 Task: Get directions from Grand Staircase-Escalante National Monument, Utah, United States to Sequoia National Park, California, United States and explore the nearby things to do with rating 4 and above and open 24 hours
Action: Mouse moved to (282, 70)
Screenshot: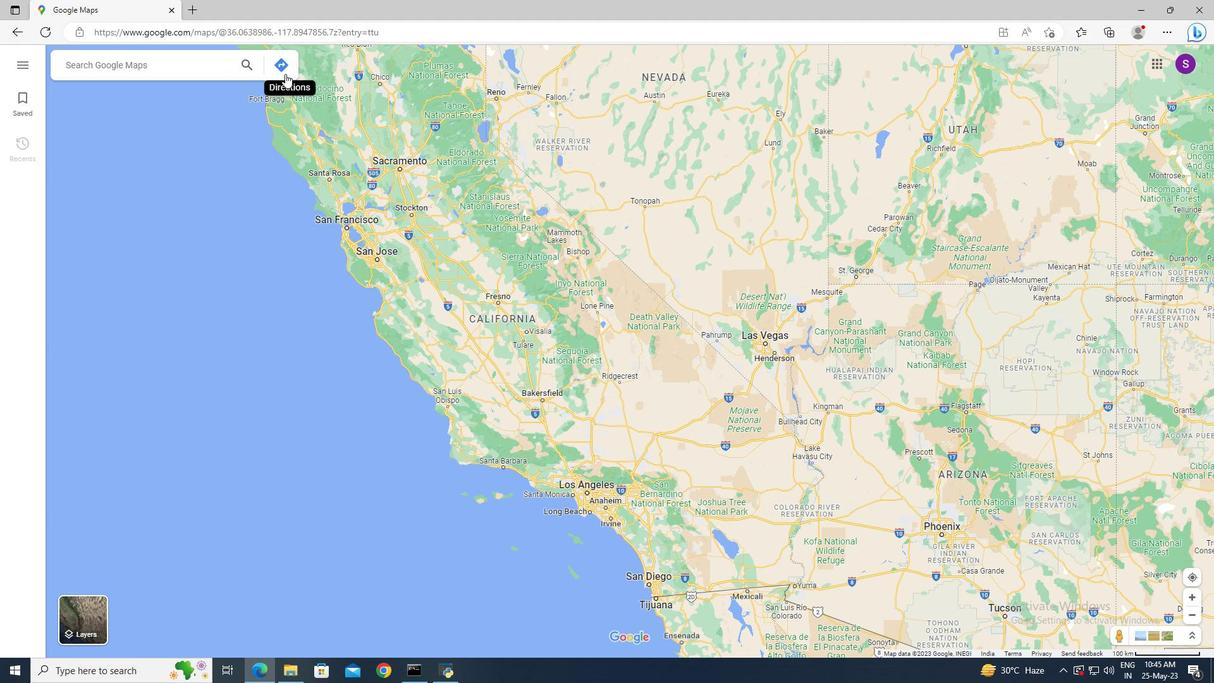 
Action: Mouse pressed left at (282, 70)
Screenshot: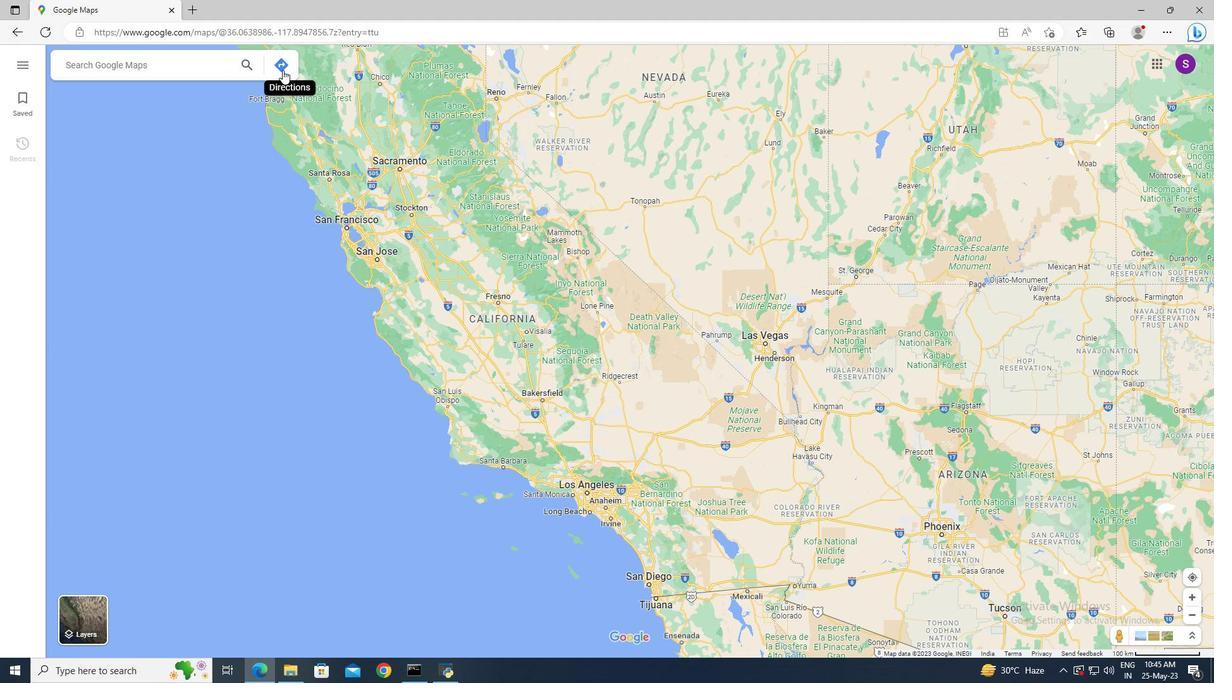 
Action: Mouse moved to (195, 105)
Screenshot: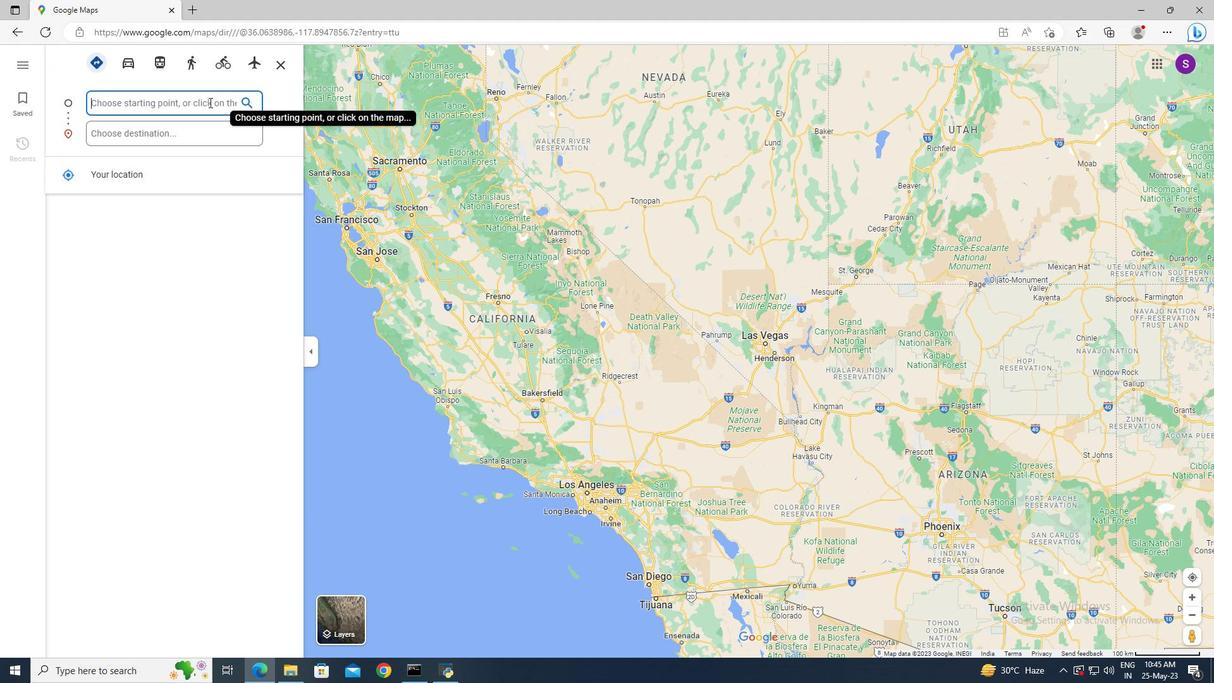 
Action: Mouse pressed left at (195, 105)
Screenshot: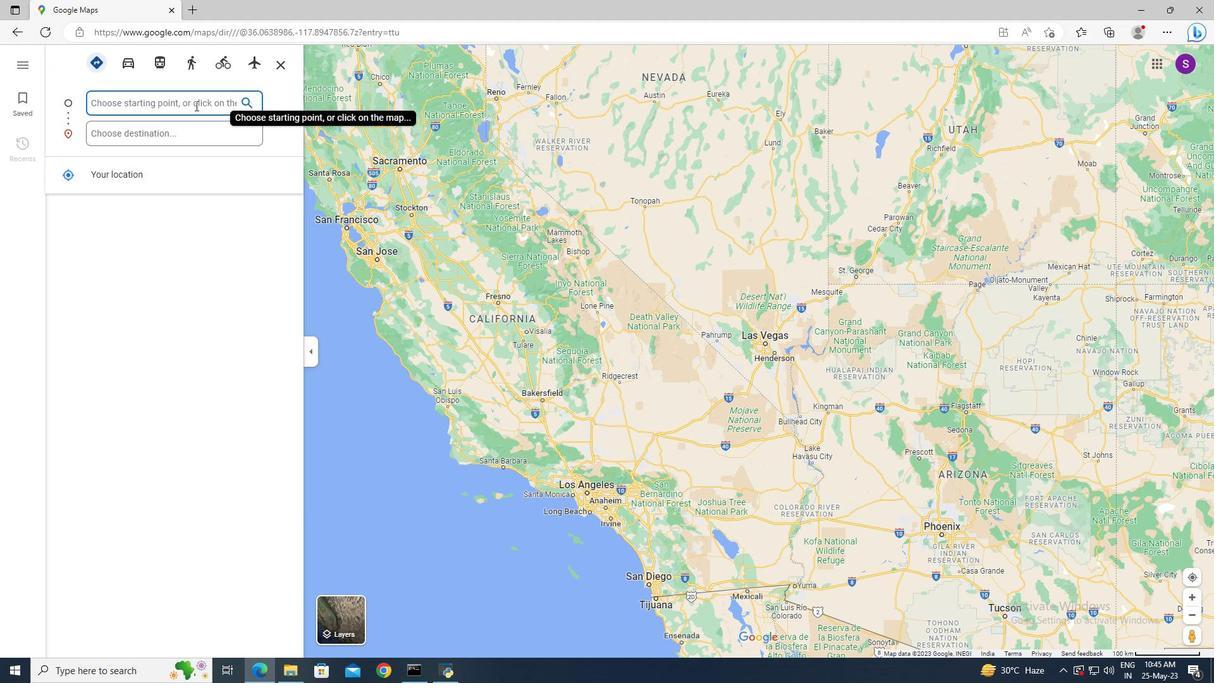 
Action: Key pressed <Key.shift>Grand<Key.space><Key.shift_r>Staircase-<Key.shift>Escalante<Key.space>
Screenshot: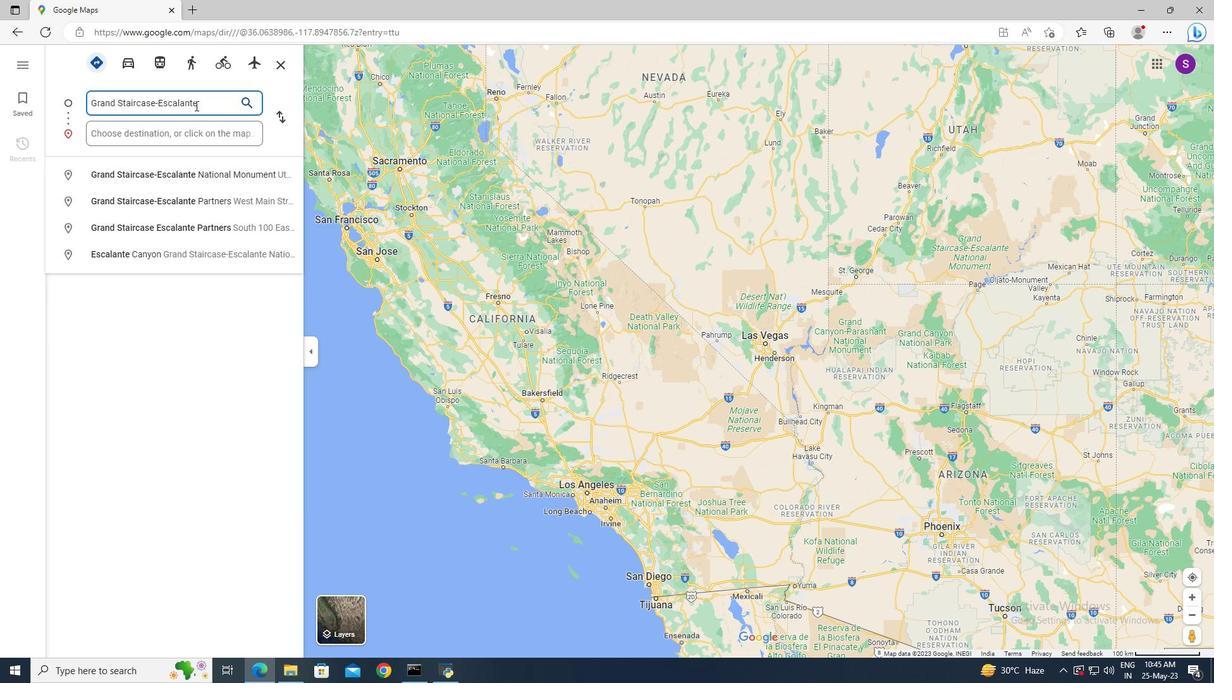 
Action: Mouse moved to (197, 175)
Screenshot: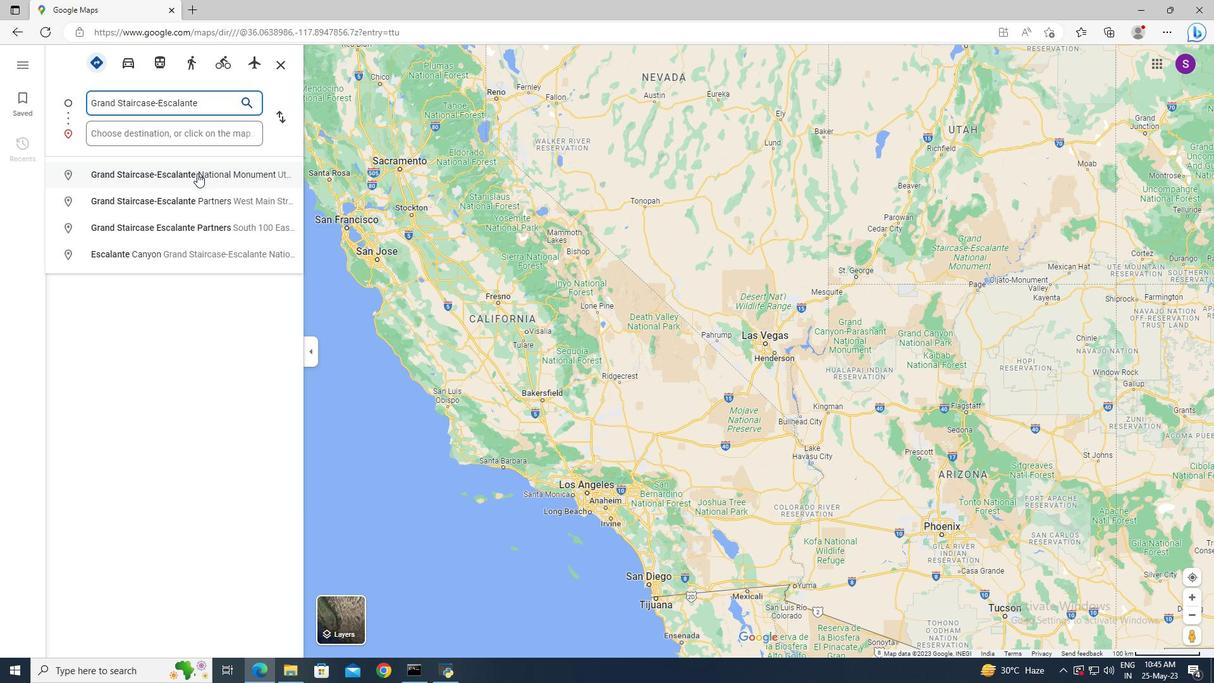 
Action: Mouse pressed left at (197, 175)
Screenshot: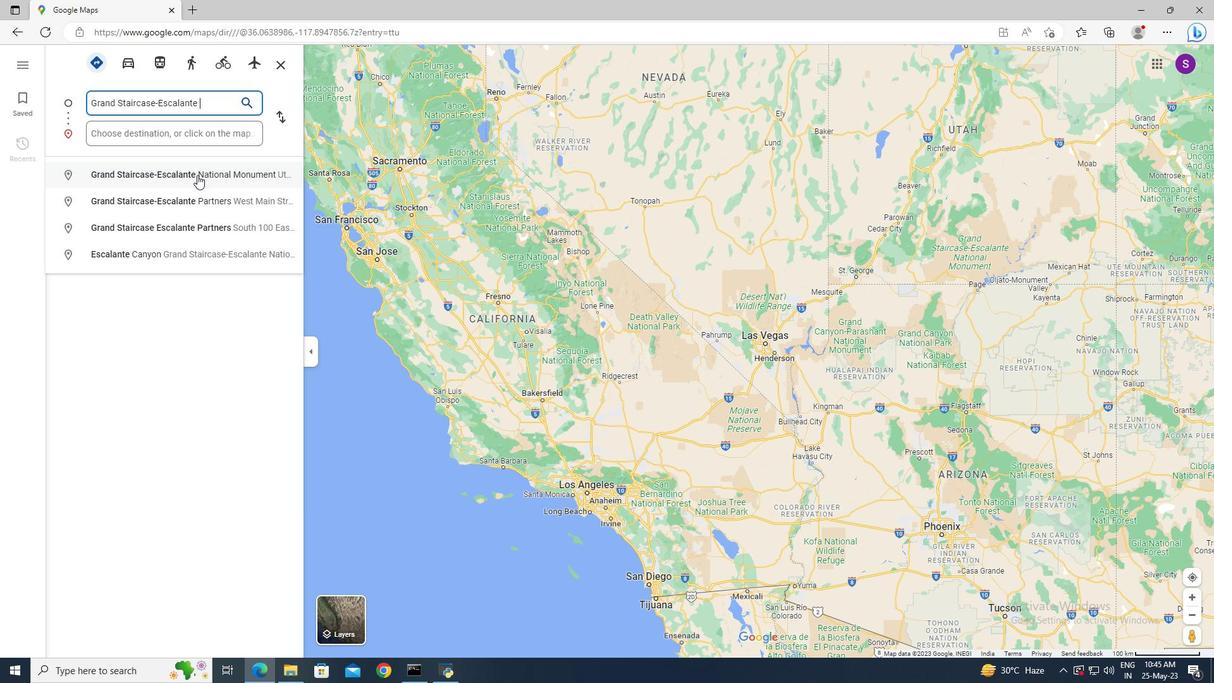 
Action: Mouse moved to (139, 136)
Screenshot: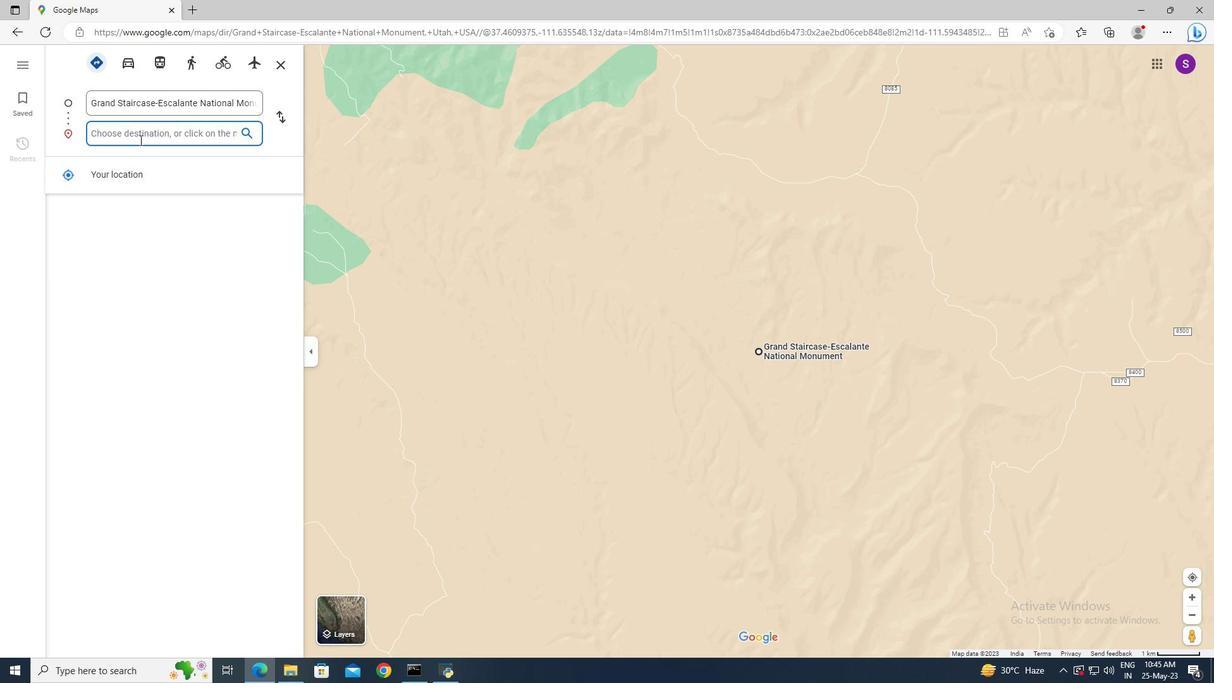 
Action: Mouse pressed left at (139, 136)
Screenshot: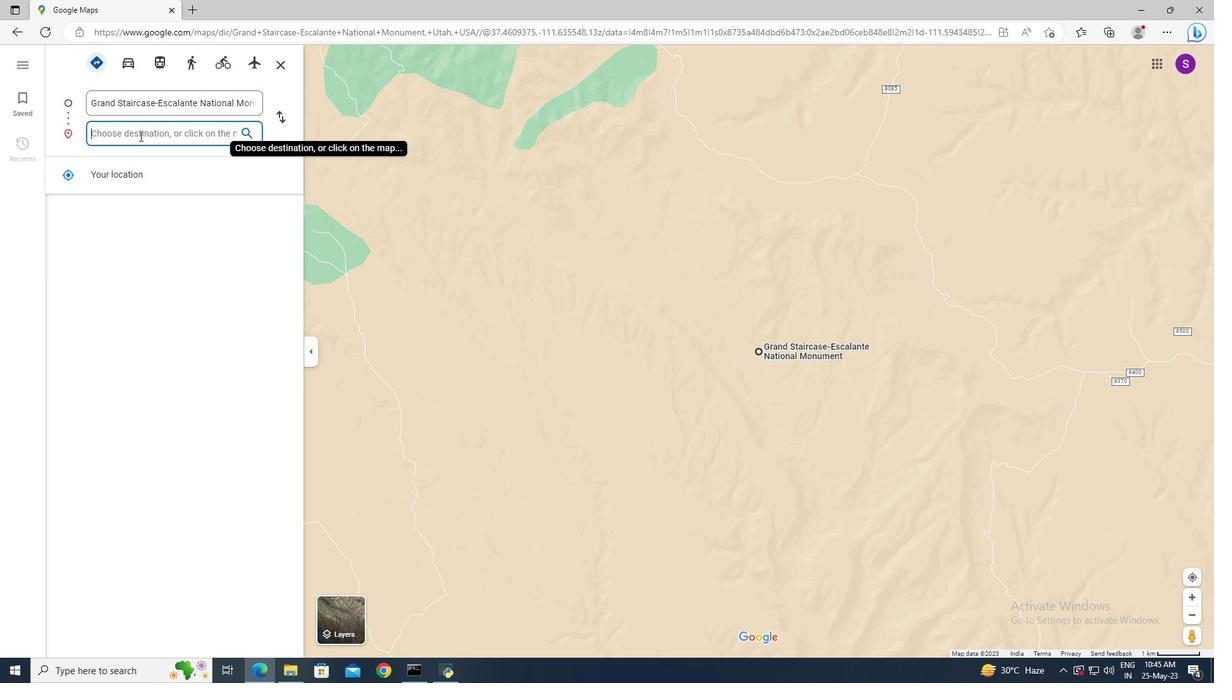 
Action: Key pressed <Key.shift>Sequoia<Key.space><Key.shift>National<Key.space><Key.shift>Park
Screenshot: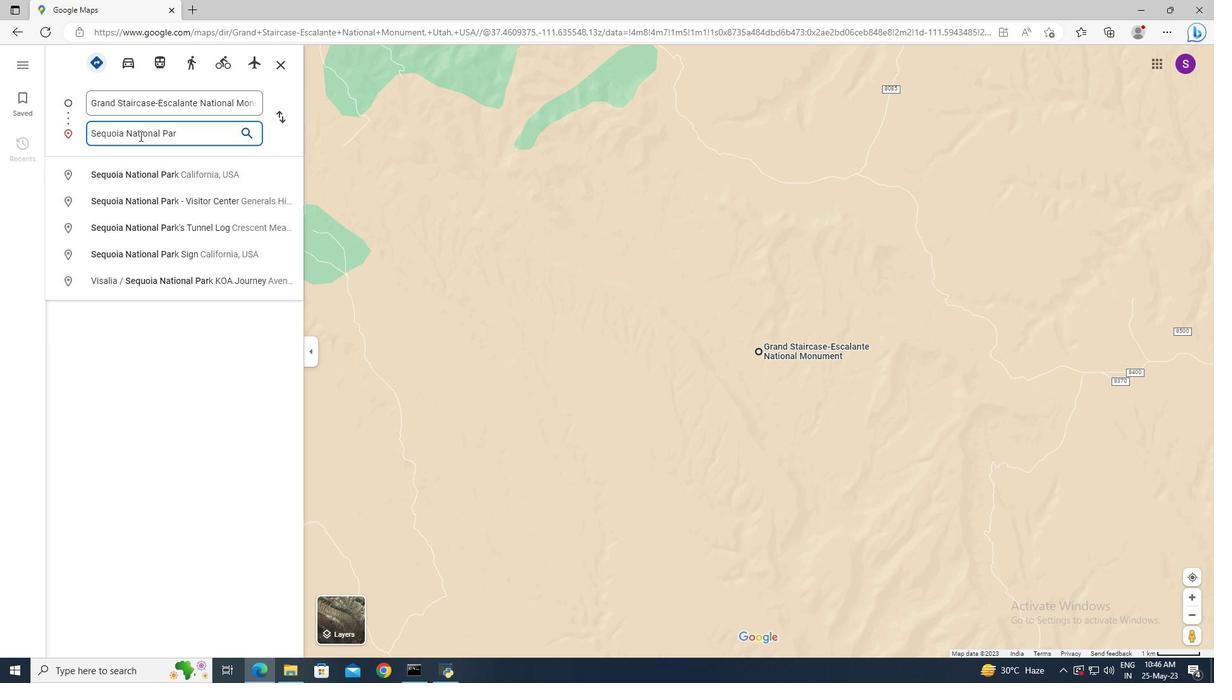 
Action: Mouse moved to (143, 170)
Screenshot: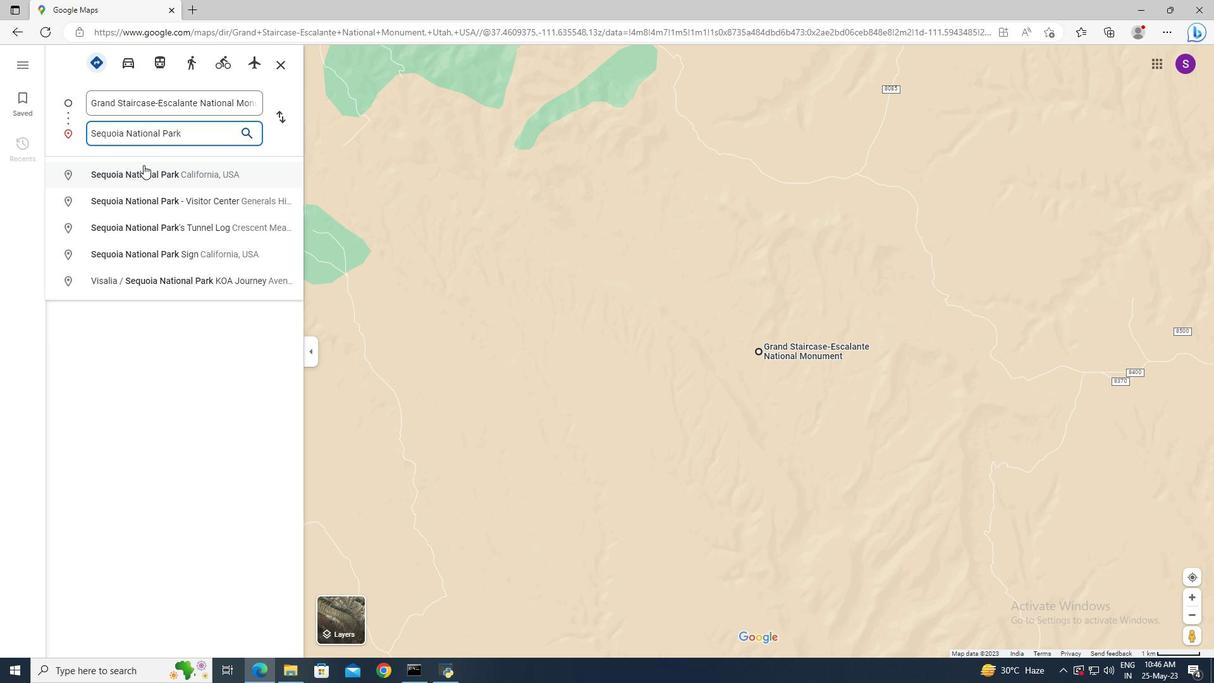 
Action: Mouse pressed left at (143, 170)
Screenshot: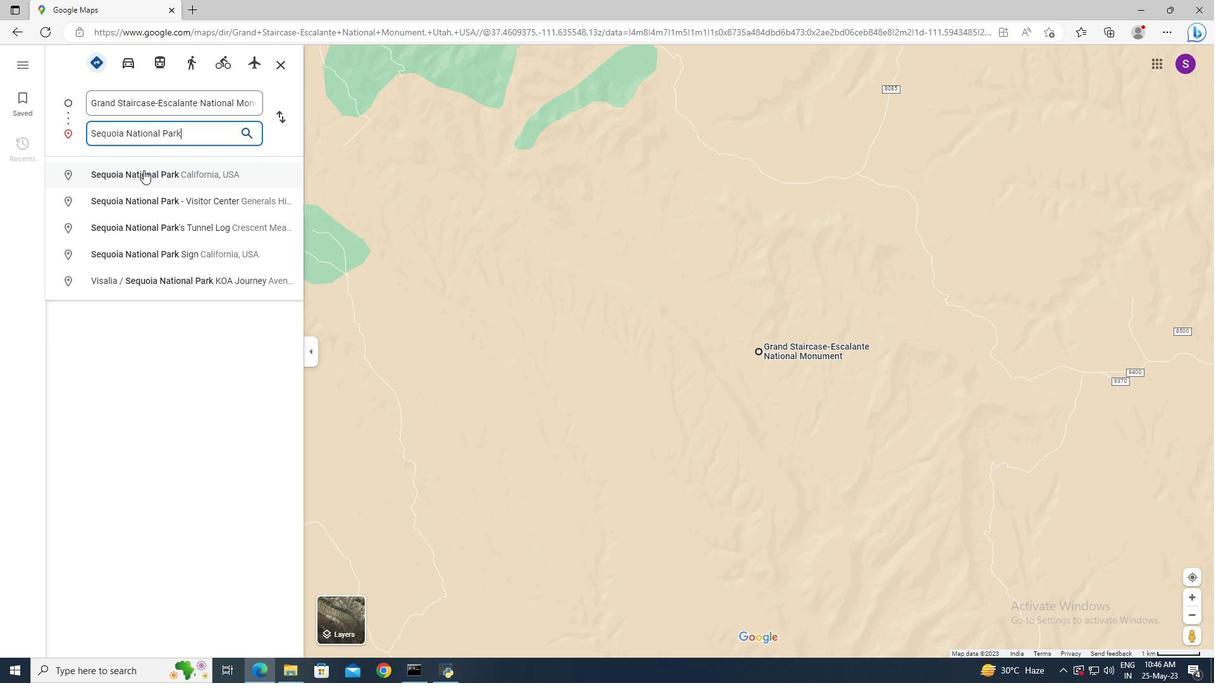 
Action: Mouse moved to (252, 188)
Screenshot: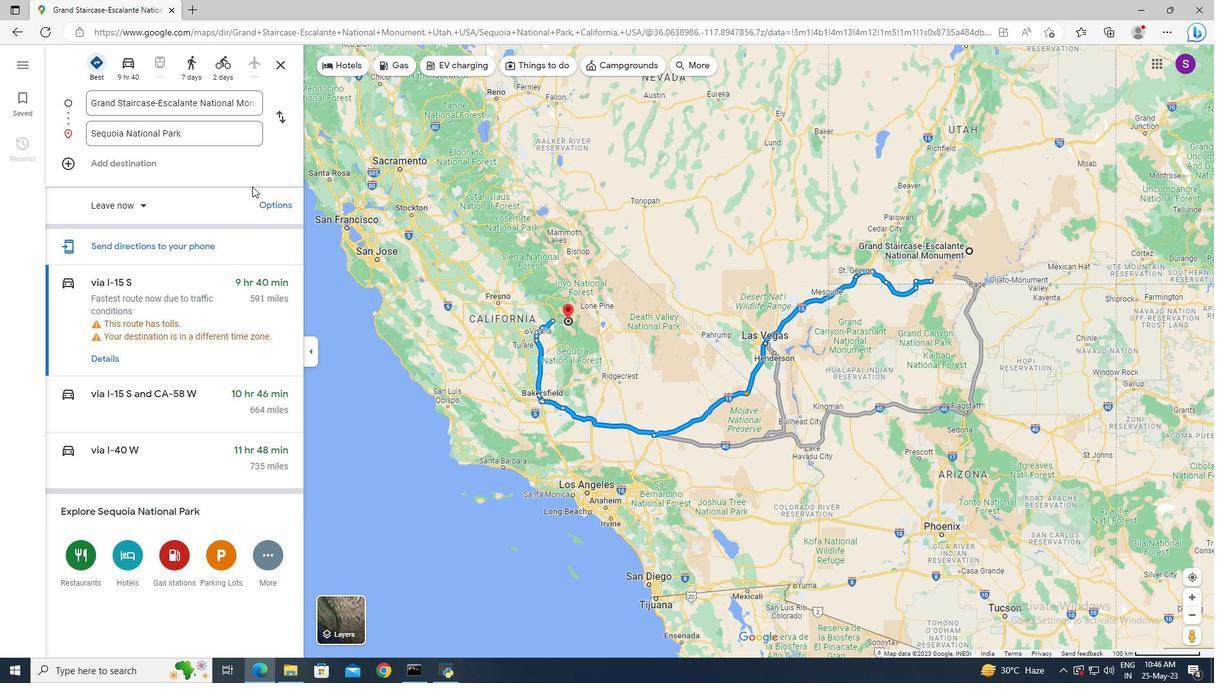 
Action: Mouse scrolled (252, 187) with delta (0, 0)
Screenshot: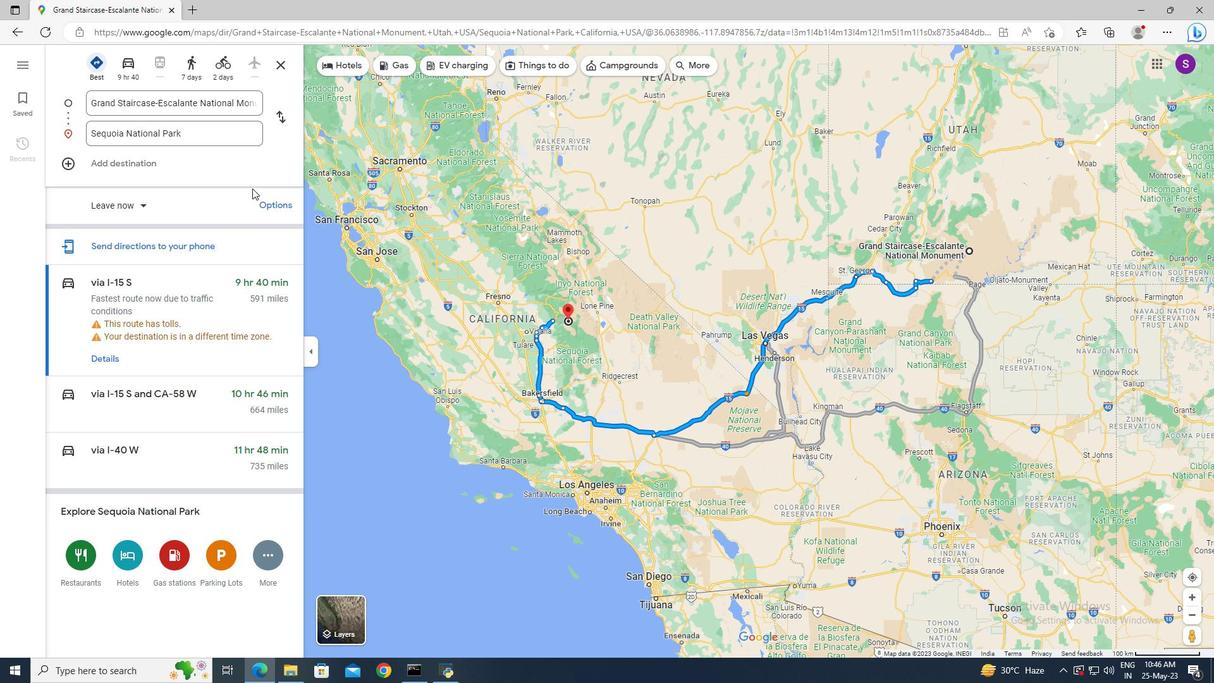 
Action: Mouse moved to (281, 550)
Screenshot: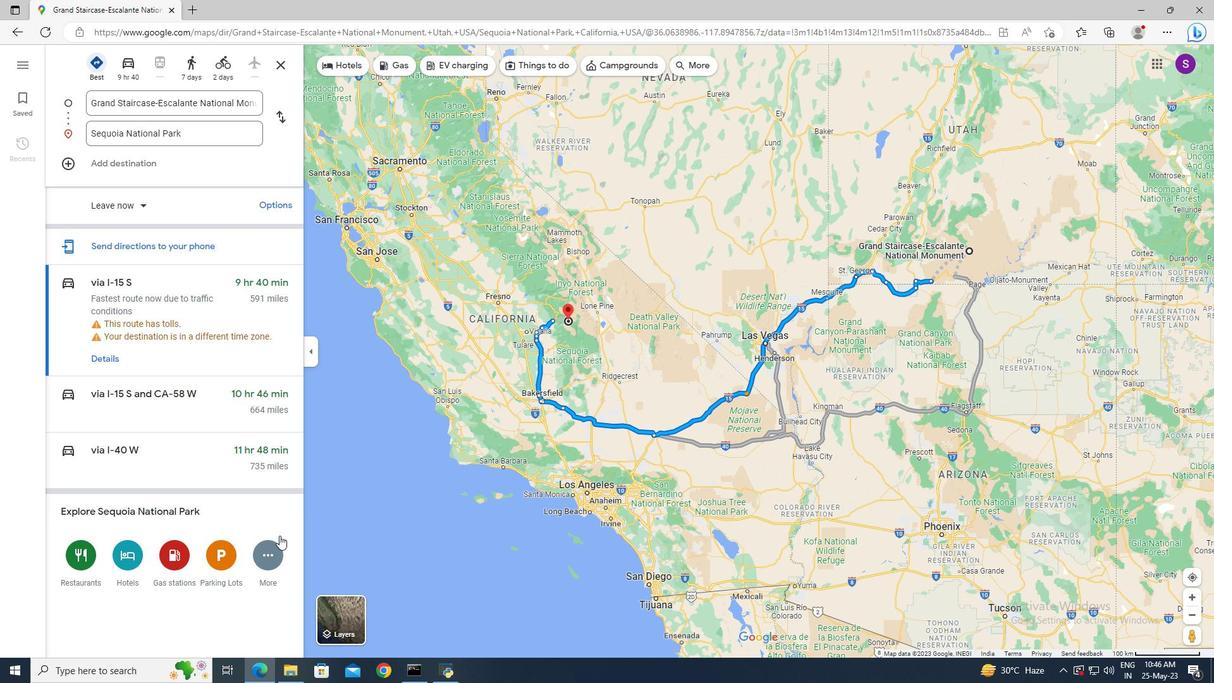 
Action: Mouse pressed left at (281, 550)
Screenshot: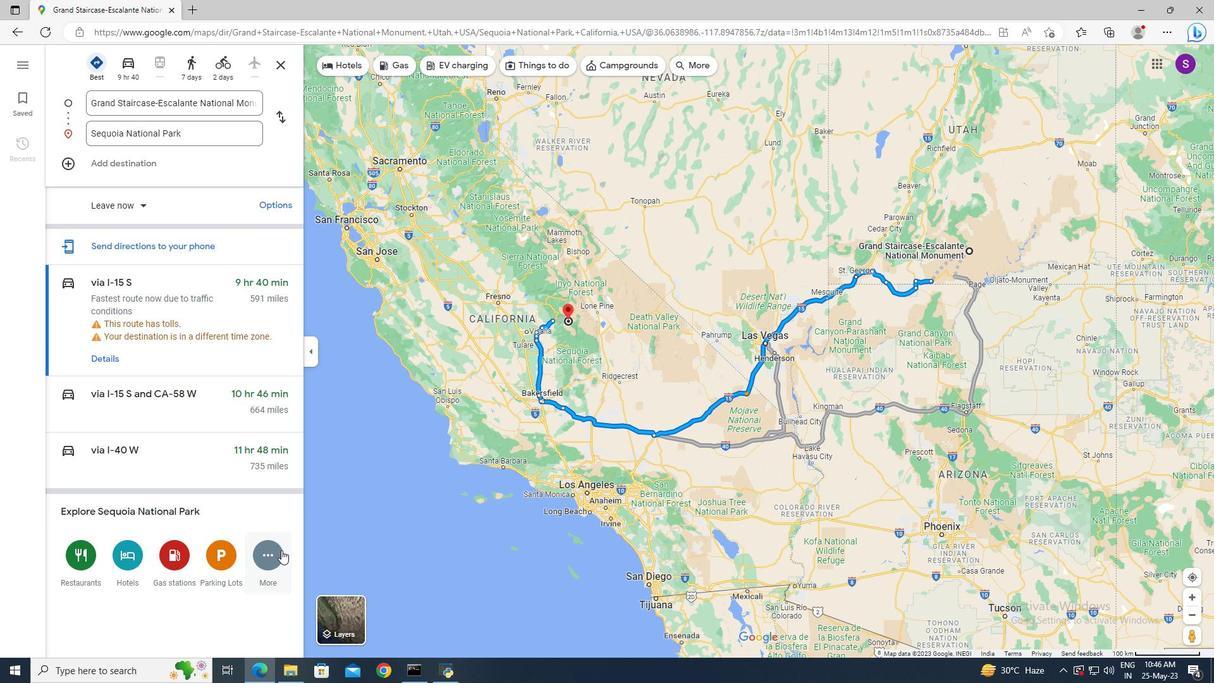 
Action: Mouse moved to (227, 333)
Screenshot: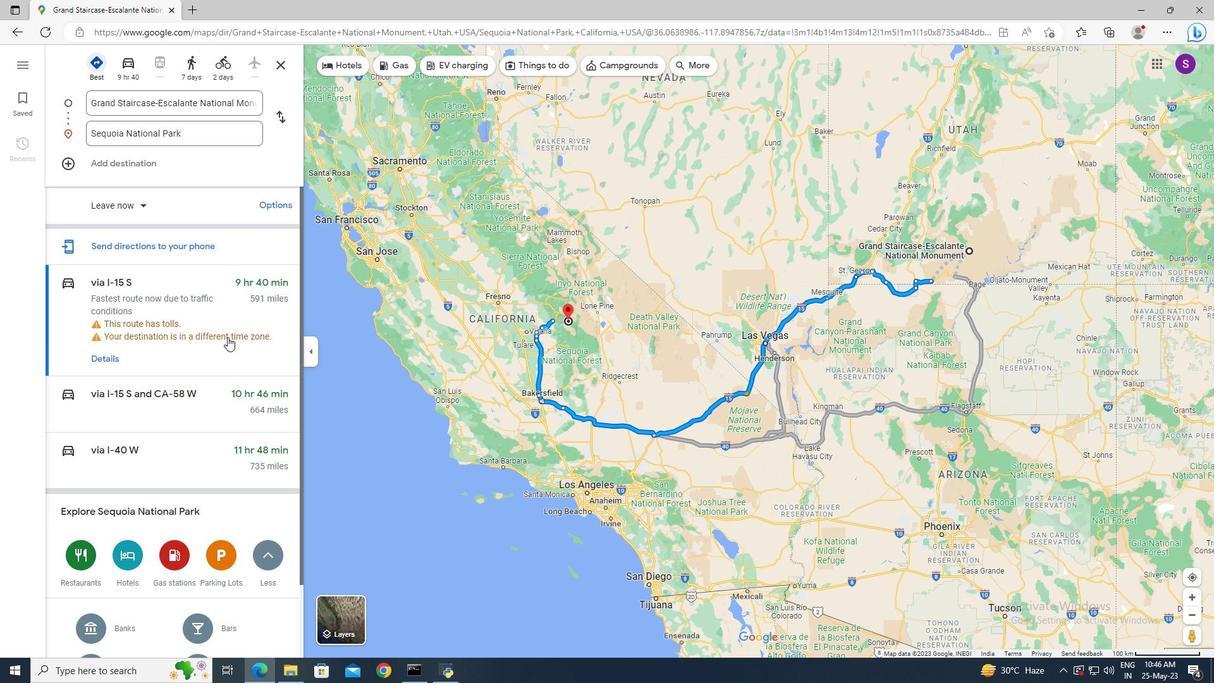 
Action: Mouse scrolled (227, 332) with delta (0, 0)
Screenshot: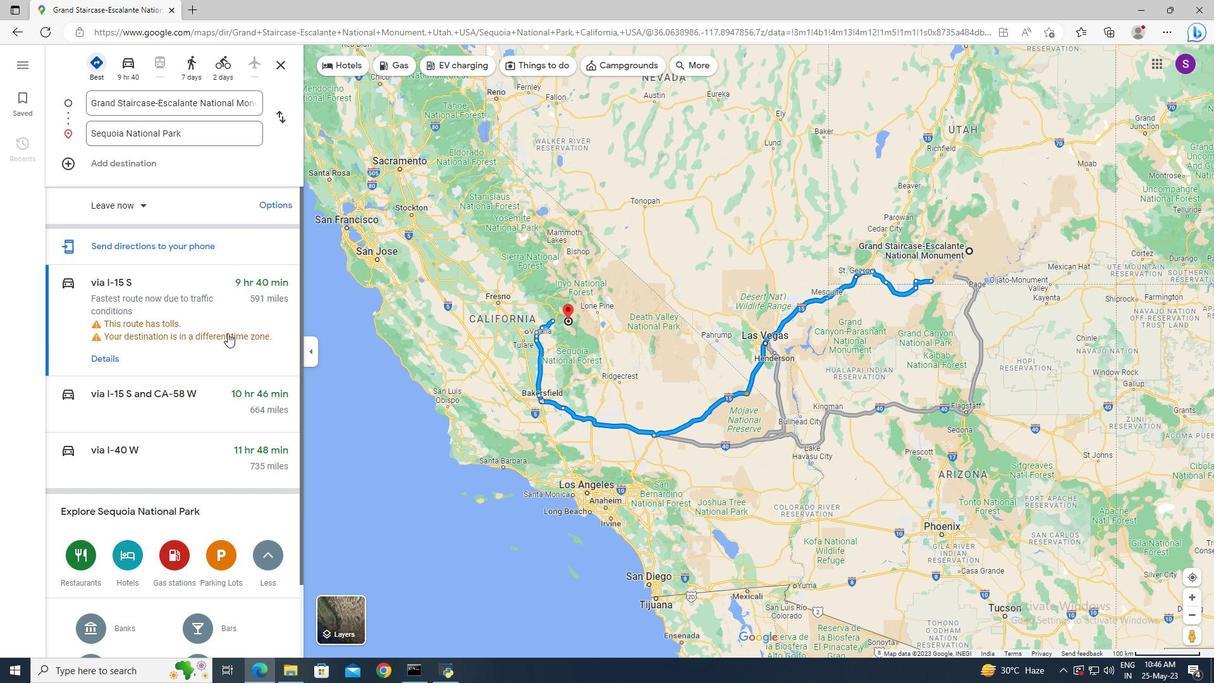 
Action: Mouse moved to (87, 469)
Screenshot: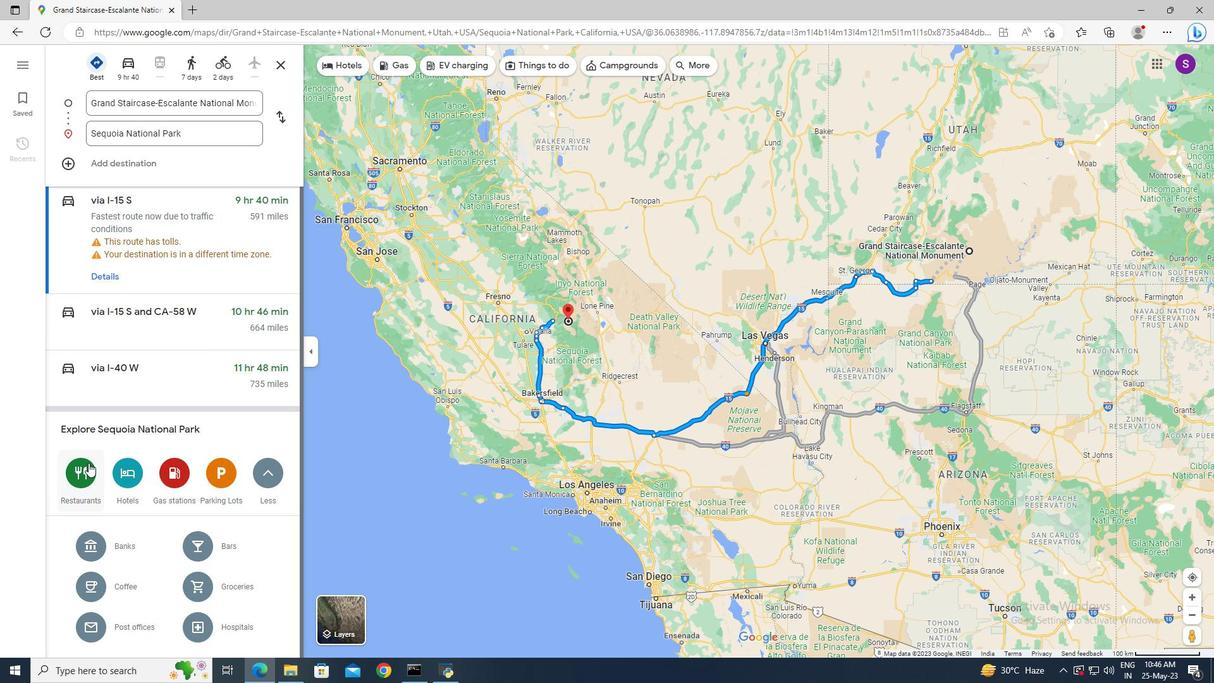
Action: Mouse pressed left at (87, 469)
Screenshot: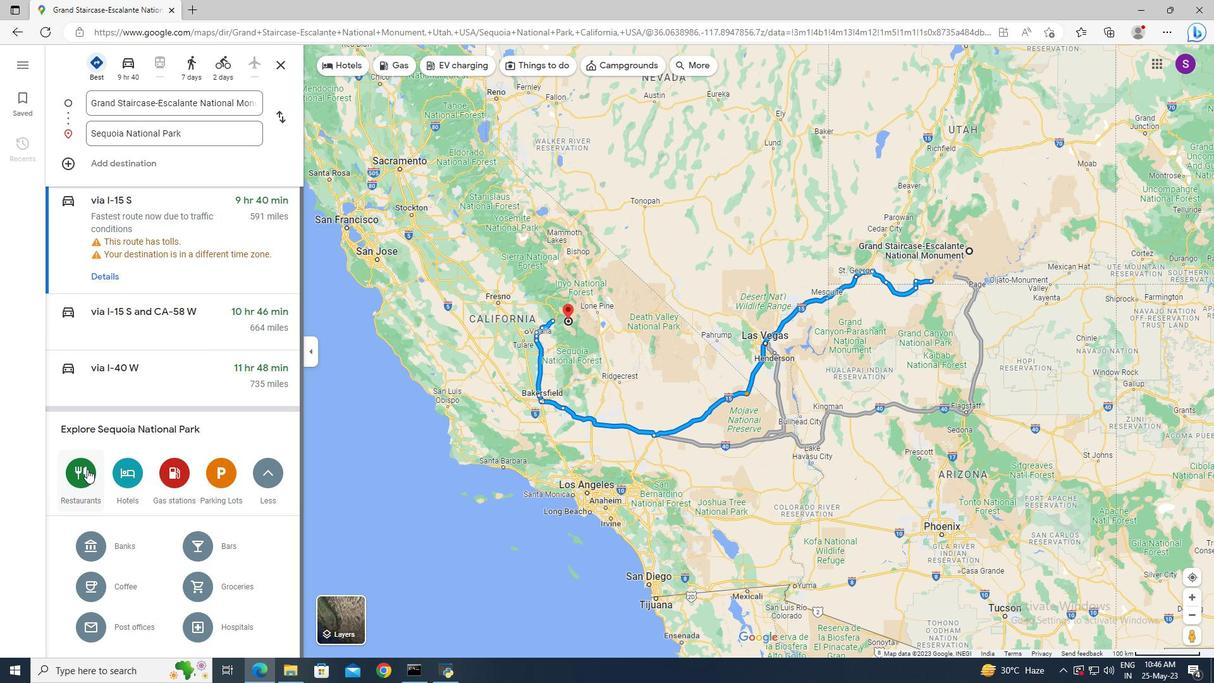 
Action: Mouse moved to (529, 67)
Screenshot: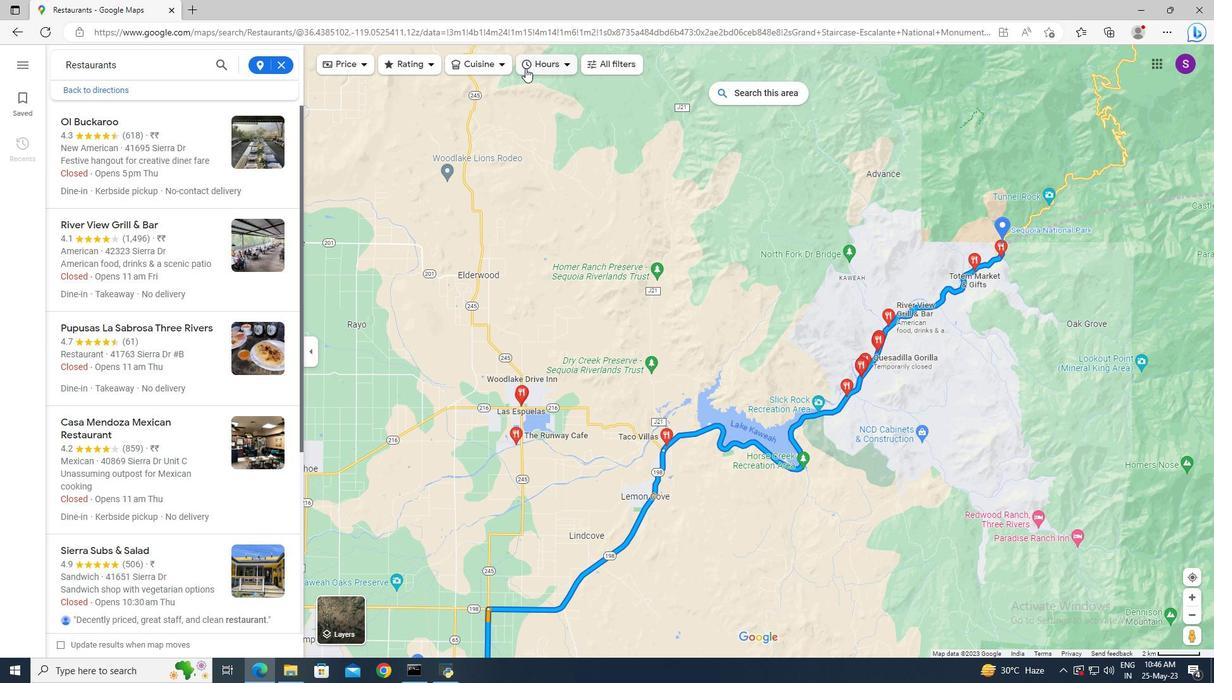 
Action: Mouse pressed left at (529, 67)
Screenshot: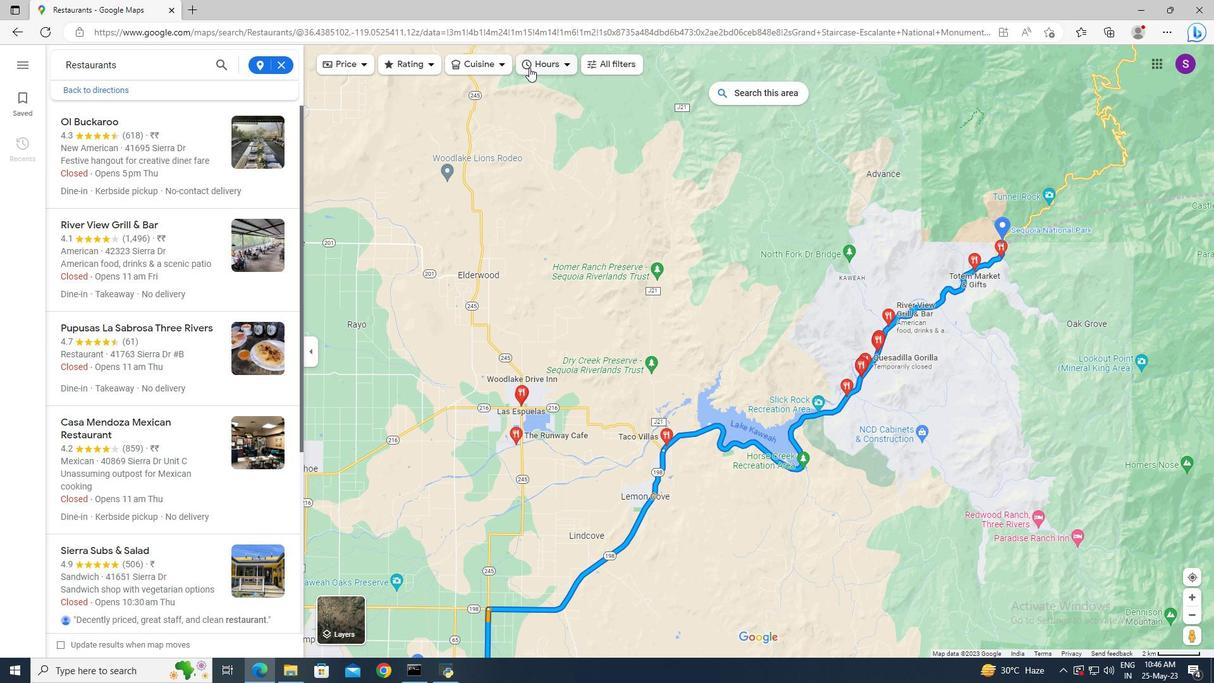 
Action: Mouse moved to (532, 135)
Screenshot: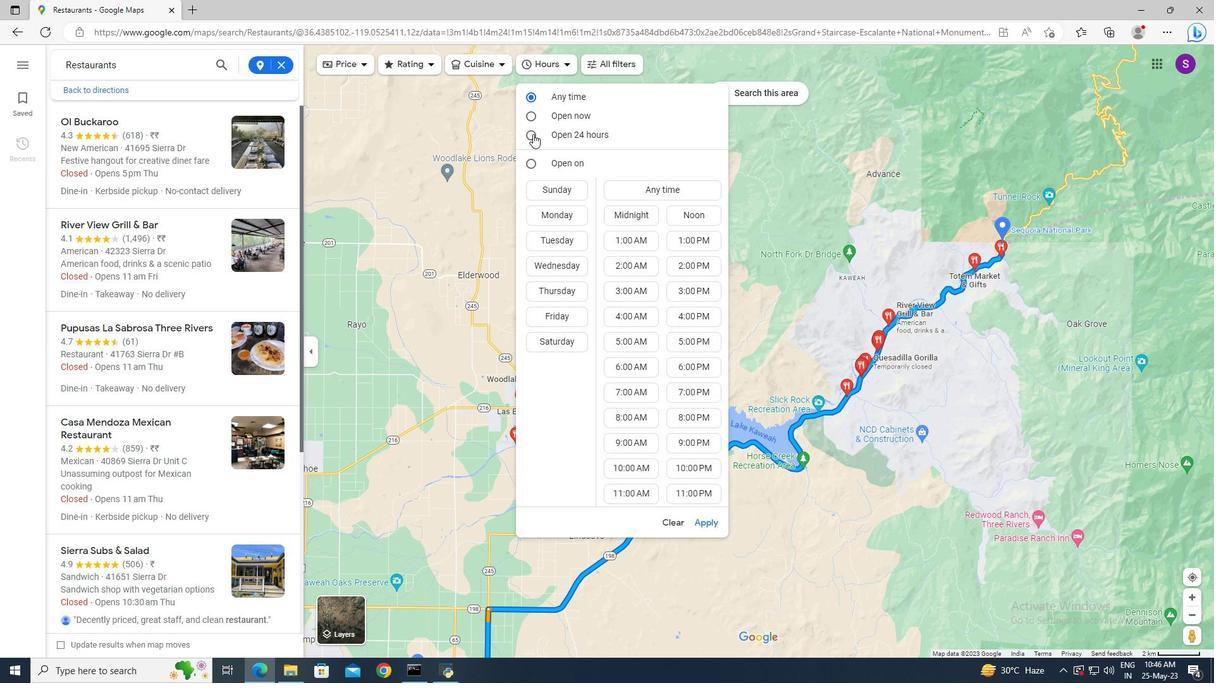 
Action: Mouse pressed left at (532, 135)
Screenshot: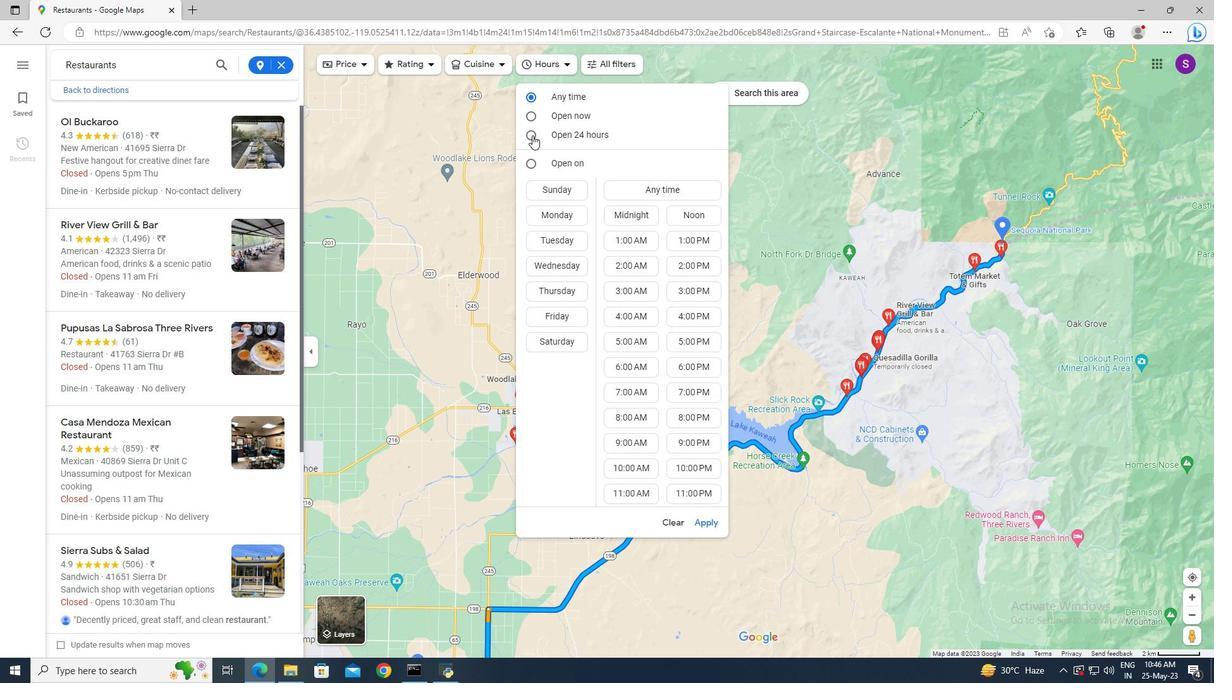
Action: Mouse moved to (718, 520)
Screenshot: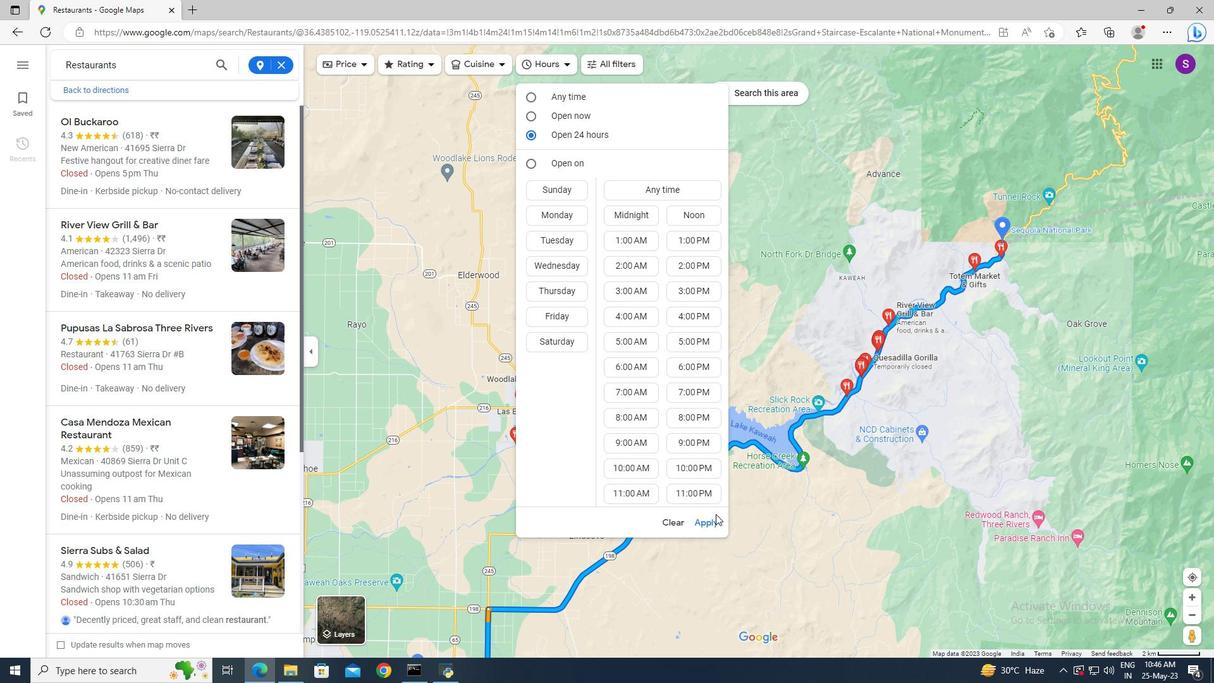 
Action: Mouse pressed left at (718, 520)
Screenshot: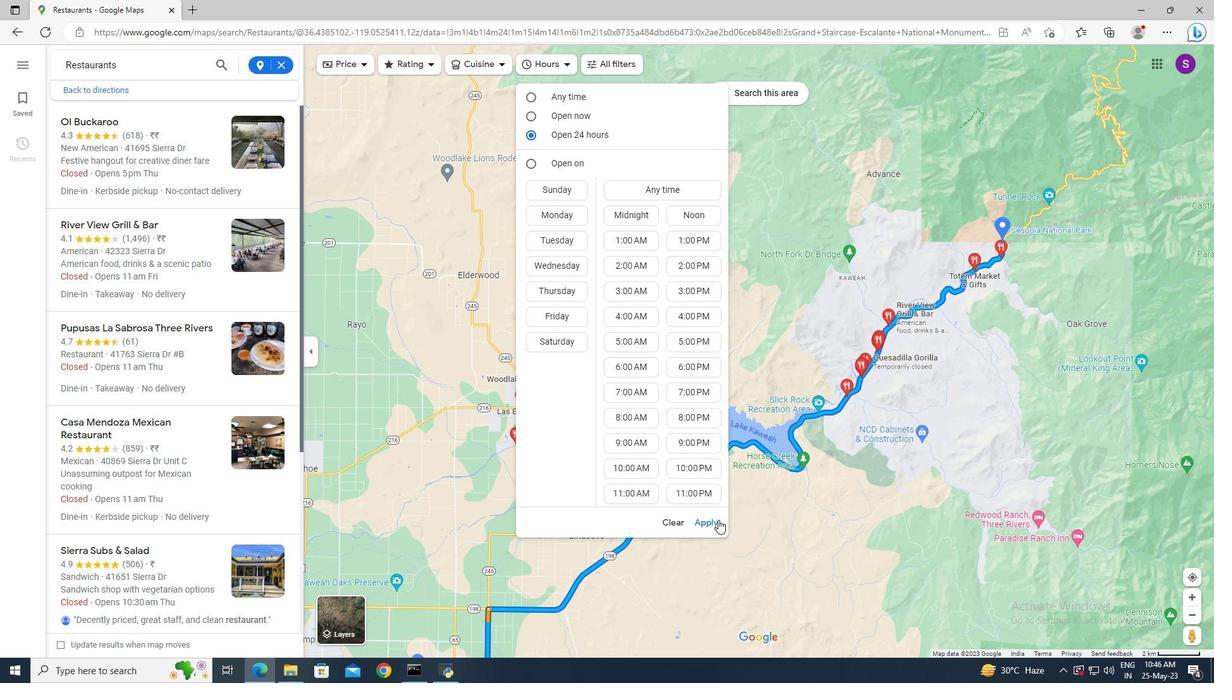
Action: Mouse moved to (113, 118)
Screenshot: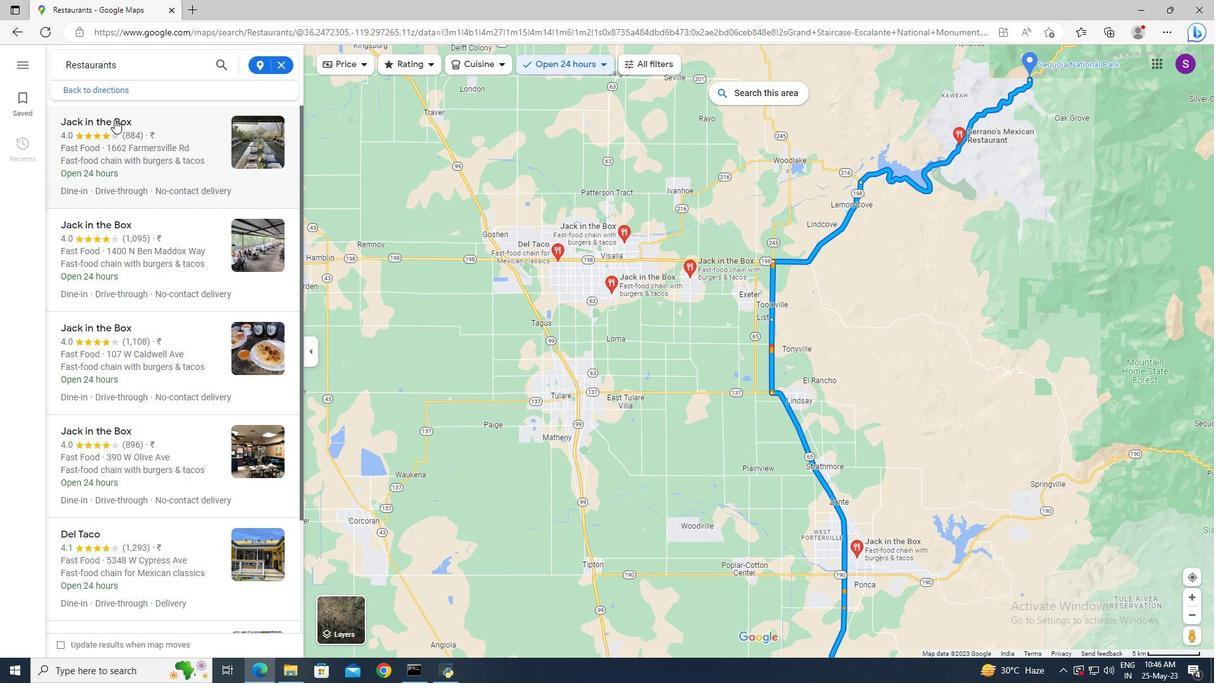 
Action: Mouse pressed left at (113, 118)
Screenshot: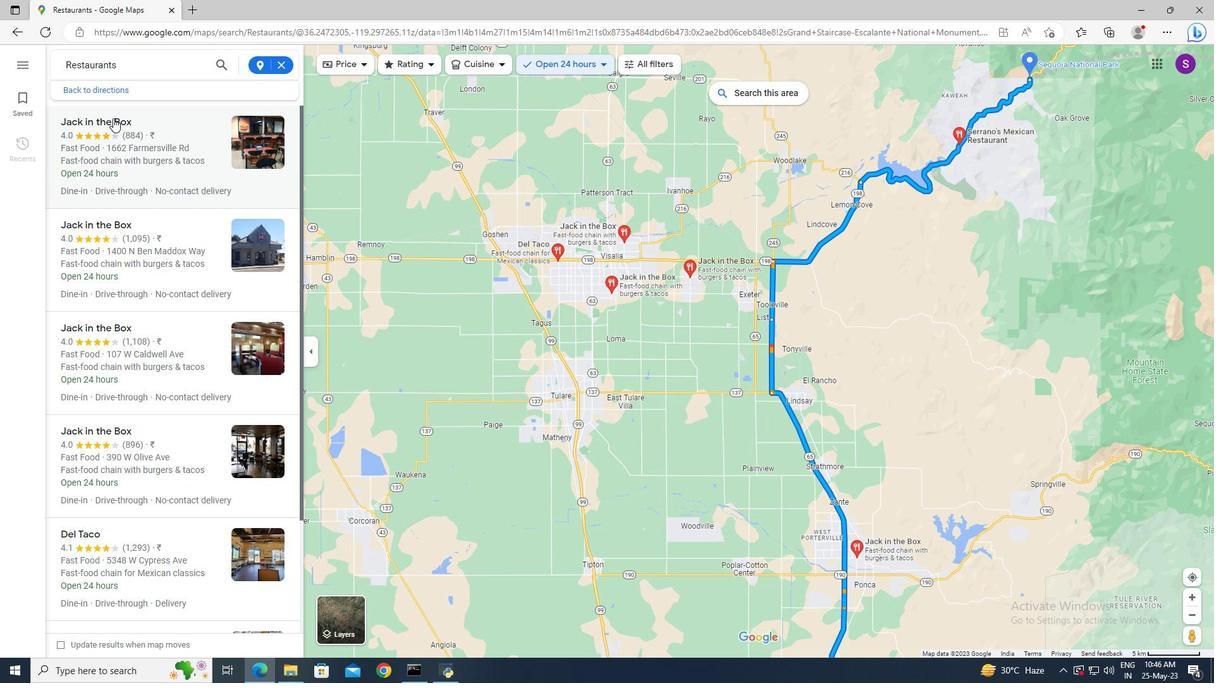 
Action: Mouse moved to (466, 329)
Screenshot: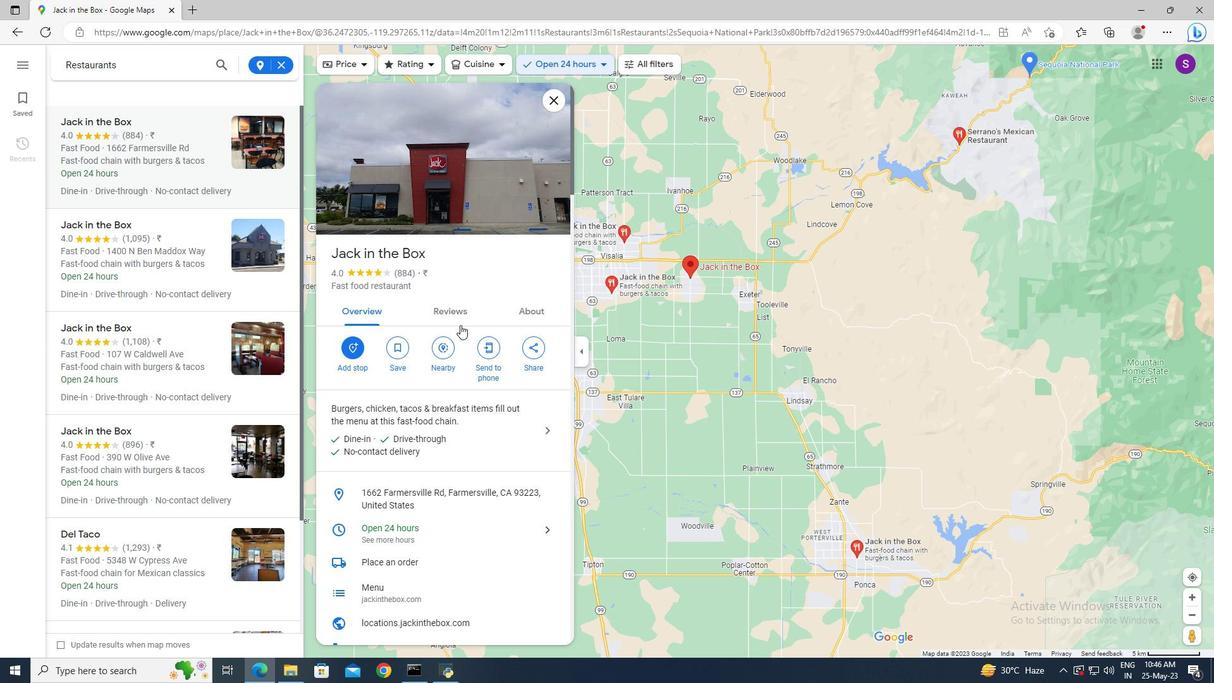 
Action: Mouse scrolled (466, 328) with delta (0, 0)
Screenshot: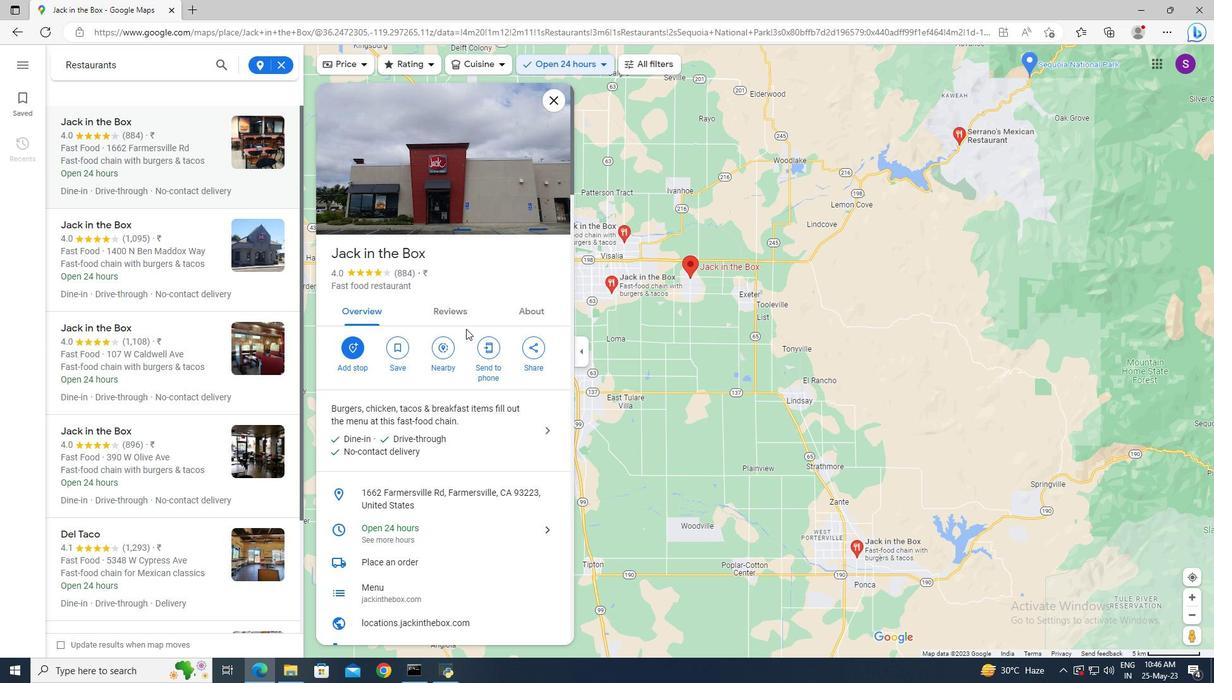 
Action: Mouse scrolled (466, 328) with delta (0, 0)
Screenshot: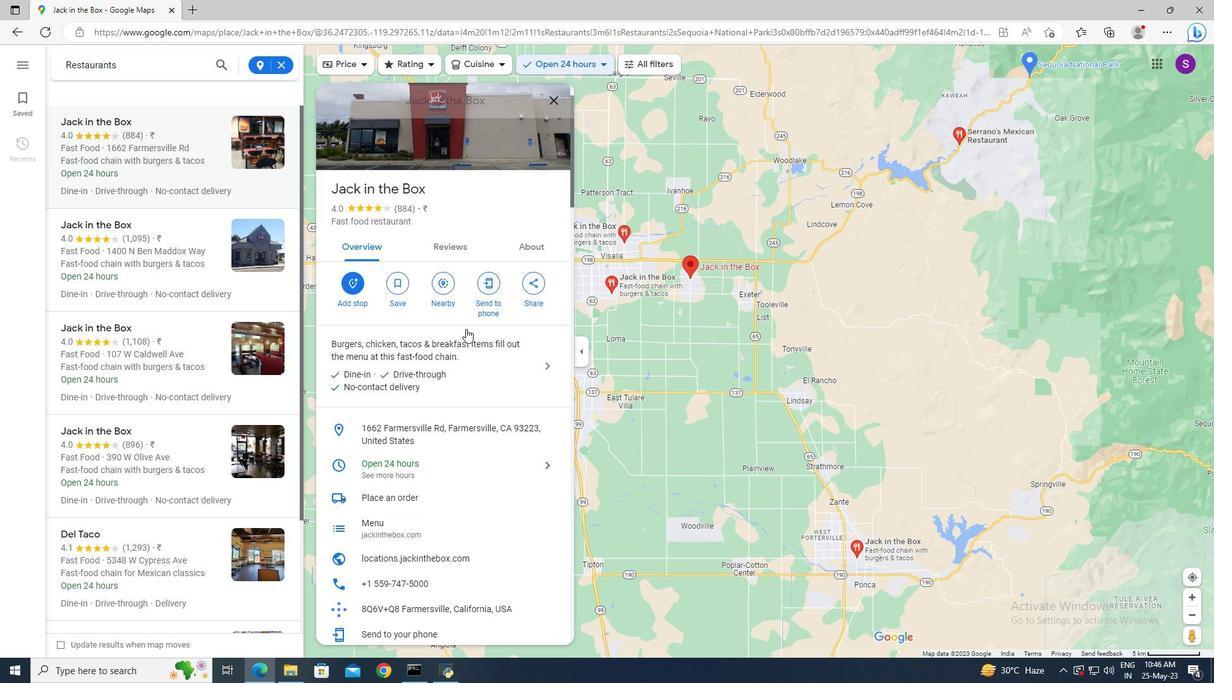 
Action: Mouse scrolled (466, 328) with delta (0, 0)
Screenshot: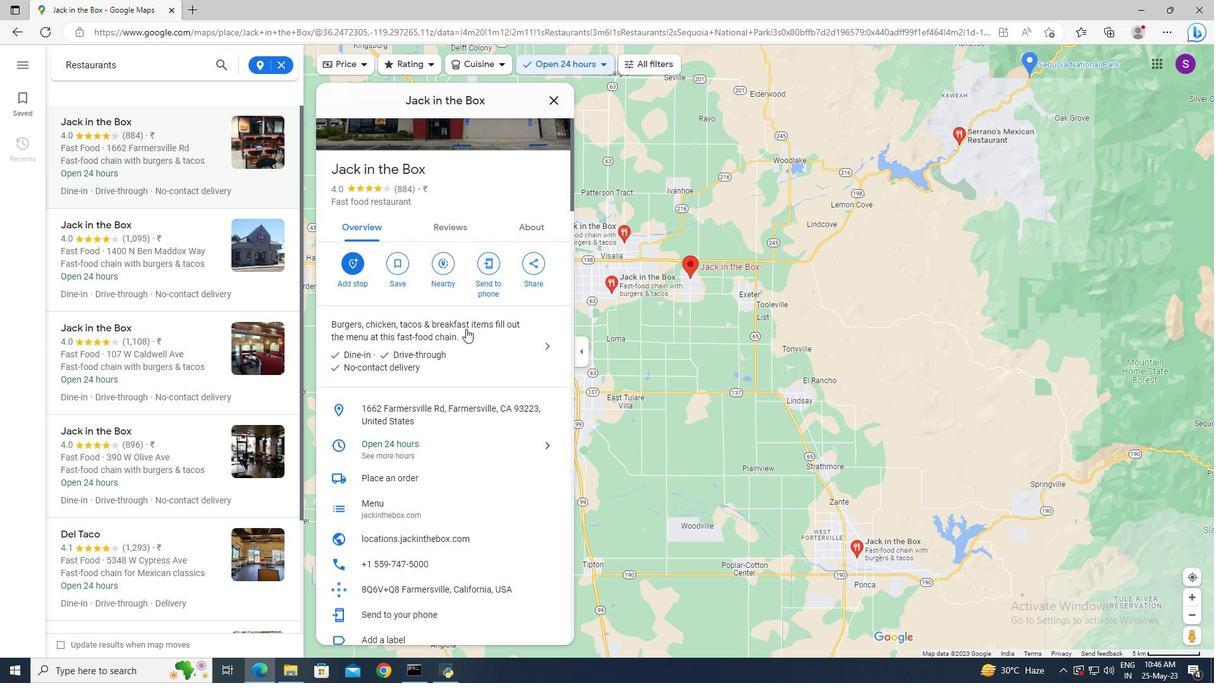 
Action: Mouse scrolled (466, 328) with delta (0, 0)
Screenshot: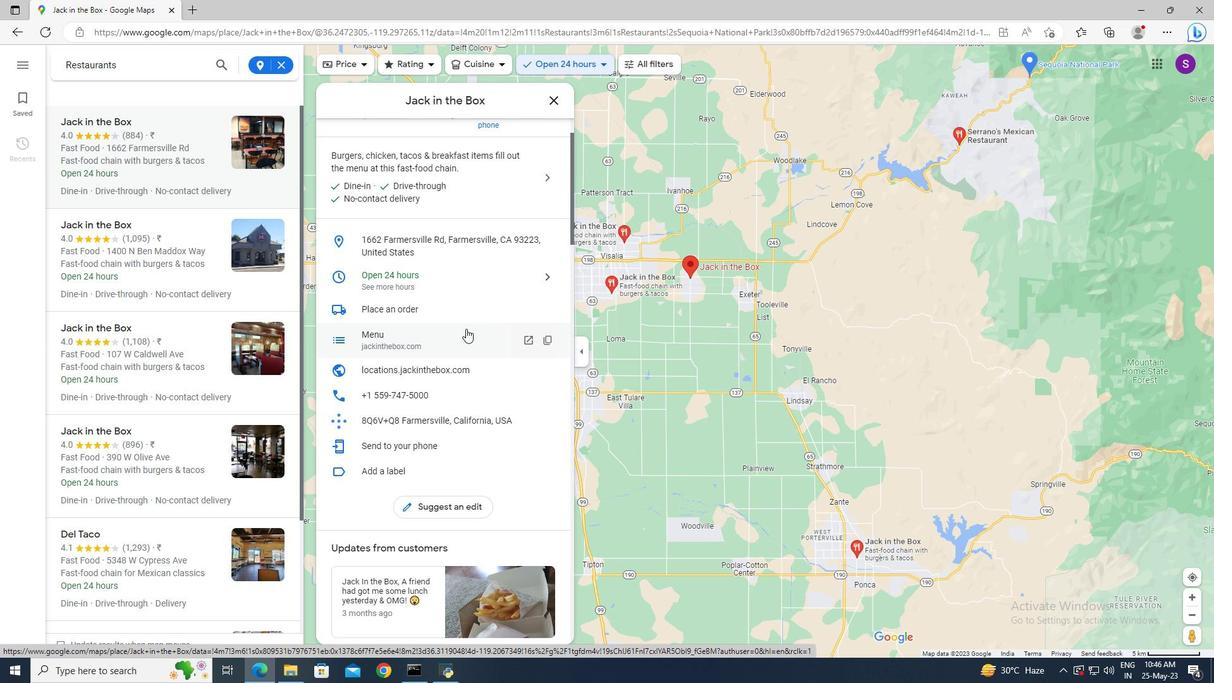 
Action: Mouse scrolled (466, 328) with delta (0, 0)
Screenshot: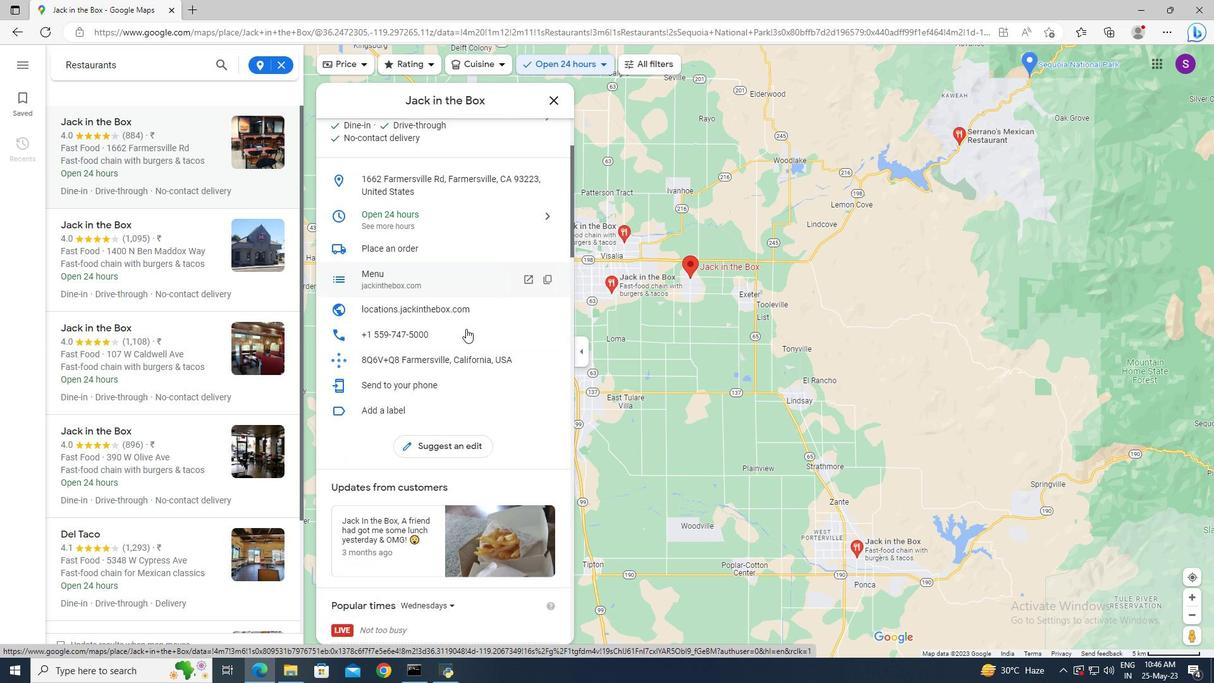 
Action: Mouse scrolled (466, 328) with delta (0, 0)
Screenshot: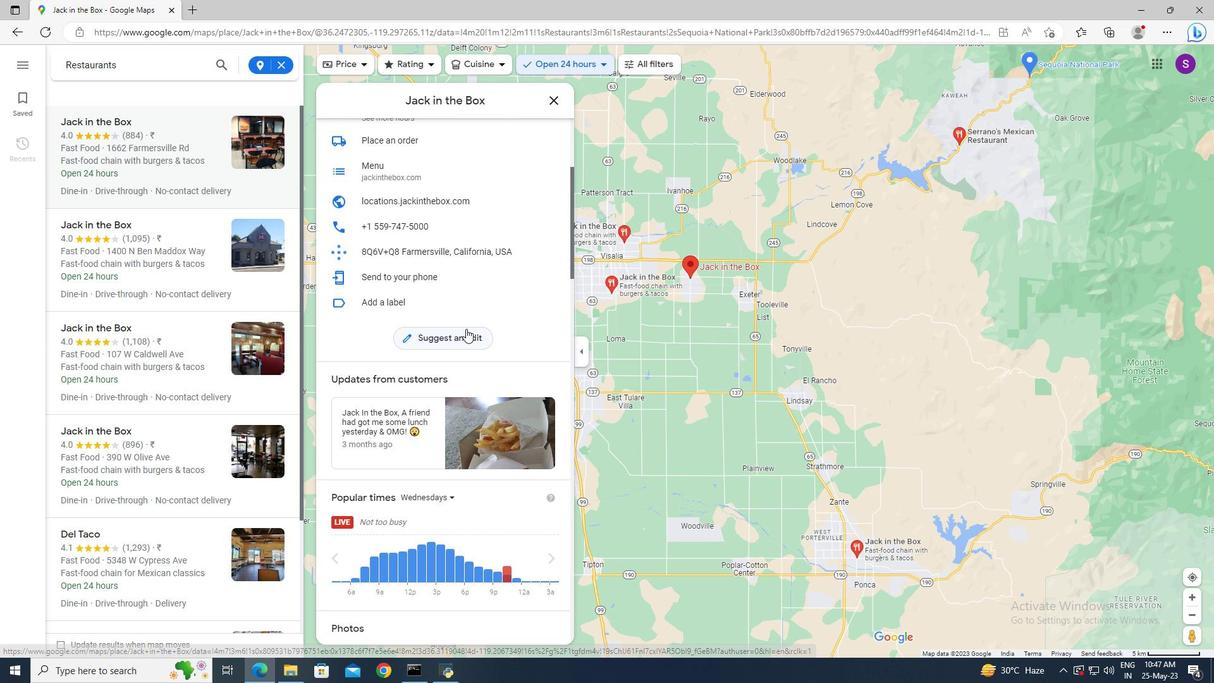 
Action: Mouse scrolled (466, 328) with delta (0, 0)
Screenshot: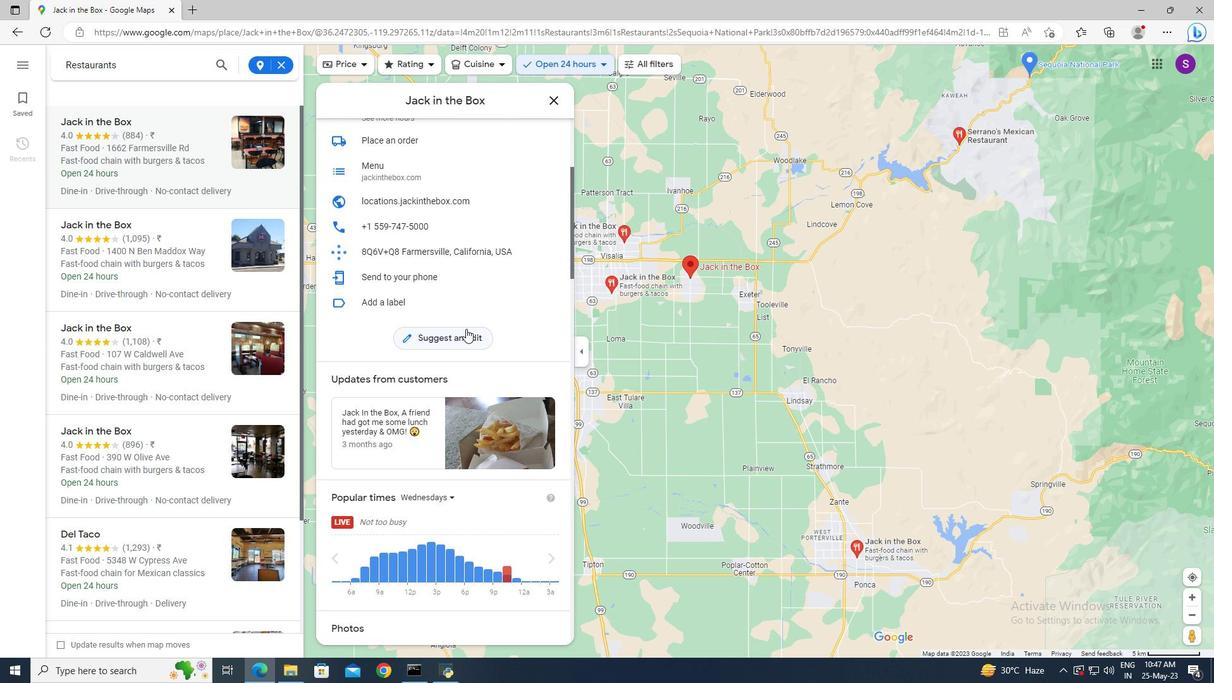 
Action: Mouse scrolled (466, 328) with delta (0, 0)
Screenshot: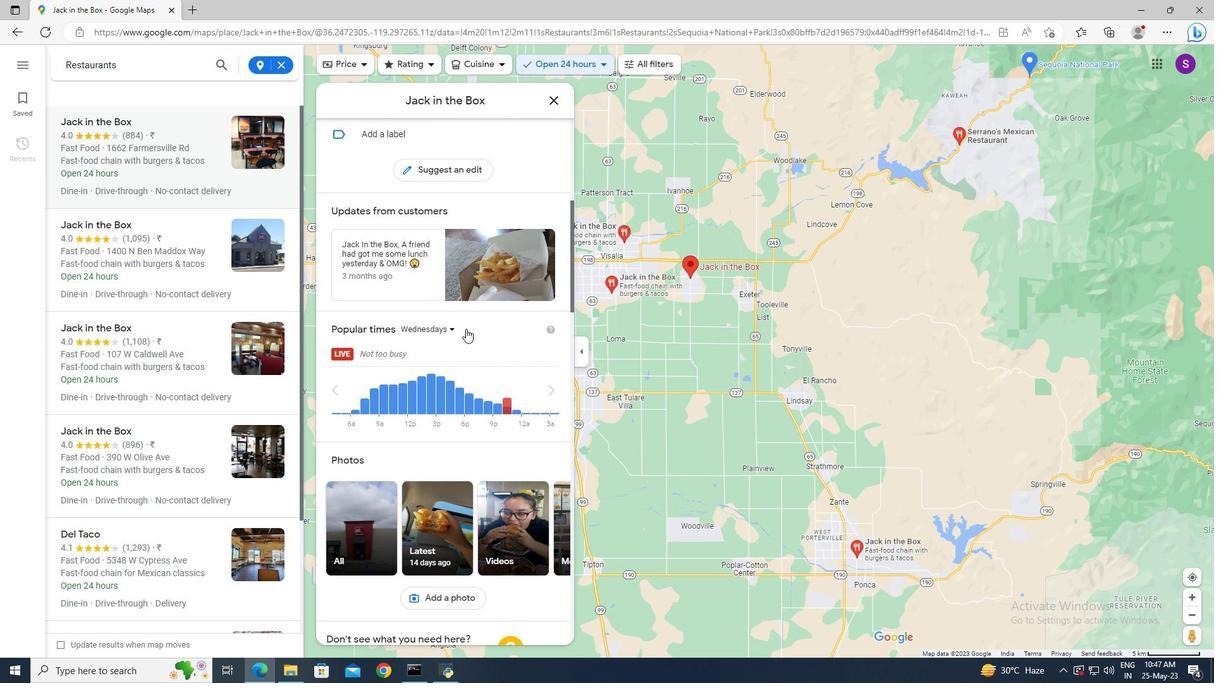 
Action: Mouse scrolled (466, 328) with delta (0, 0)
Screenshot: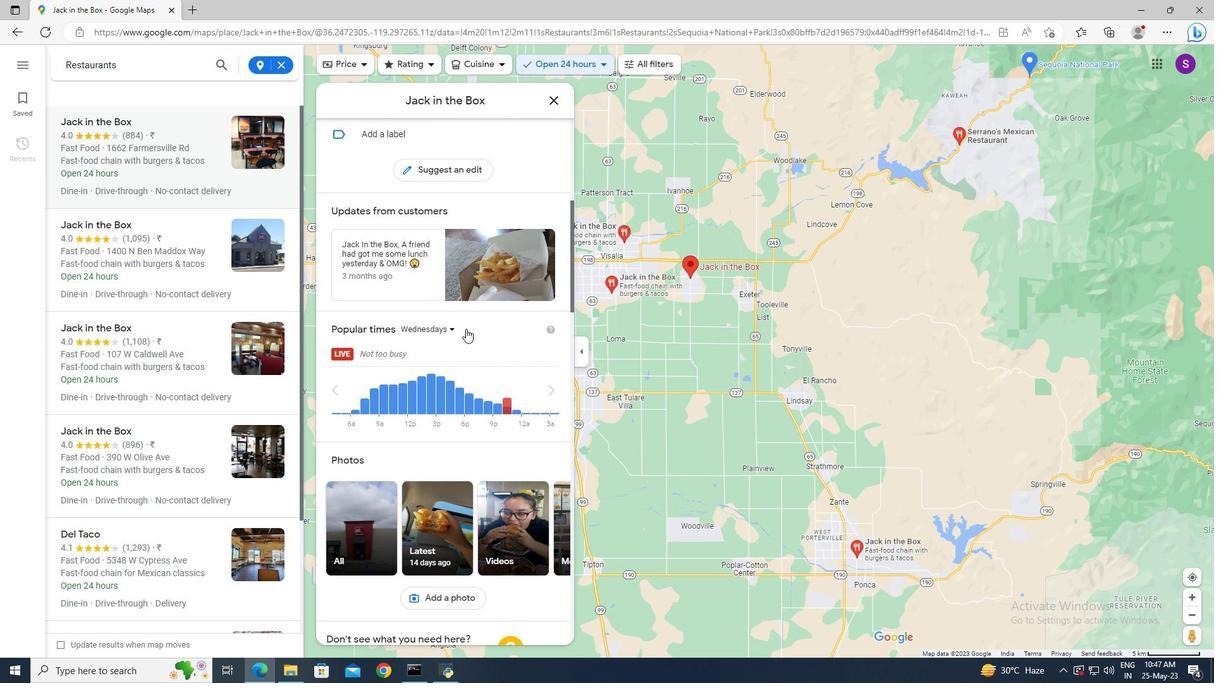 
Action: Mouse scrolled (466, 328) with delta (0, 0)
Screenshot: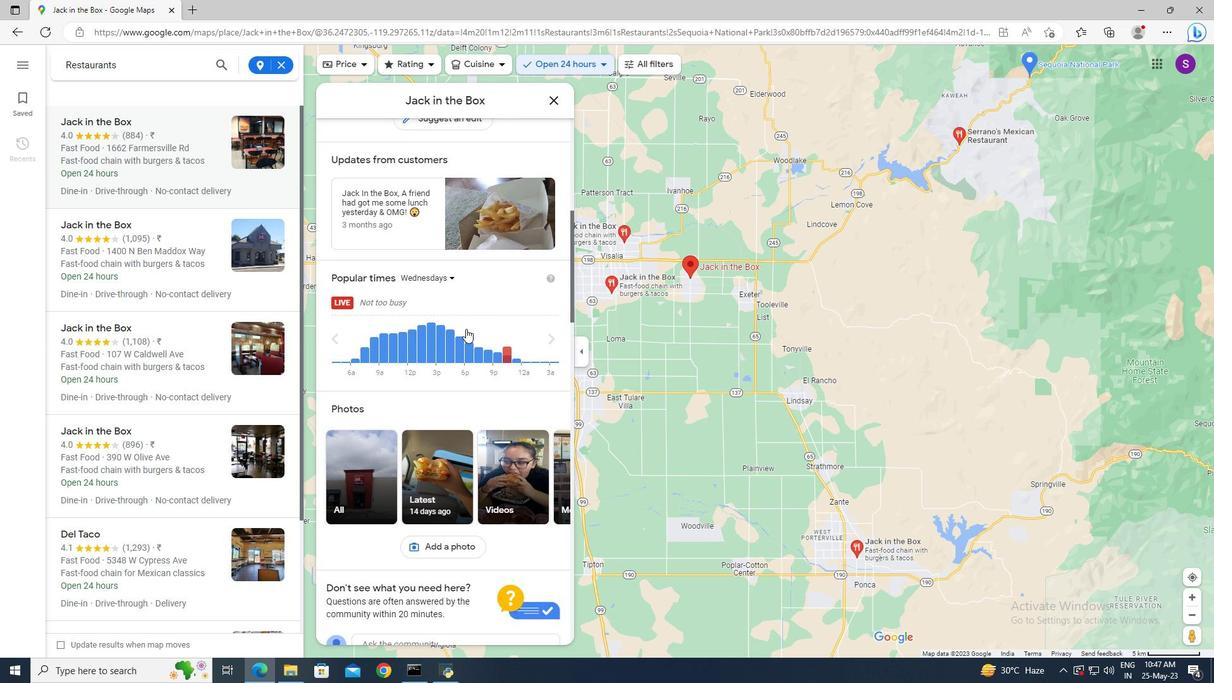 
Action: Mouse scrolled (466, 328) with delta (0, 0)
Screenshot: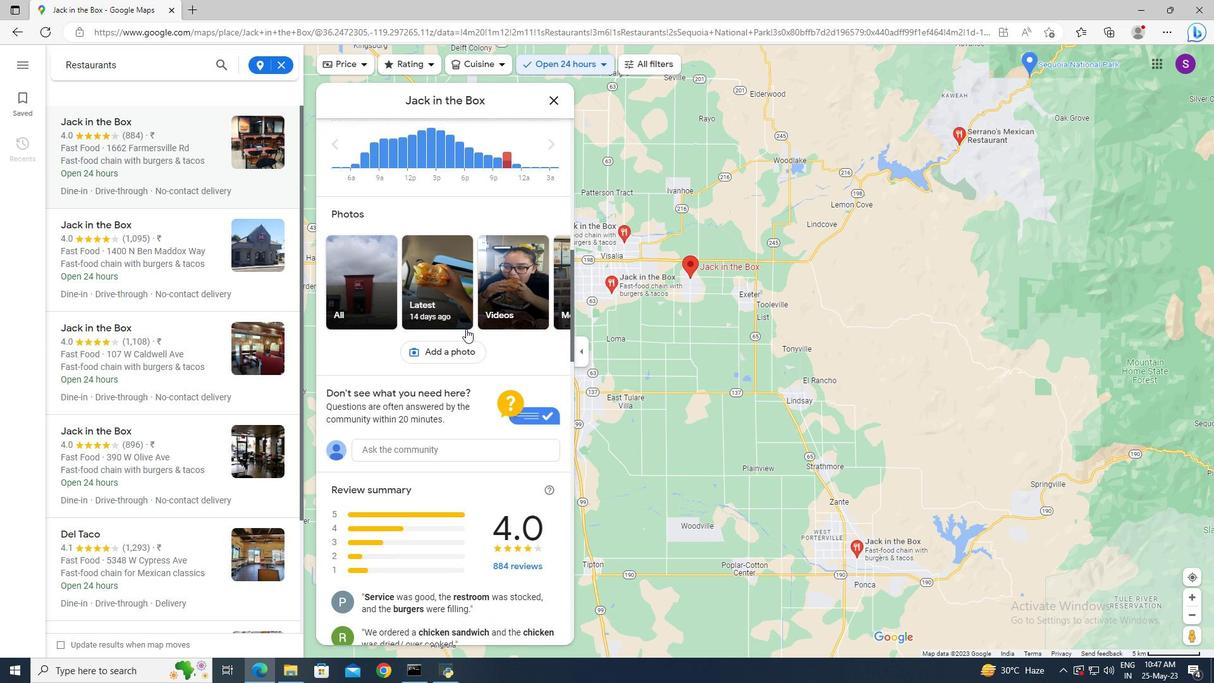 
Action: Mouse scrolled (466, 328) with delta (0, 0)
Screenshot: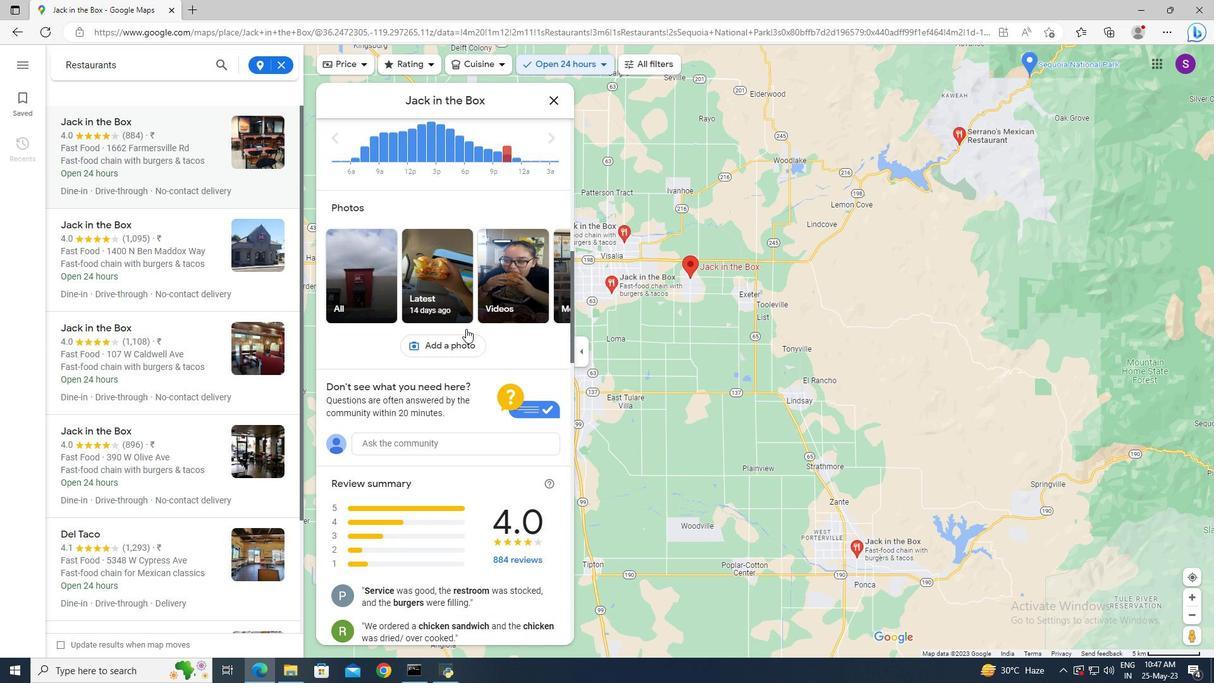 
Action: Mouse scrolled (466, 328) with delta (0, 0)
Screenshot: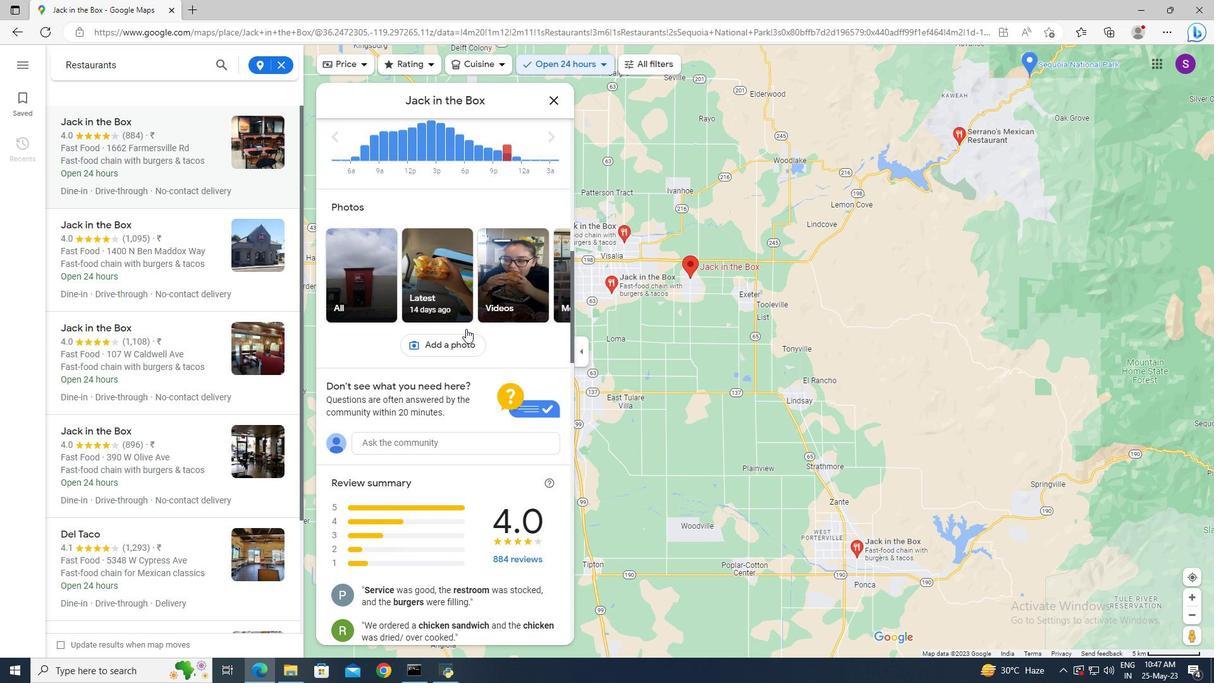 
Action: Mouse scrolled (466, 329) with delta (0, 0)
Screenshot: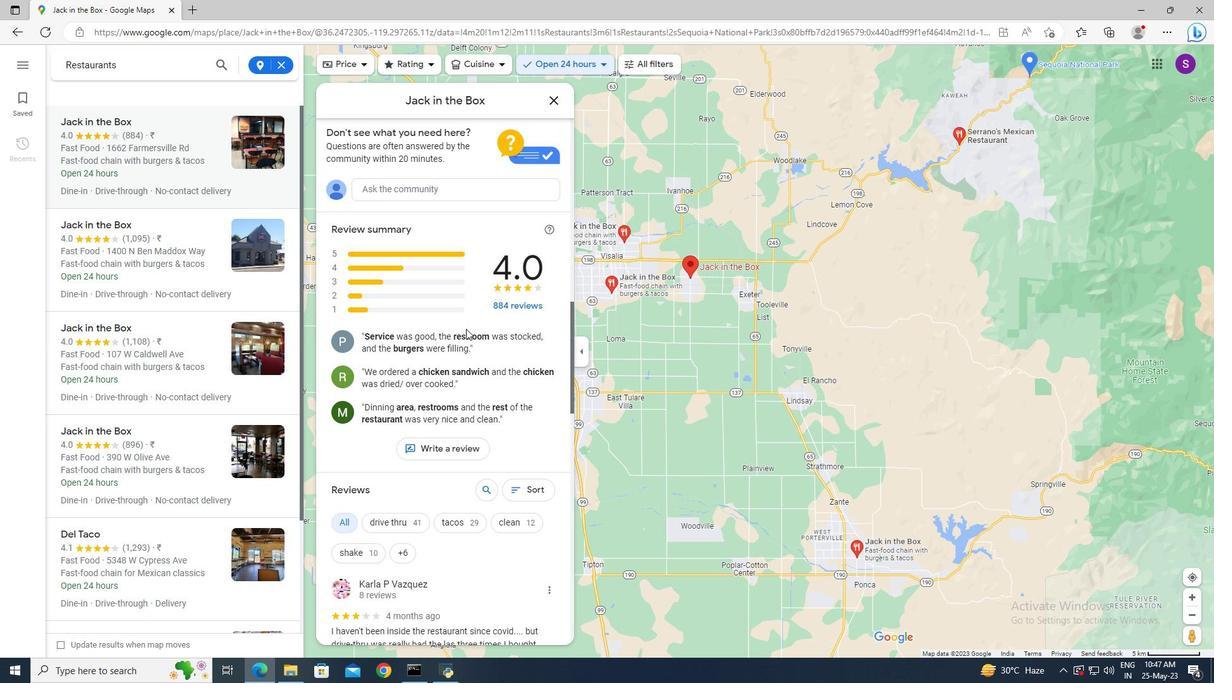 
Action: Mouse scrolled (466, 329) with delta (0, 0)
Screenshot: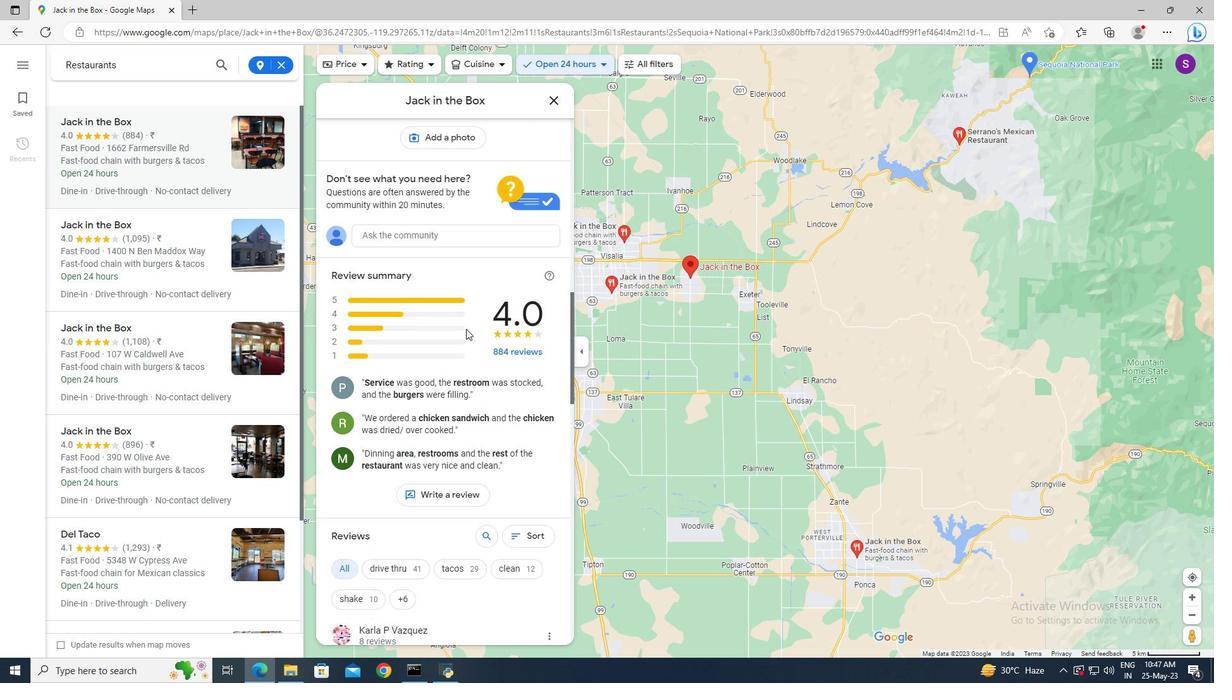 
Action: Mouse scrolled (466, 329) with delta (0, 0)
Screenshot: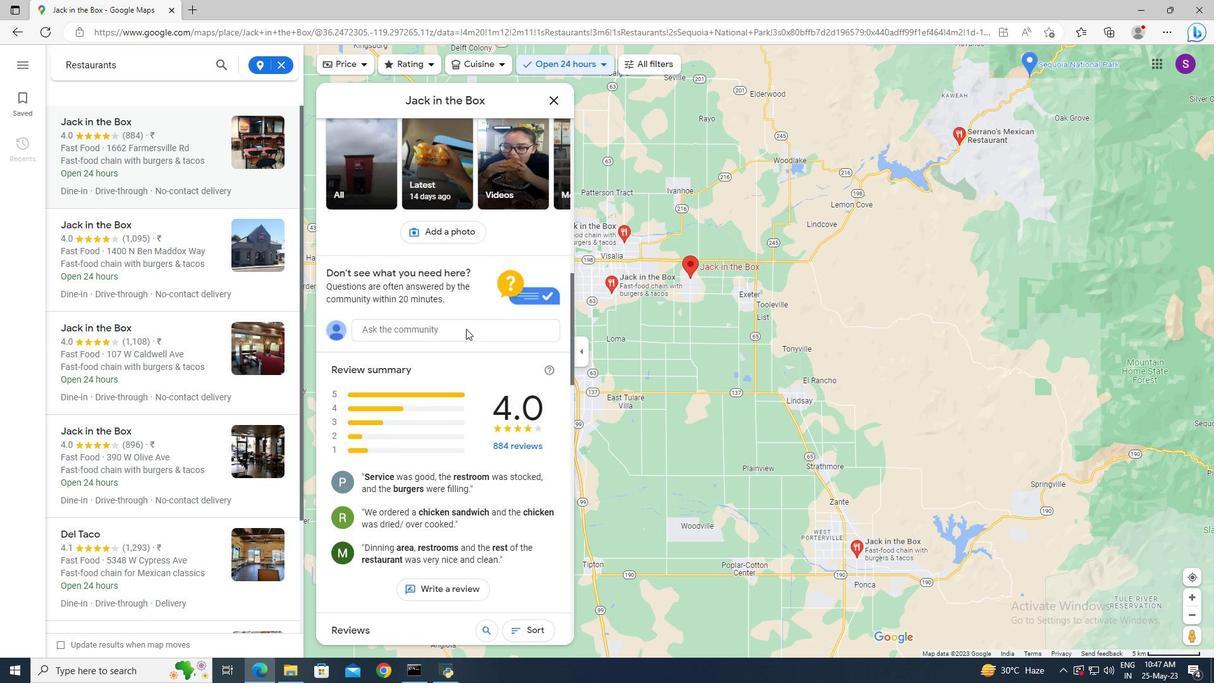 
Action: Mouse scrolled (466, 329) with delta (0, 0)
Screenshot: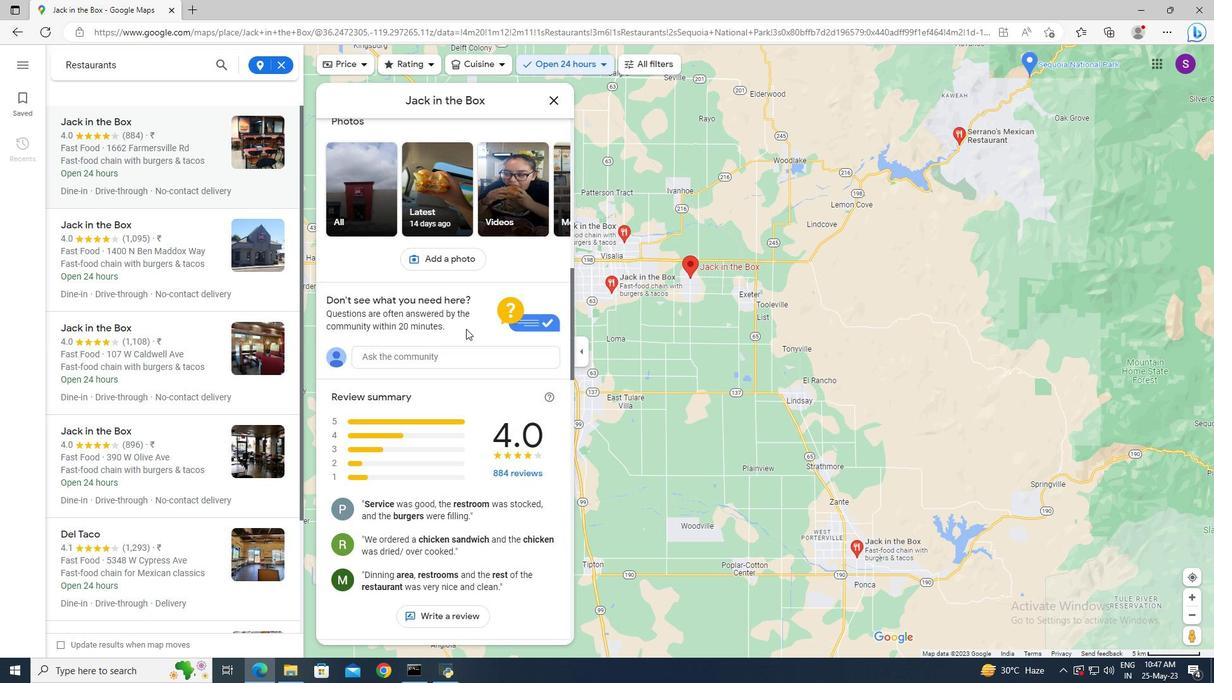 
Action: Mouse scrolled (466, 329) with delta (0, 0)
Screenshot: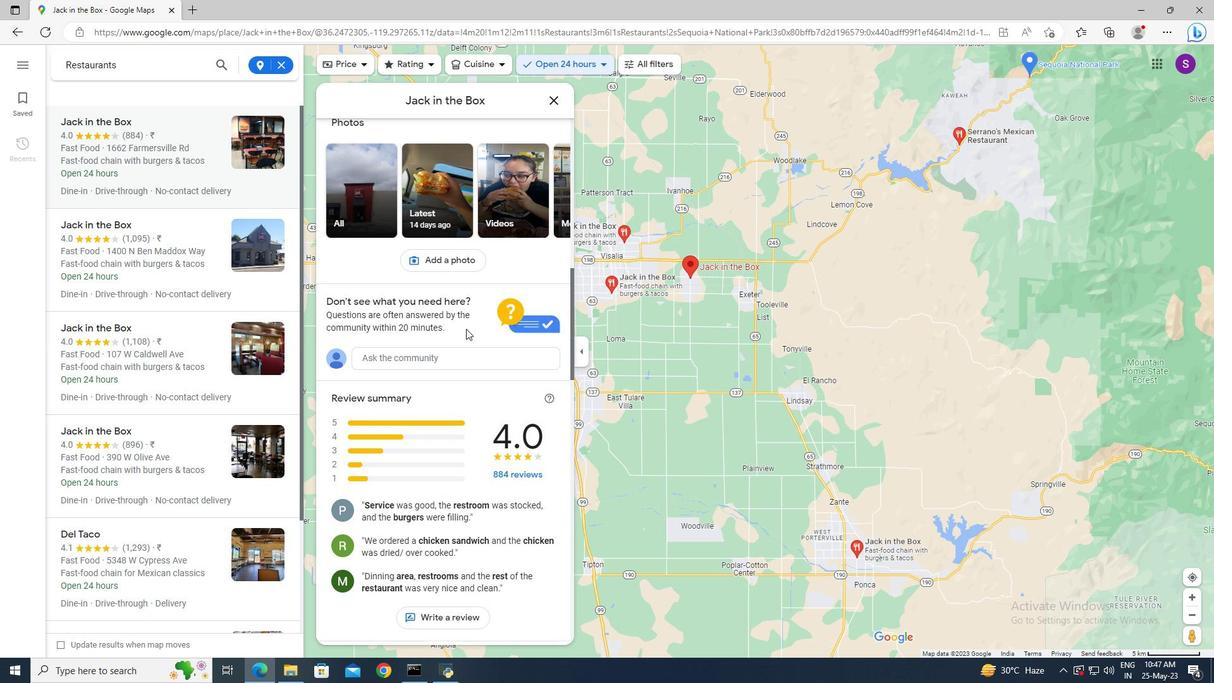 
Action: Mouse scrolled (466, 329) with delta (0, 0)
Screenshot: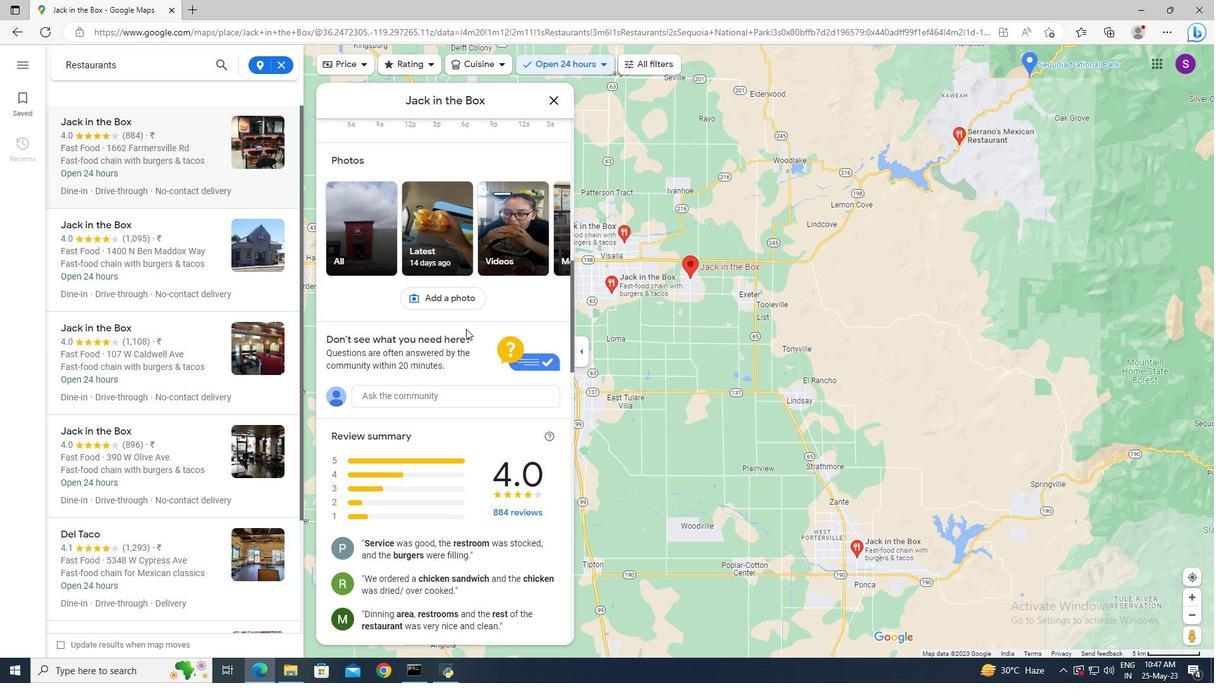 
Action: Mouse scrolled (466, 329) with delta (0, 0)
Screenshot: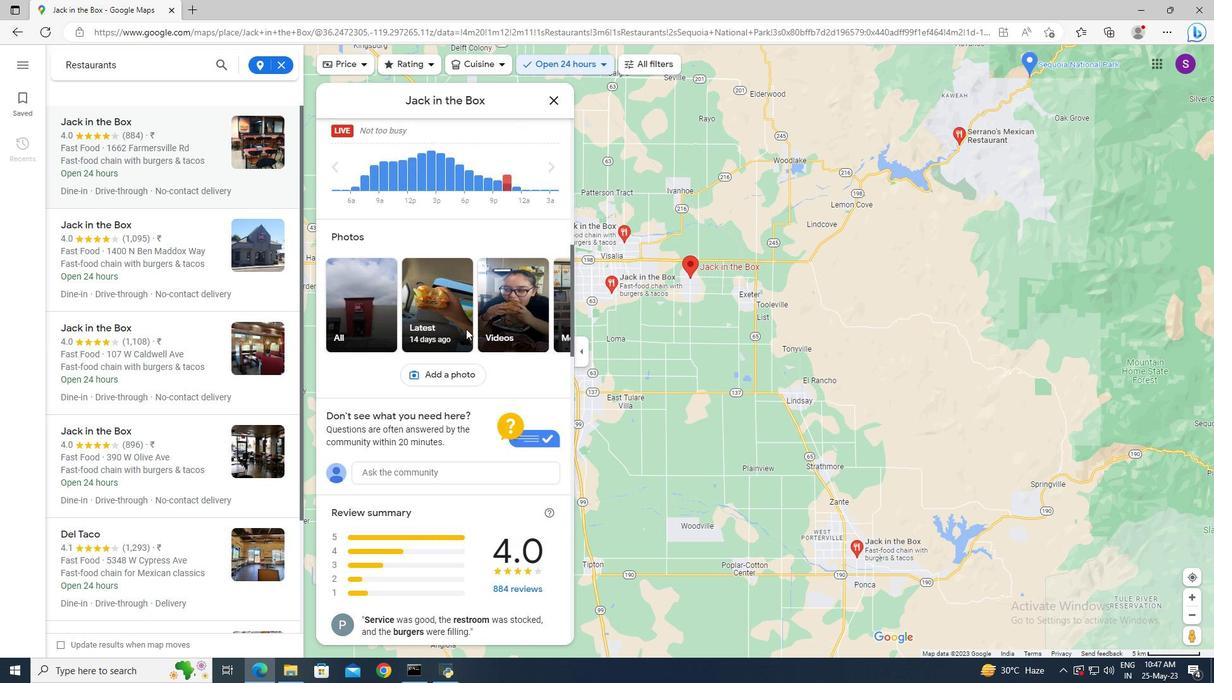
Action: Mouse scrolled (466, 329) with delta (0, 0)
Screenshot: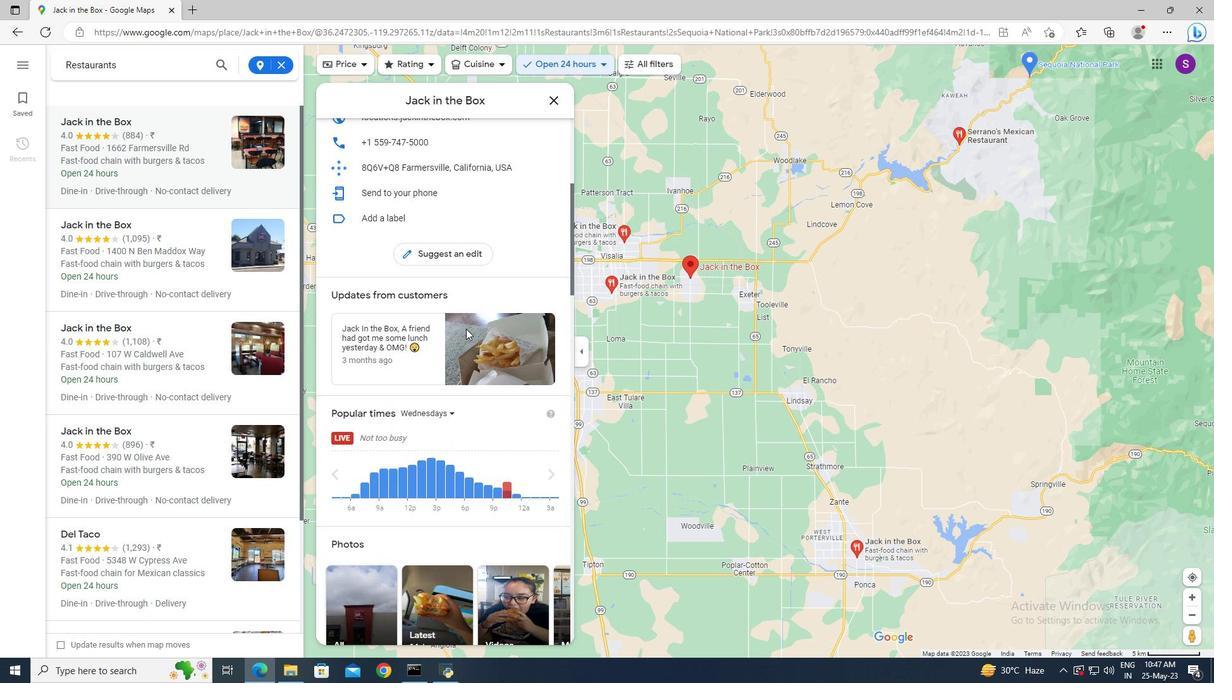 
Action: Mouse scrolled (466, 329) with delta (0, 0)
Screenshot: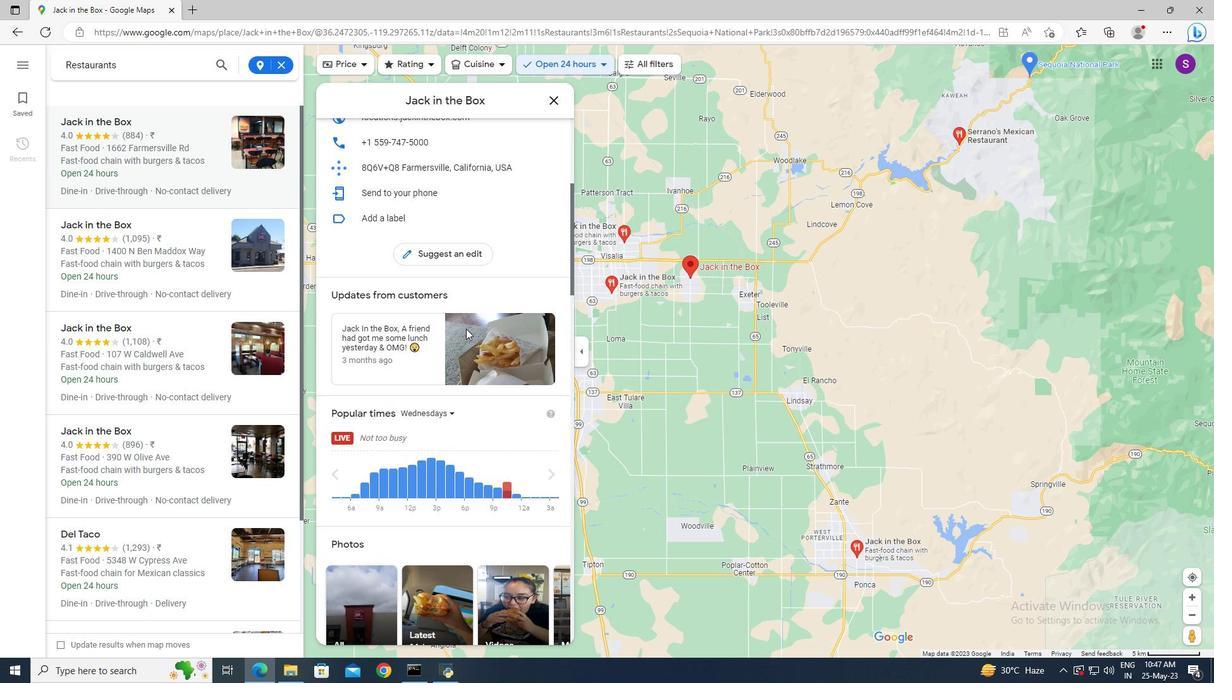 
Action: Mouse scrolled (466, 329) with delta (0, 0)
Screenshot: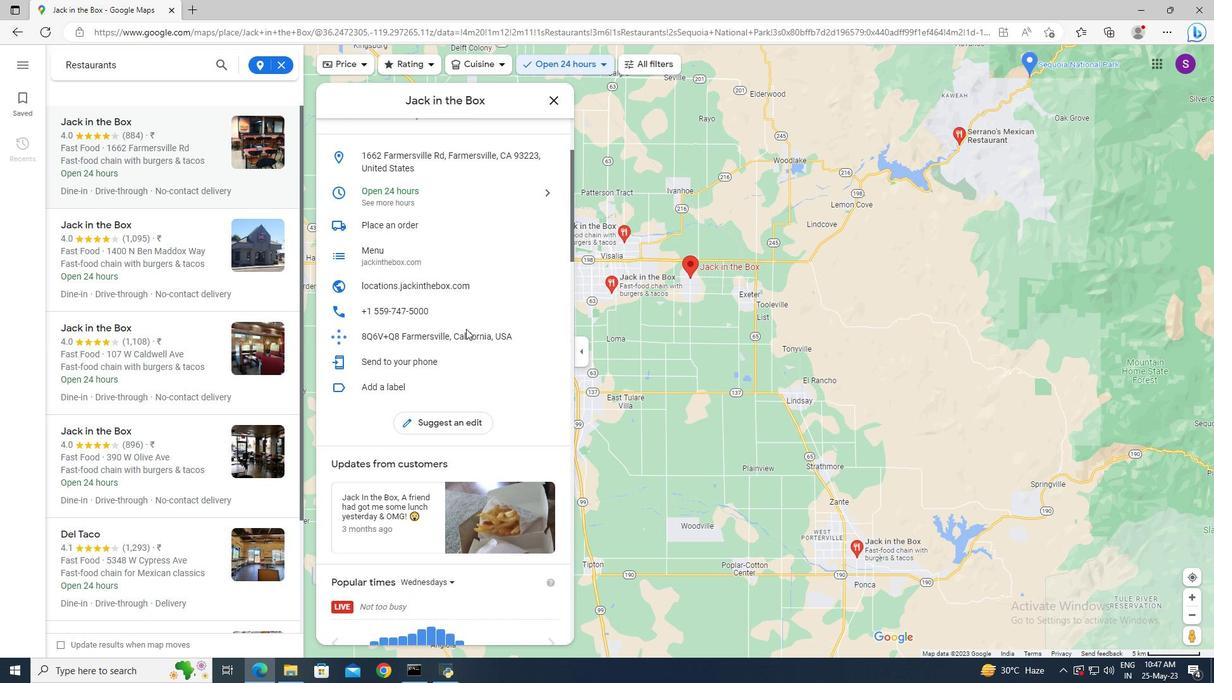 
Action: Mouse scrolled (466, 329) with delta (0, 0)
Screenshot: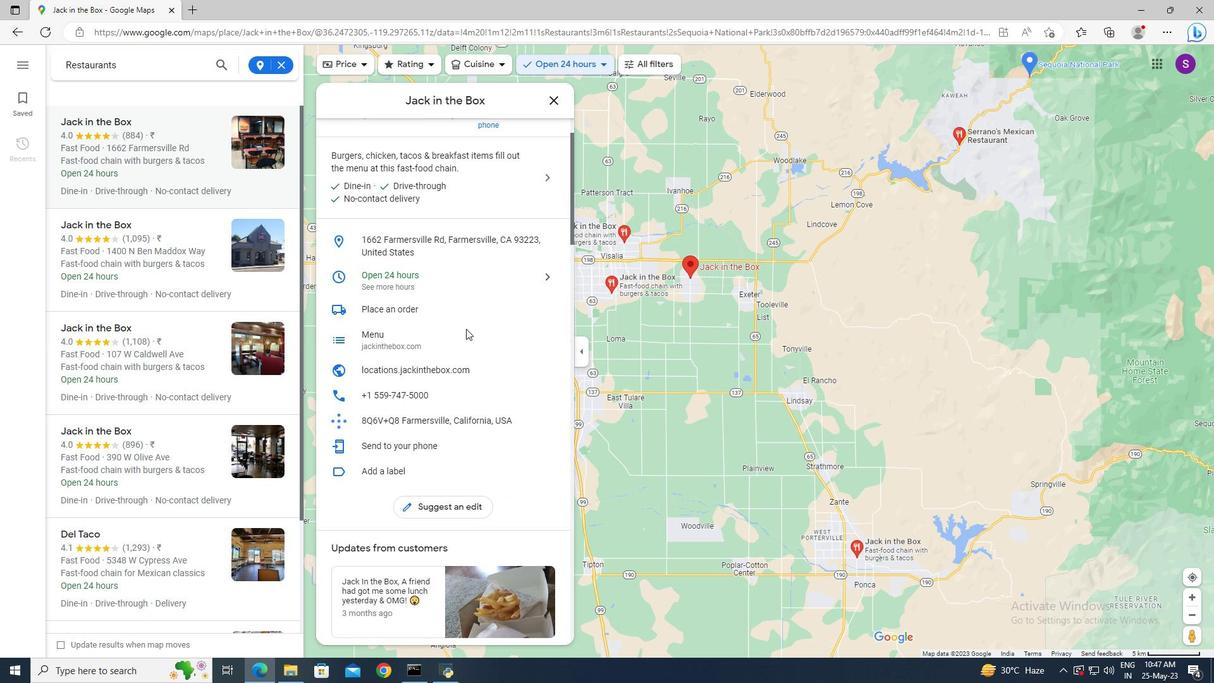 
Action: Mouse scrolled (466, 329) with delta (0, 0)
Screenshot: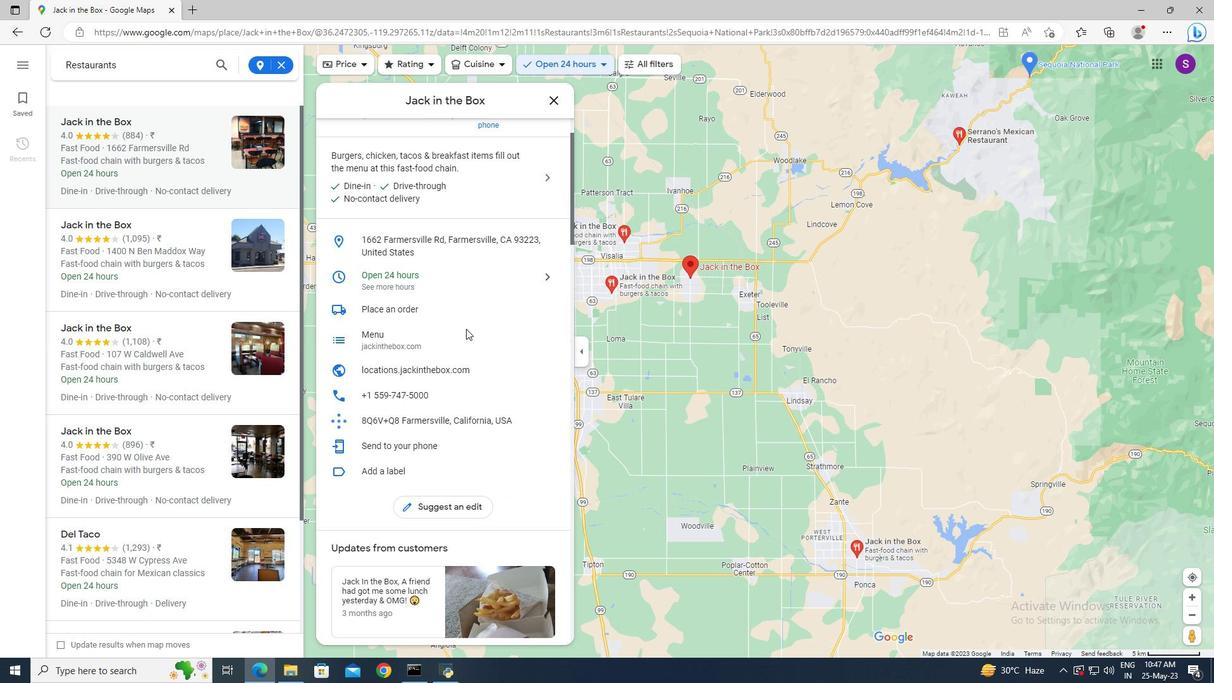 
Action: Mouse scrolled (466, 329) with delta (0, 0)
Screenshot: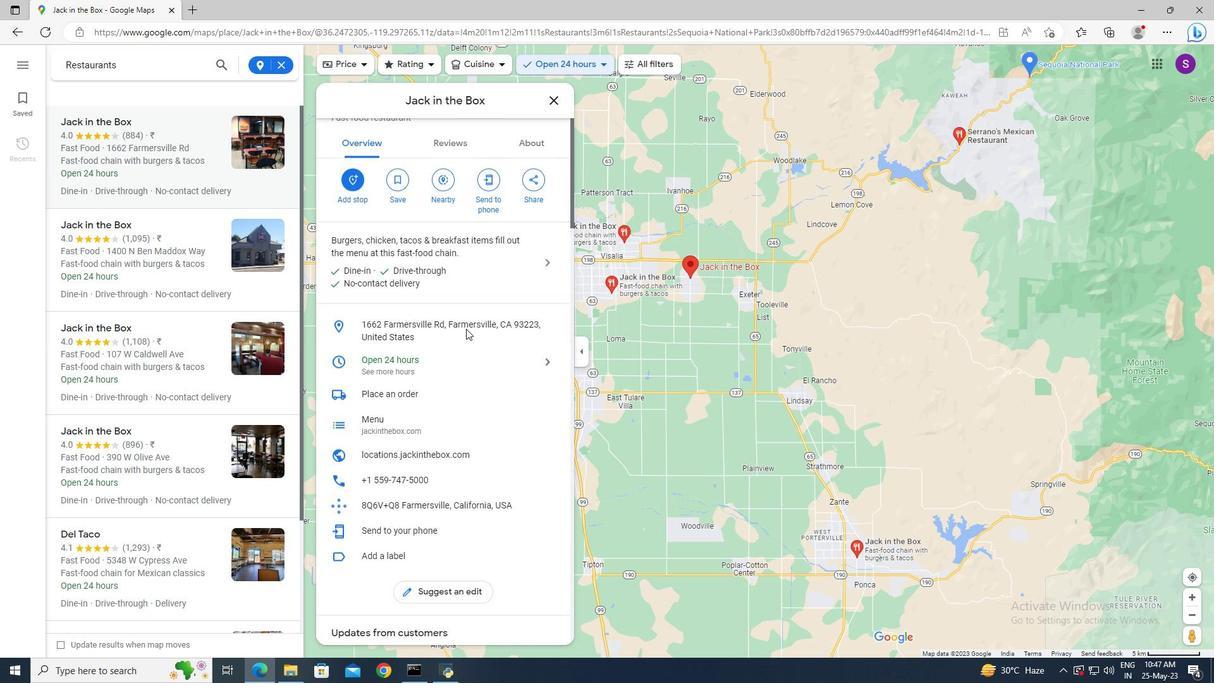 
Action: Mouse scrolled (466, 329) with delta (0, 0)
Screenshot: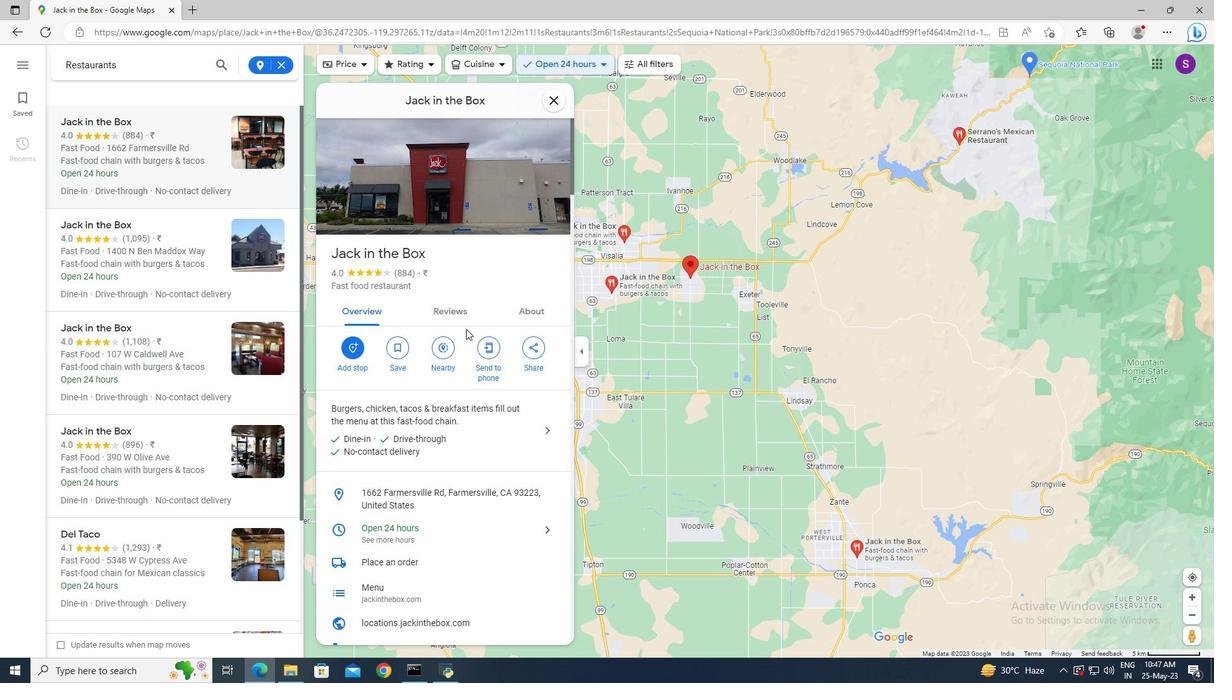 
Action: Mouse moved to (448, 304)
Screenshot: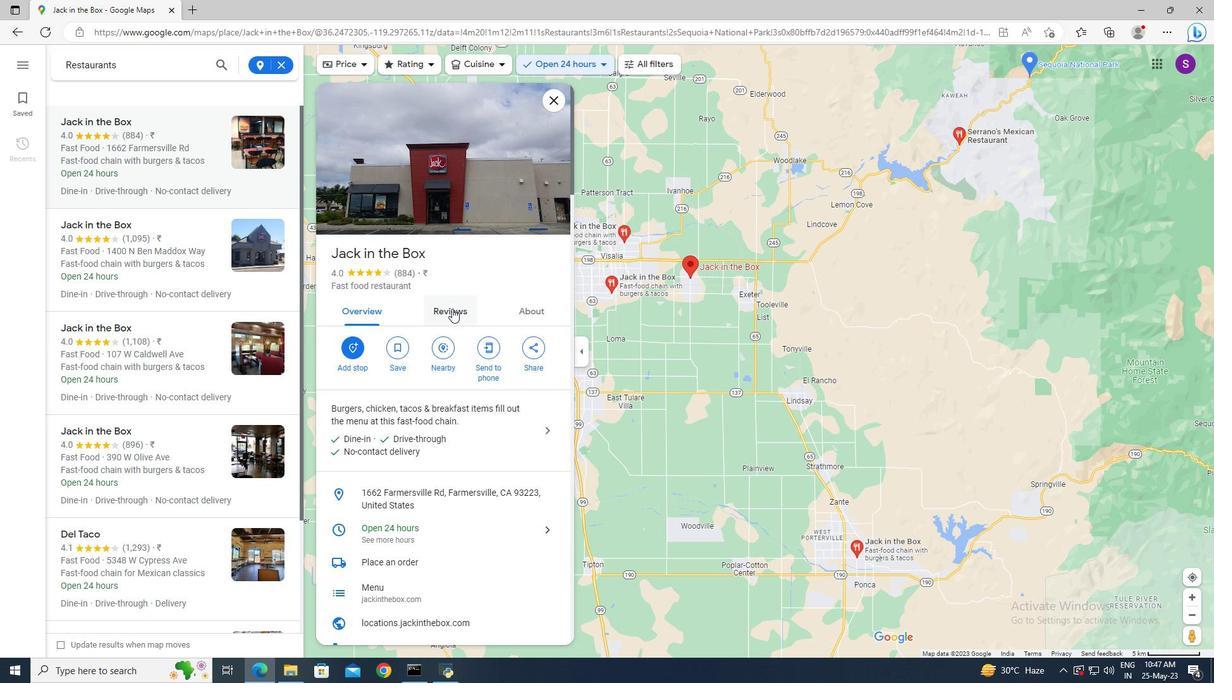 
Action: Mouse pressed left at (448, 304)
Screenshot: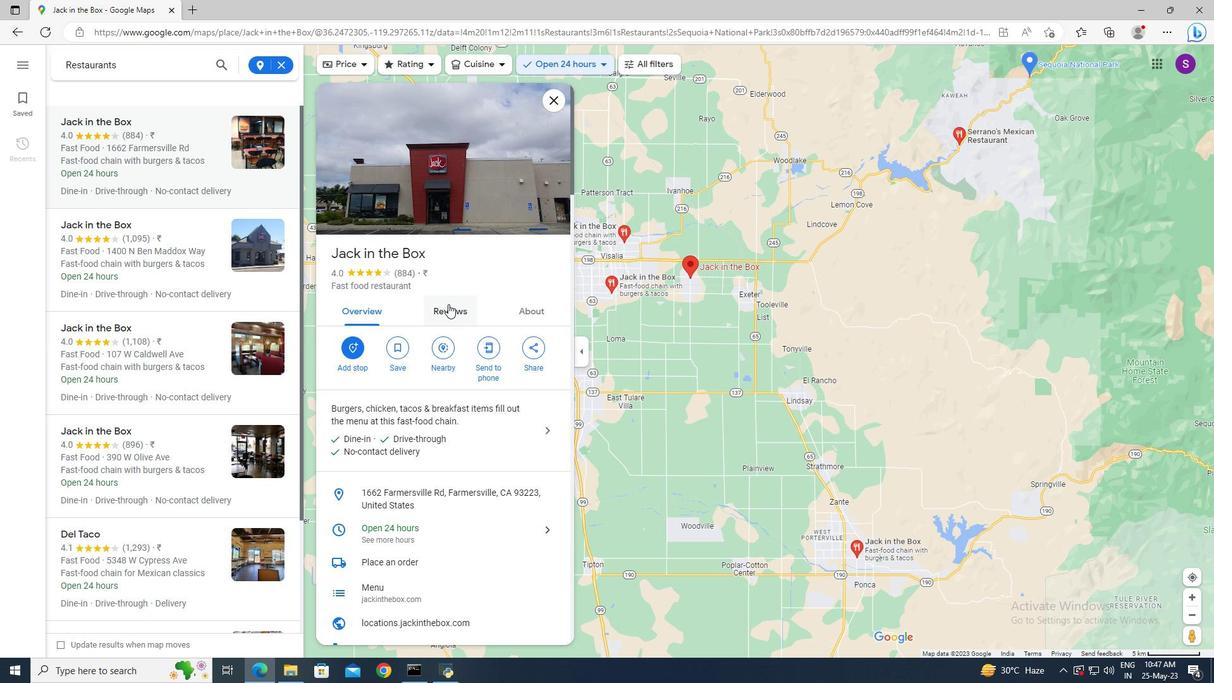 
Action: Mouse scrolled (448, 303) with delta (0, 0)
Screenshot: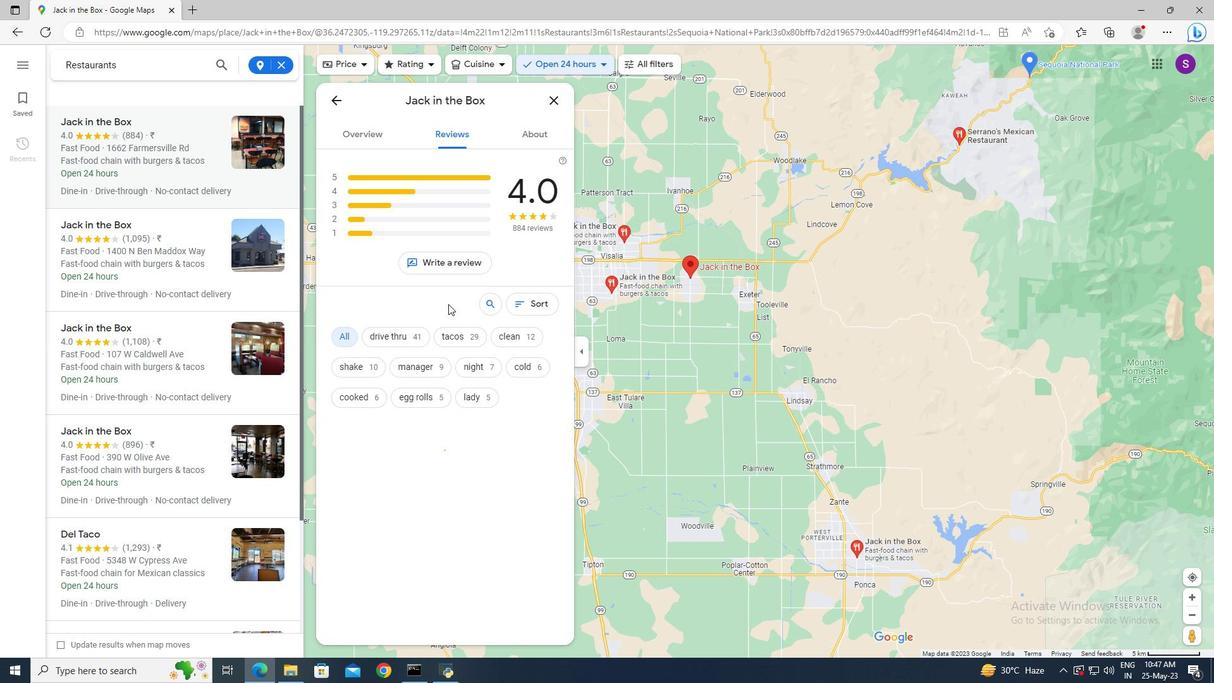 
Action: Mouse scrolled (448, 303) with delta (0, 0)
Screenshot: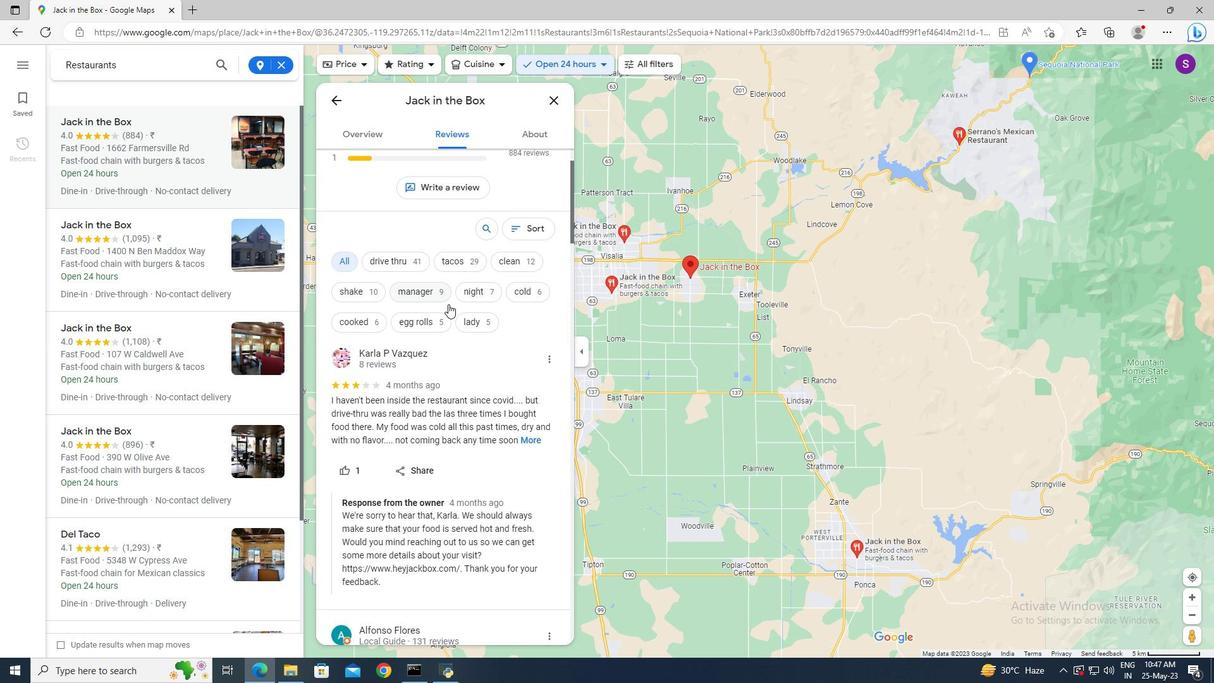 
Action: Mouse scrolled (448, 303) with delta (0, 0)
Screenshot: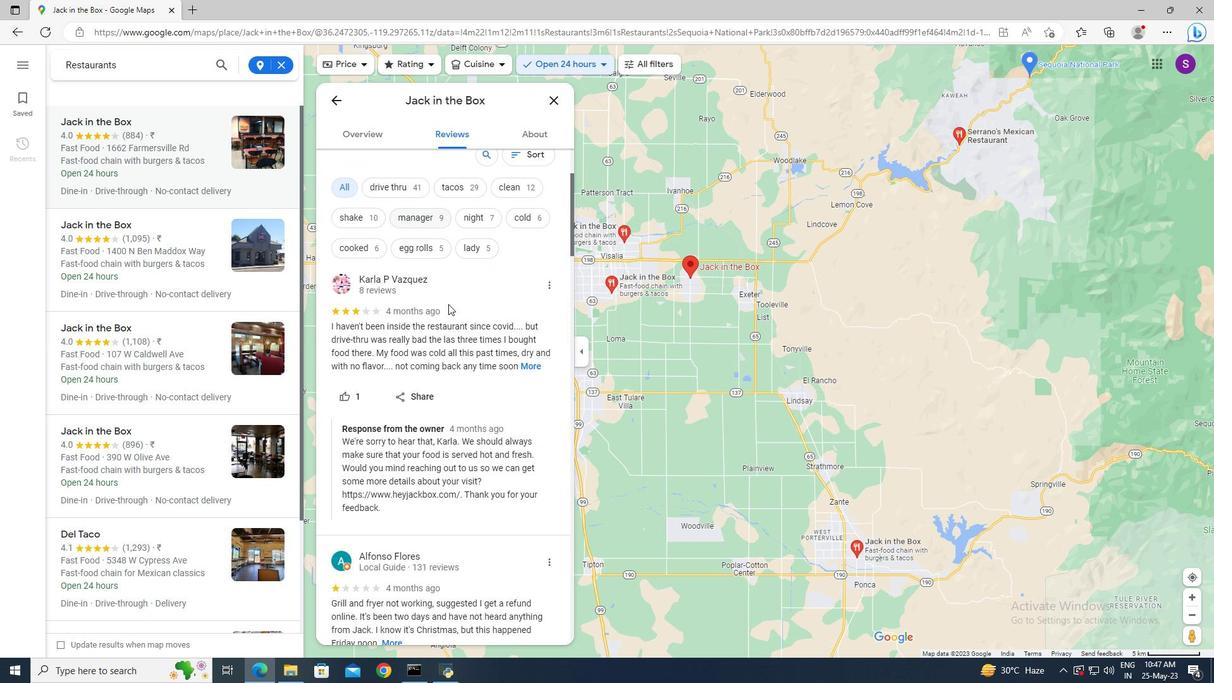 
Action: Mouse scrolled (448, 303) with delta (0, 0)
Screenshot: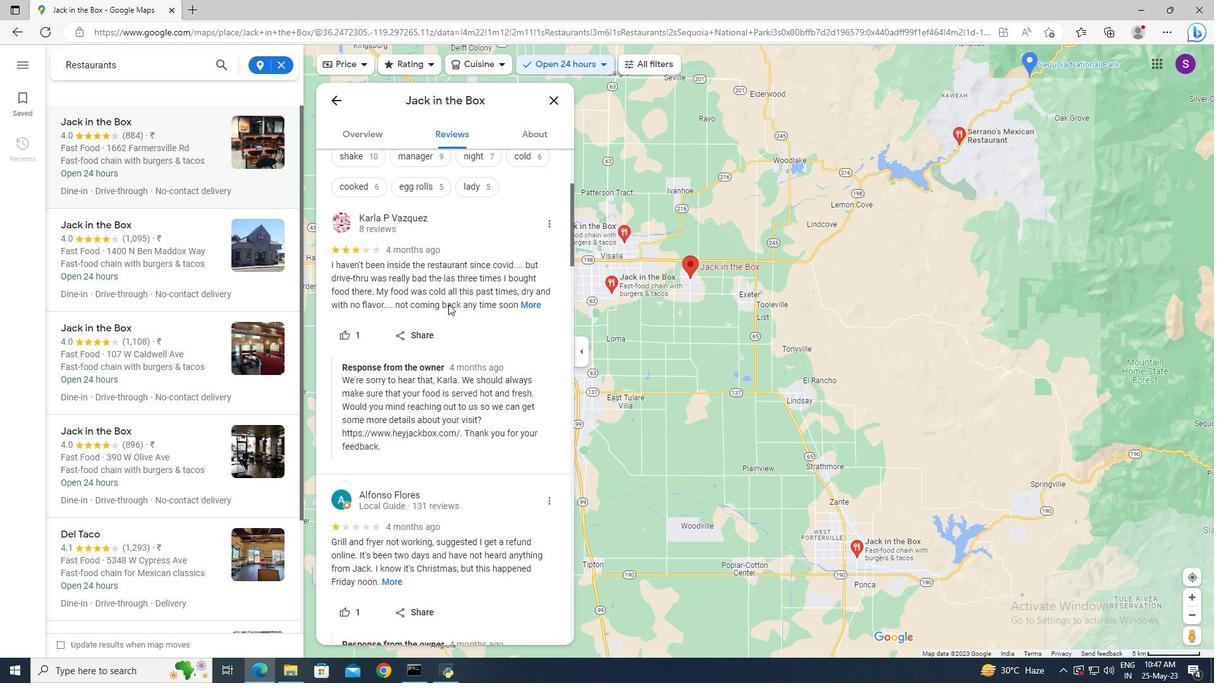 
Action: Mouse scrolled (448, 303) with delta (0, 0)
Screenshot: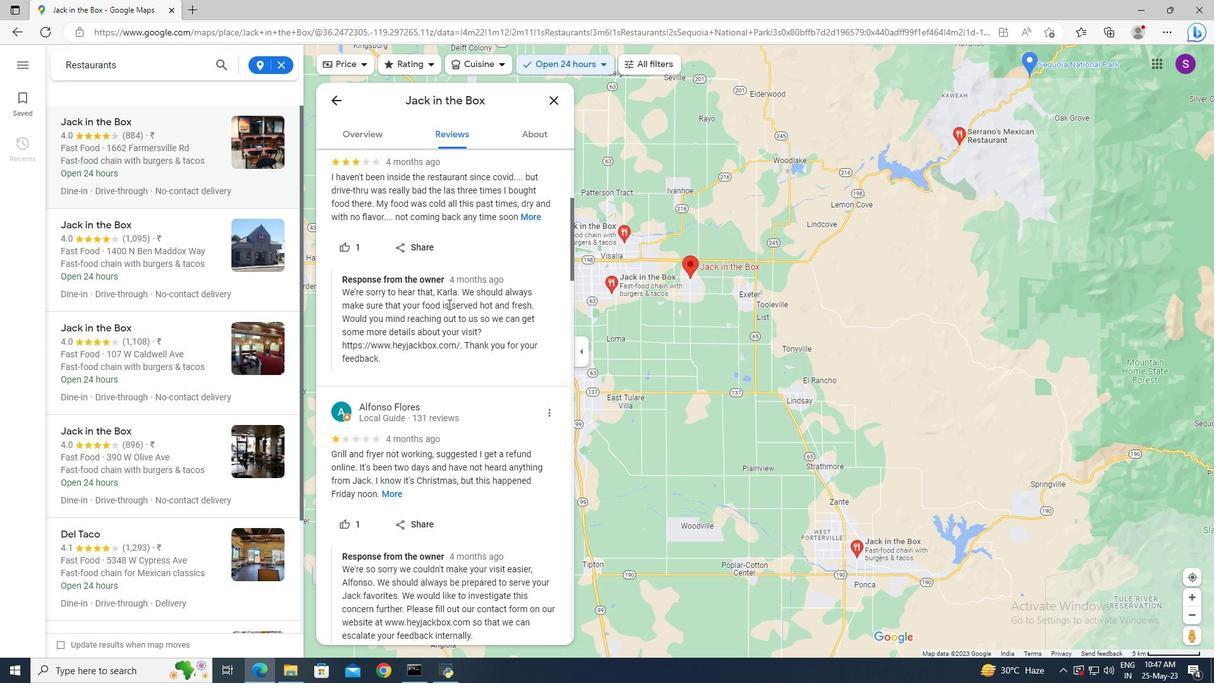 
Action: Mouse scrolled (448, 303) with delta (0, 0)
Screenshot: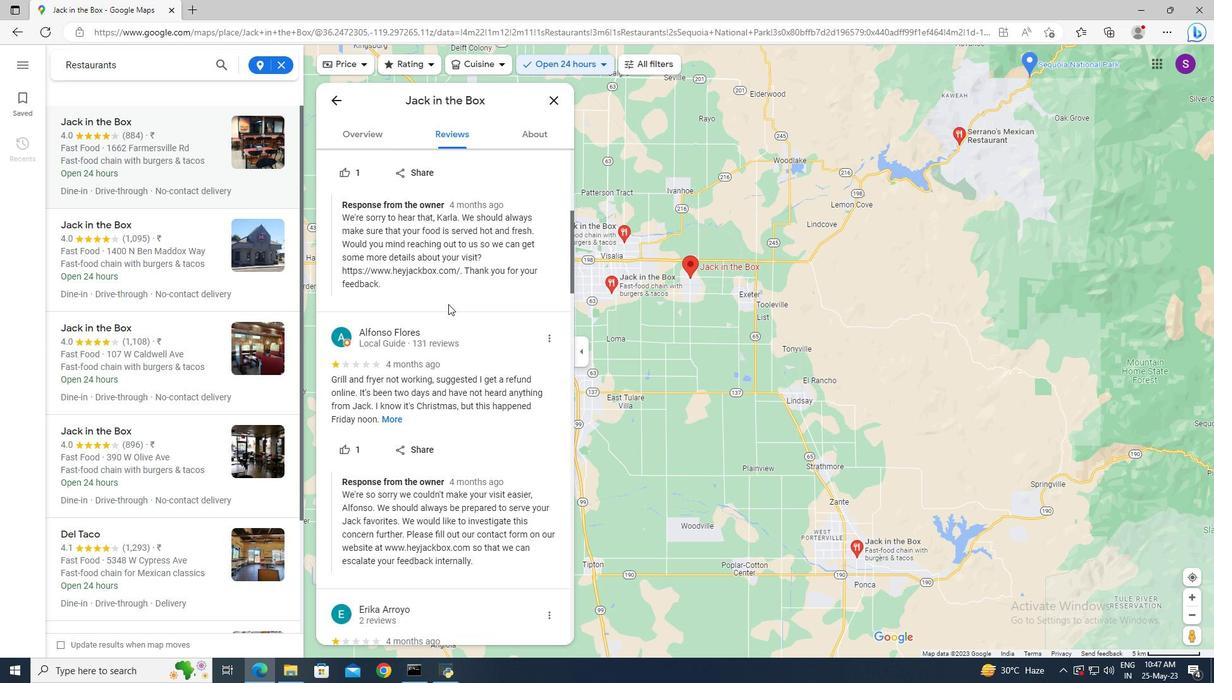 
Action: Mouse scrolled (448, 303) with delta (0, 0)
Screenshot: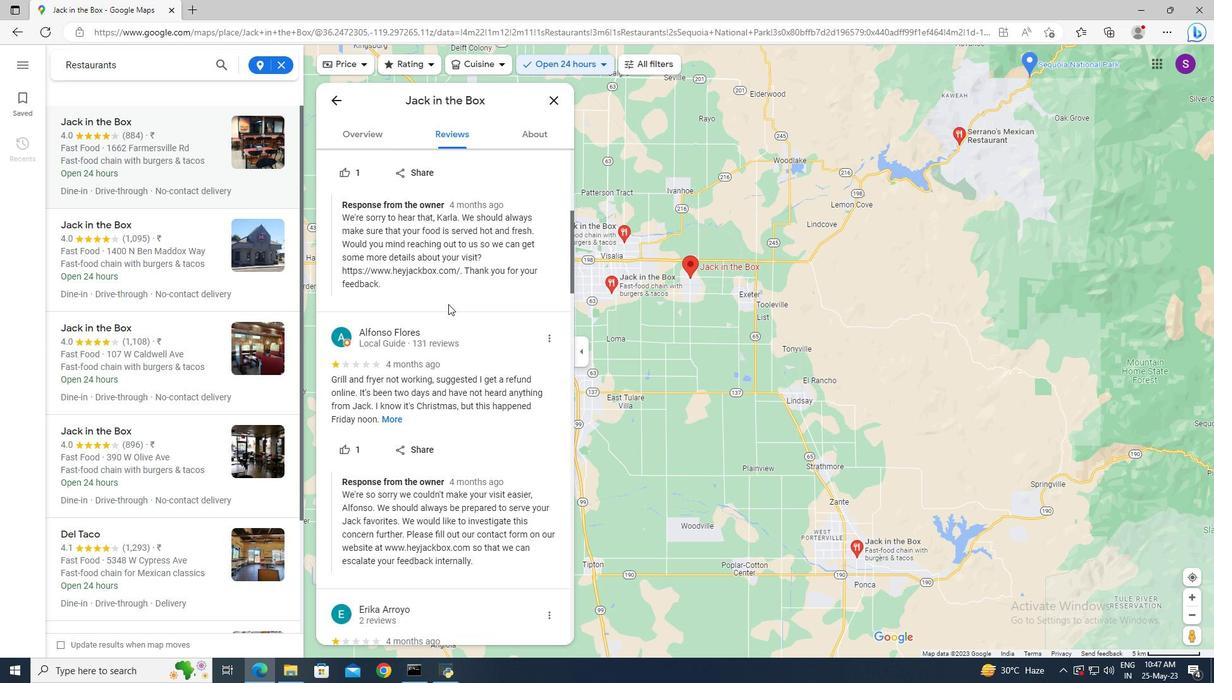 
Action: Mouse scrolled (448, 303) with delta (0, 0)
Screenshot: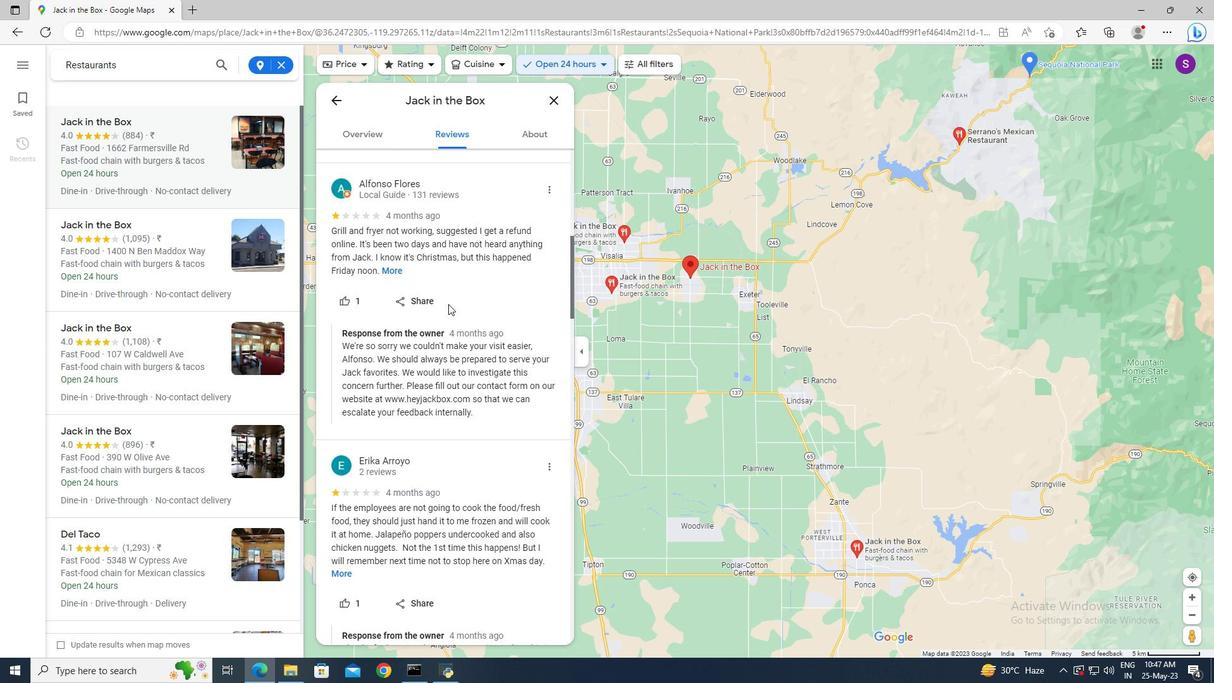 
Action: Mouse scrolled (448, 303) with delta (0, 0)
Screenshot: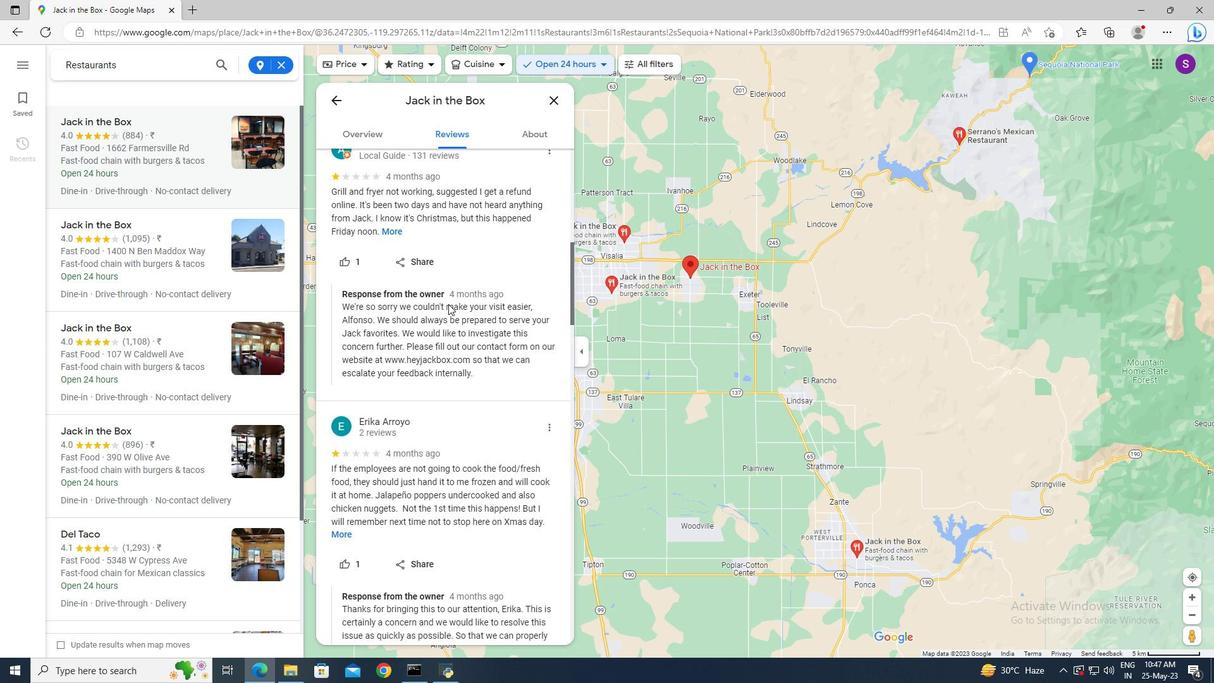 
Action: Mouse scrolled (448, 303) with delta (0, 0)
Screenshot: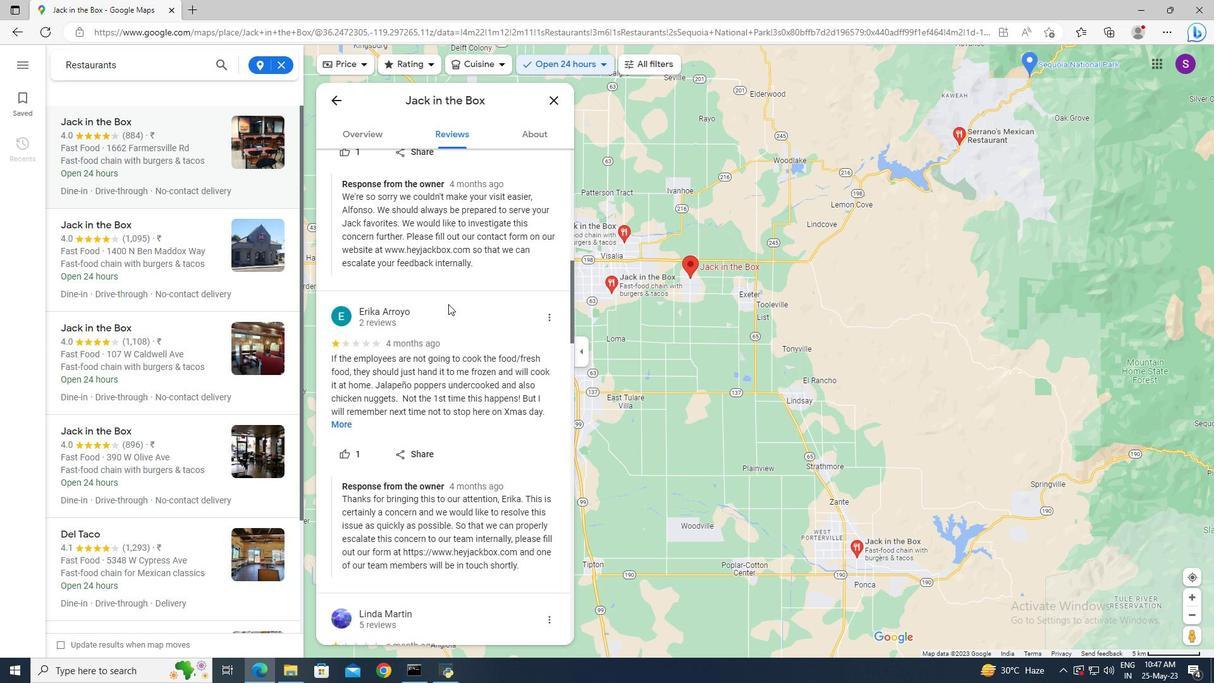 
Action: Mouse scrolled (448, 303) with delta (0, 0)
Screenshot: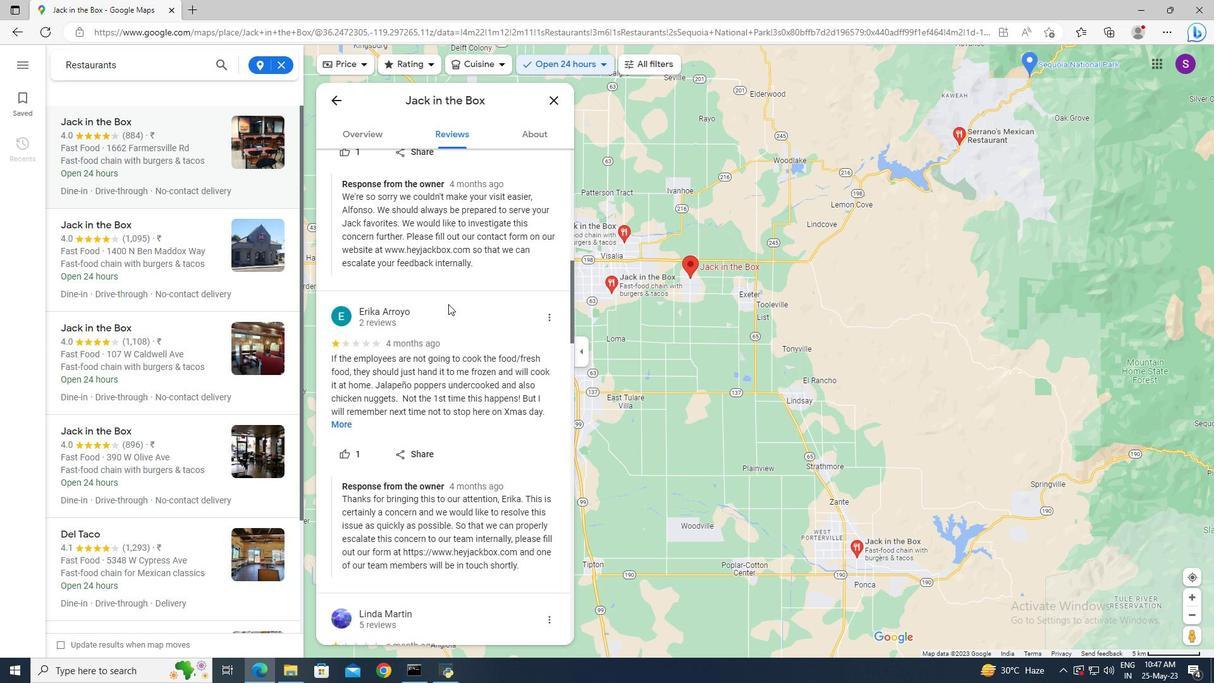 
Action: Mouse scrolled (448, 303) with delta (0, 0)
Screenshot: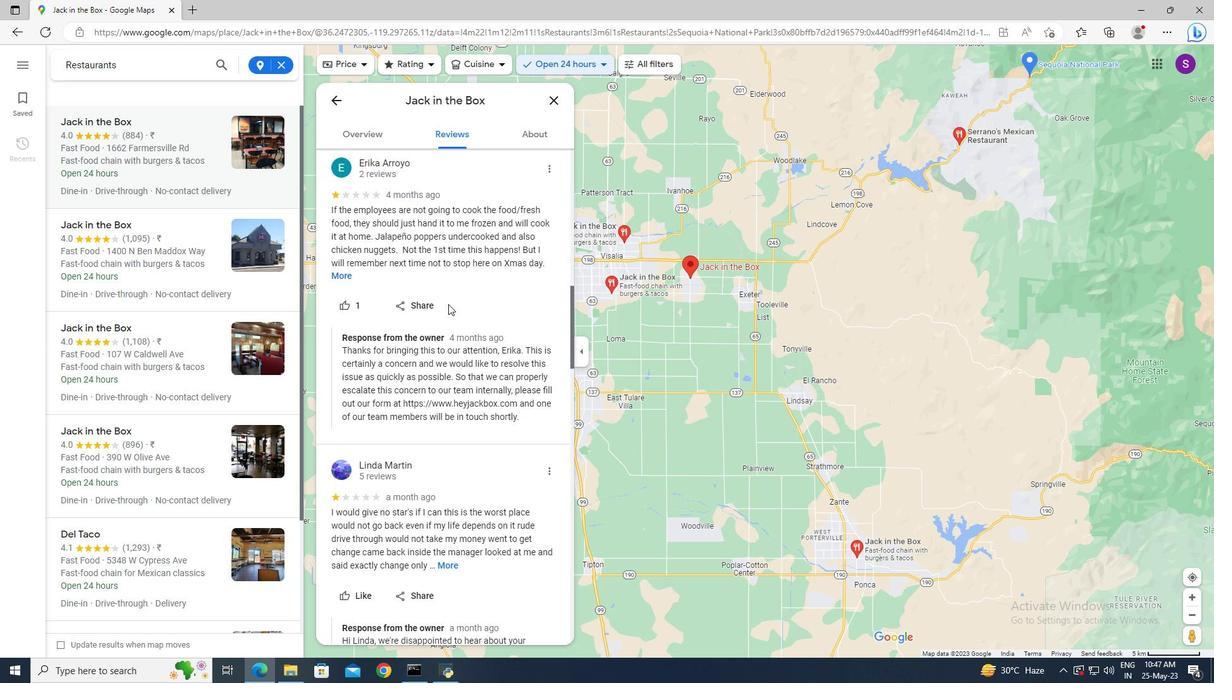 
Action: Mouse scrolled (448, 303) with delta (0, 0)
Screenshot: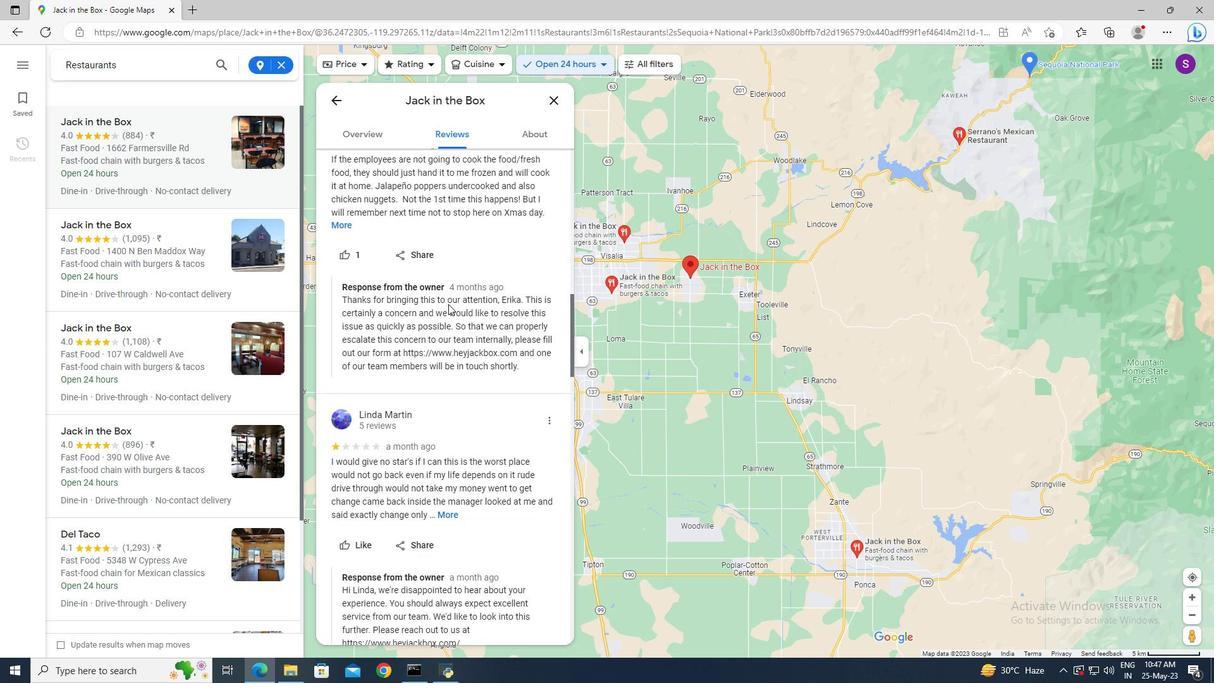 
Action: Mouse scrolled (448, 303) with delta (0, 0)
Screenshot: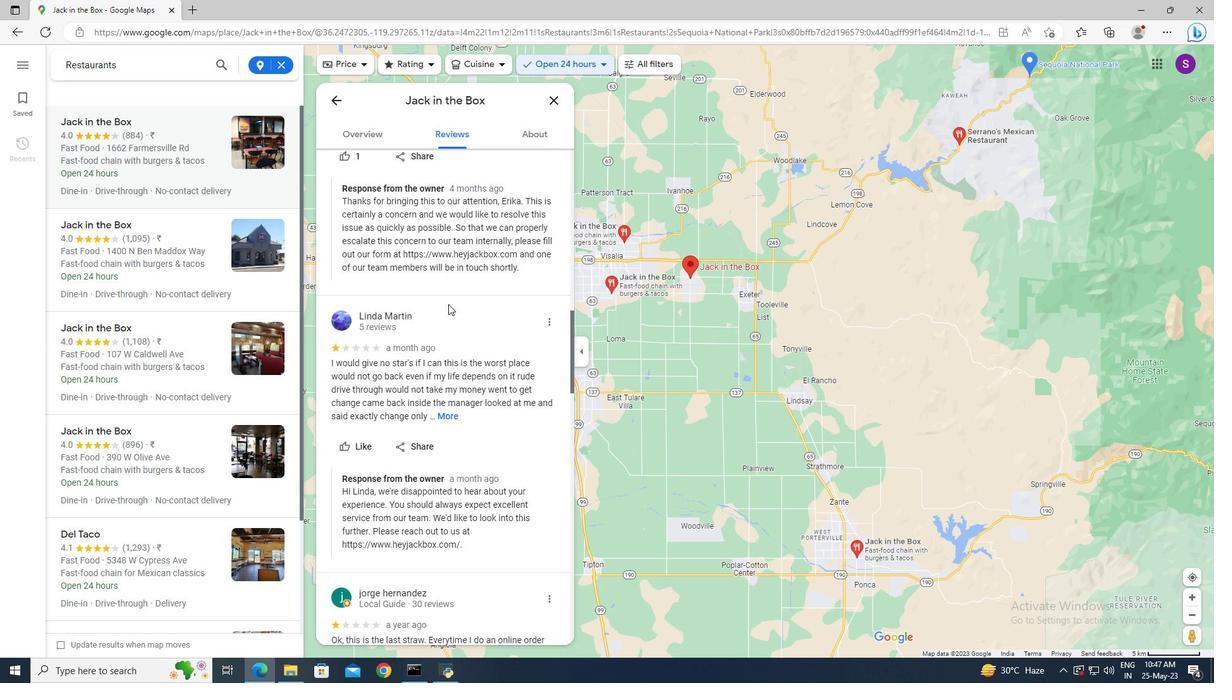 
Action: Mouse scrolled (448, 303) with delta (0, 0)
Screenshot: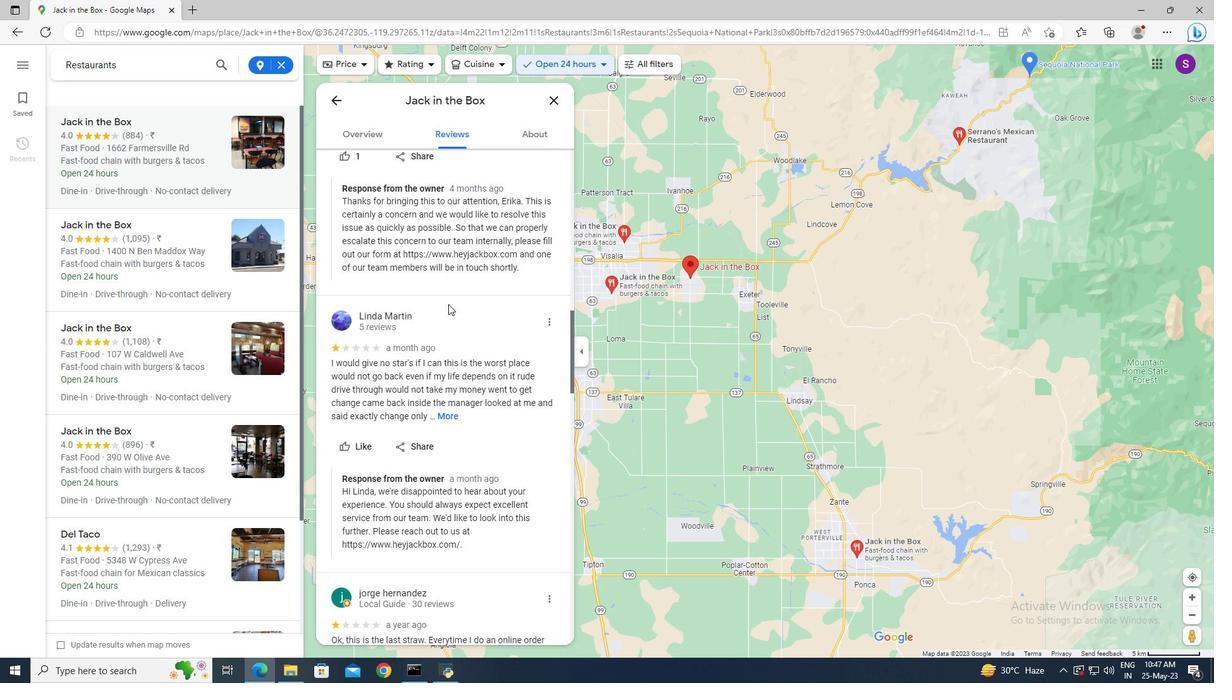 
Action: Mouse scrolled (448, 304) with delta (0, 0)
Screenshot: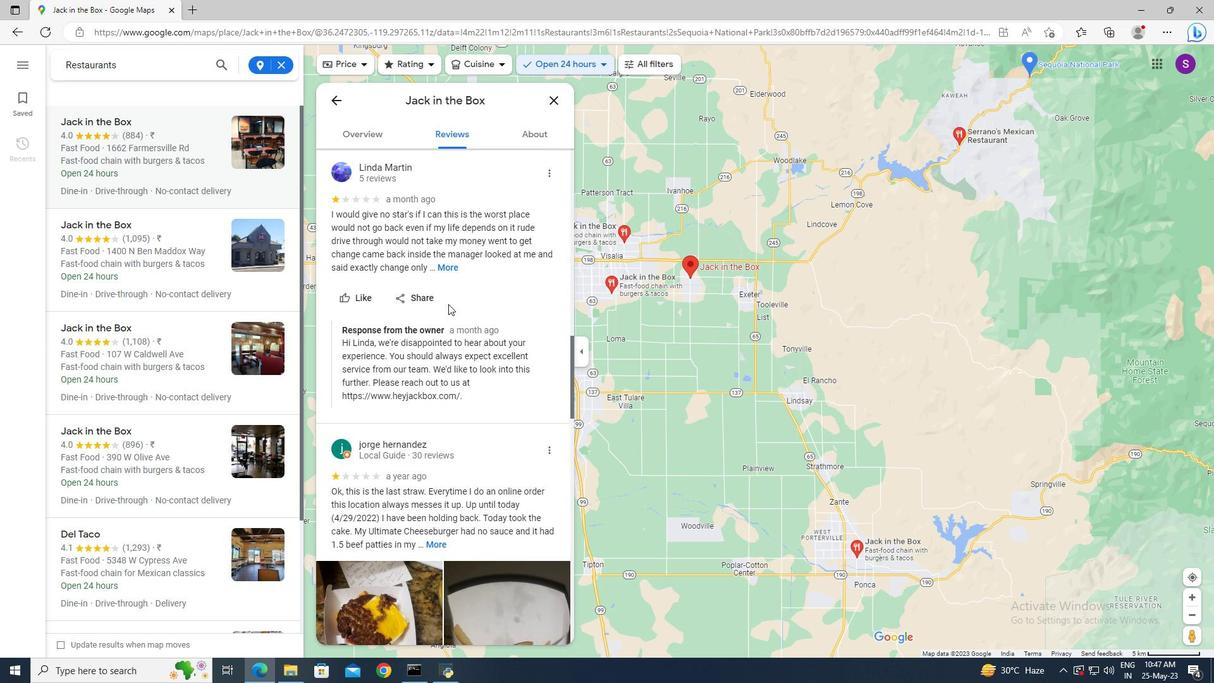 
Action: Mouse scrolled (448, 304) with delta (0, 0)
Screenshot: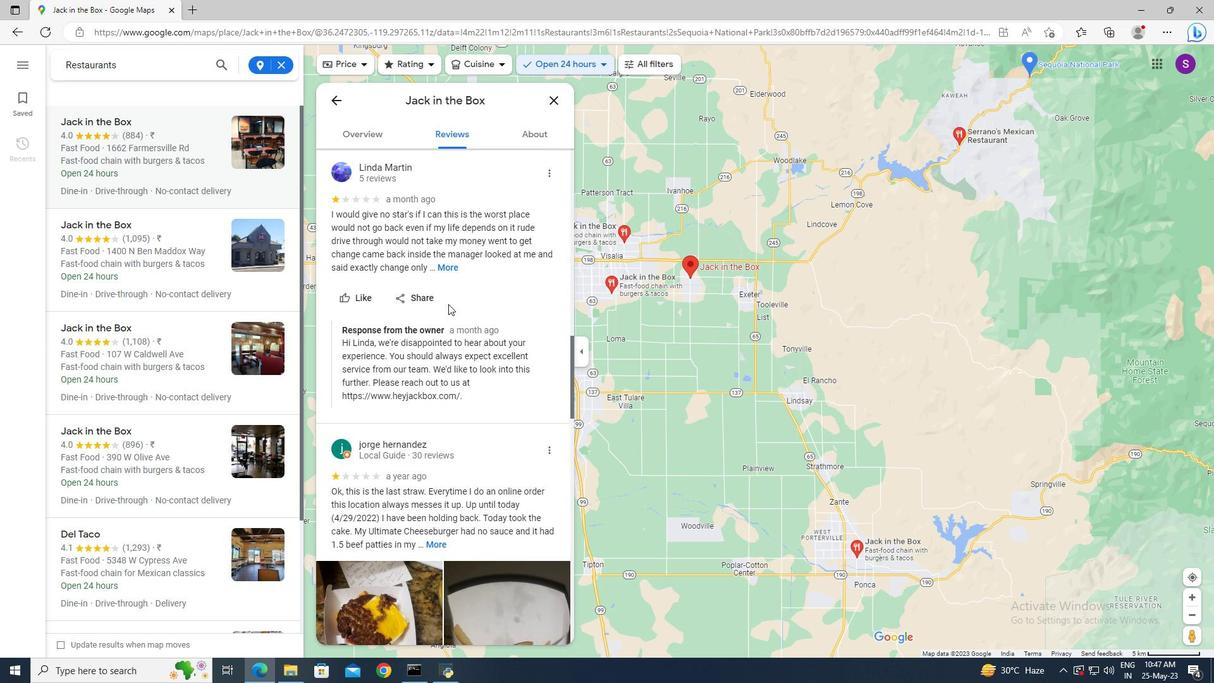 
Action: Mouse scrolled (448, 304) with delta (0, 0)
Screenshot: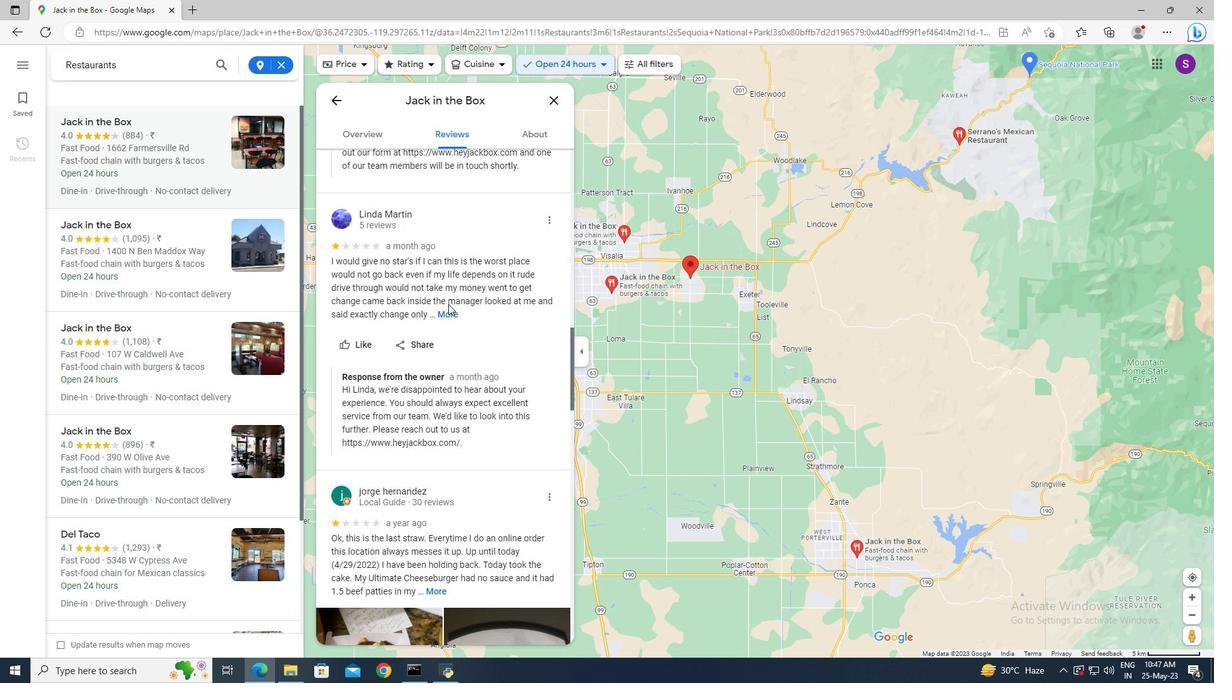 
Action: Mouse scrolled (448, 304) with delta (0, 0)
Screenshot: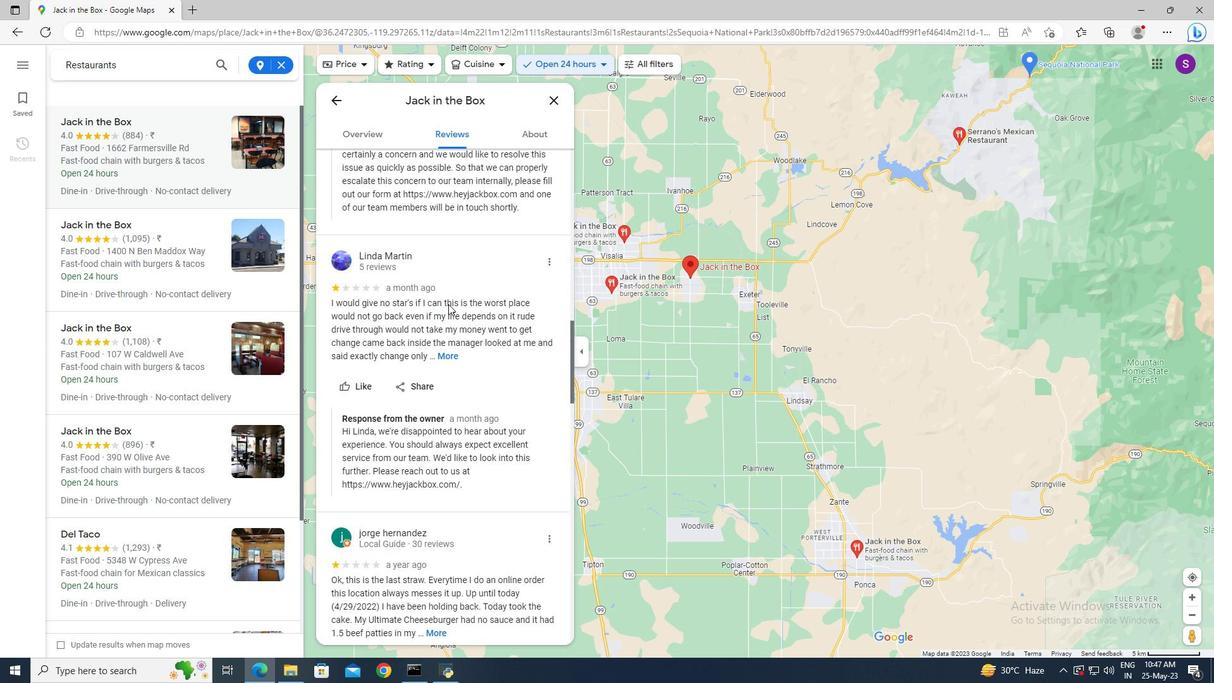 
Action: Mouse scrolled (448, 304) with delta (0, 0)
Screenshot: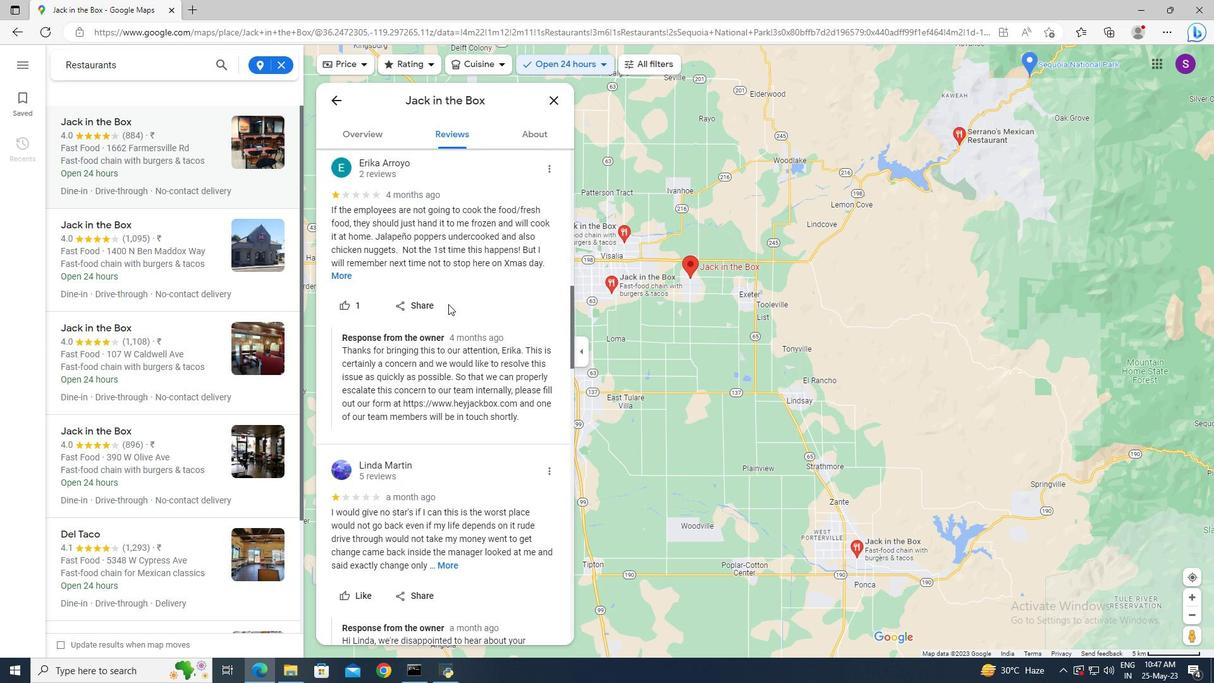 
Action: Mouse moved to (520, 142)
Screenshot: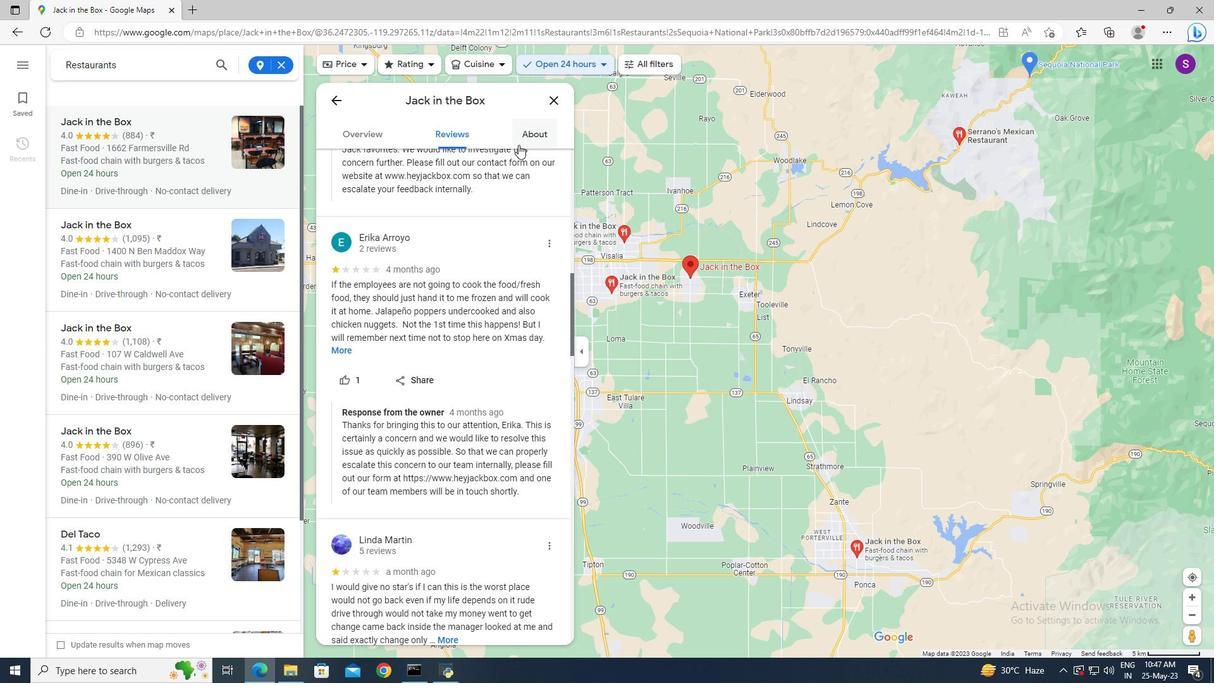 
Action: Mouse pressed left at (520, 142)
Screenshot: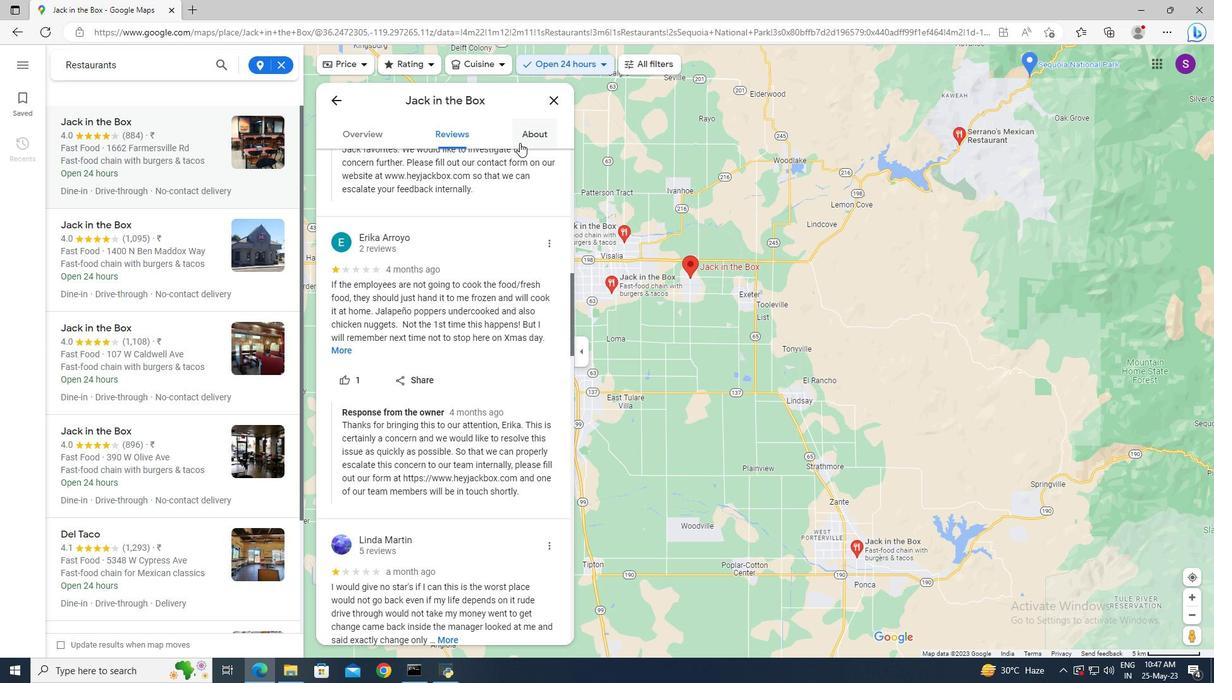 
Action: Mouse moved to (454, 308)
Screenshot: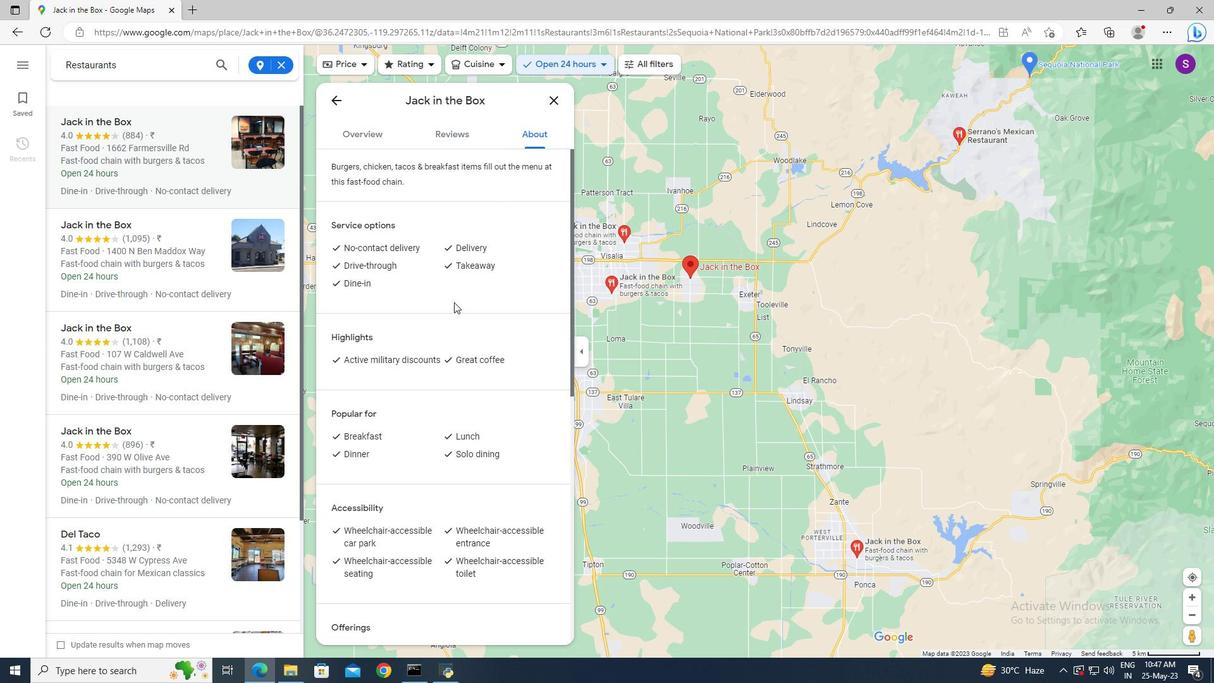 
Action: Mouse scrolled (454, 307) with delta (0, 0)
Screenshot: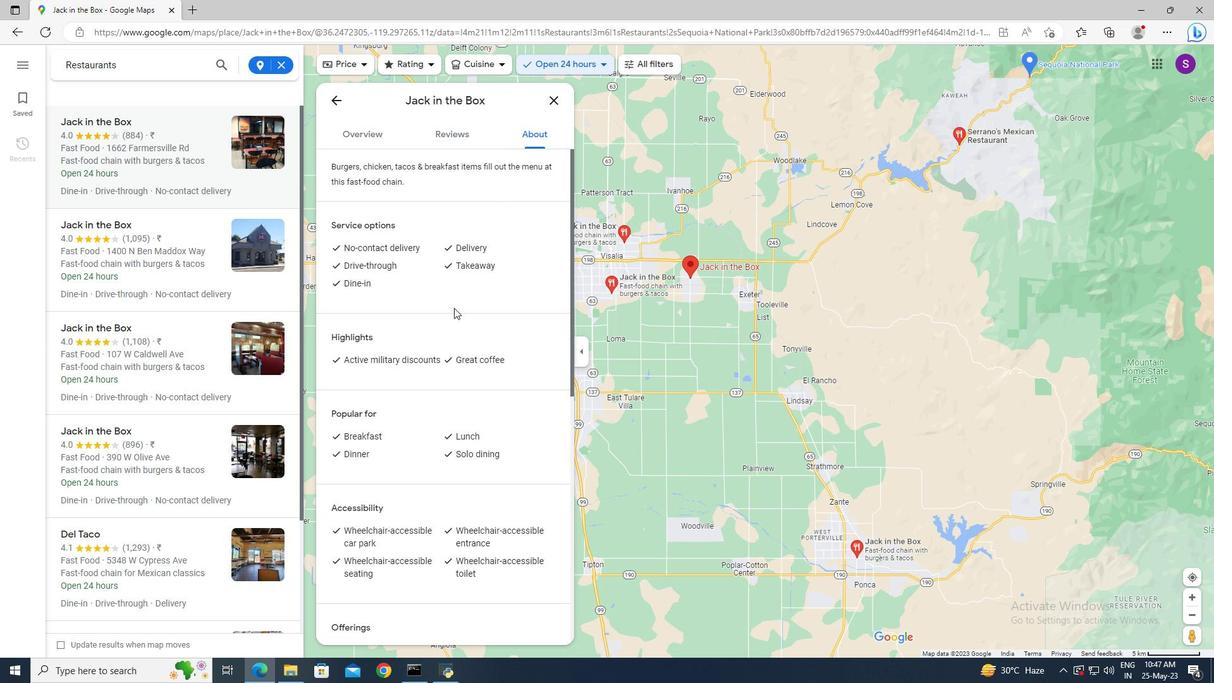 
Action: Mouse scrolled (454, 307) with delta (0, 0)
Screenshot: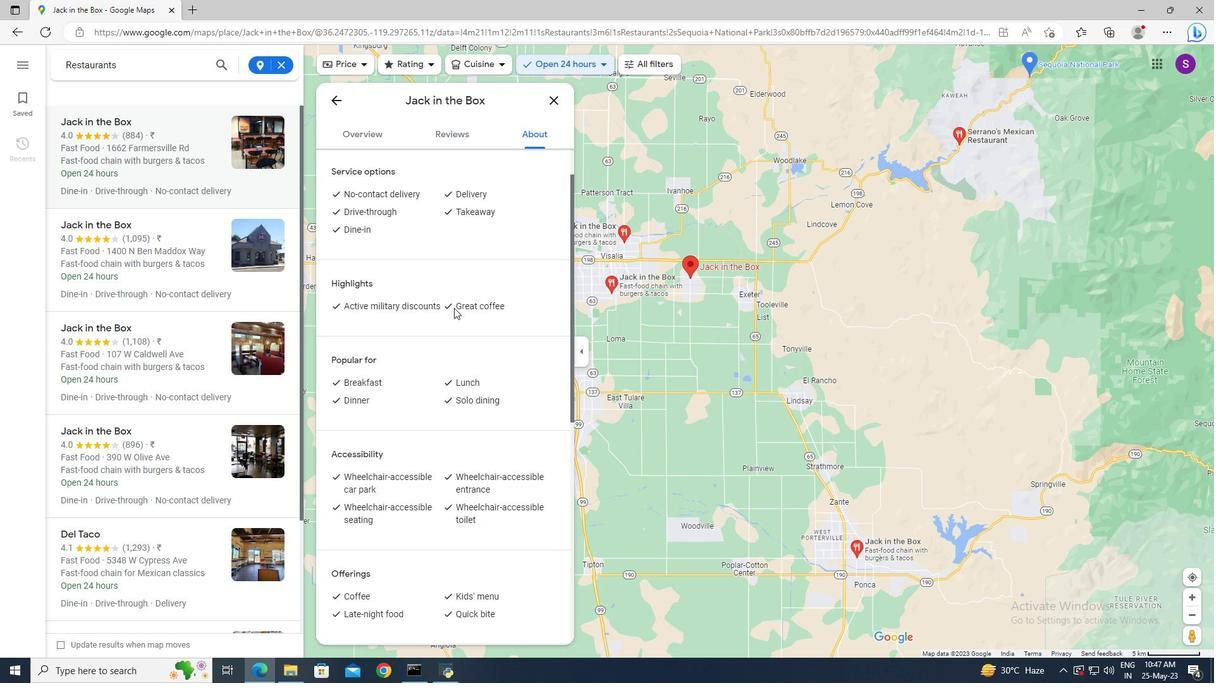 
Action: Mouse scrolled (454, 307) with delta (0, 0)
Screenshot: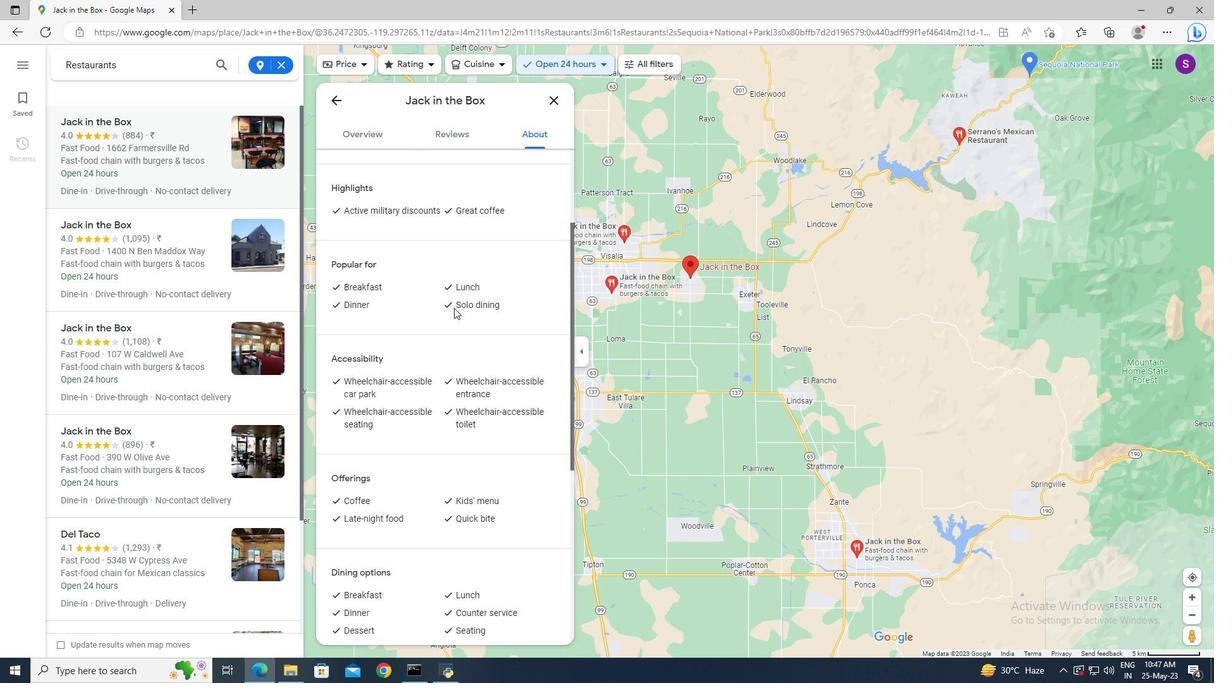 
Action: Mouse scrolled (454, 307) with delta (0, 0)
Screenshot: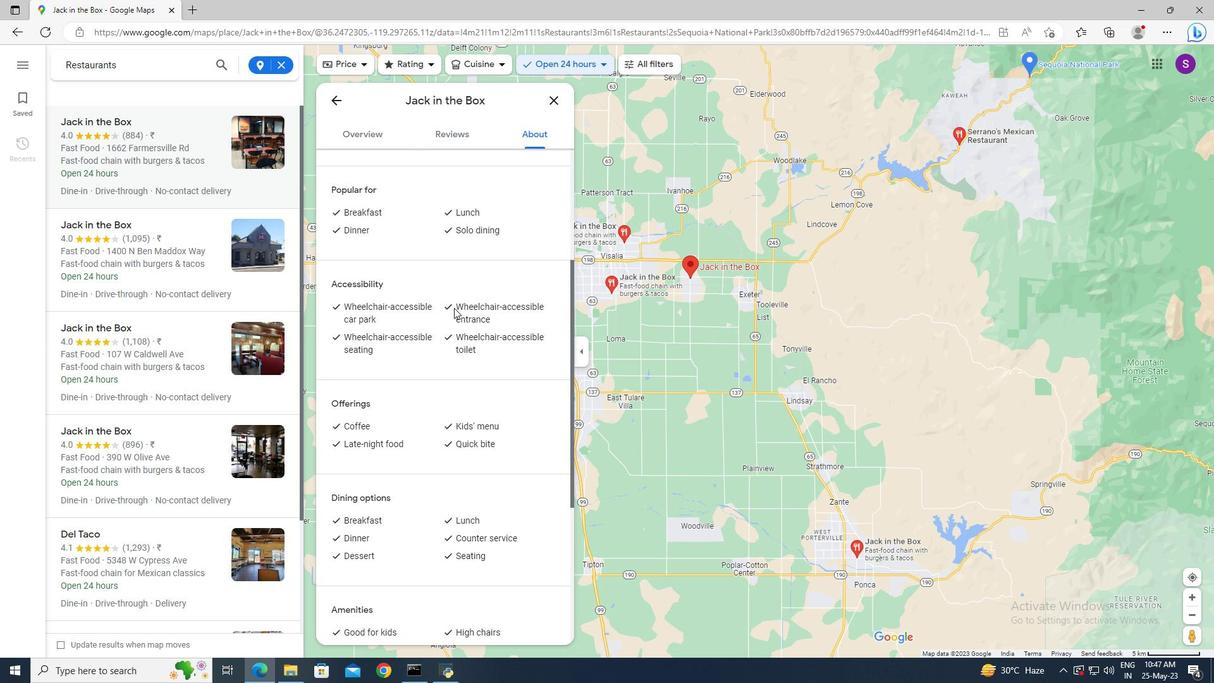 
Action: Mouse scrolled (454, 307) with delta (0, 0)
Screenshot: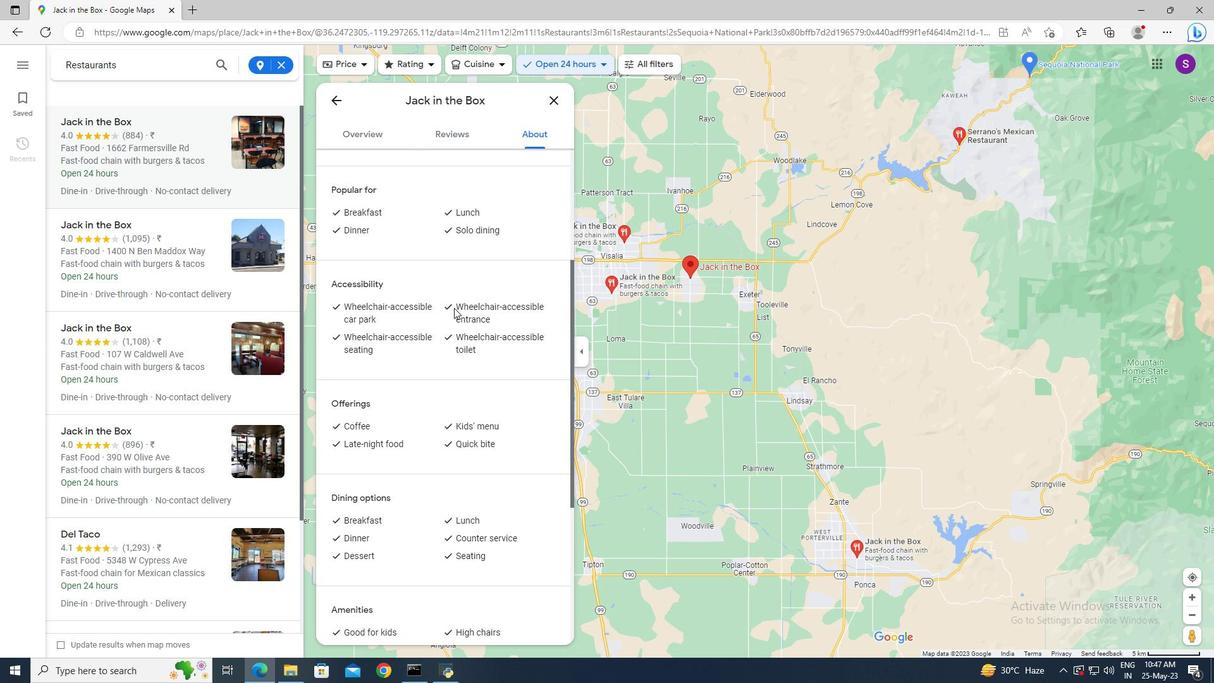 
Action: Mouse scrolled (454, 307) with delta (0, 0)
Screenshot: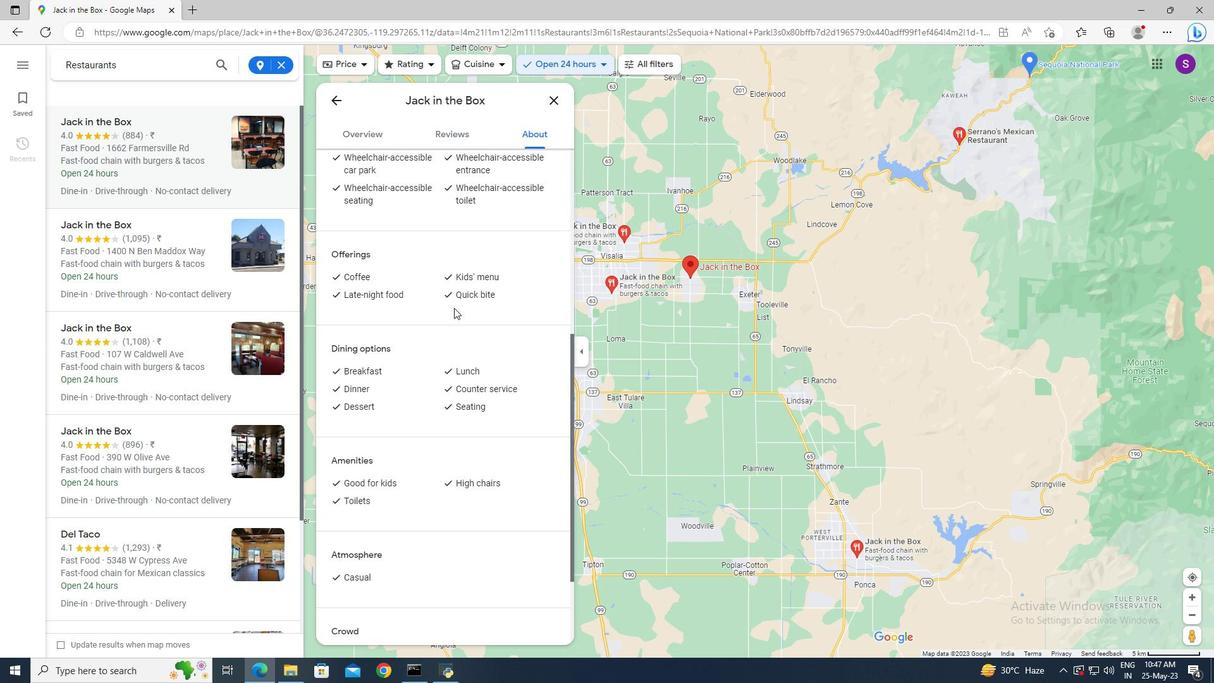 
Action: Mouse scrolled (454, 307) with delta (0, 0)
Screenshot: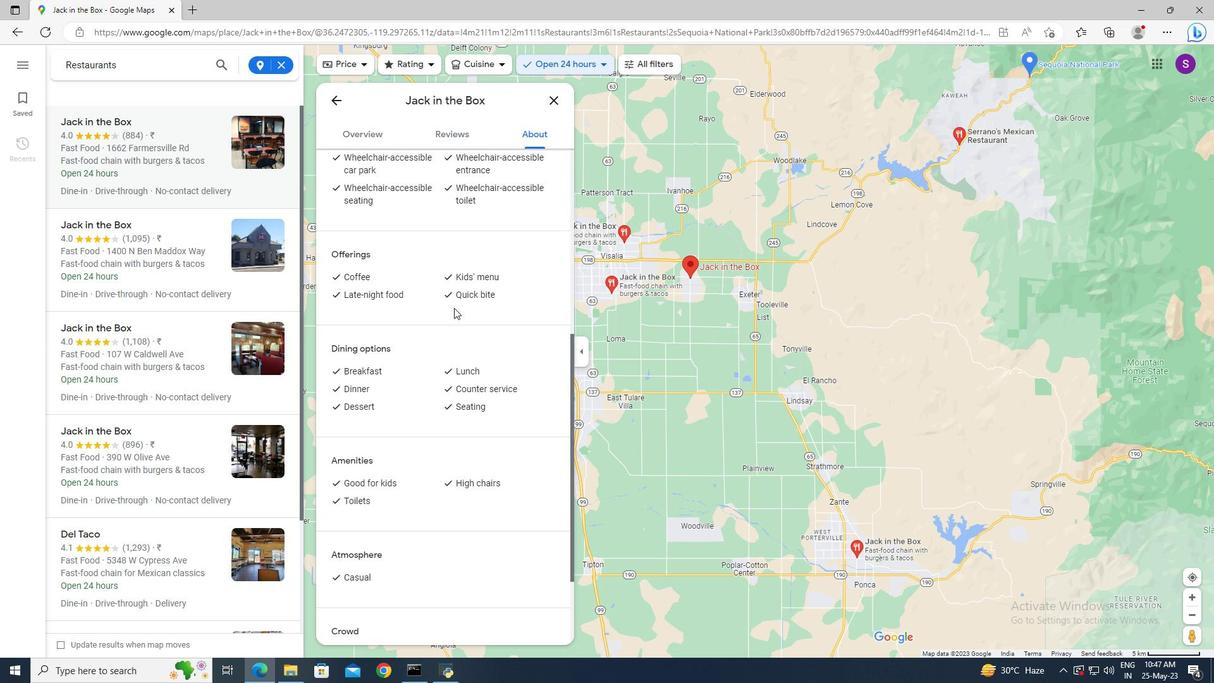 
Action: Mouse scrolled (454, 307) with delta (0, 0)
Screenshot: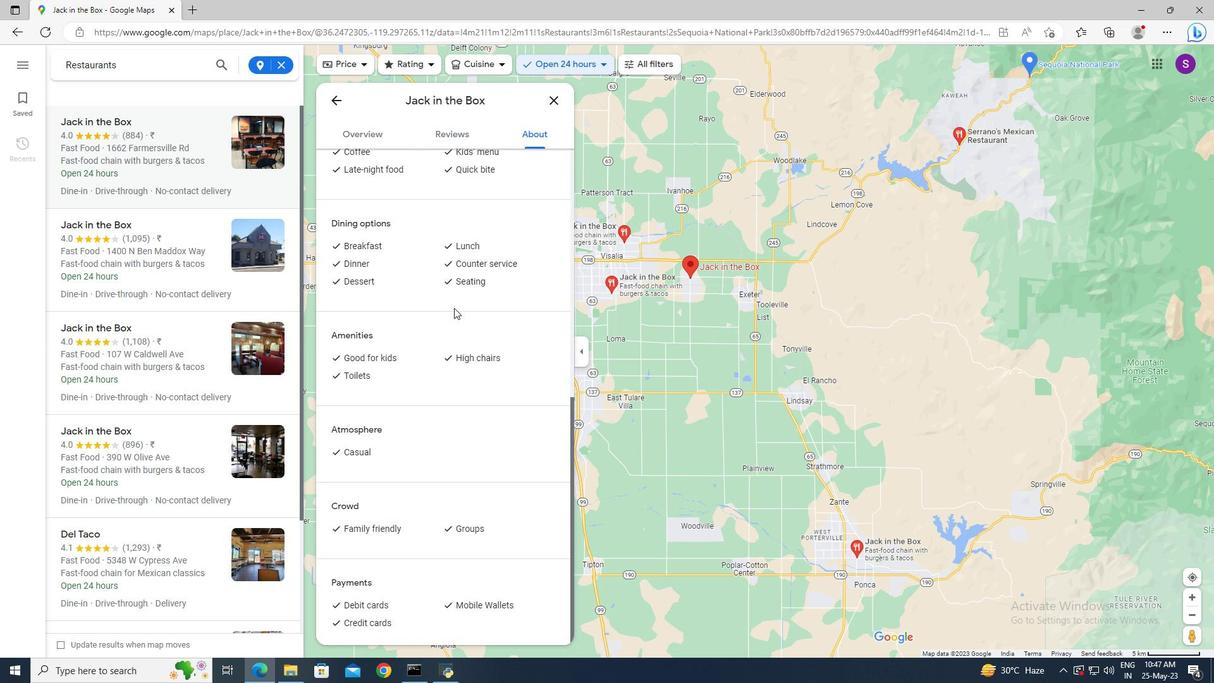 
Action: Mouse scrolled (454, 307) with delta (0, 0)
Screenshot: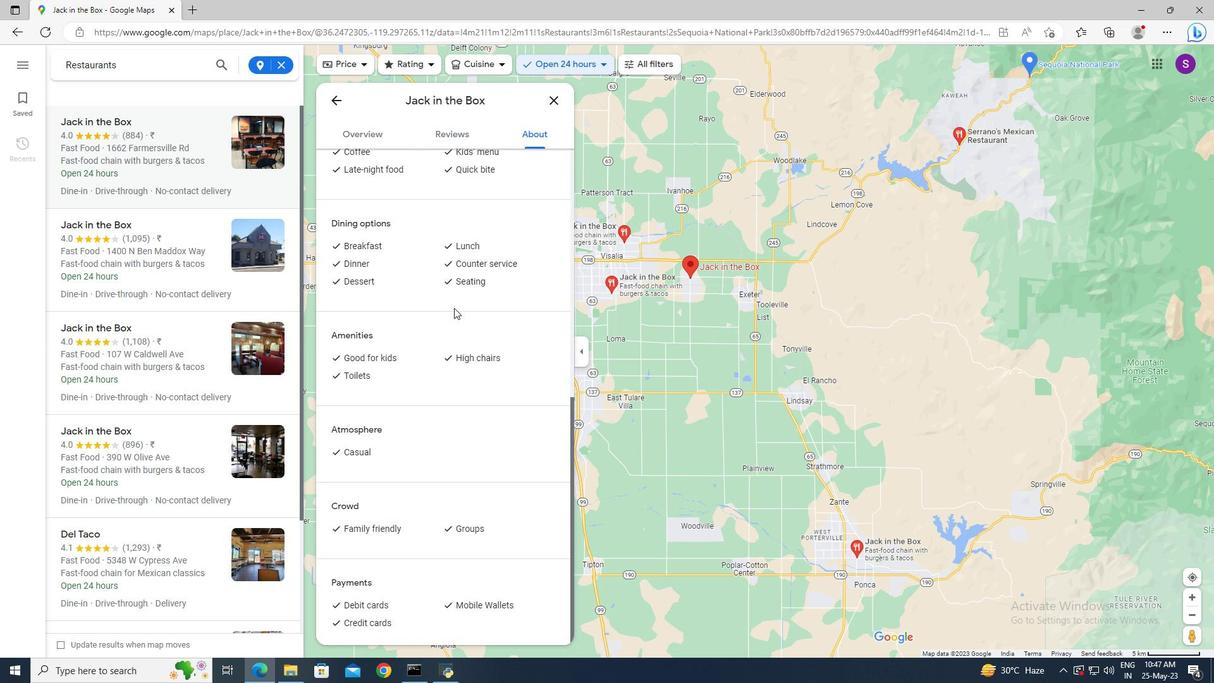 
Action: Mouse scrolled (454, 307) with delta (0, 0)
Screenshot: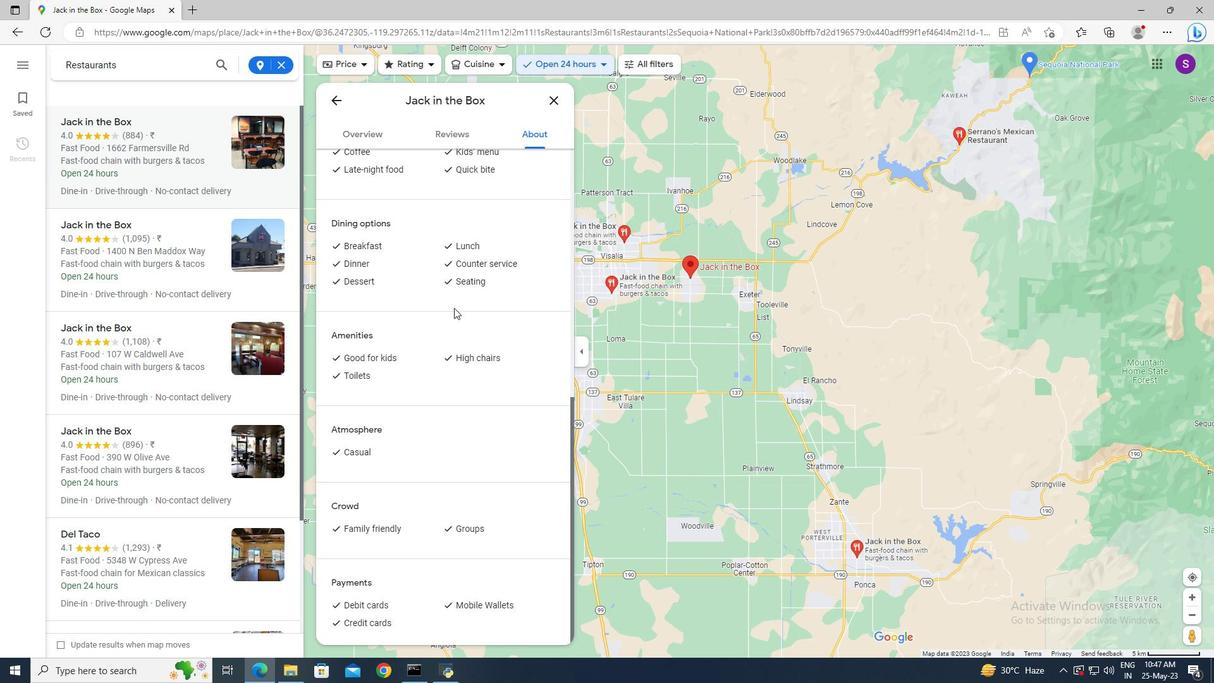 
Action: Mouse scrolled (454, 307) with delta (0, 0)
Screenshot: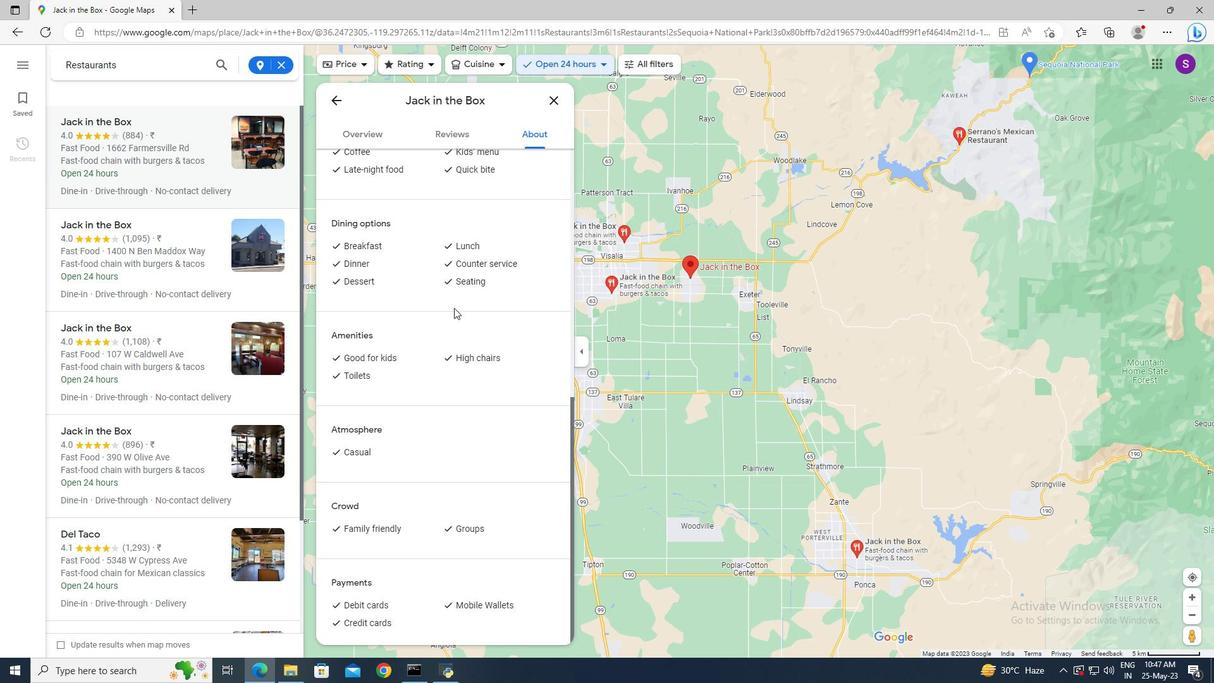 
Action: Mouse scrolled (454, 308) with delta (0, 0)
Screenshot: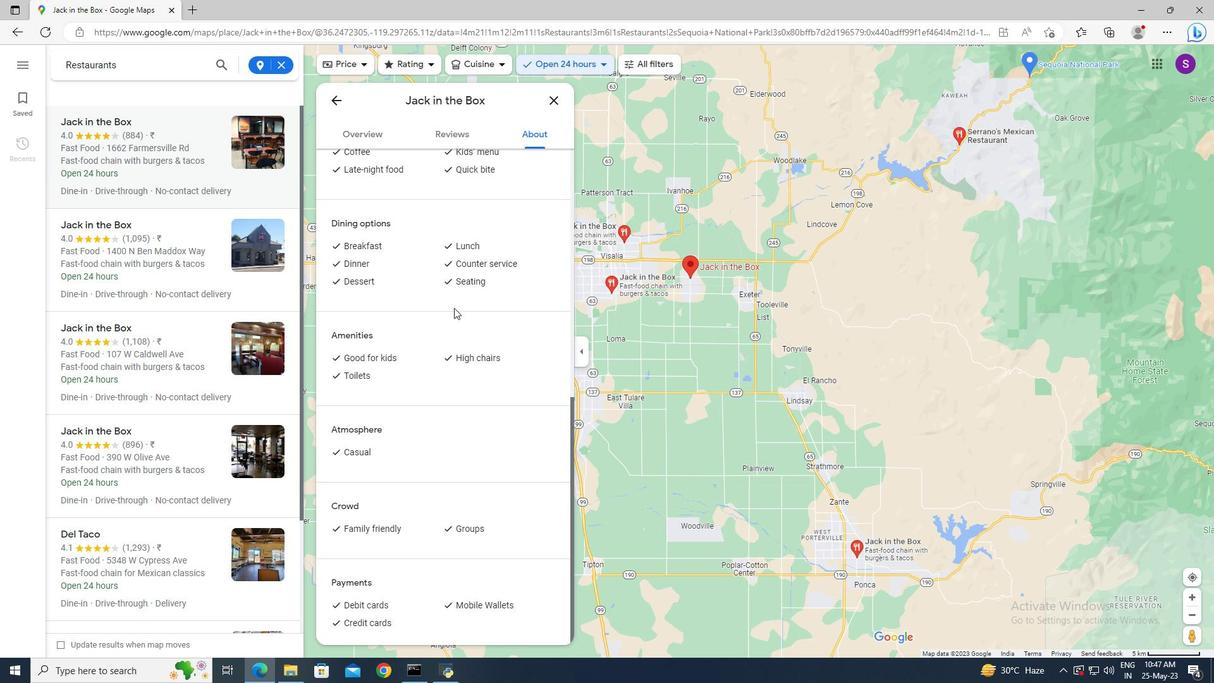 
Action: Mouse scrolled (454, 308) with delta (0, 0)
Screenshot: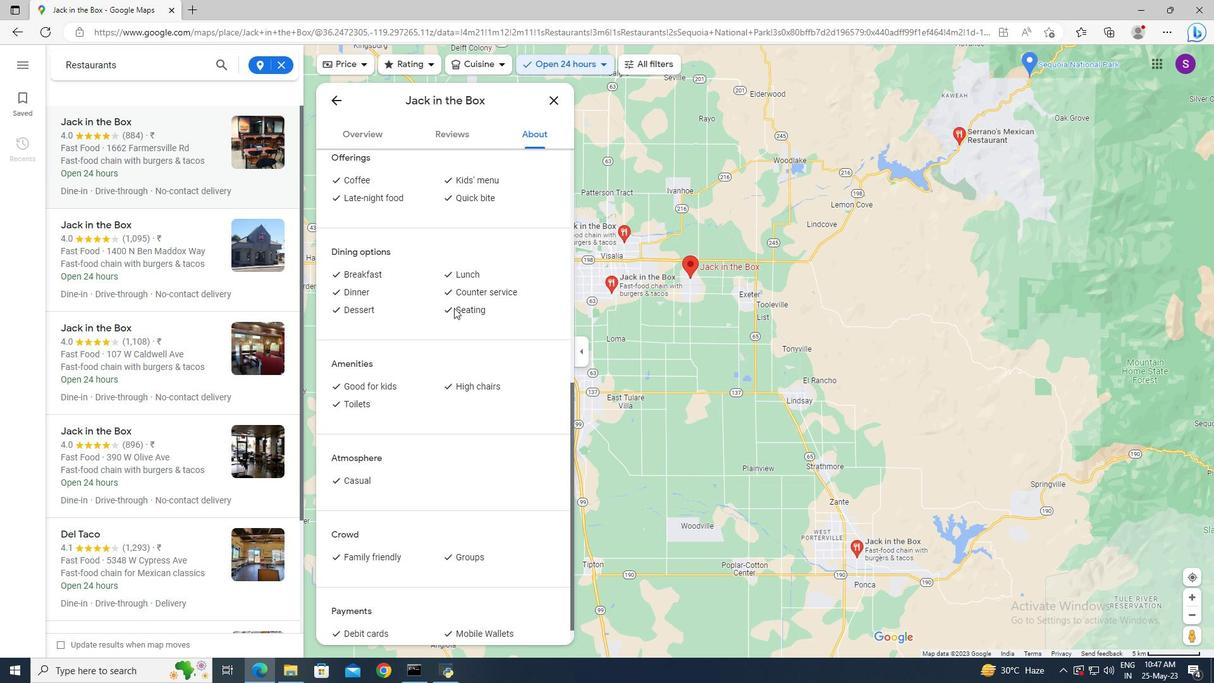 
Action: Mouse scrolled (454, 308) with delta (0, 0)
Screenshot: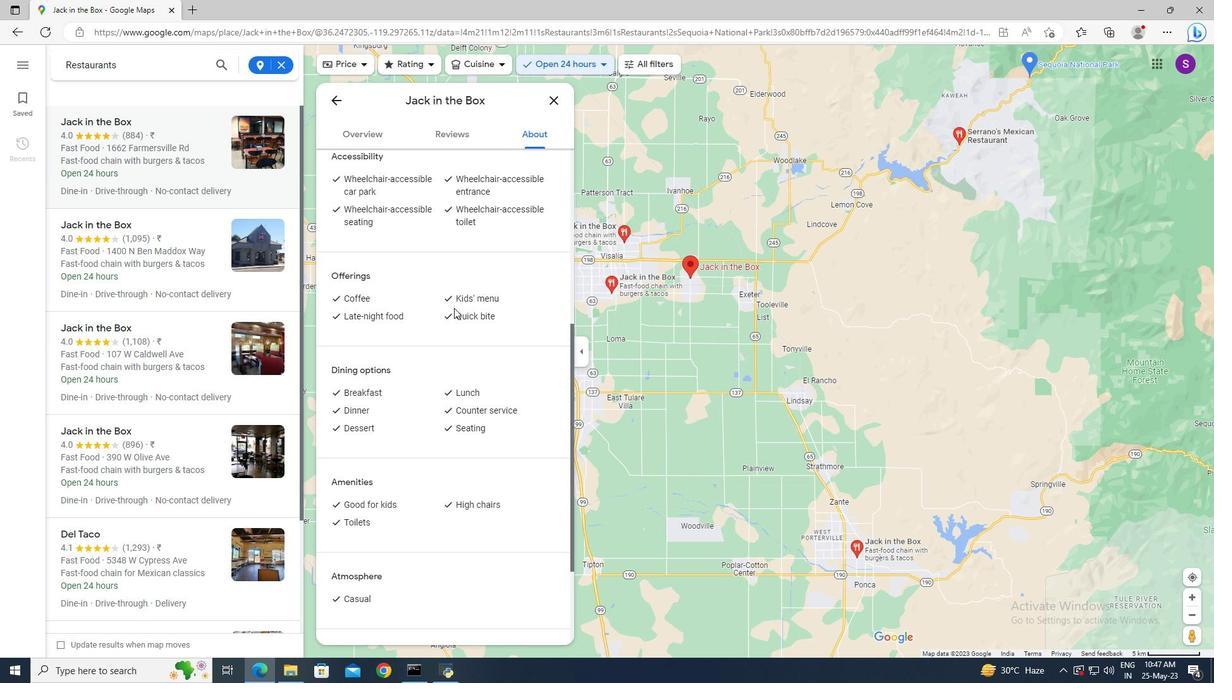 
Action: Mouse scrolled (454, 308) with delta (0, 0)
Screenshot: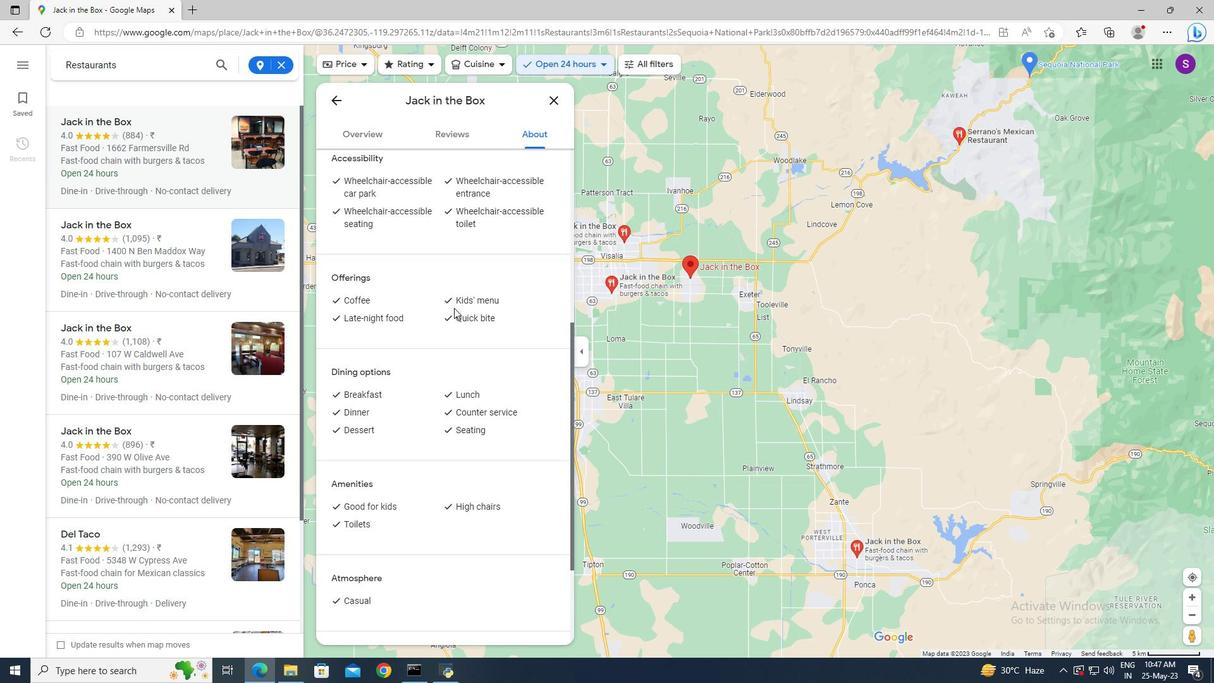 
Action: Mouse scrolled (454, 308) with delta (0, 0)
Screenshot: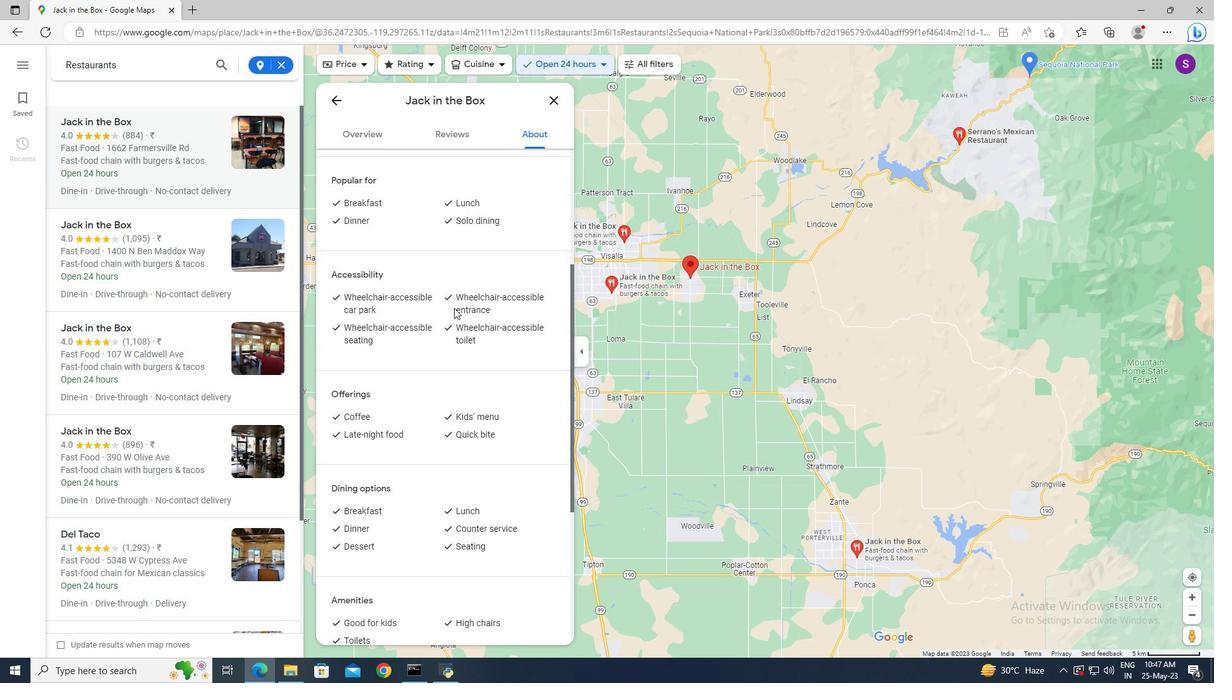 
Action: Mouse scrolled (454, 308) with delta (0, 0)
Screenshot: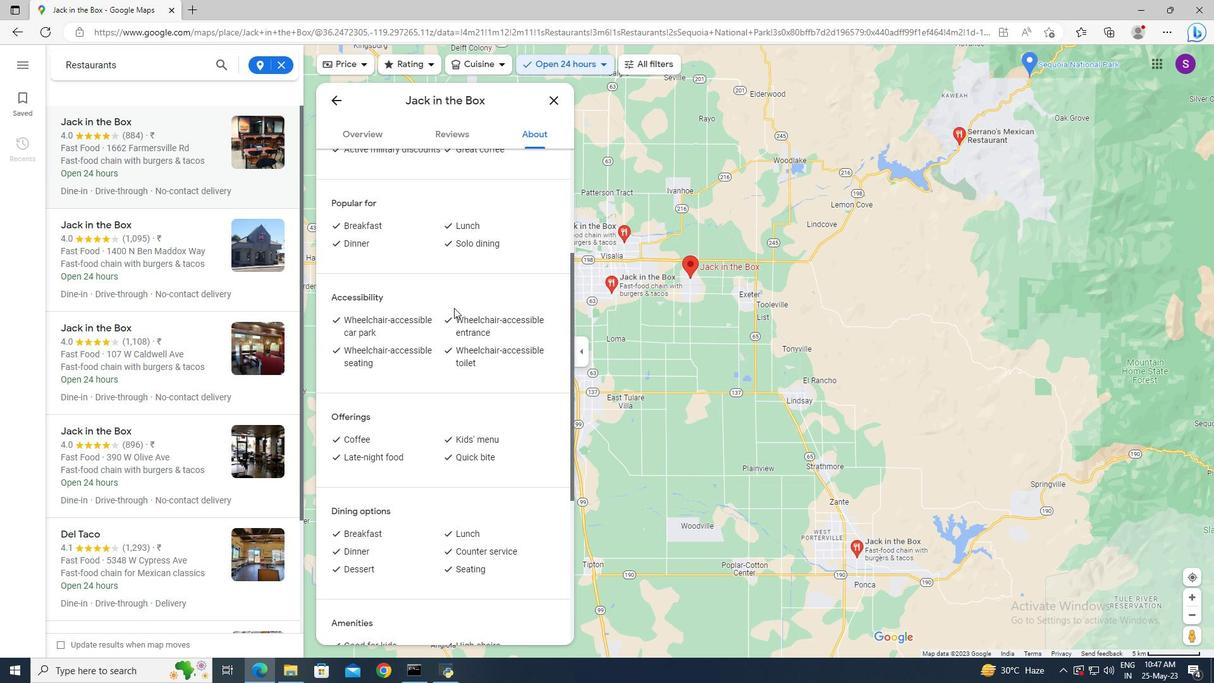 
Action: Mouse scrolled (454, 308) with delta (0, 0)
Screenshot: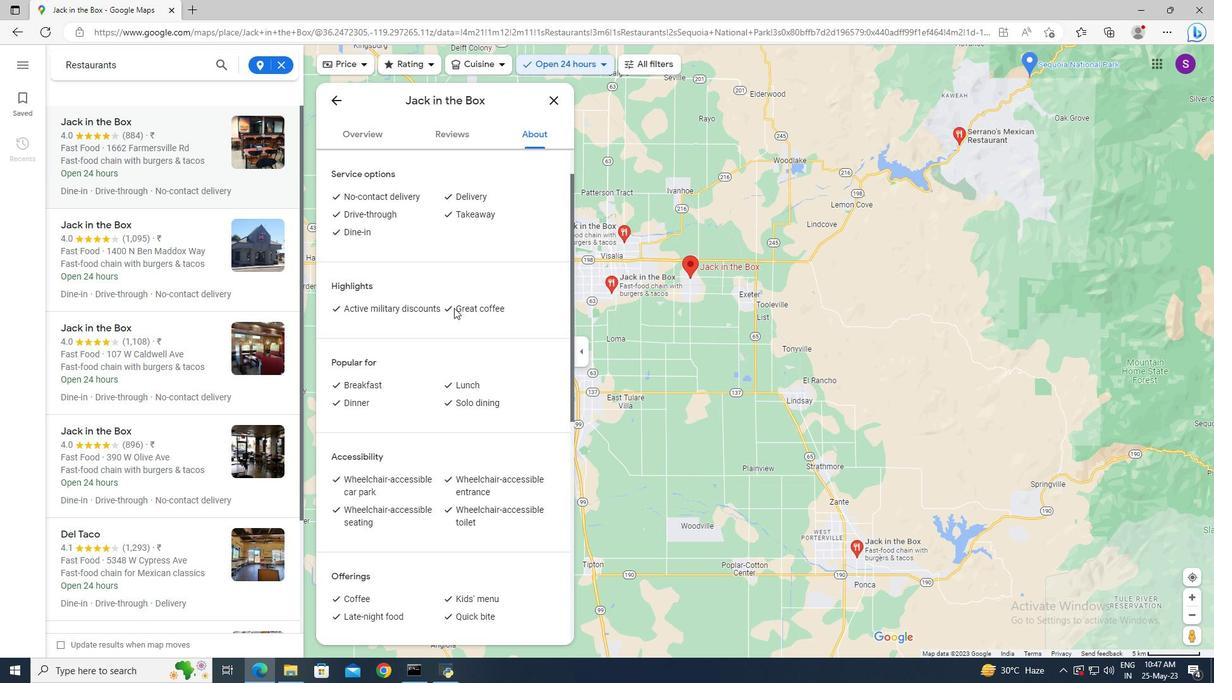 
Action: Mouse scrolled (454, 308) with delta (0, 0)
Screenshot: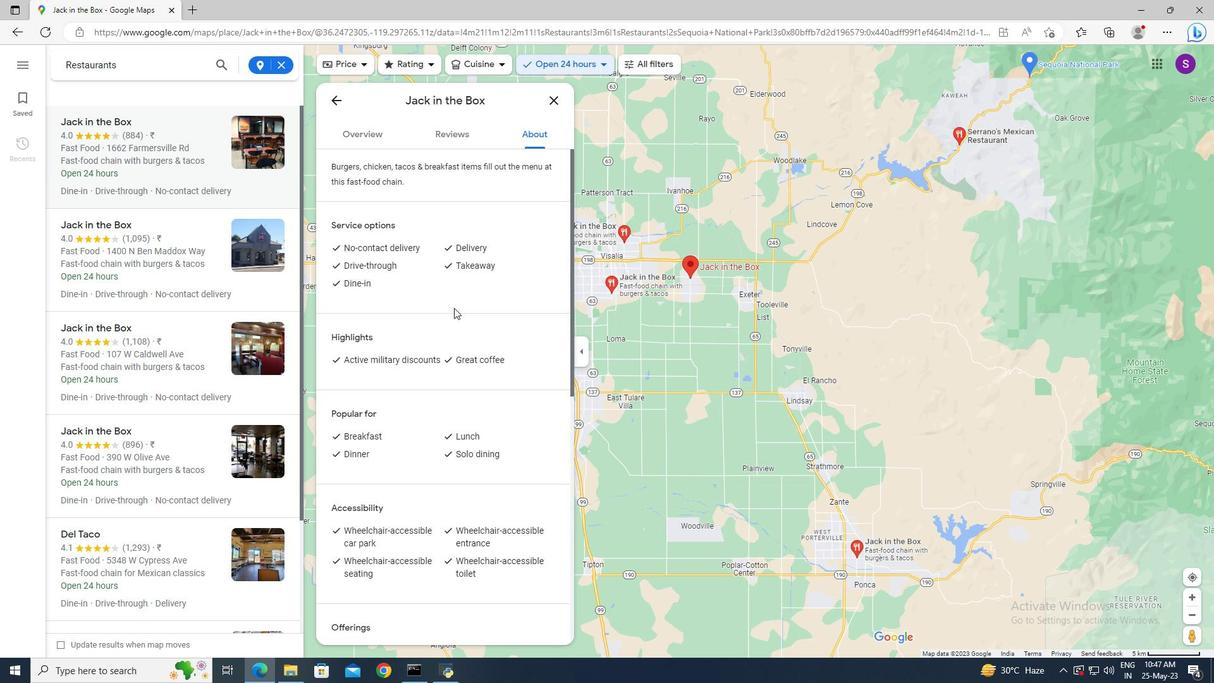 
Action: Mouse scrolled (454, 308) with delta (0, 0)
Screenshot: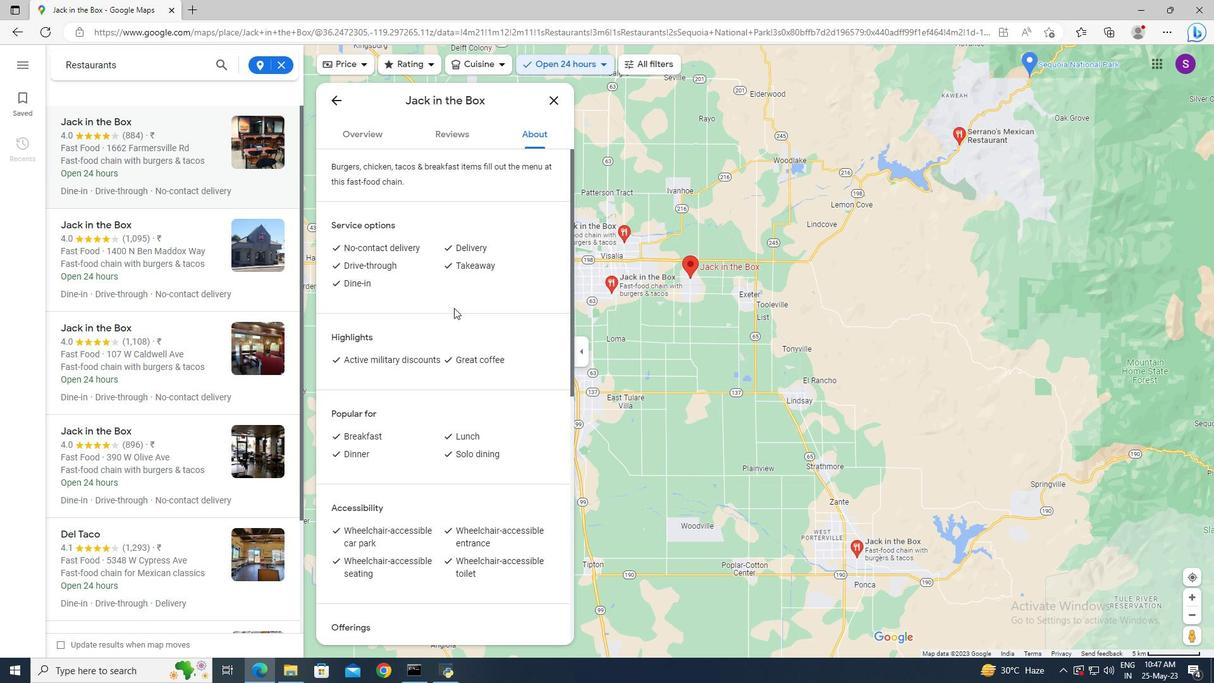 
Action: Mouse scrolled (454, 308) with delta (0, 0)
Screenshot: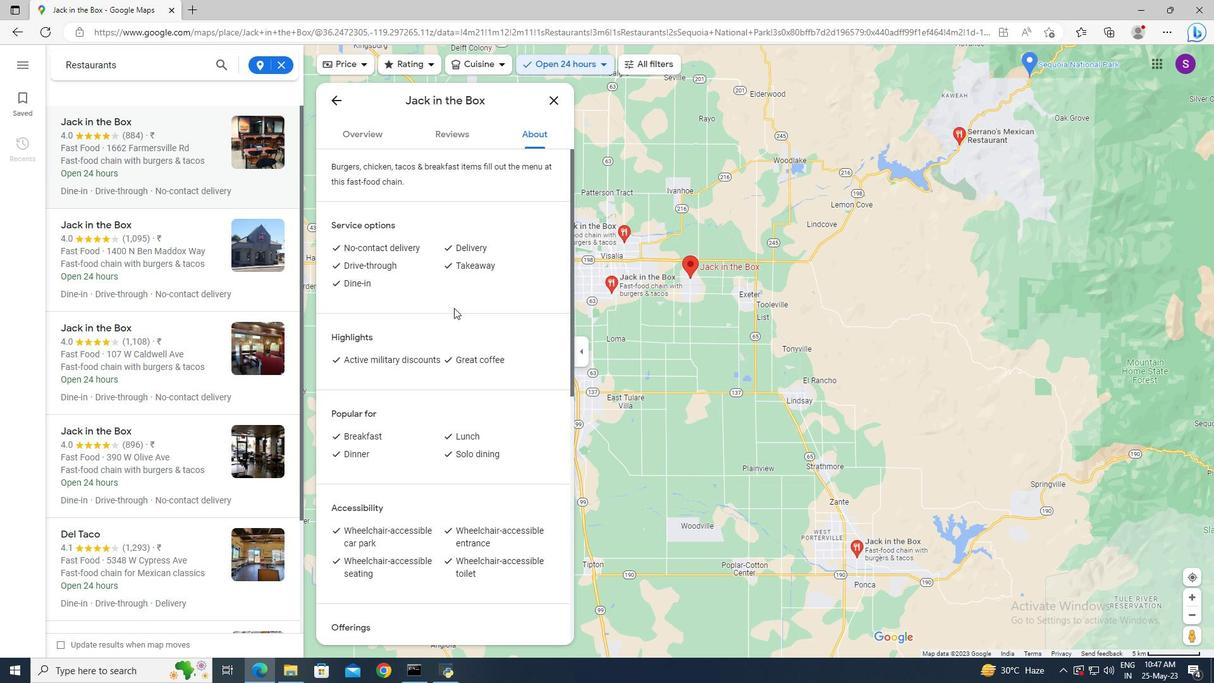 
Action: Mouse moved to (368, 122)
Screenshot: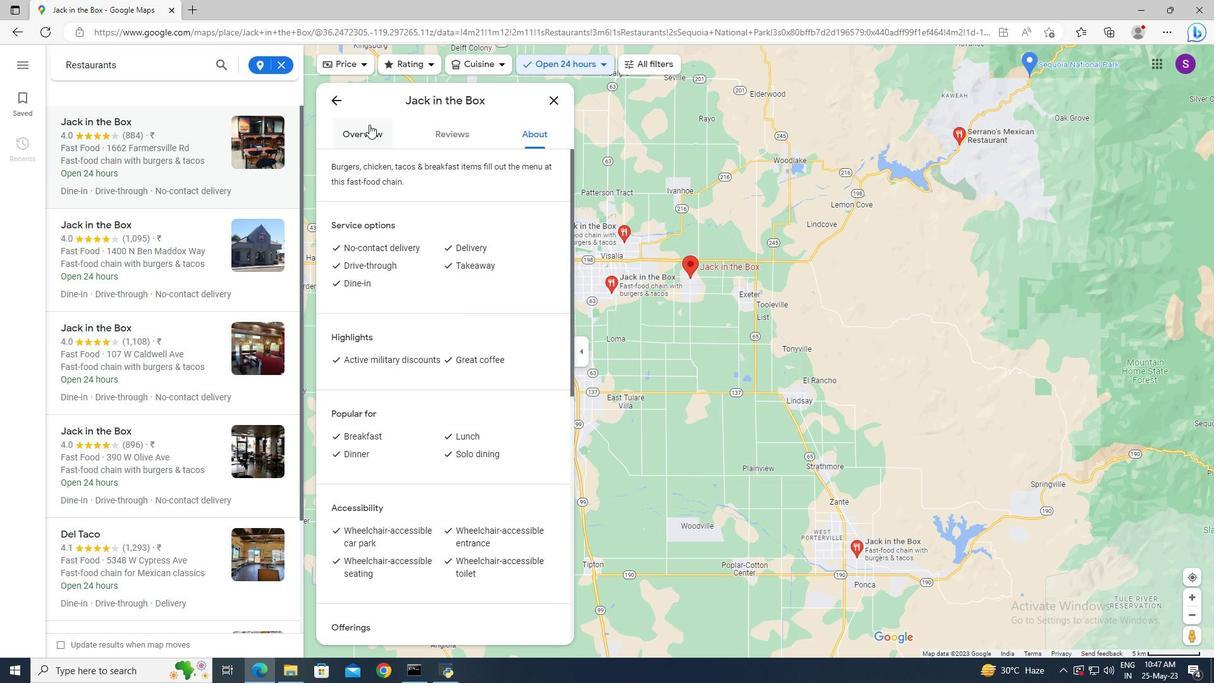 
Action: Mouse pressed left at (368, 122)
Screenshot: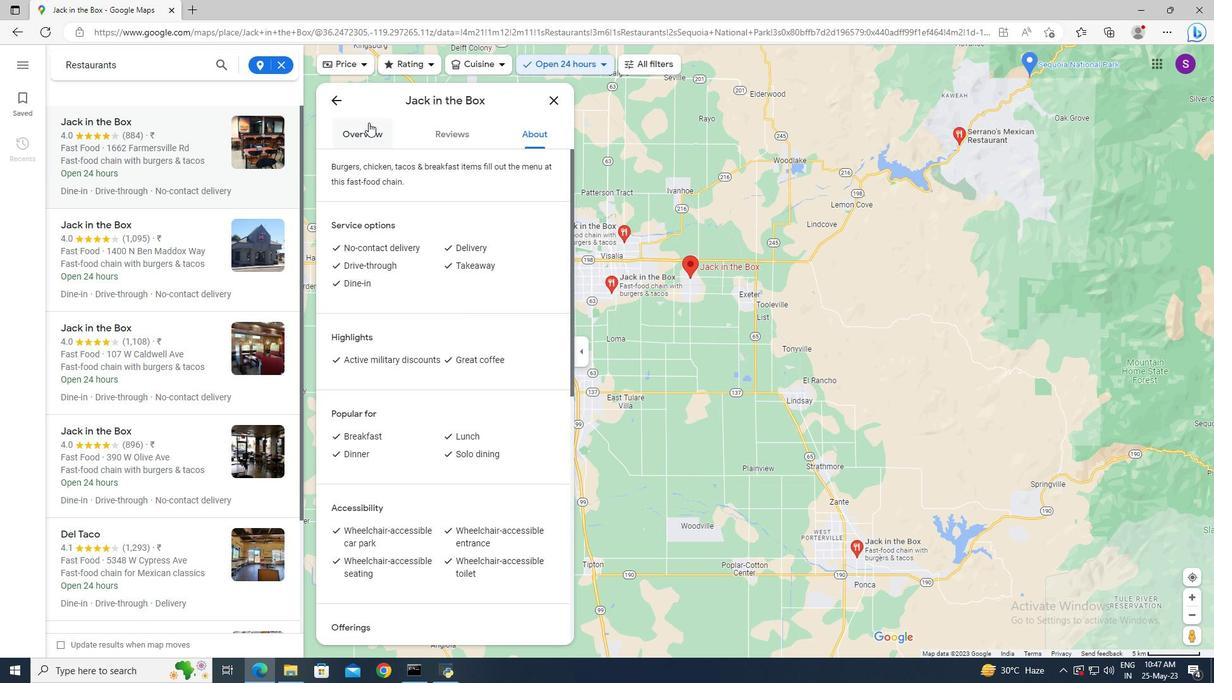 
Action: Mouse moved to (408, 161)
Screenshot: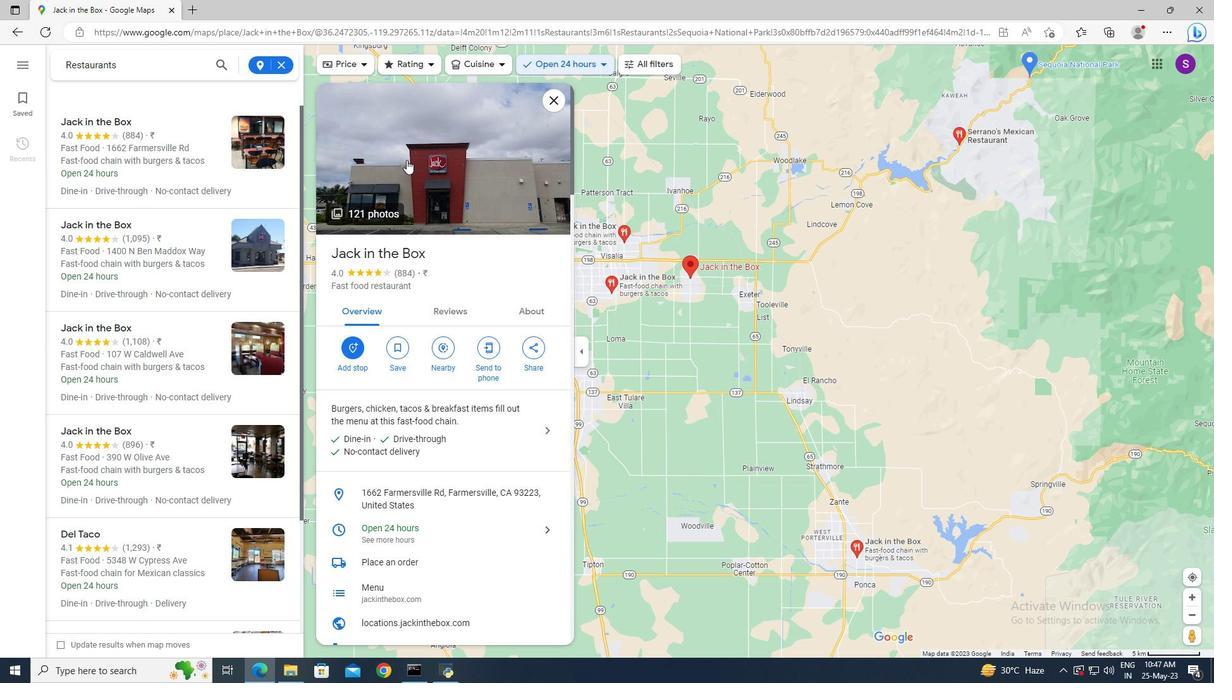 
Action: Mouse pressed left at (408, 161)
Screenshot: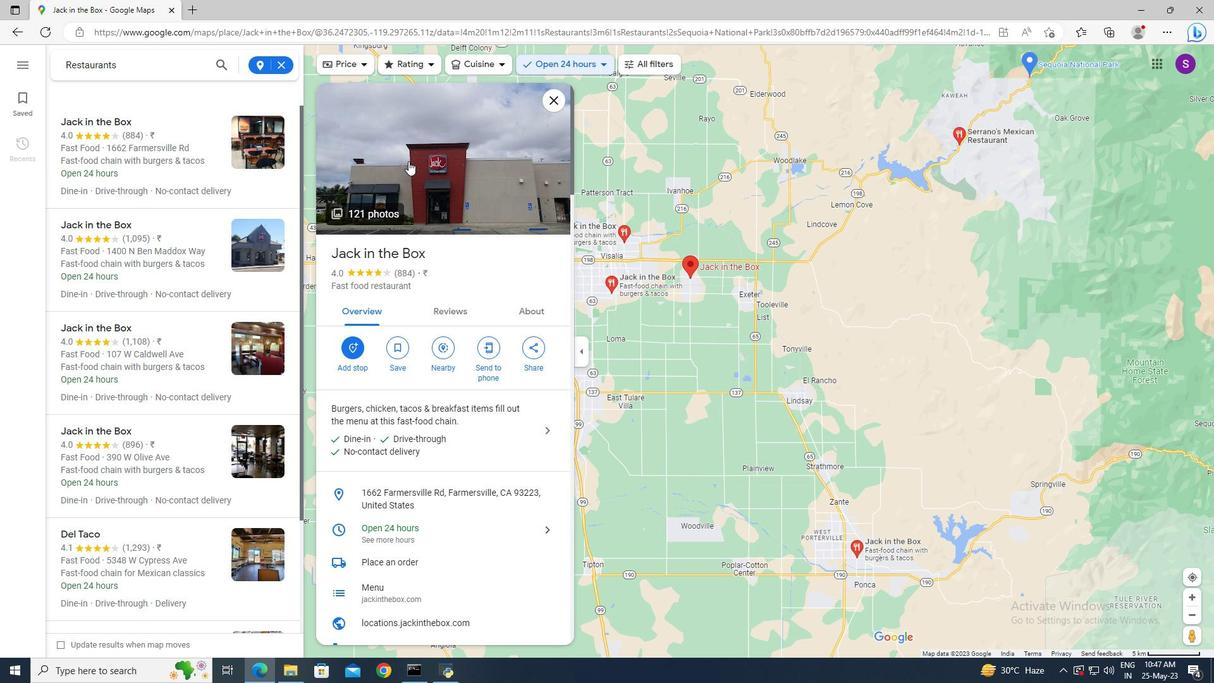 
Action: Mouse moved to (778, 560)
Screenshot: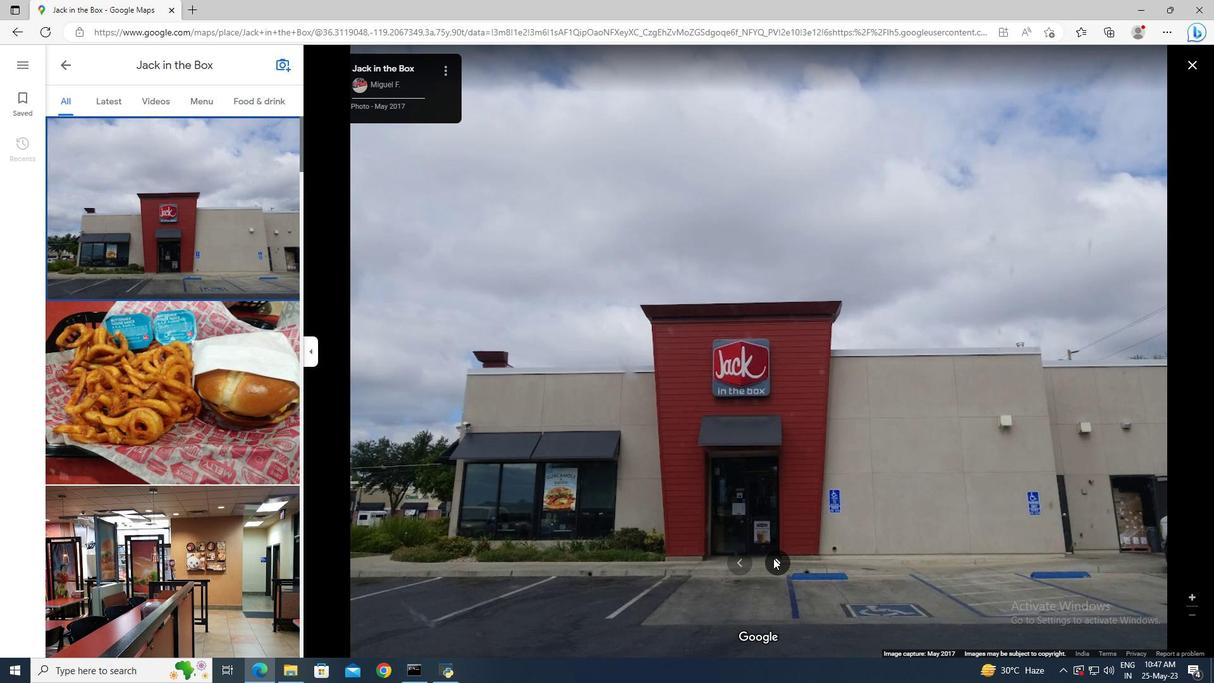 
Action: Mouse pressed left at (778, 560)
Screenshot: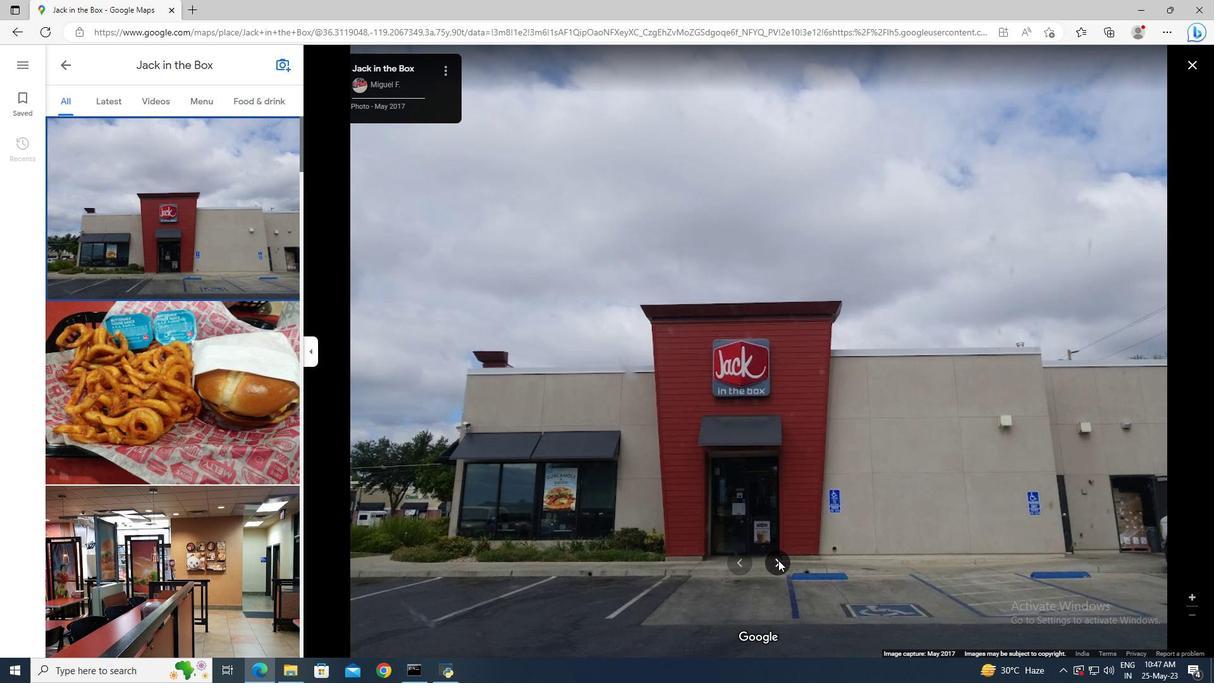 
Action: Mouse moved to (124, 96)
Screenshot: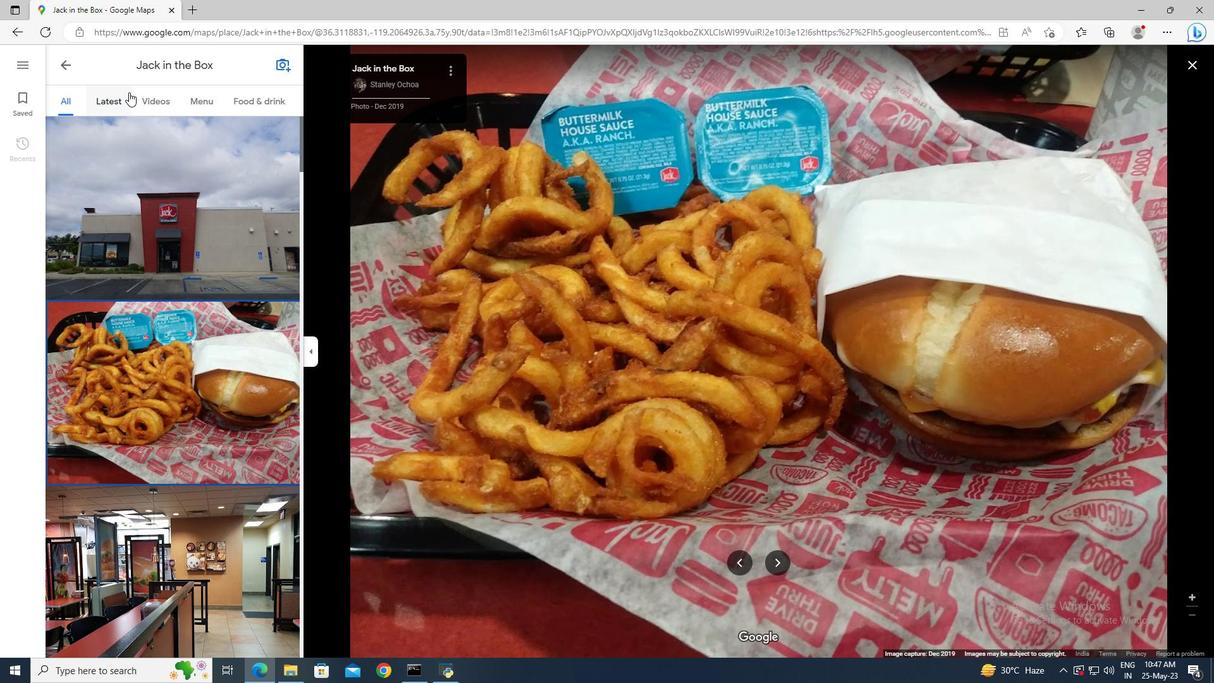 
Action: Mouse pressed left at (124, 96)
Screenshot: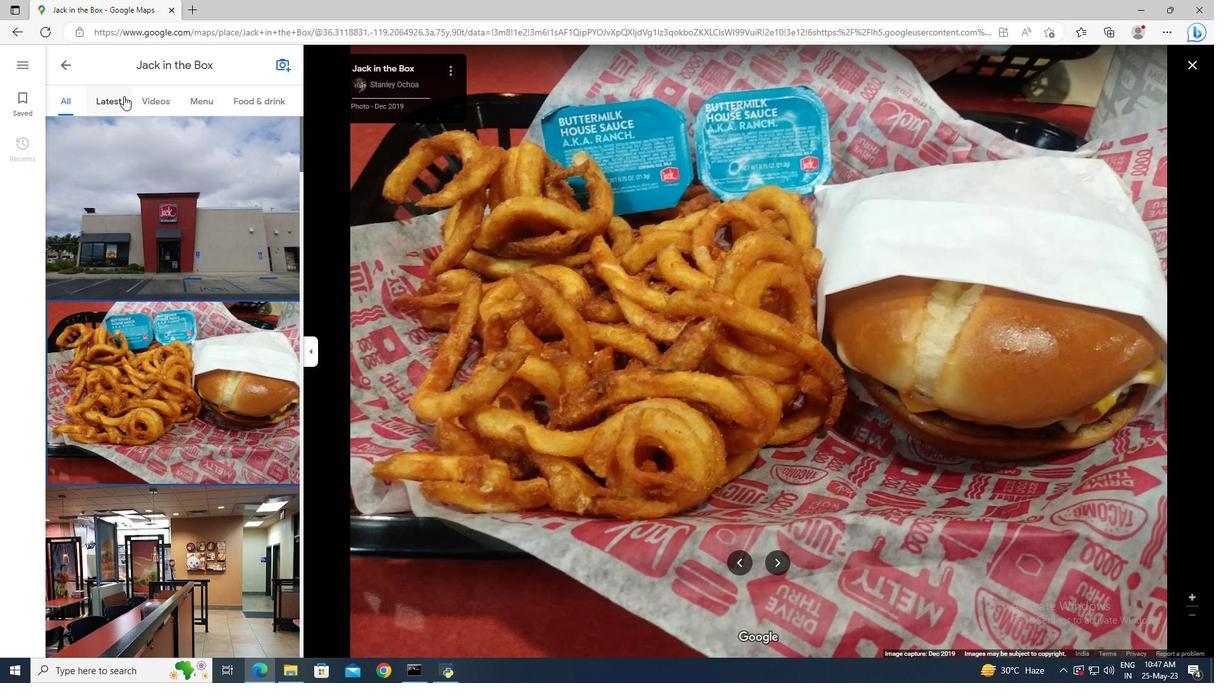 
Action: Mouse moved to (179, 106)
Screenshot: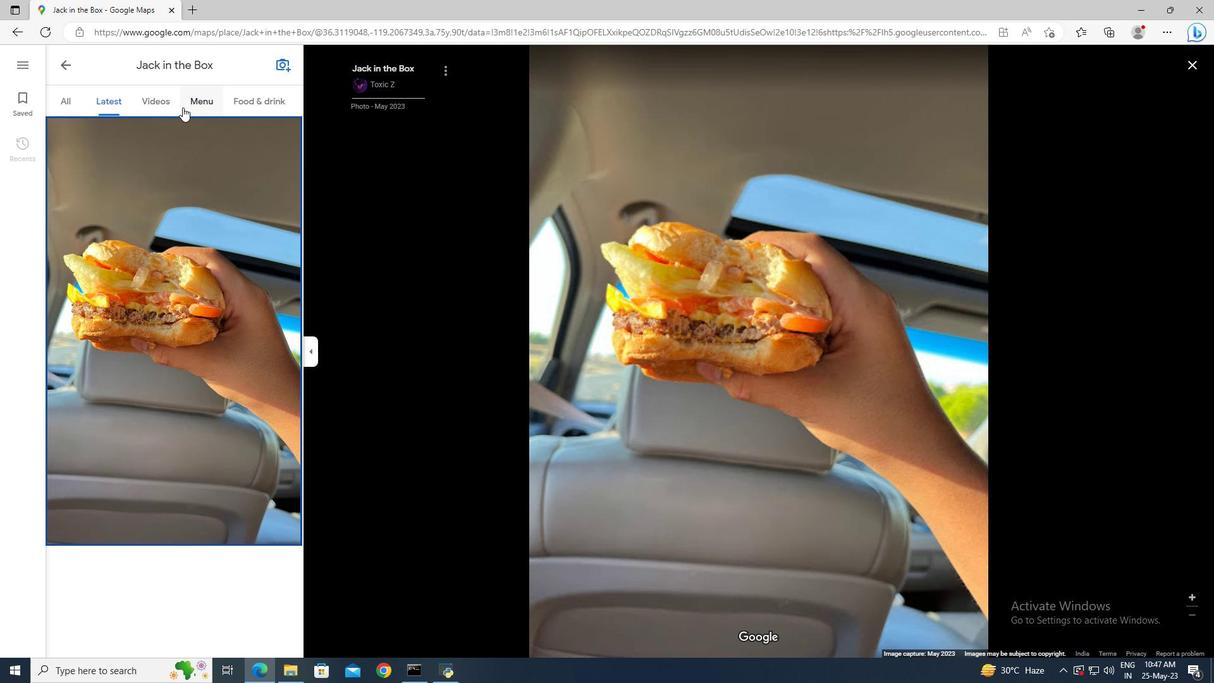 
Action: Mouse pressed left at (179, 106)
Screenshot: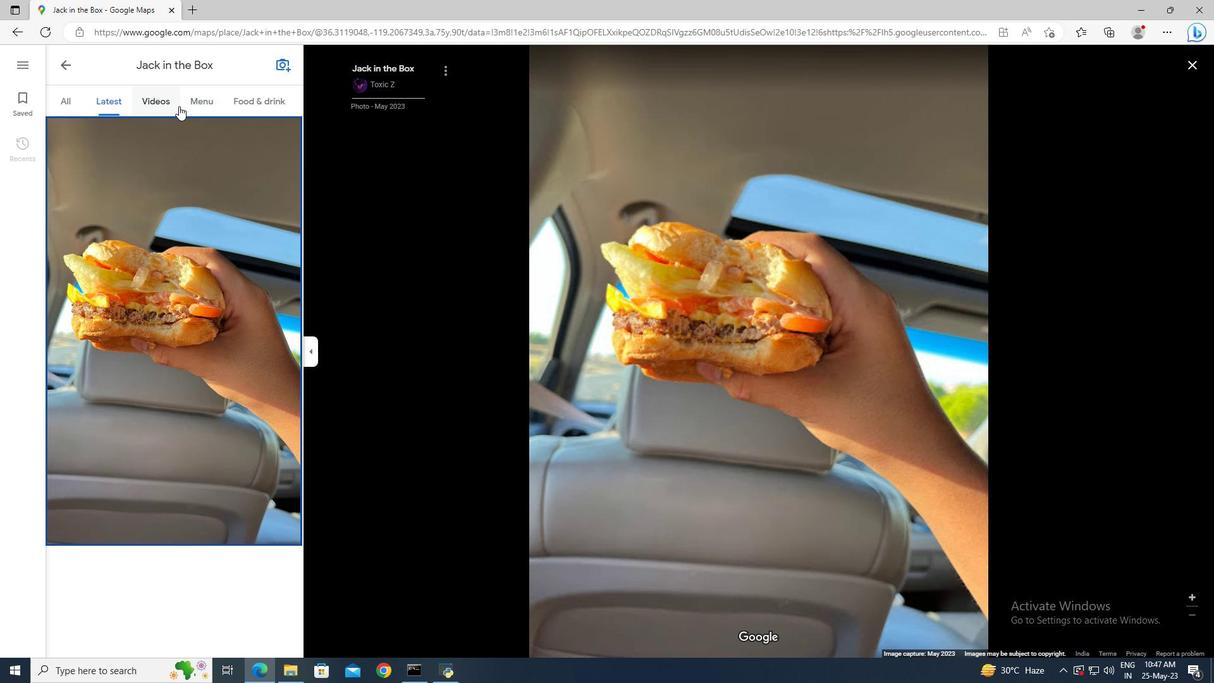 
Action: Mouse moved to (740, 478)
Screenshot: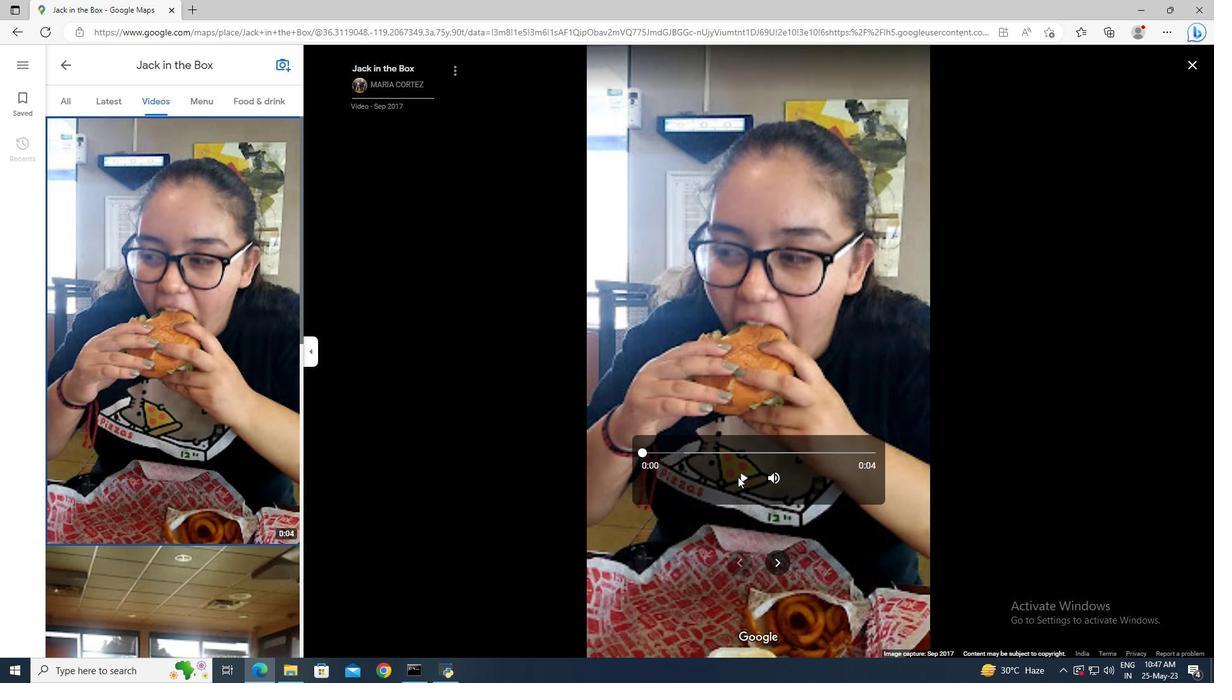 
Action: Mouse pressed left at (740, 478)
Screenshot: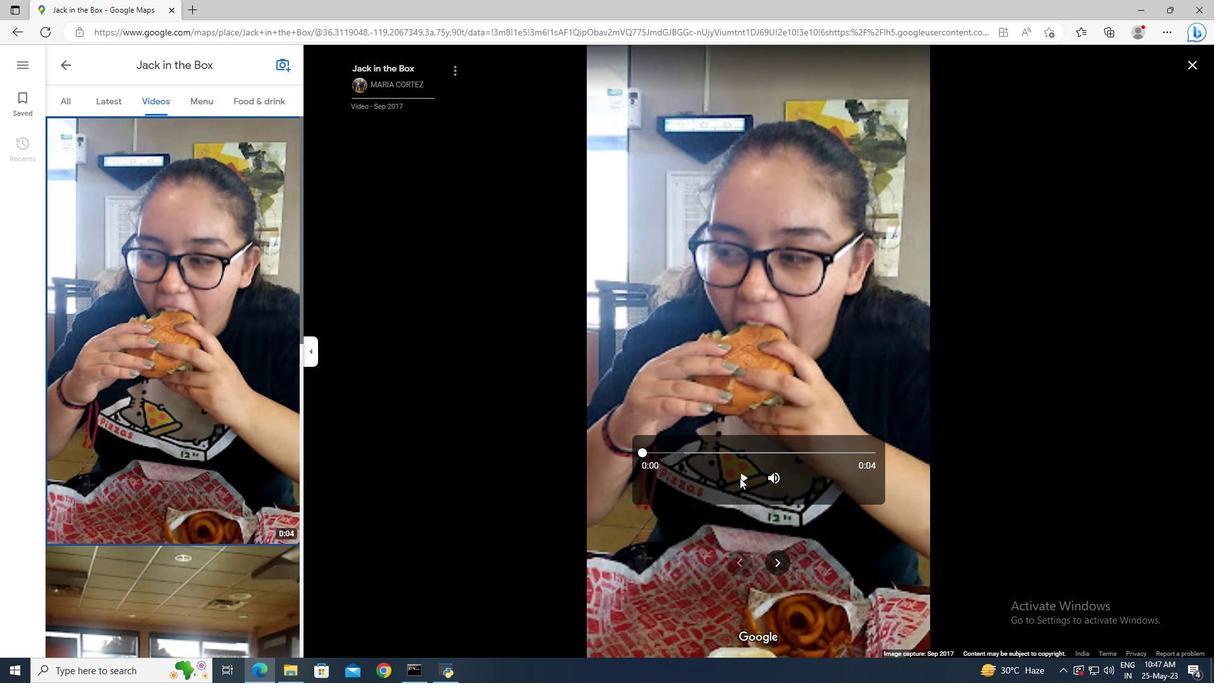 
Action: Mouse moved to (187, 97)
Screenshot: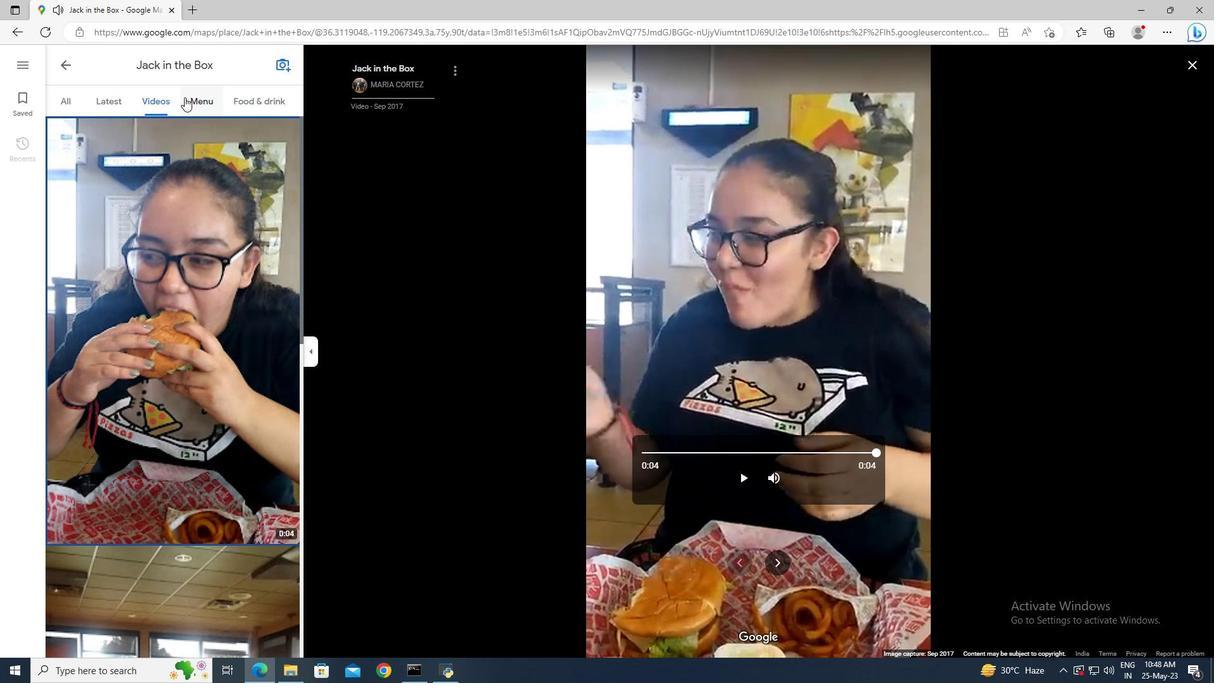 
Action: Mouse pressed left at (187, 97)
Screenshot: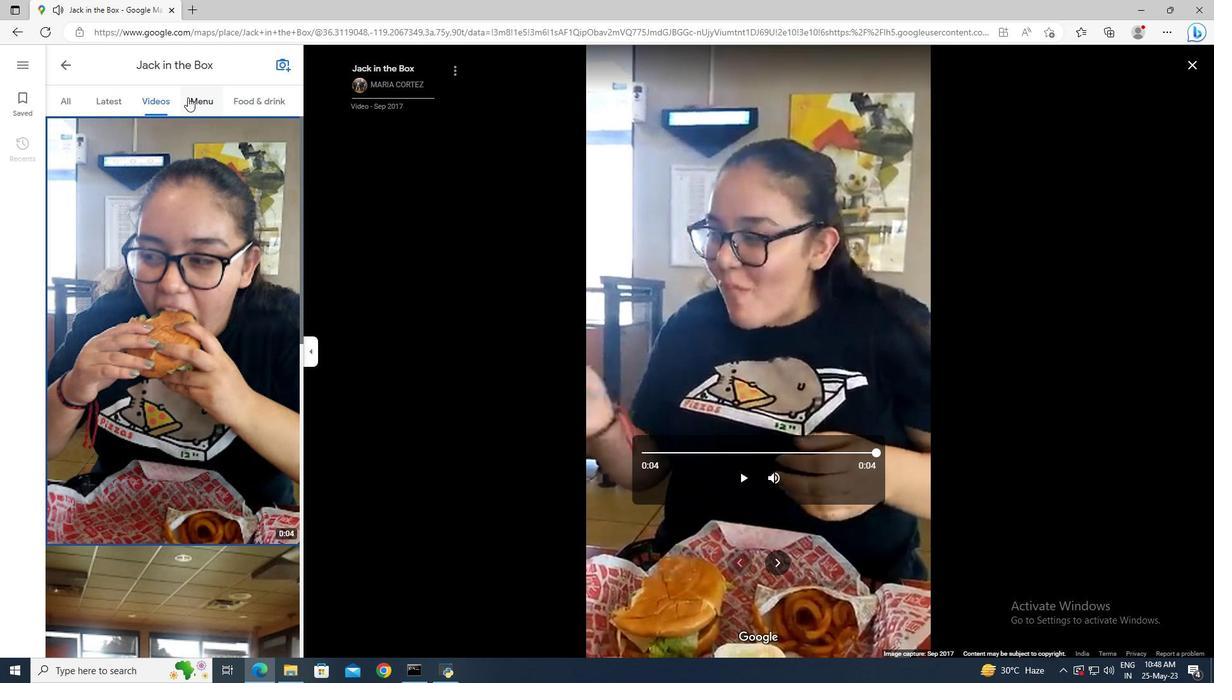 
Action: Mouse moved to (778, 566)
Screenshot: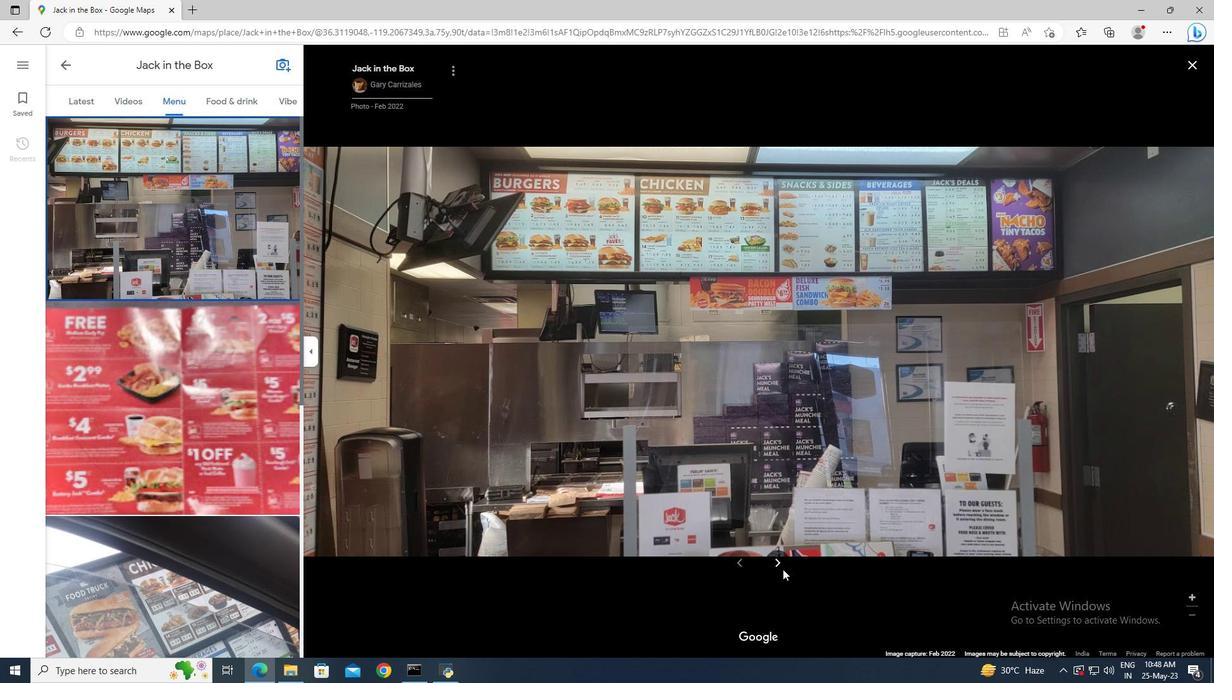 
Action: Mouse pressed left at (778, 566)
Screenshot: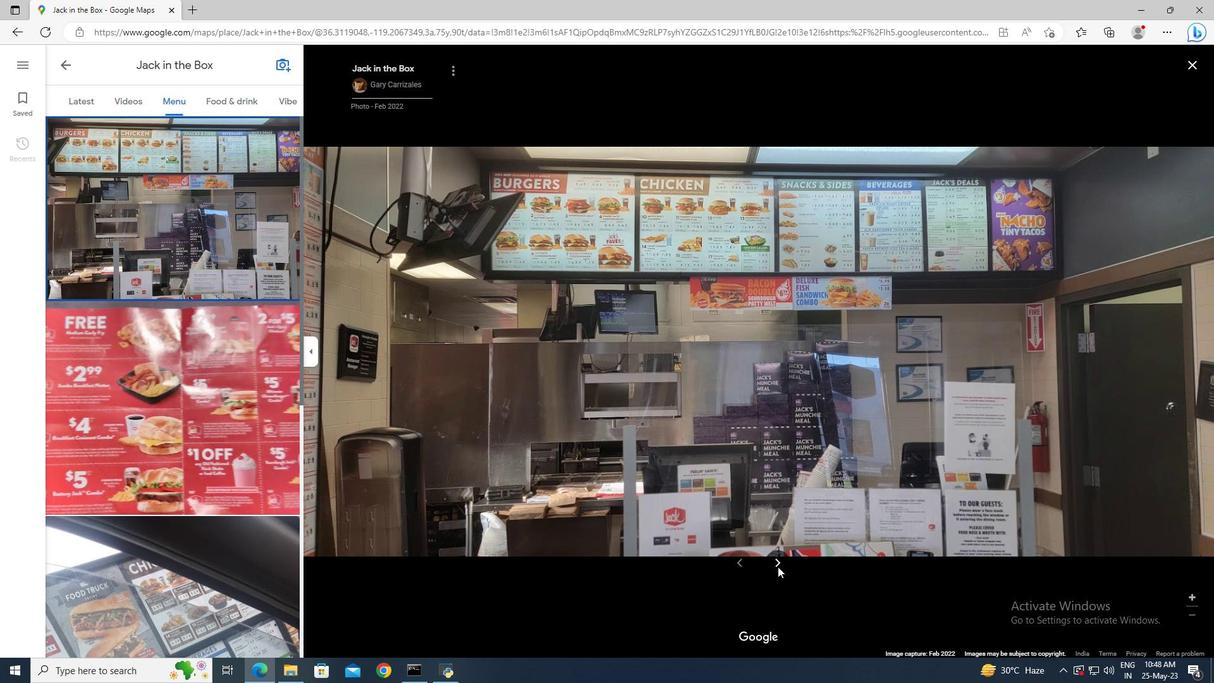 
Action: Mouse pressed left at (778, 566)
Screenshot: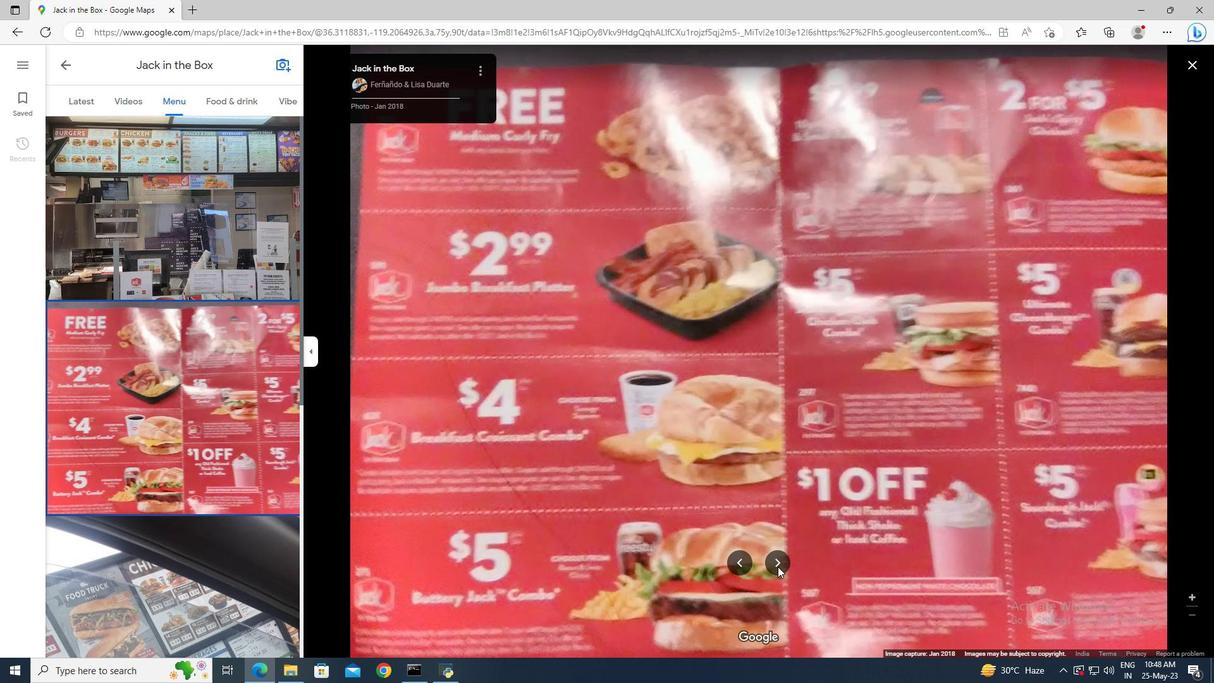 
Action: Mouse pressed left at (778, 566)
Screenshot: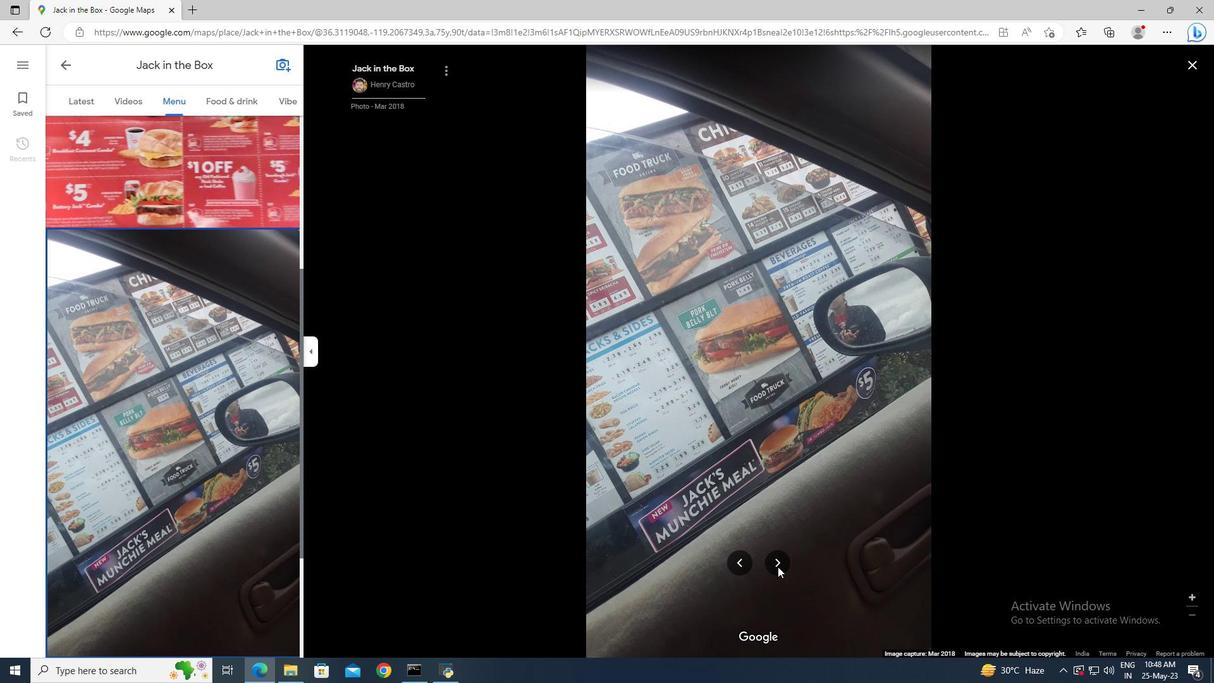 
Action: Mouse moved to (246, 109)
Screenshot: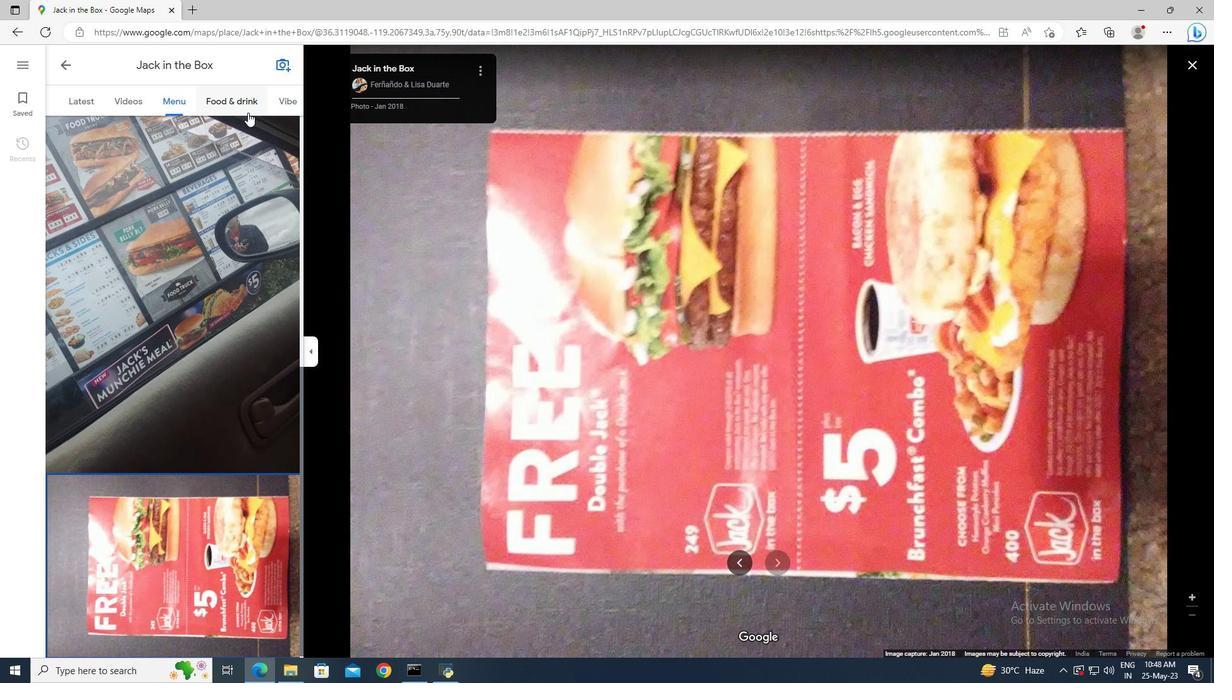 
Action: Mouse pressed left at (246, 109)
Screenshot: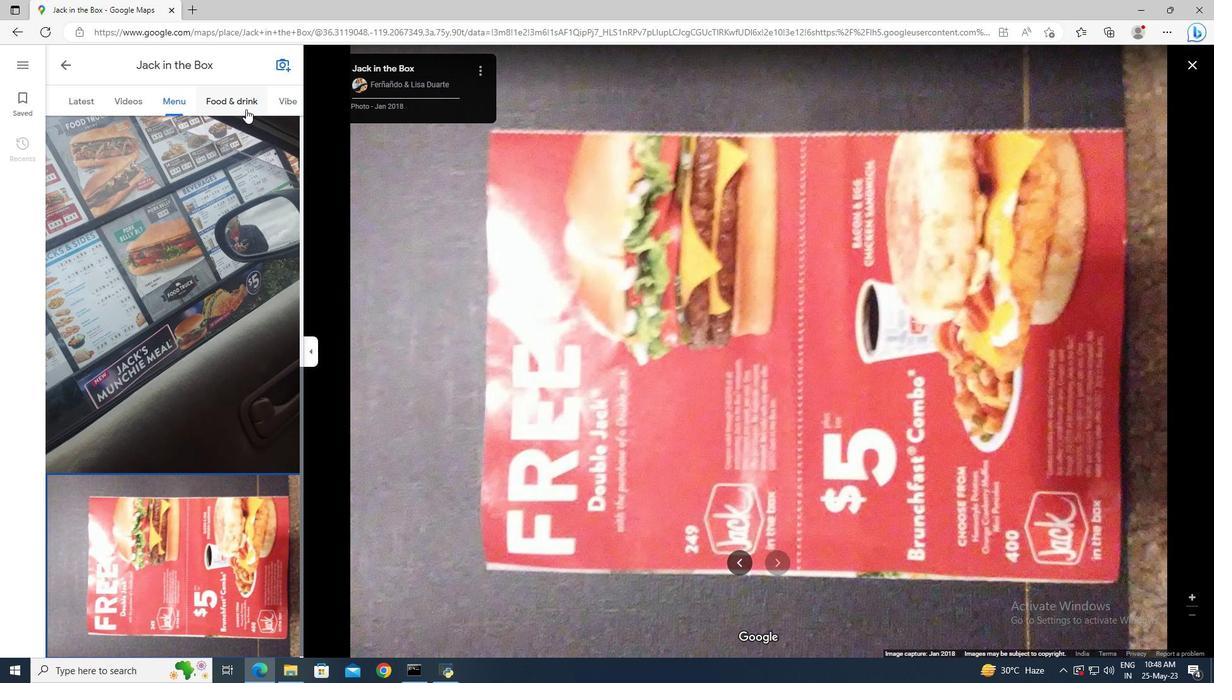 
Action: Mouse moved to (256, 264)
Screenshot: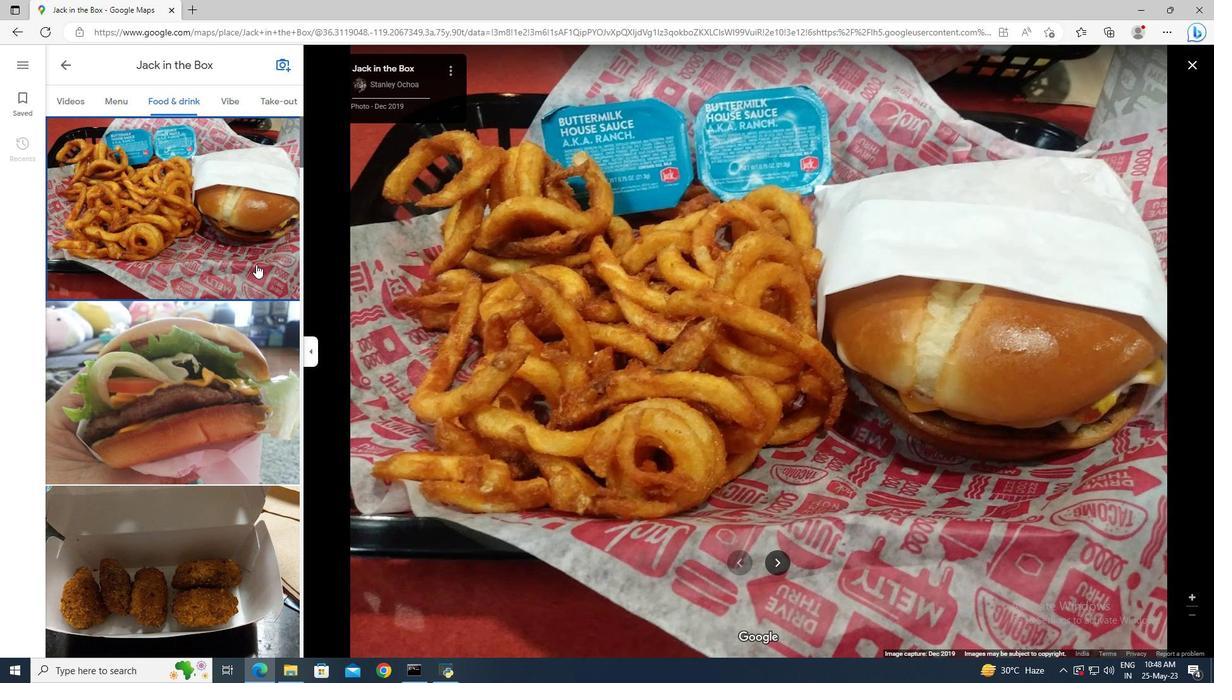 
Action: Mouse scrolled (256, 263) with delta (0, 0)
Screenshot: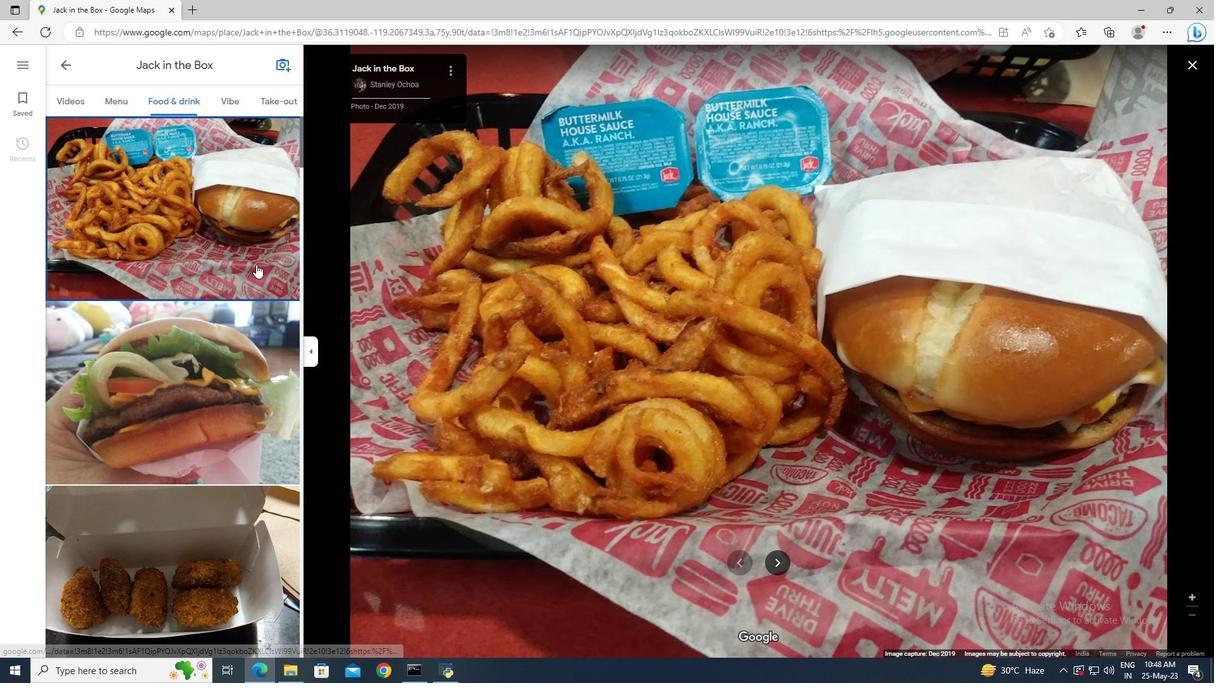 
Action: Mouse scrolled (256, 263) with delta (0, 0)
Screenshot: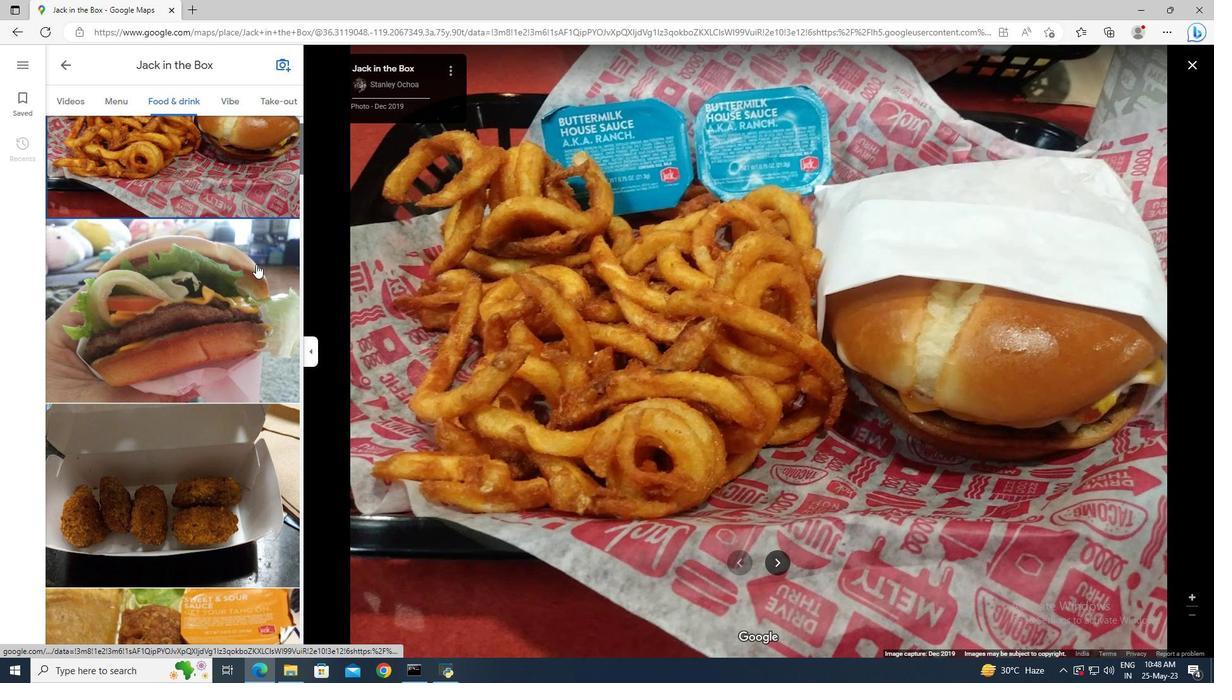 
Action: Mouse scrolled (256, 263) with delta (0, 0)
Screenshot: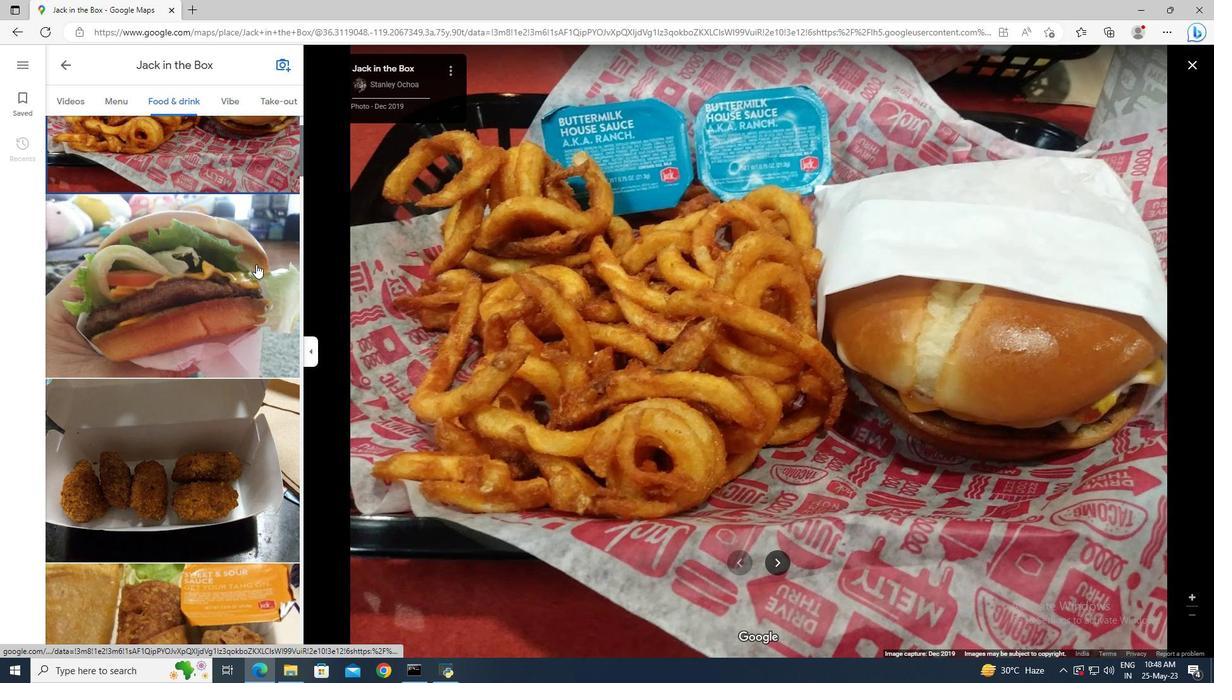 
Action: Mouse scrolled (256, 263) with delta (0, 0)
Screenshot: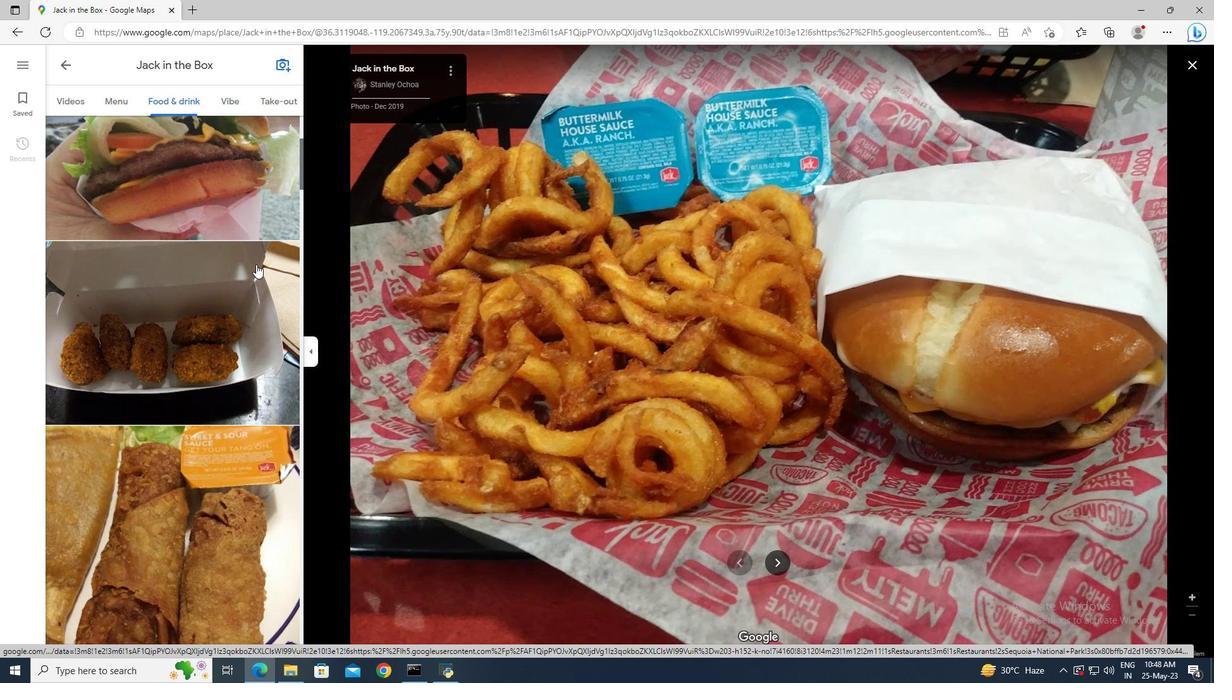 
Action: Mouse scrolled (256, 263) with delta (0, 0)
Screenshot: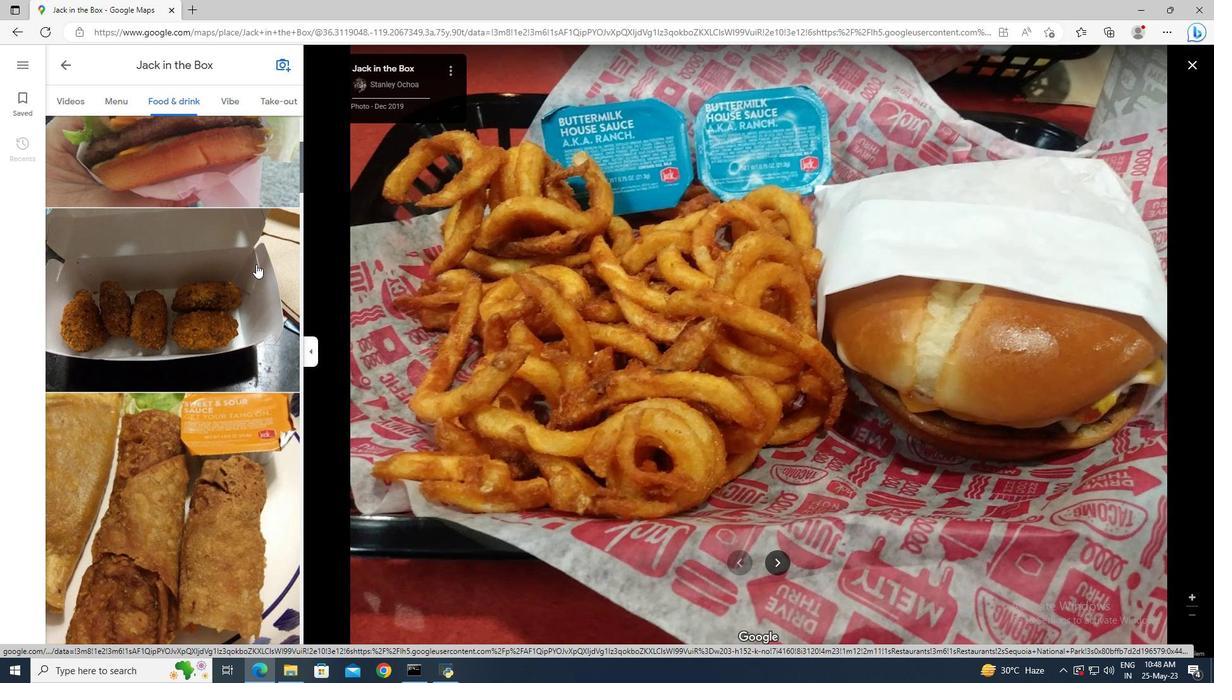 
Action: Mouse scrolled (256, 263) with delta (0, 0)
Screenshot: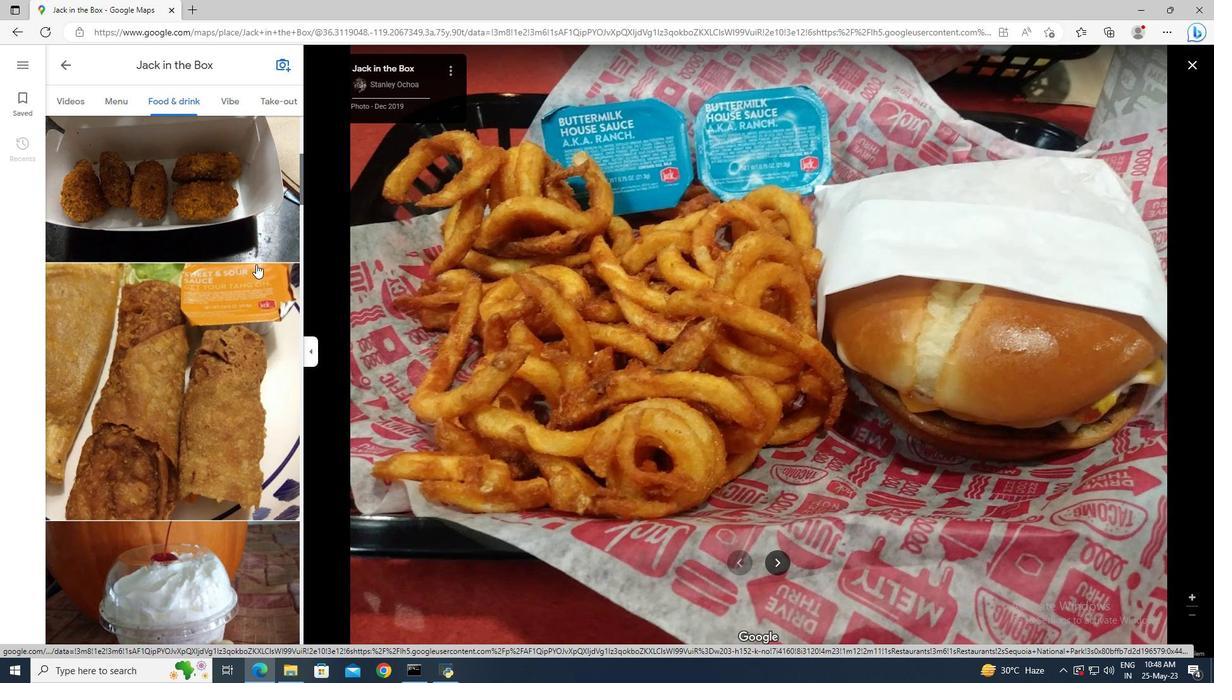 
Action: Mouse scrolled (256, 263) with delta (0, 0)
Screenshot: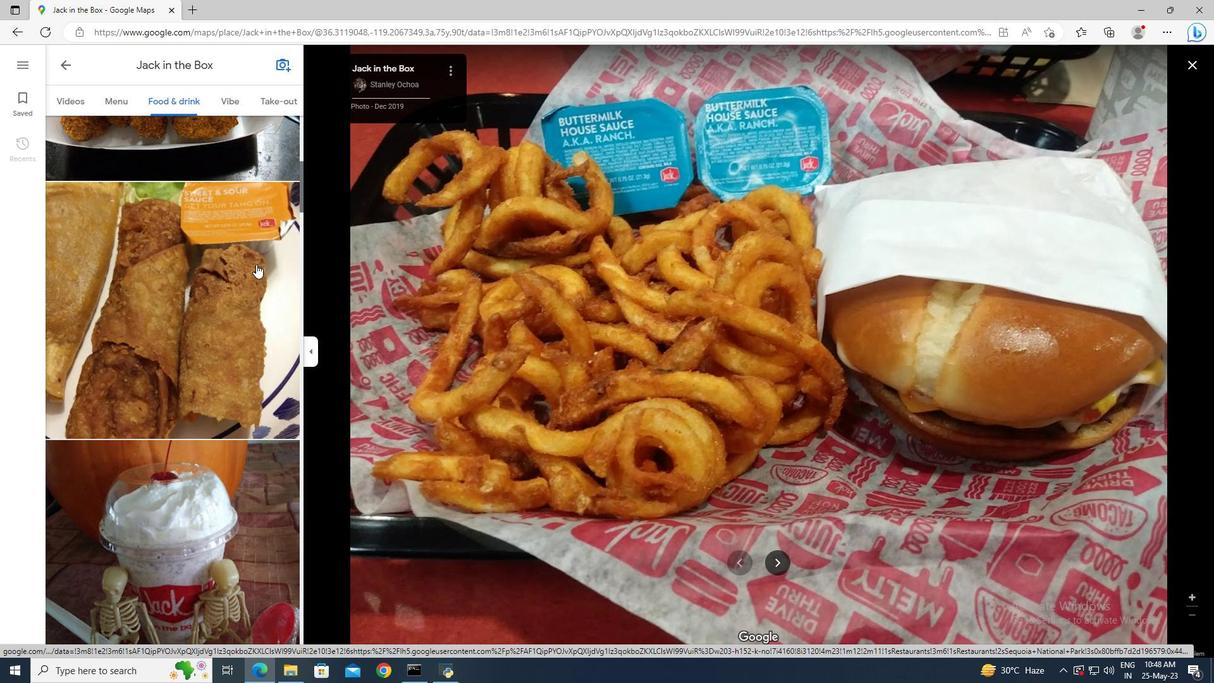 
Action: Mouse scrolled (256, 263) with delta (0, 0)
Screenshot: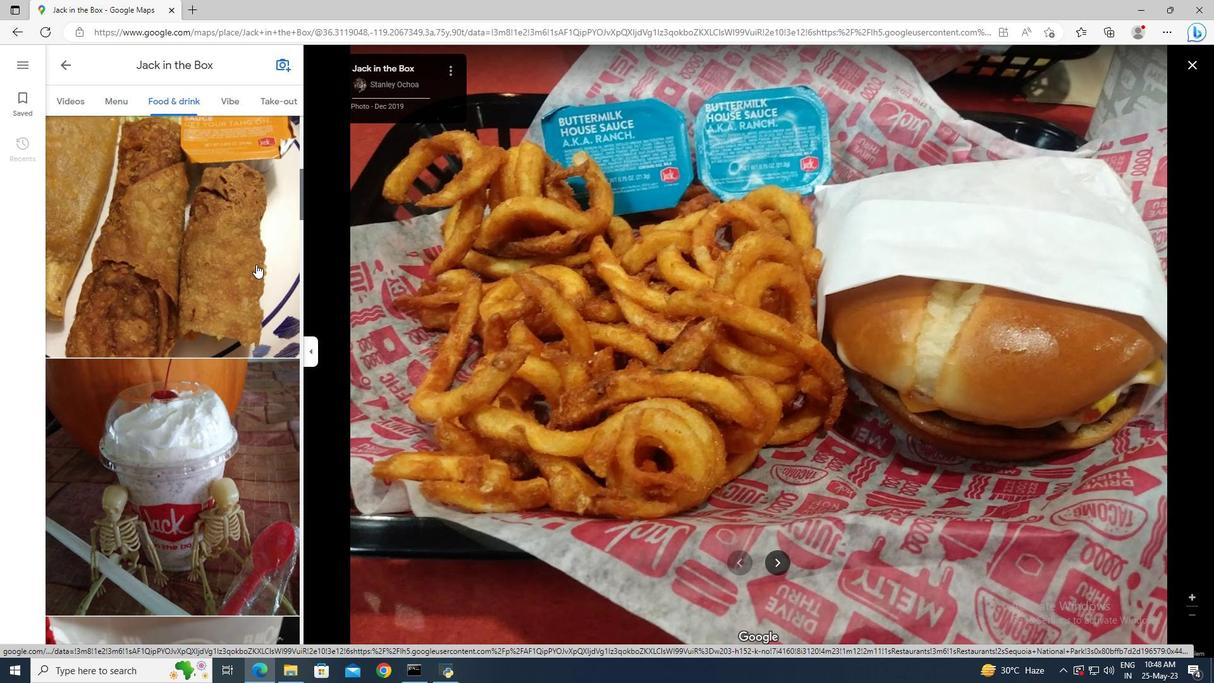 
Action: Mouse scrolled (256, 263) with delta (0, 0)
Screenshot: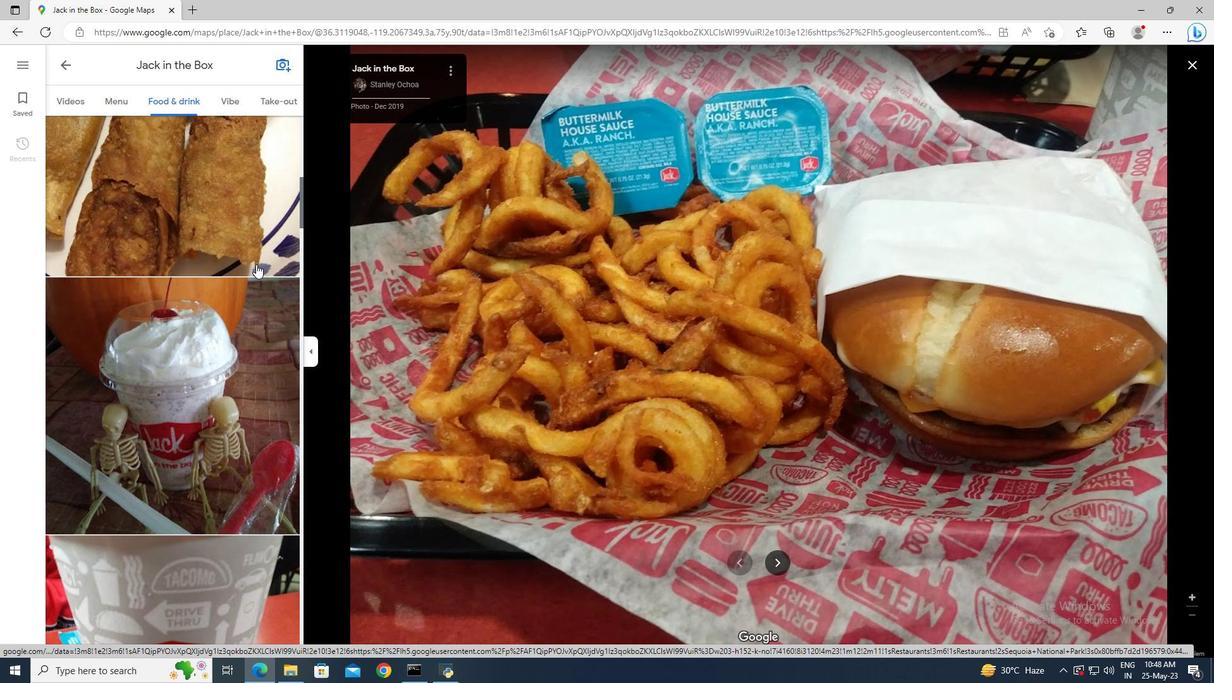 
Action: Mouse scrolled (256, 263) with delta (0, 0)
Screenshot: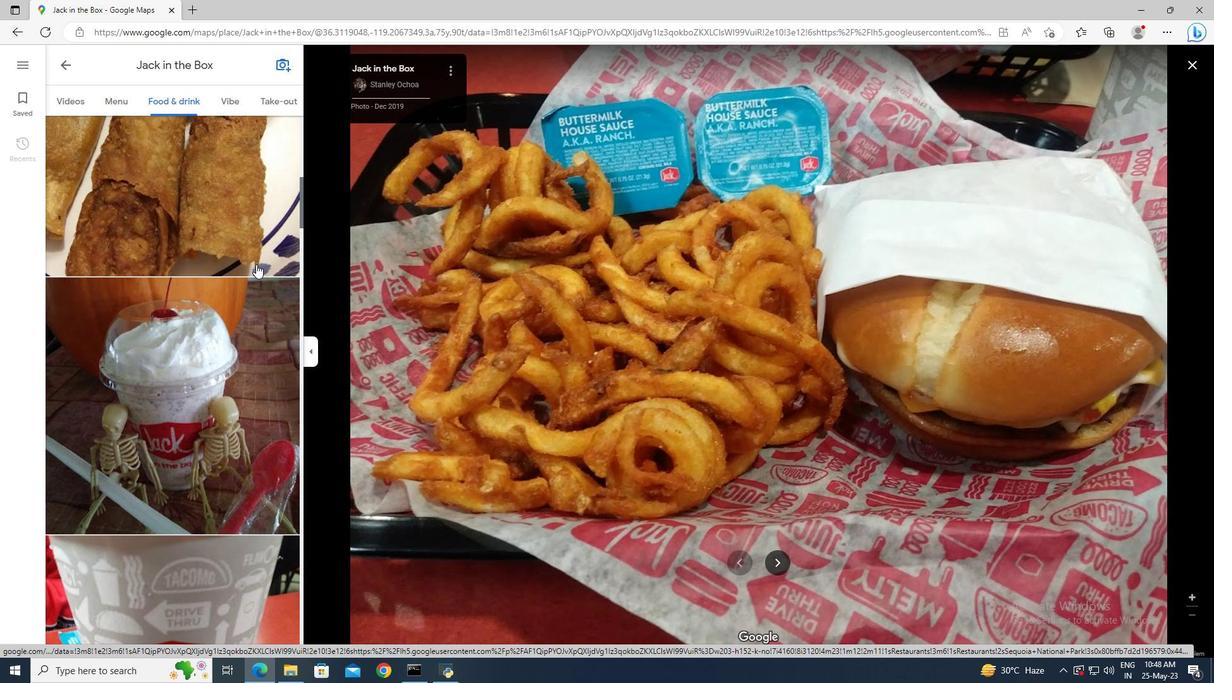 
Action: Mouse moved to (206, 289)
Screenshot: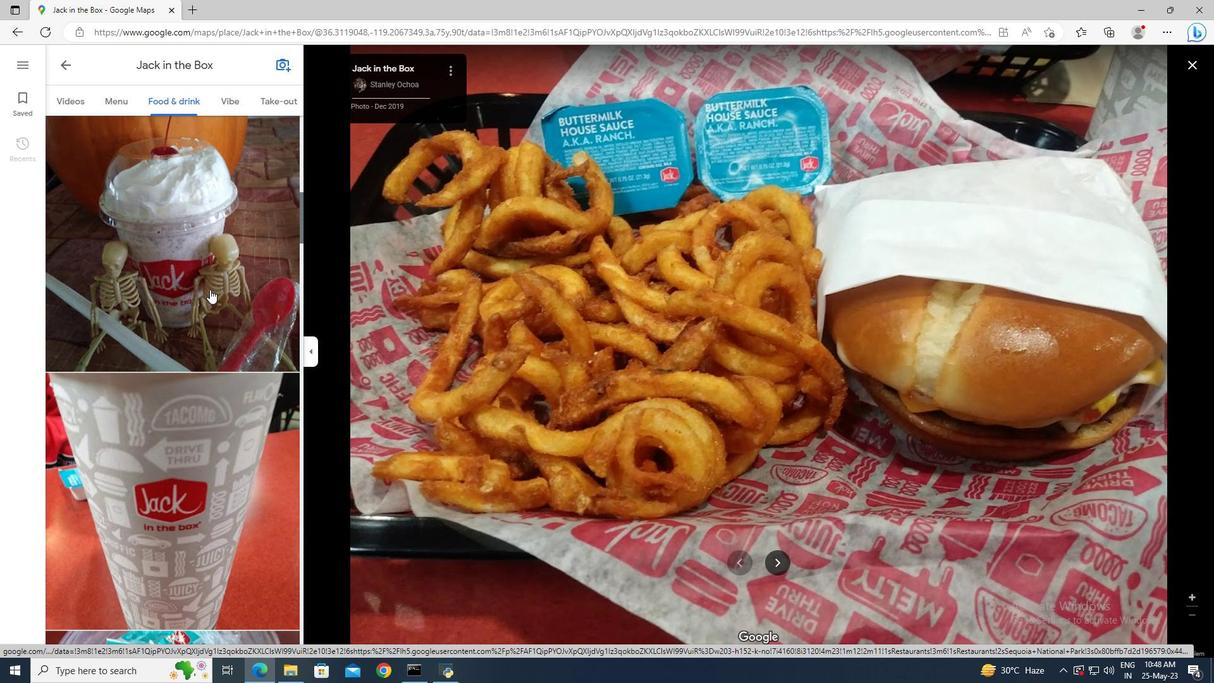 
Action: Mouse pressed left at (206, 289)
Screenshot: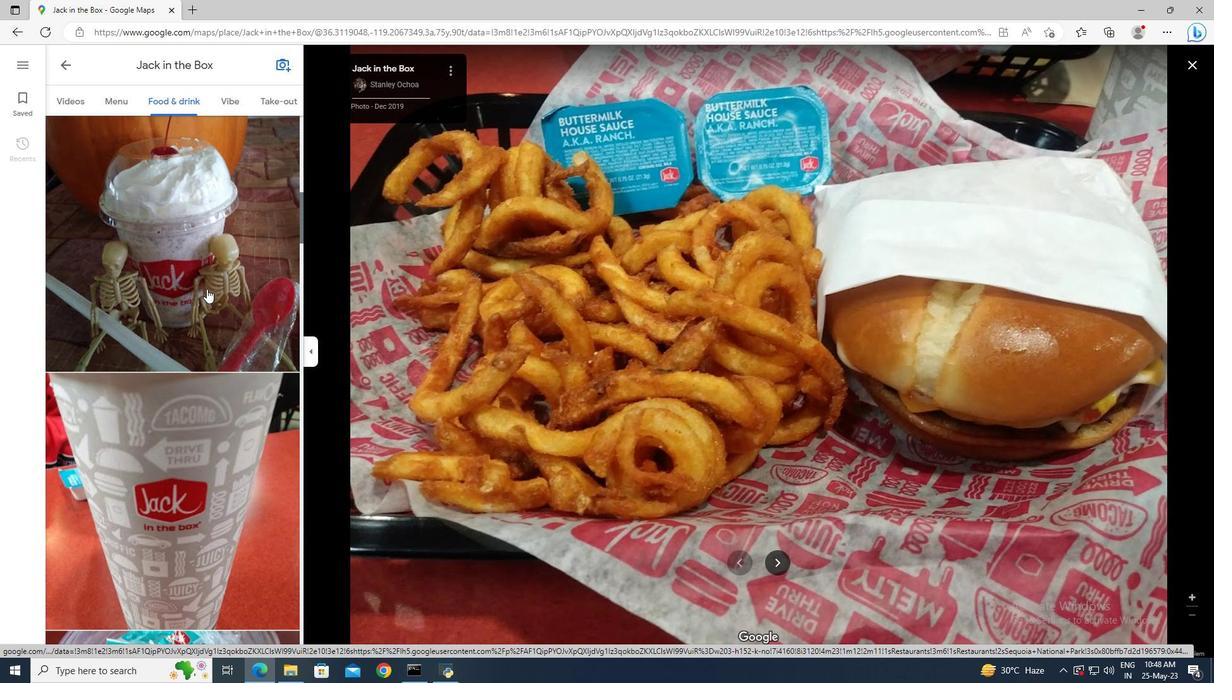 
Action: Mouse moved to (775, 560)
Screenshot: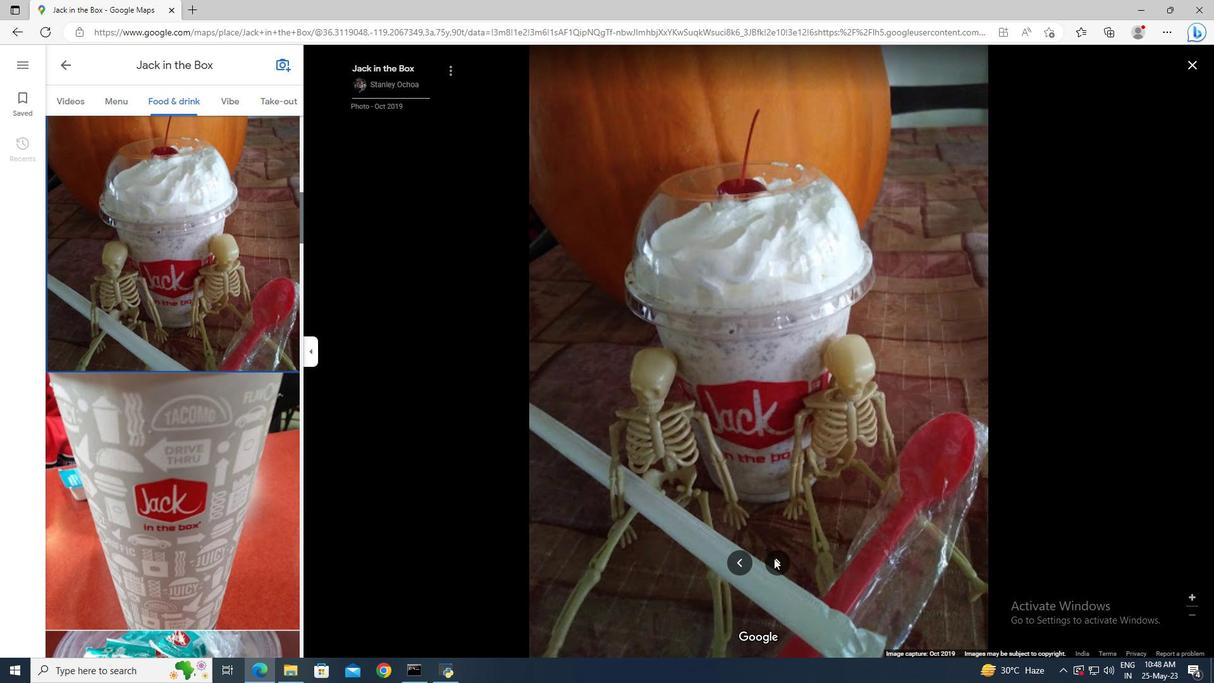 
Action: Mouse pressed left at (775, 560)
Screenshot: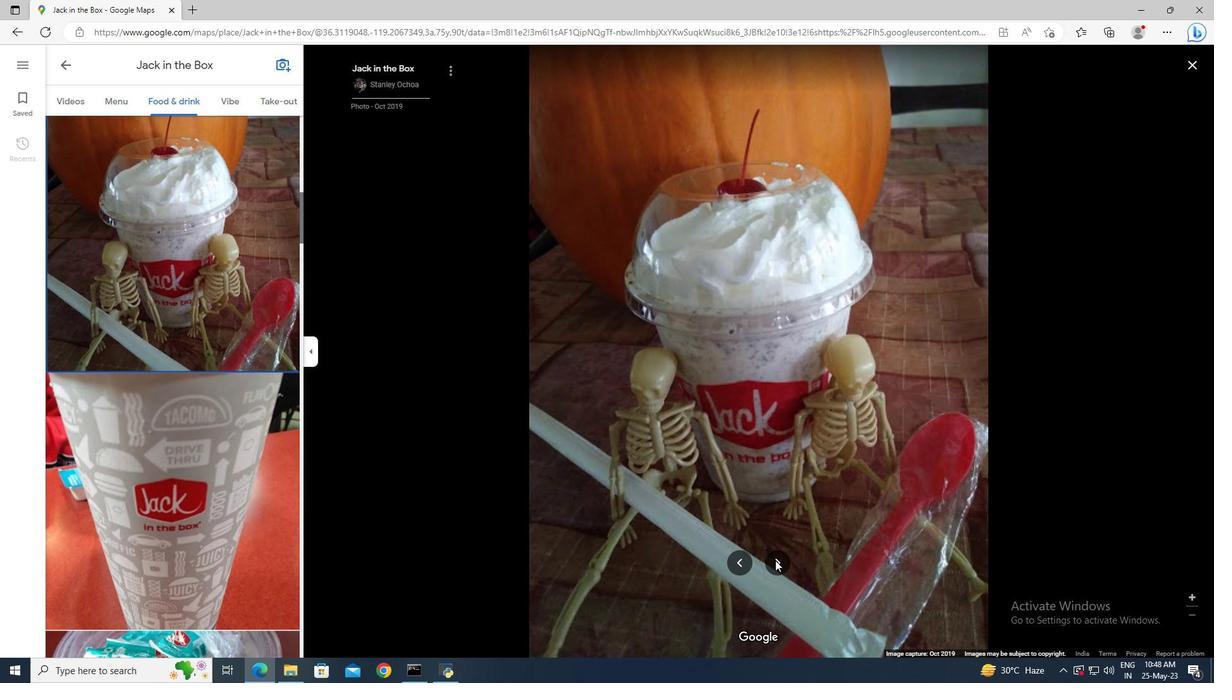 
Action: Mouse pressed left at (775, 560)
Screenshot: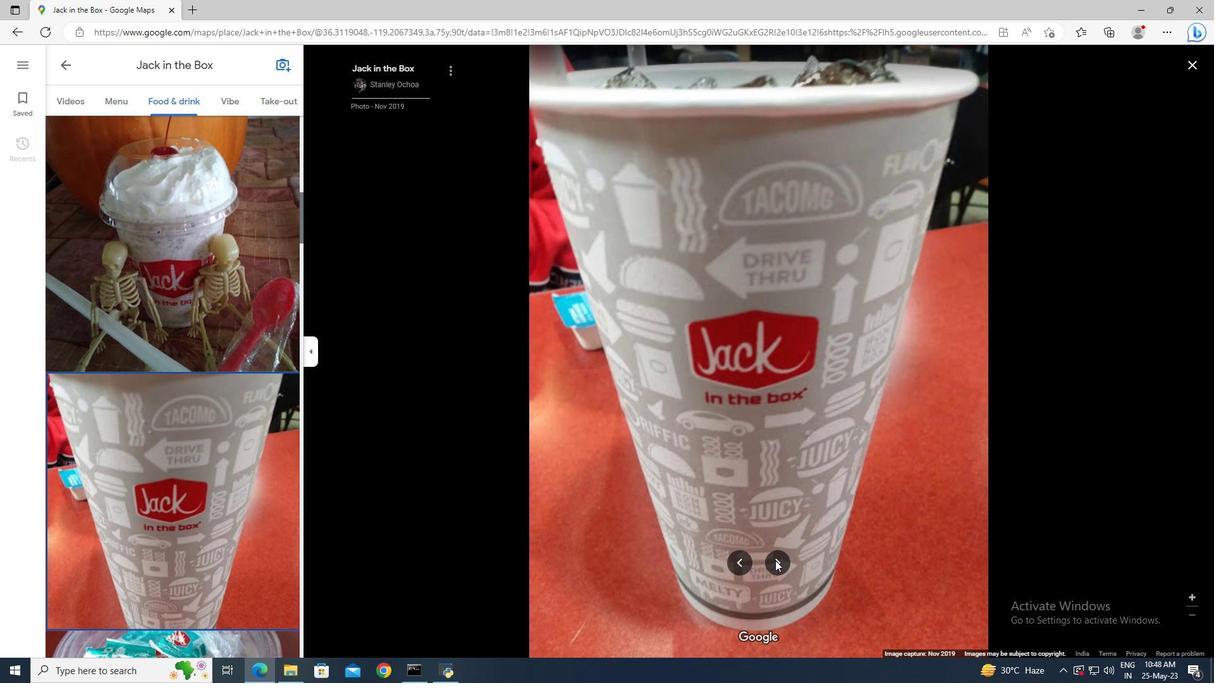 
Action: Mouse moved to (779, 563)
Screenshot: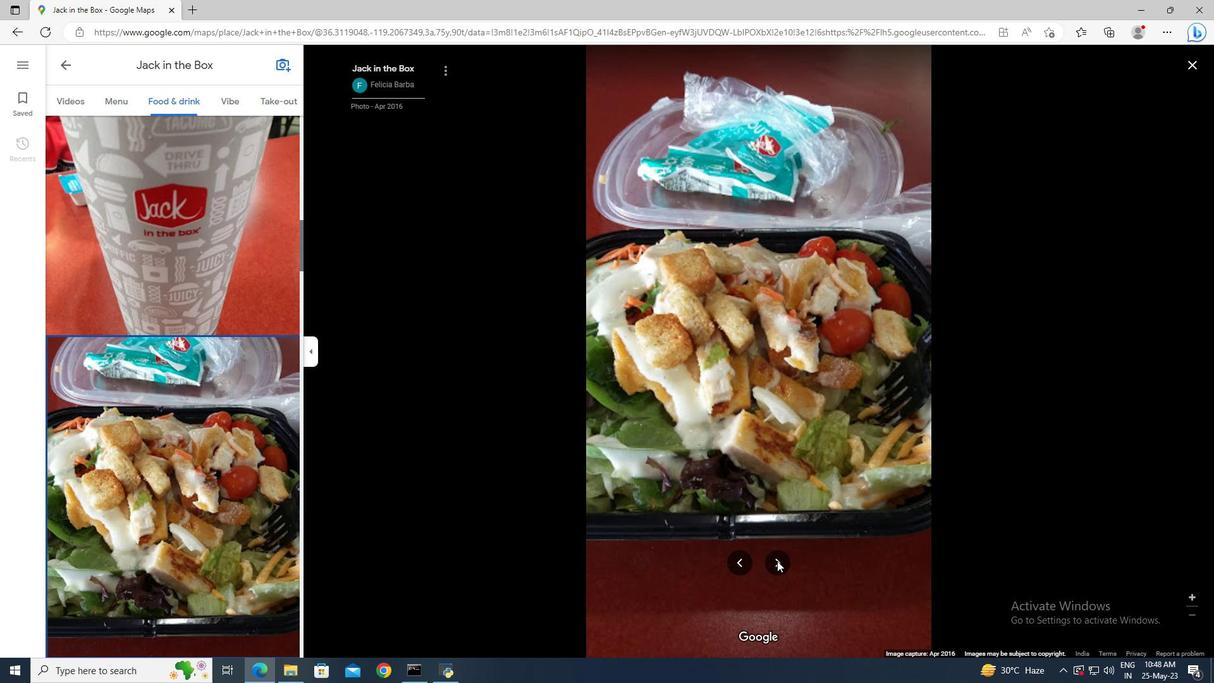 
Action: Mouse pressed left at (779, 563)
Screenshot: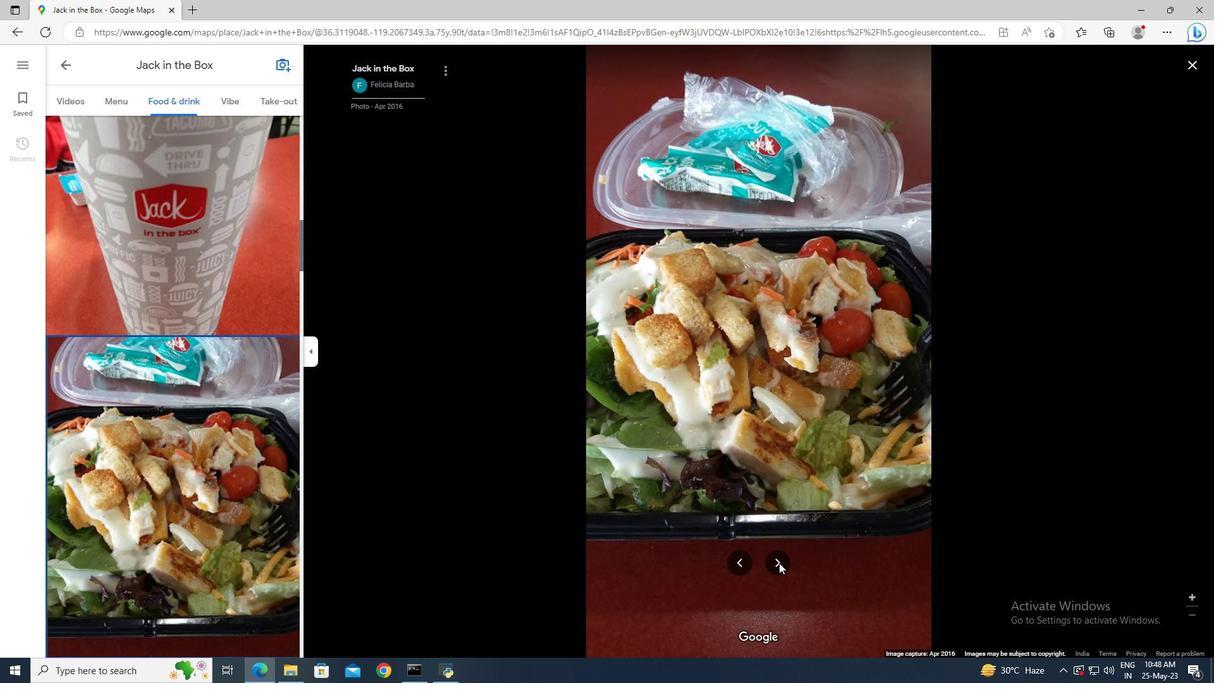 
Action: Mouse pressed left at (779, 563)
Screenshot: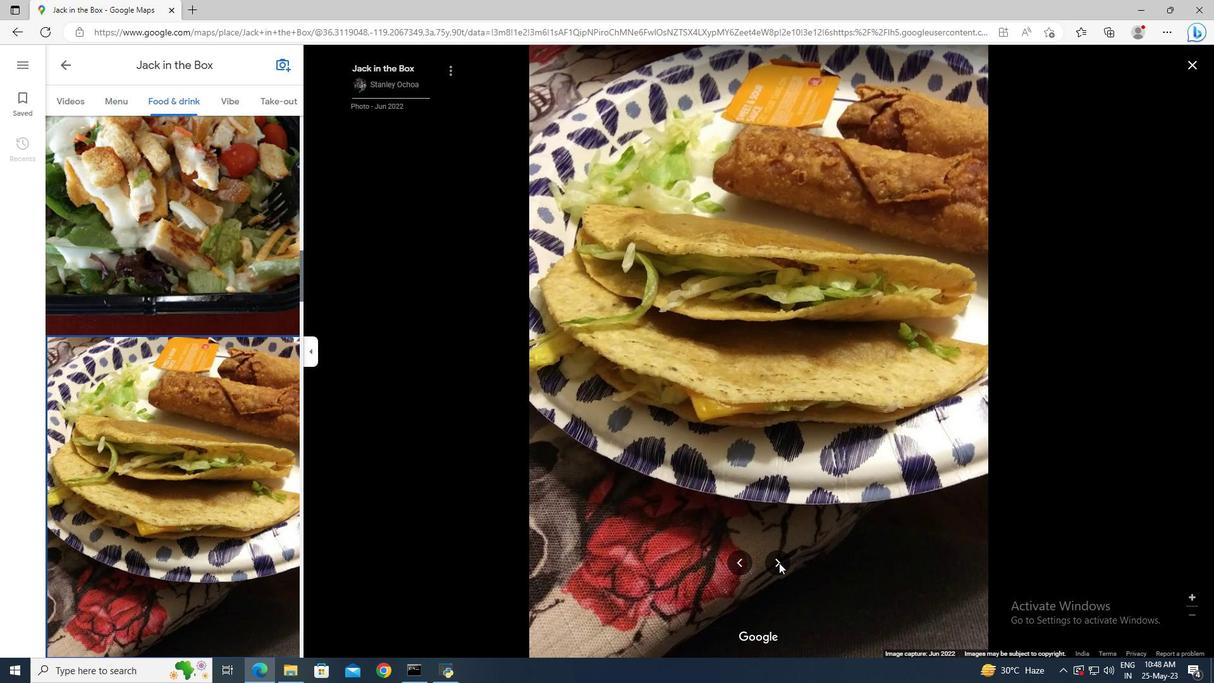 
Action: Mouse moved to (779, 563)
Screenshot: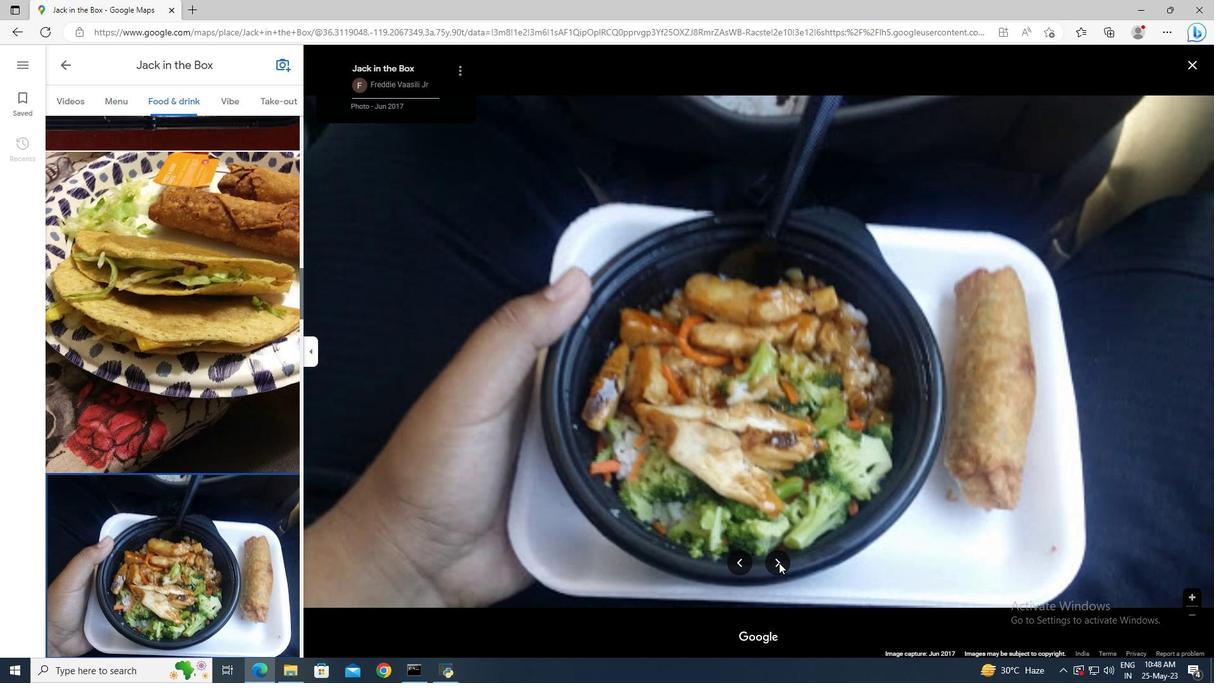 
Action: Mouse pressed left at (779, 563)
Screenshot: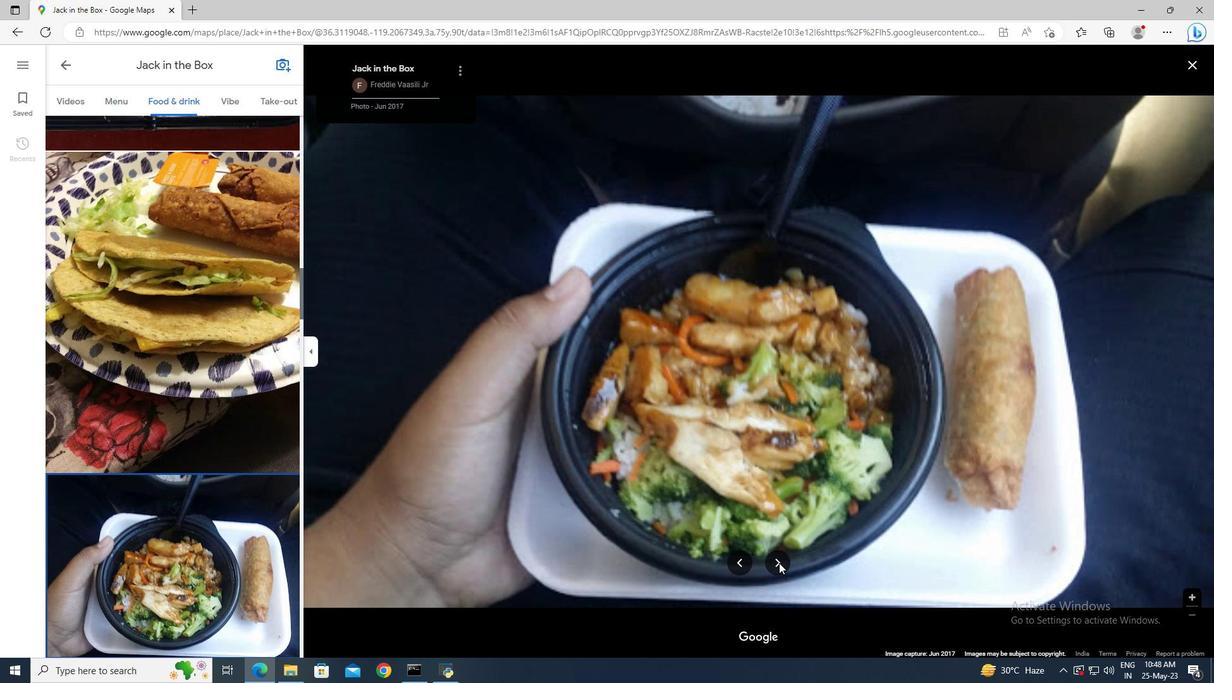 
Action: Mouse moved to (231, 96)
Screenshot: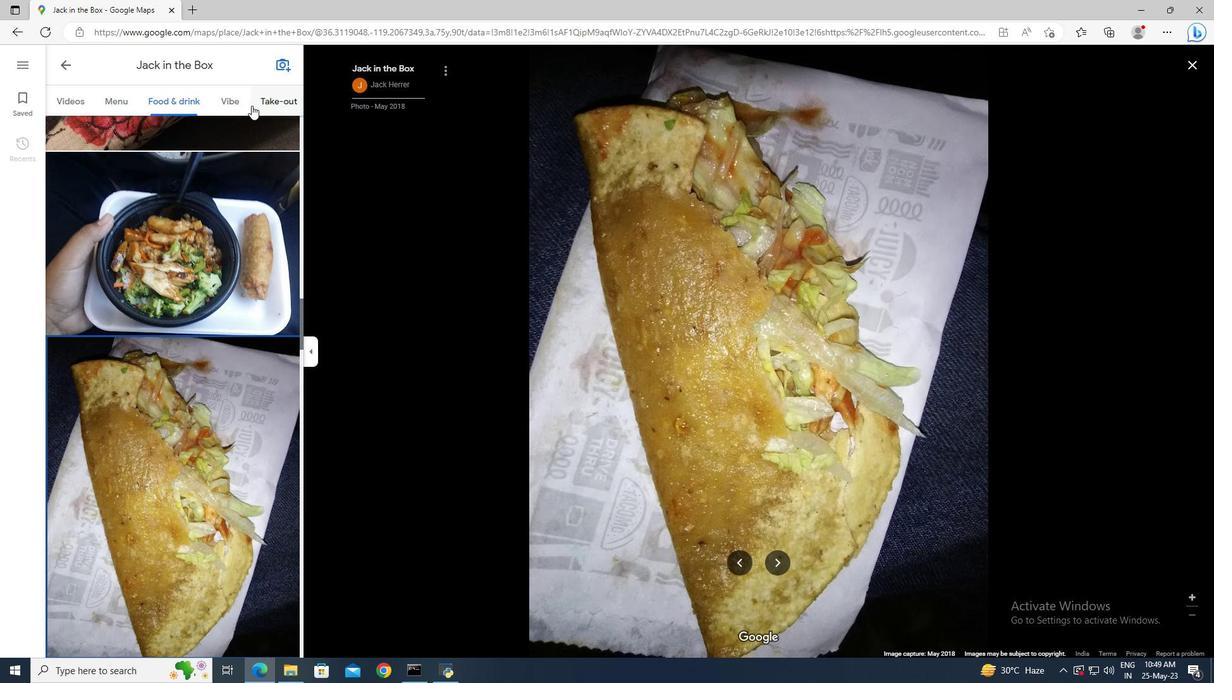 
Action: Mouse pressed left at (231, 96)
Screenshot: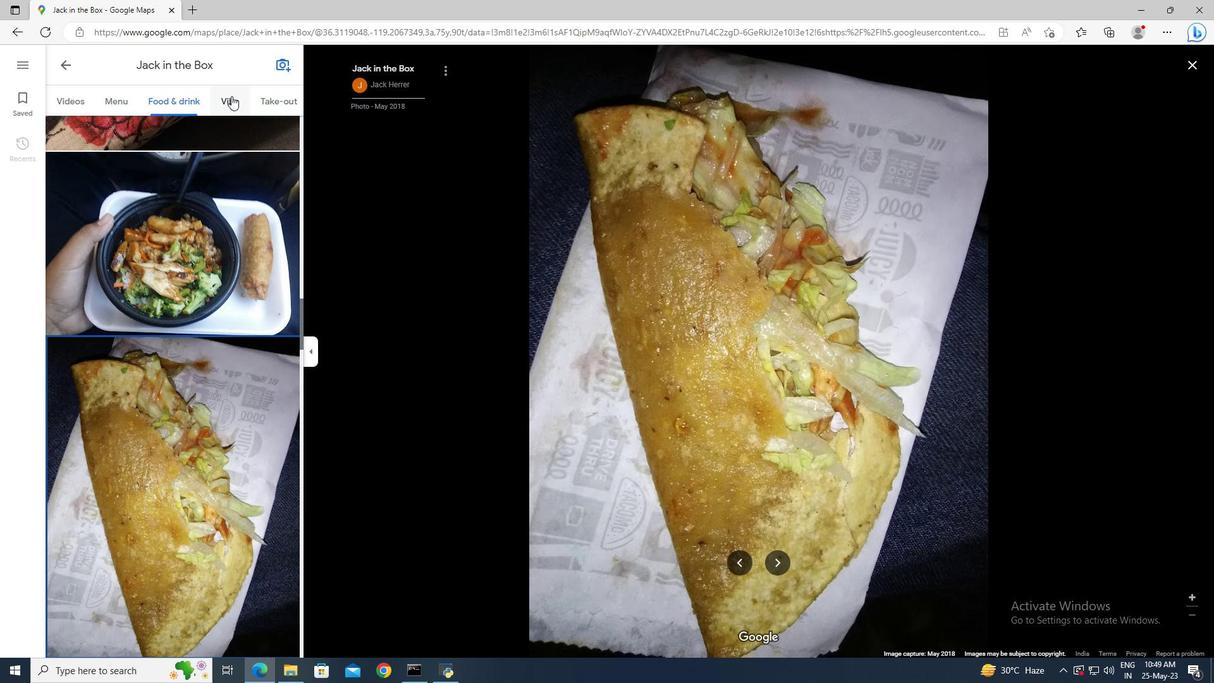 
Action: Mouse moved to (771, 564)
Screenshot: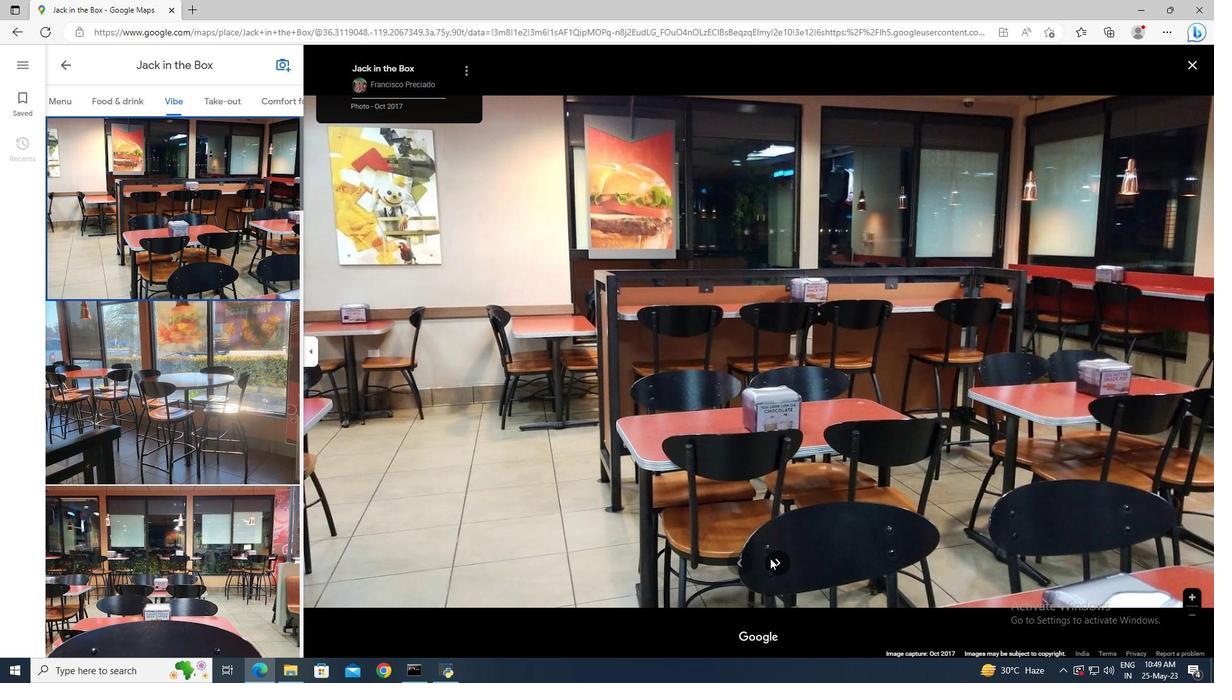 
Action: Mouse pressed left at (771, 564)
Screenshot: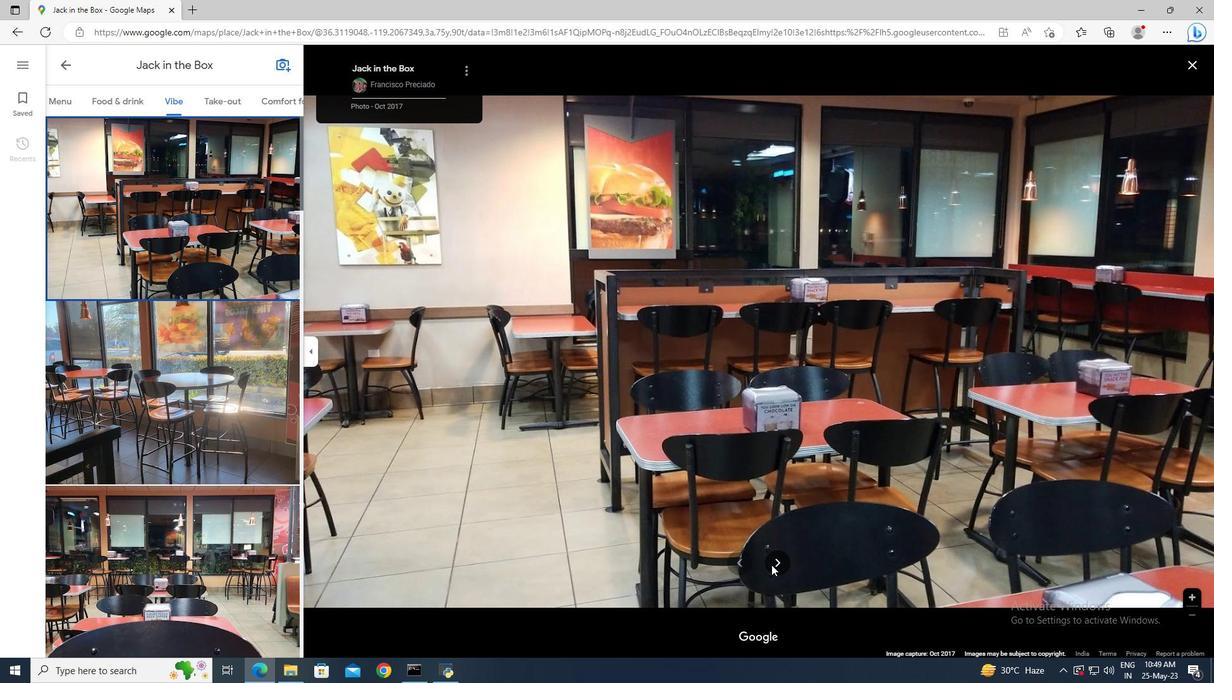 
Action: Mouse pressed left at (771, 564)
Screenshot: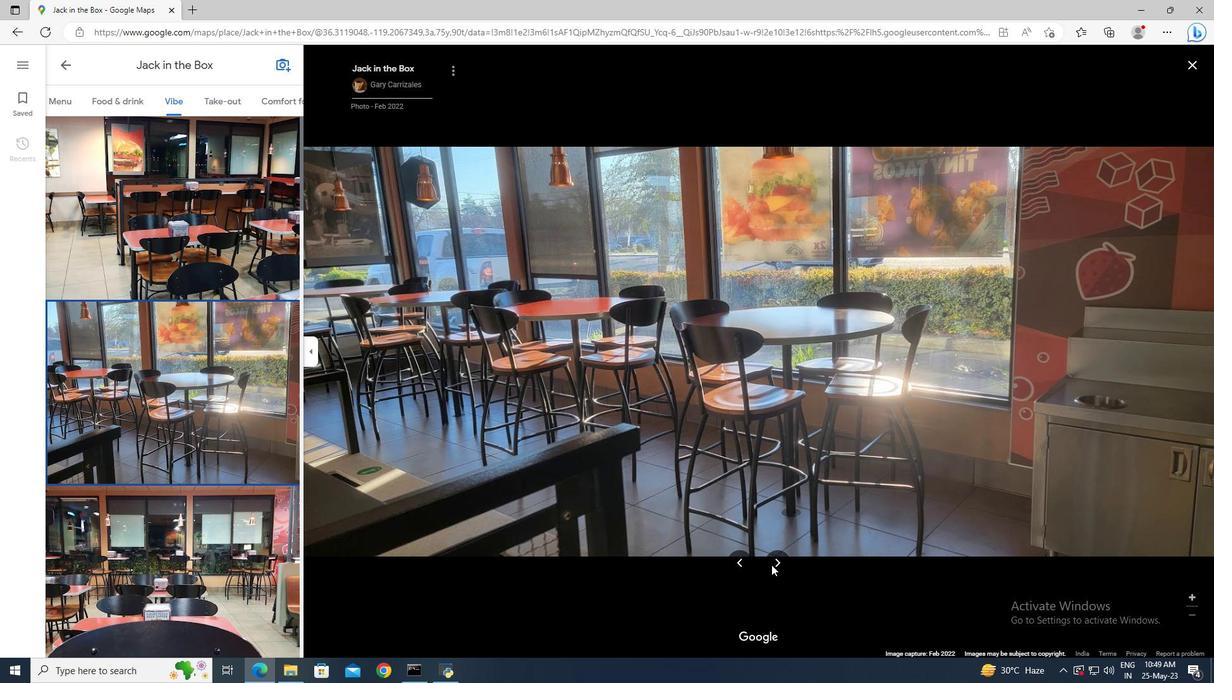
Action: Mouse moved to (775, 568)
Screenshot: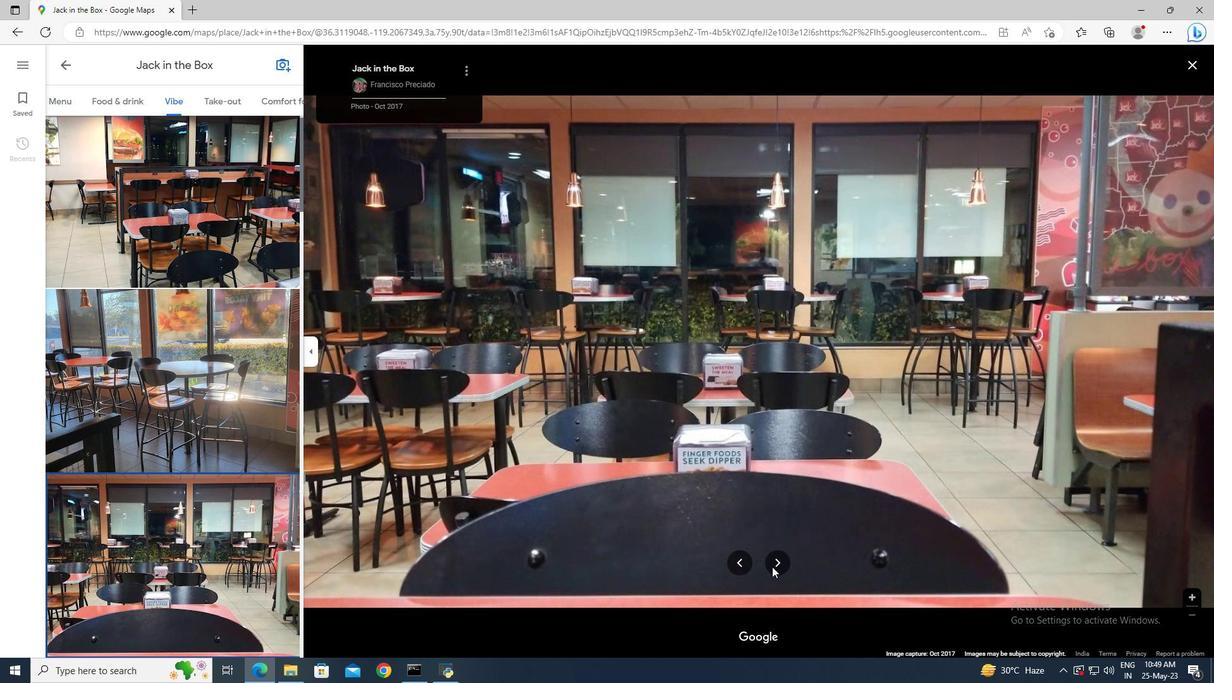 
Action: Mouse pressed left at (775, 568)
Screenshot: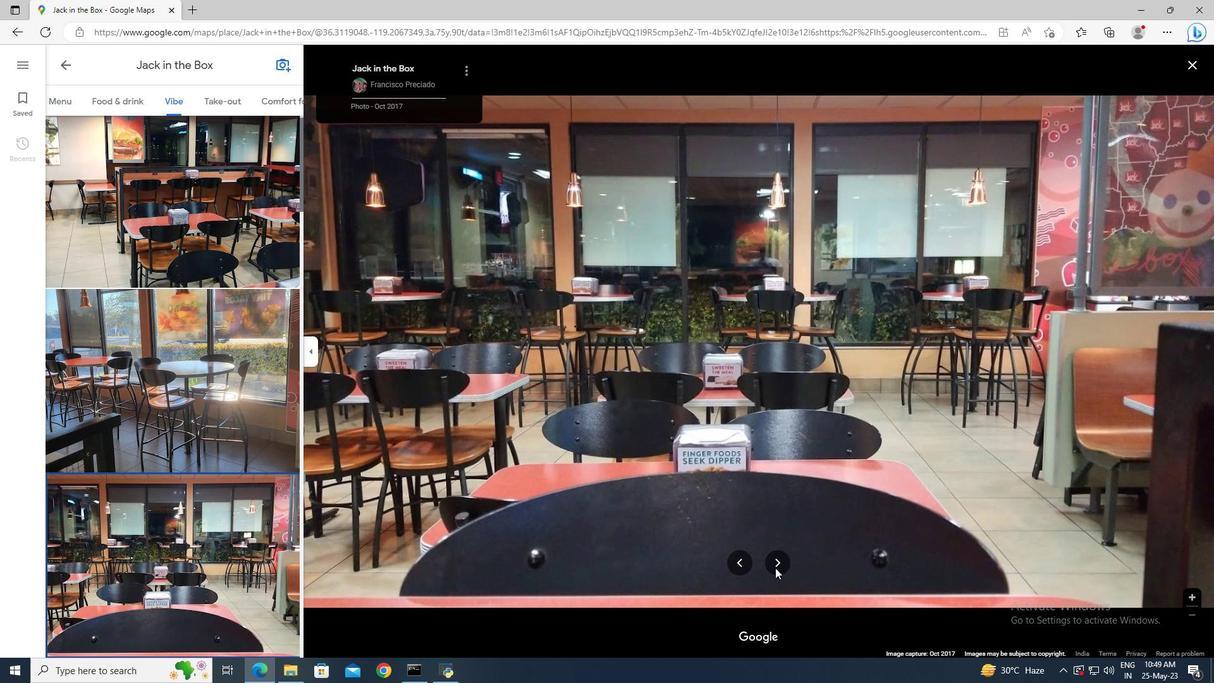 
Action: Mouse moved to (775, 565)
Screenshot: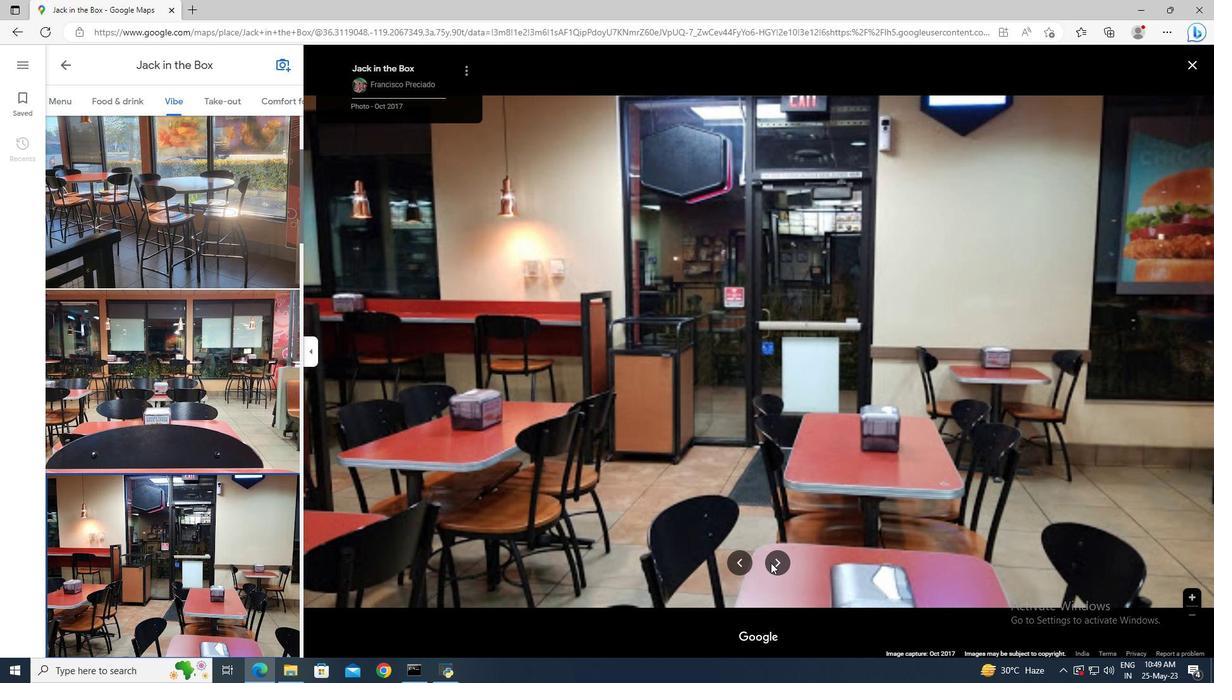 
Action: Mouse pressed left at (775, 565)
Screenshot: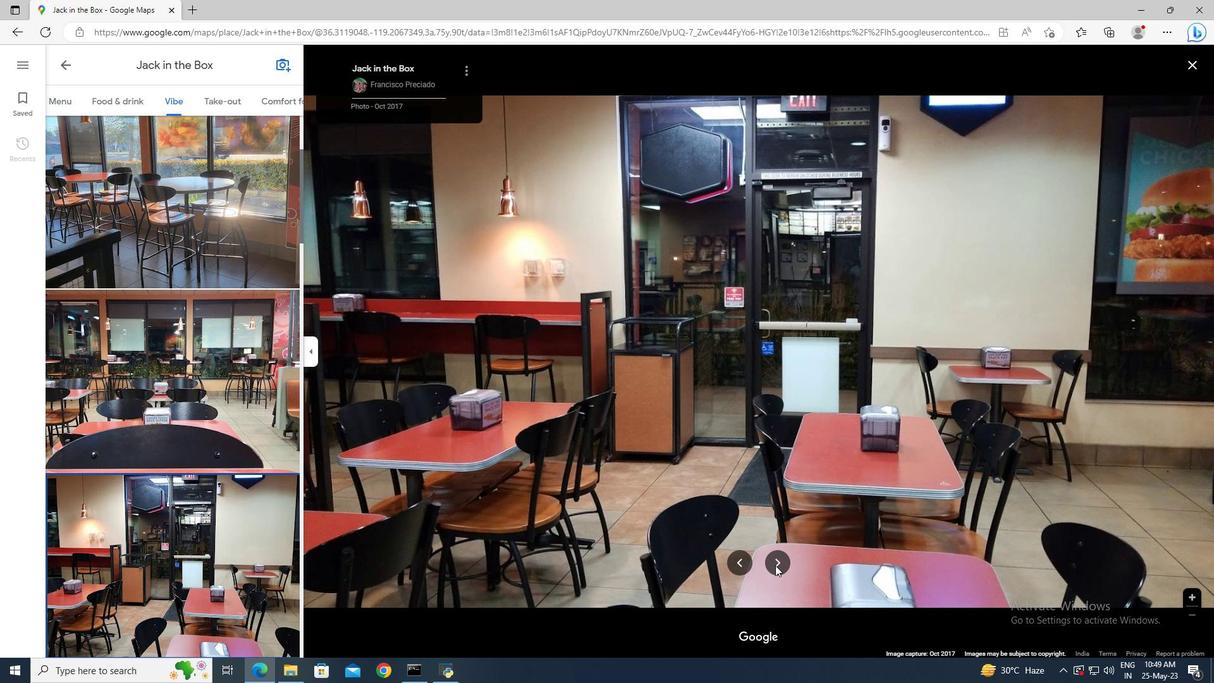 
Action: Mouse moved to (773, 569)
Screenshot: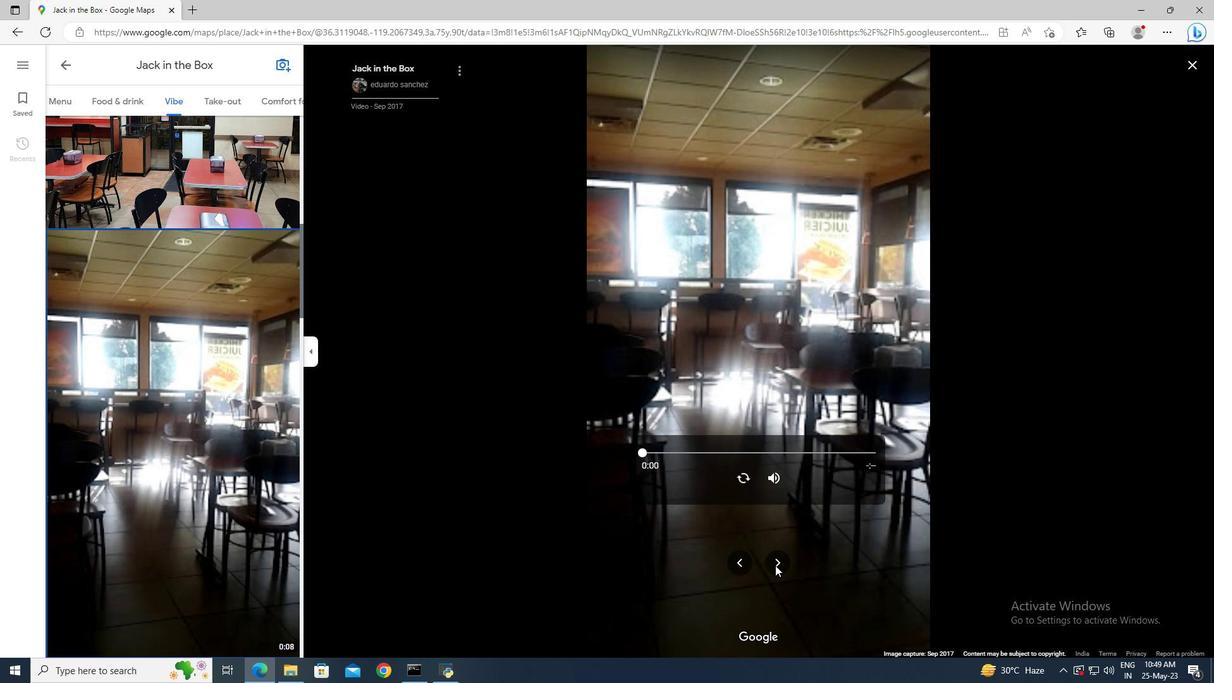 
Action: Mouse pressed left at (773, 569)
Screenshot: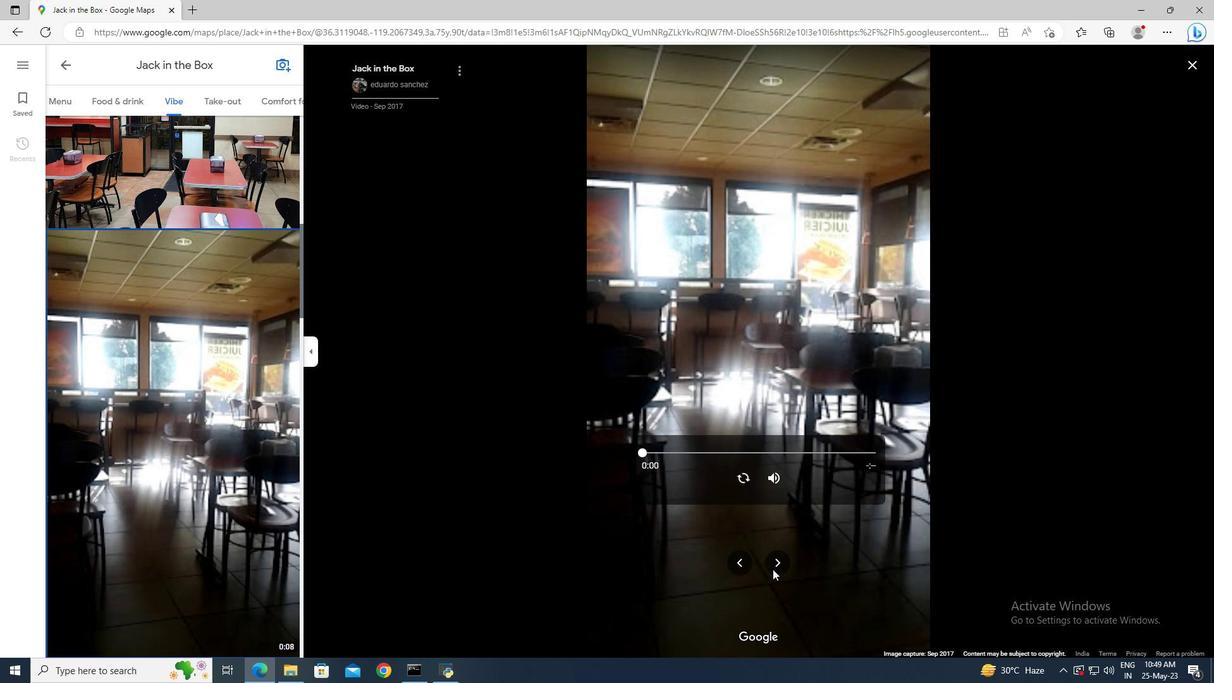 
Action: Mouse moved to (235, 105)
Screenshot: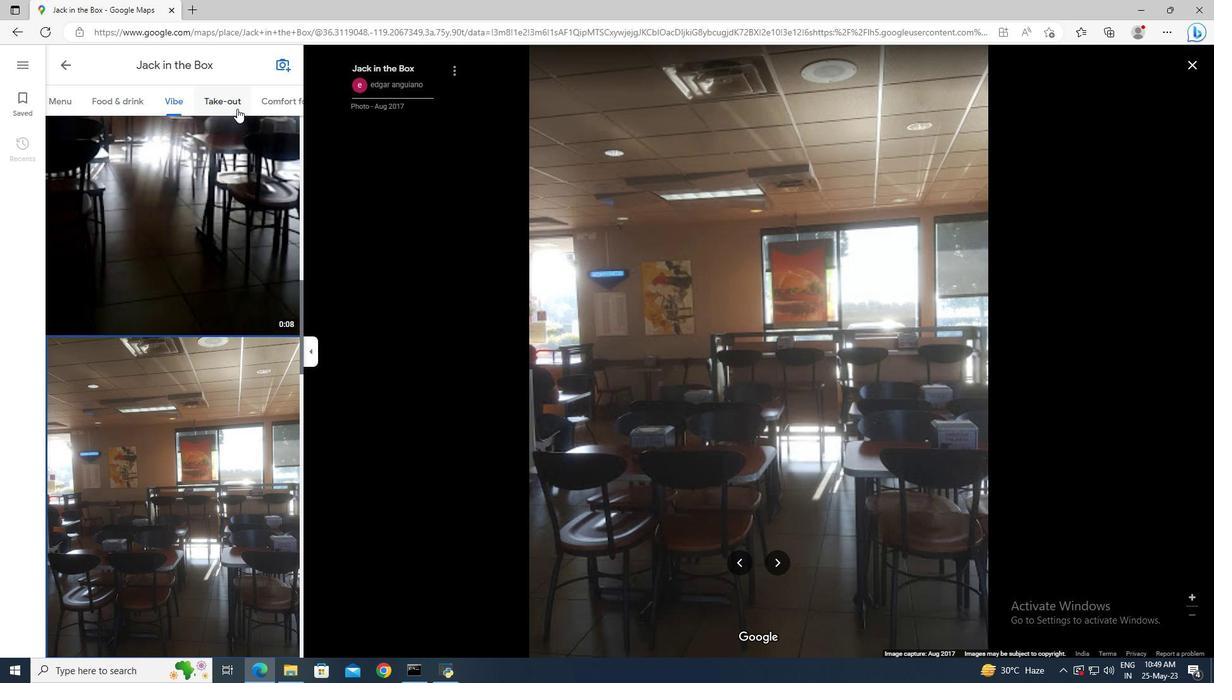 
Action: Mouse pressed left at (235, 105)
Screenshot: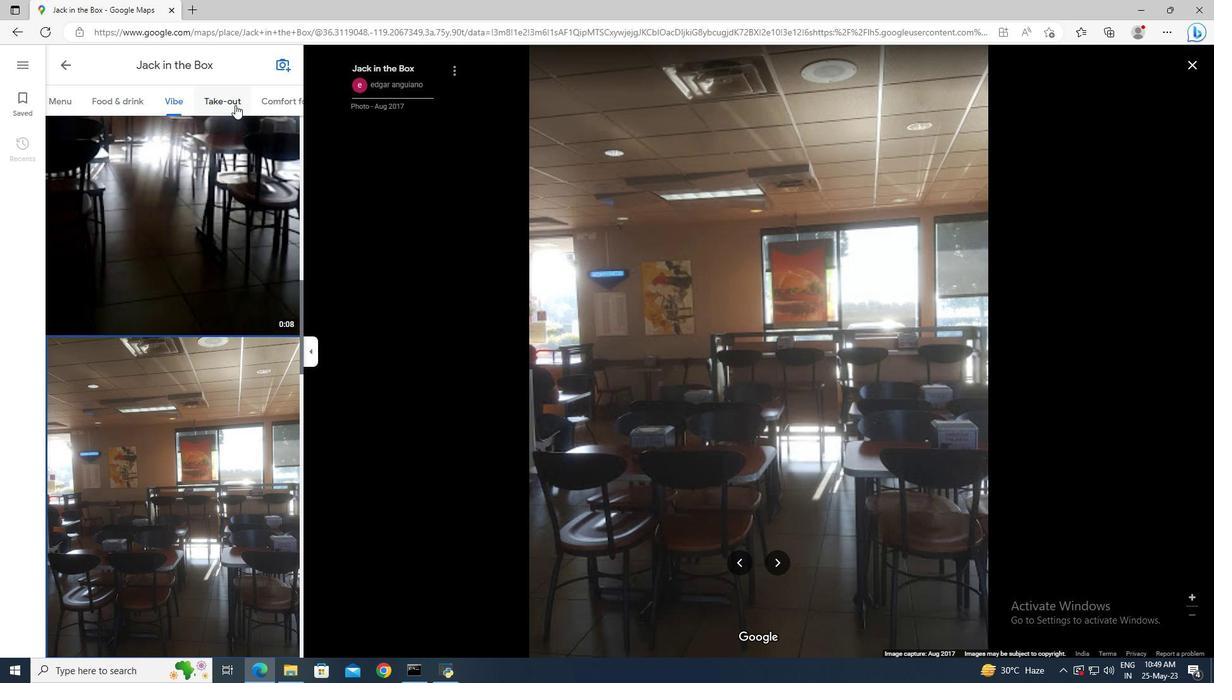 
Action: Mouse pressed left at (235, 105)
Screenshot: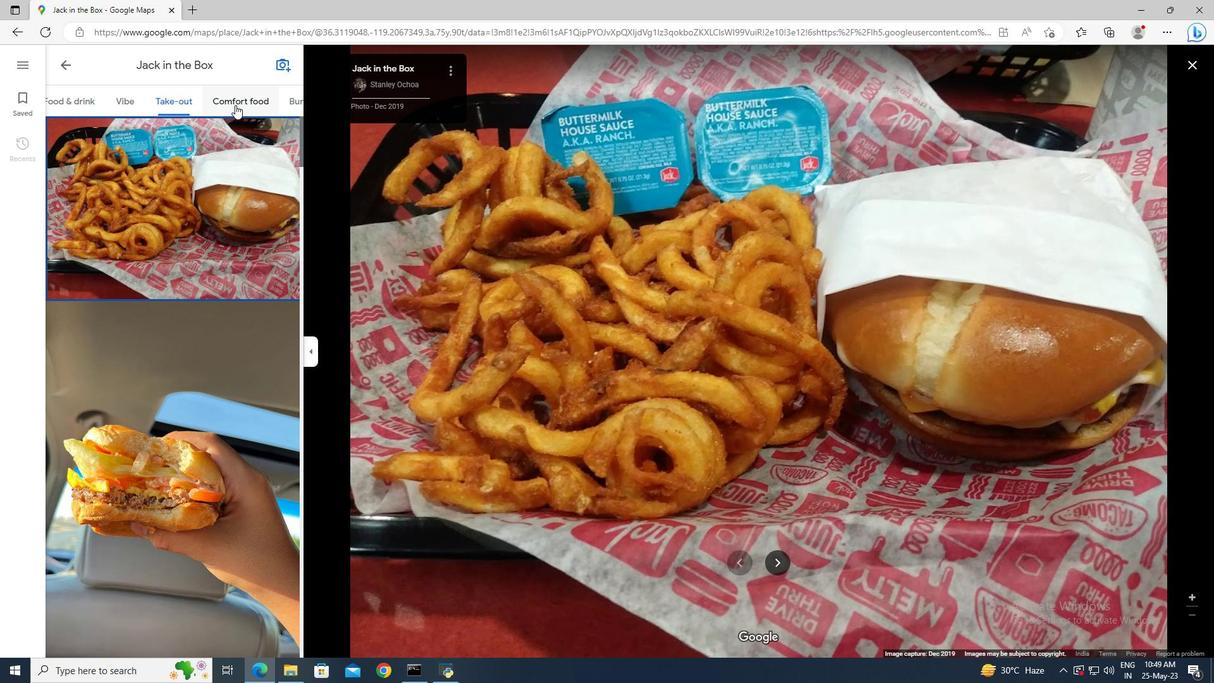 
Action: Mouse moved to (273, 101)
Screenshot: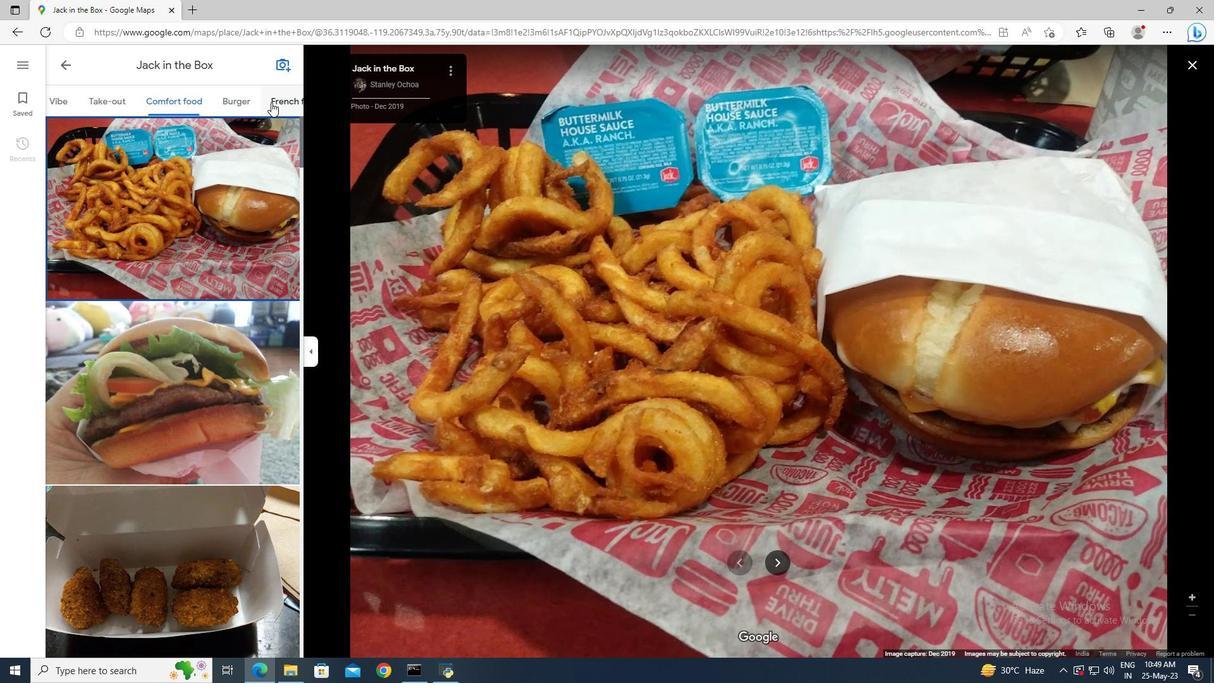 
Action: Mouse pressed left at (273, 101)
Screenshot: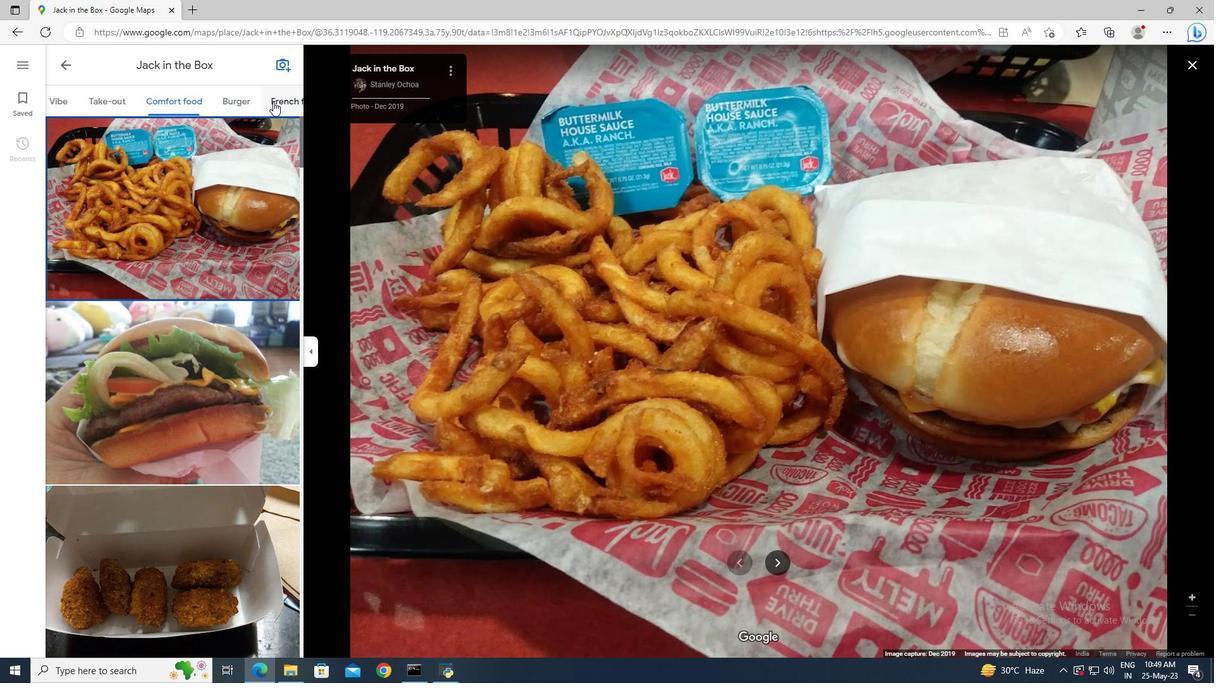 
Action: Mouse moved to (773, 563)
Screenshot: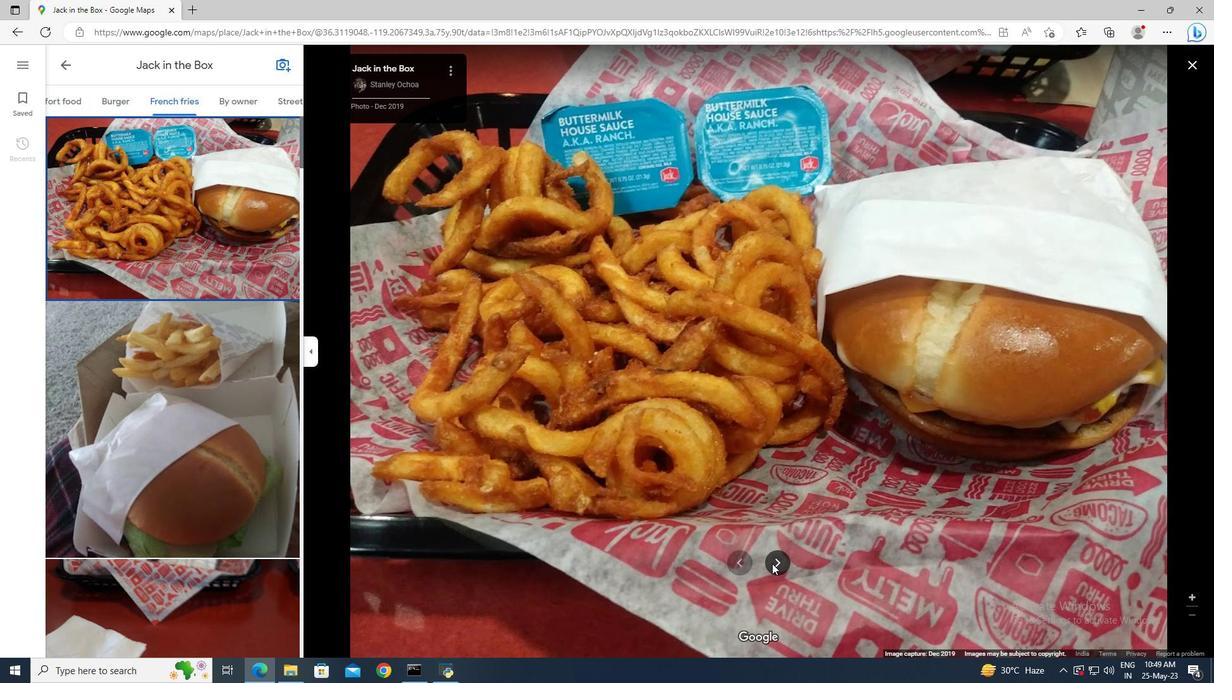 
Action: Mouse pressed left at (773, 563)
Screenshot: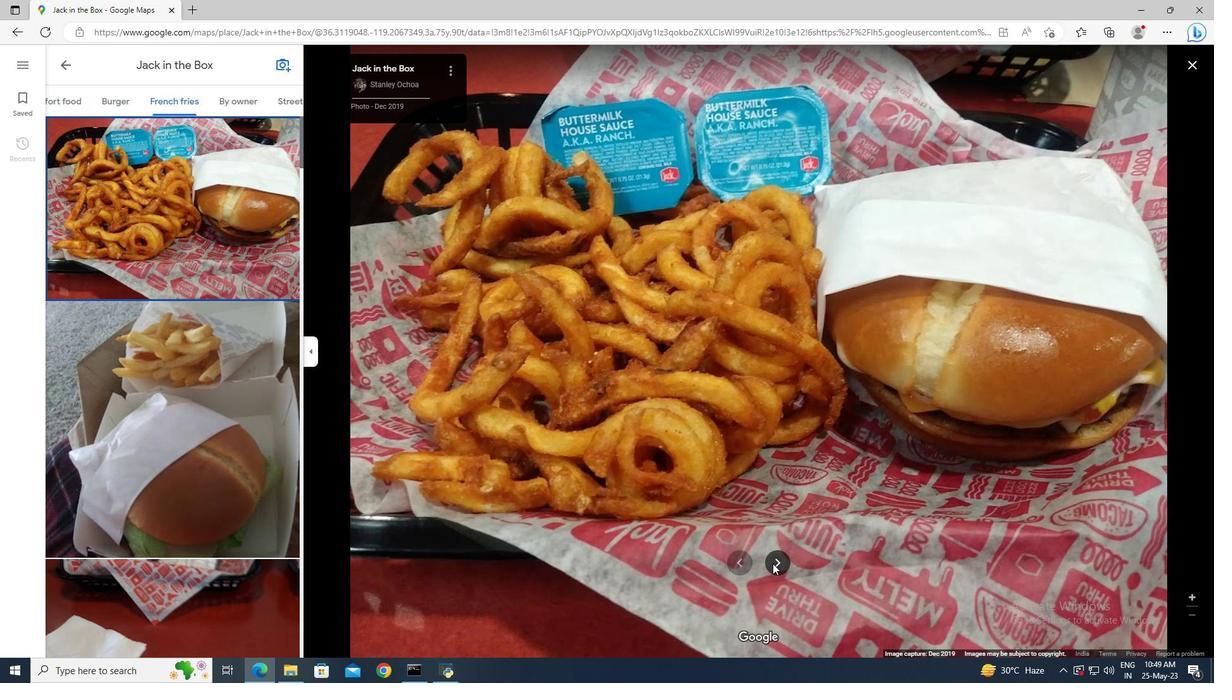 
Action: Mouse pressed left at (773, 563)
Screenshot: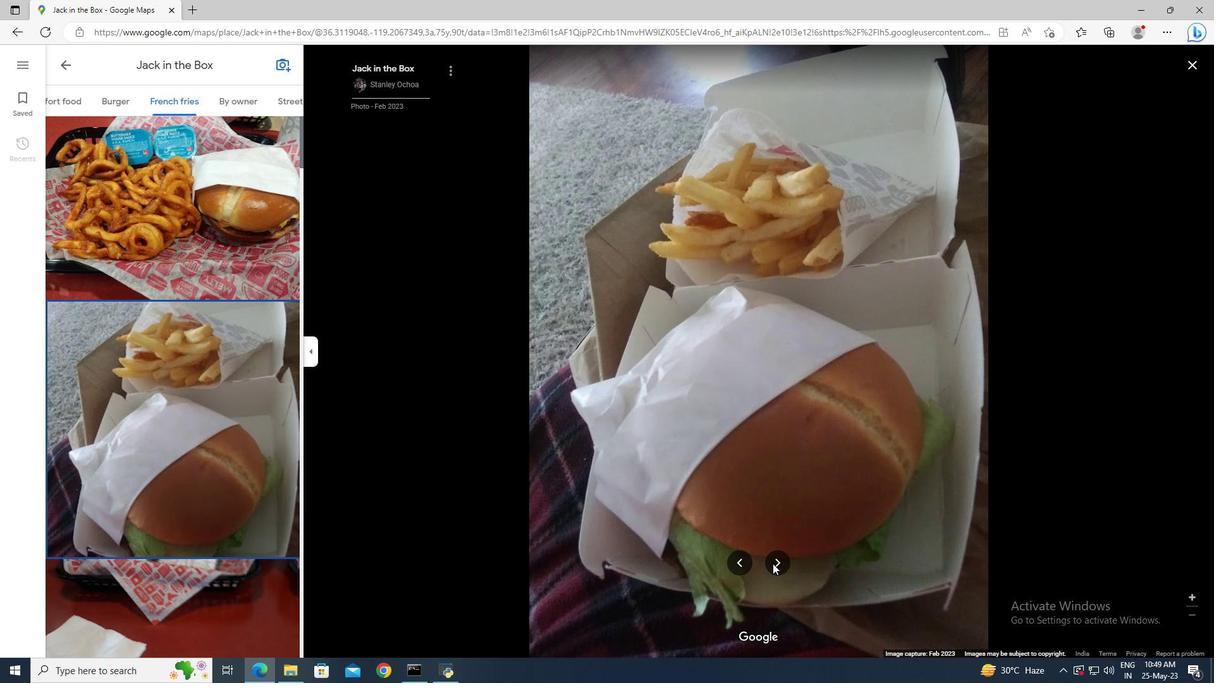 
Action: Mouse pressed left at (773, 563)
Screenshot: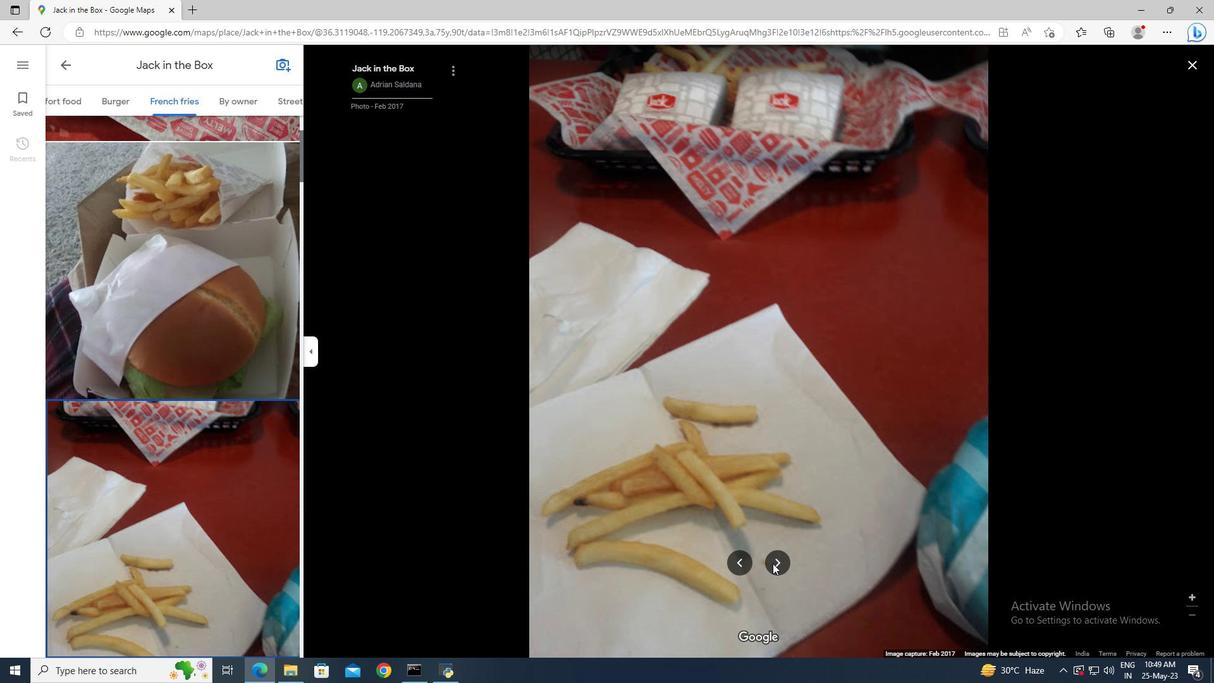 
Action: Mouse pressed left at (773, 563)
Screenshot: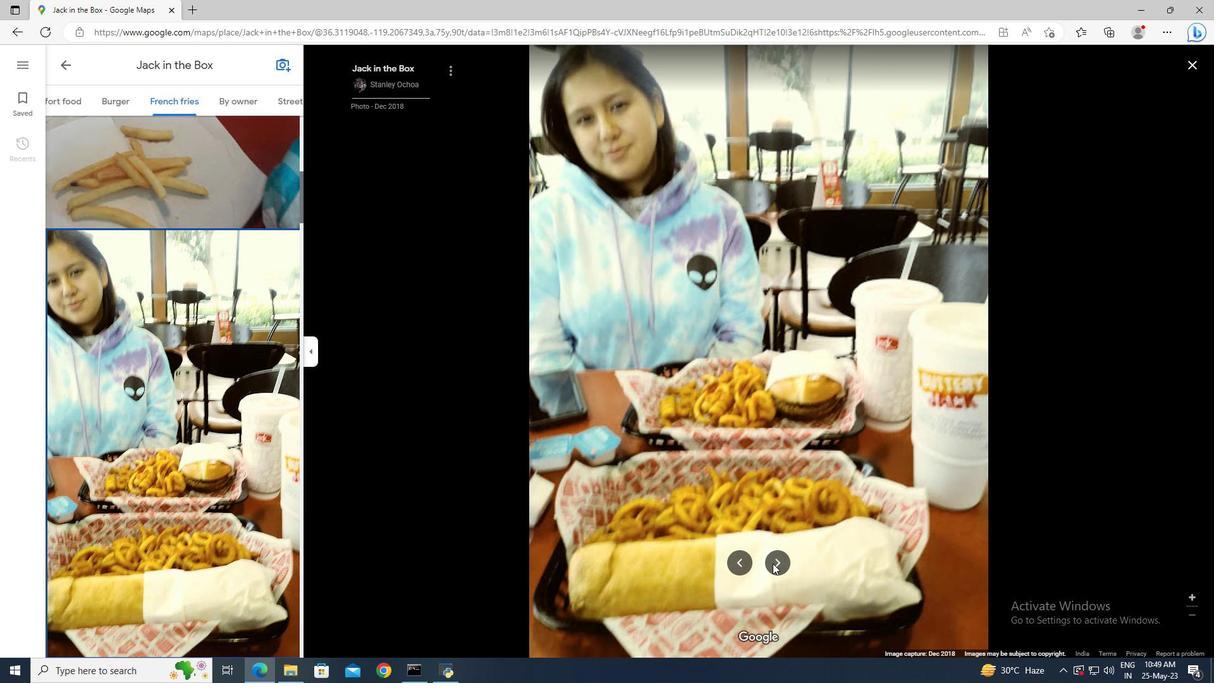 
Action: Mouse moved to (65, 67)
Screenshot: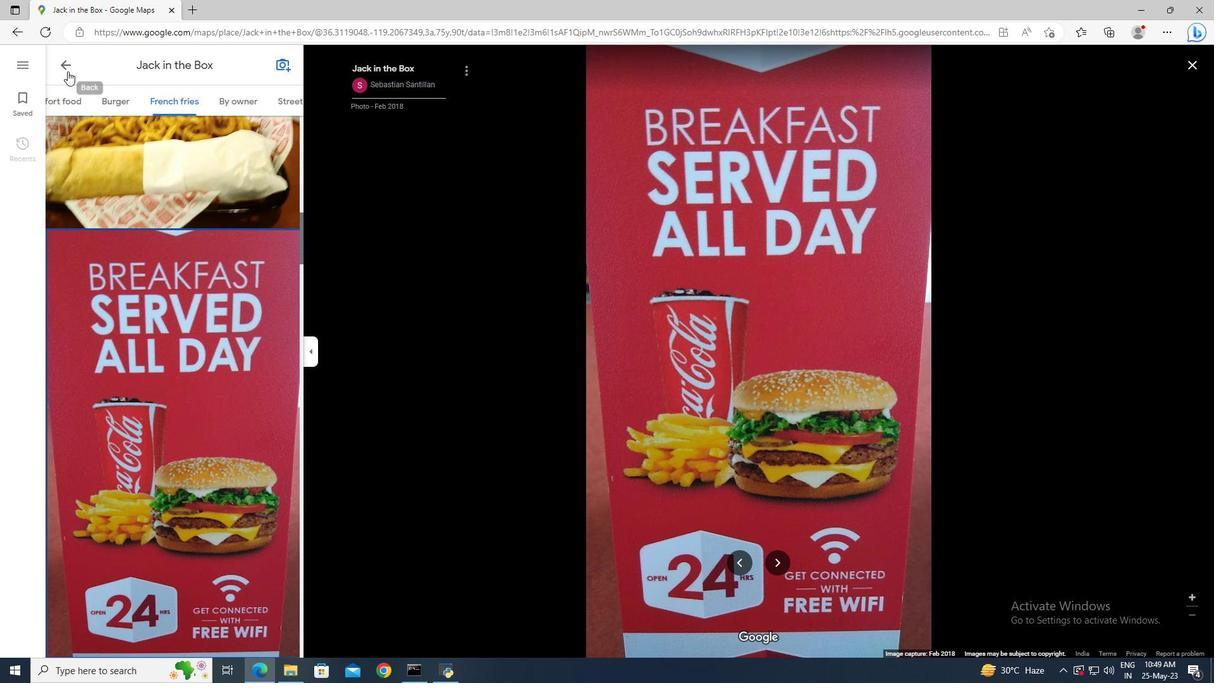 
Action: Mouse pressed left at (65, 67)
Screenshot: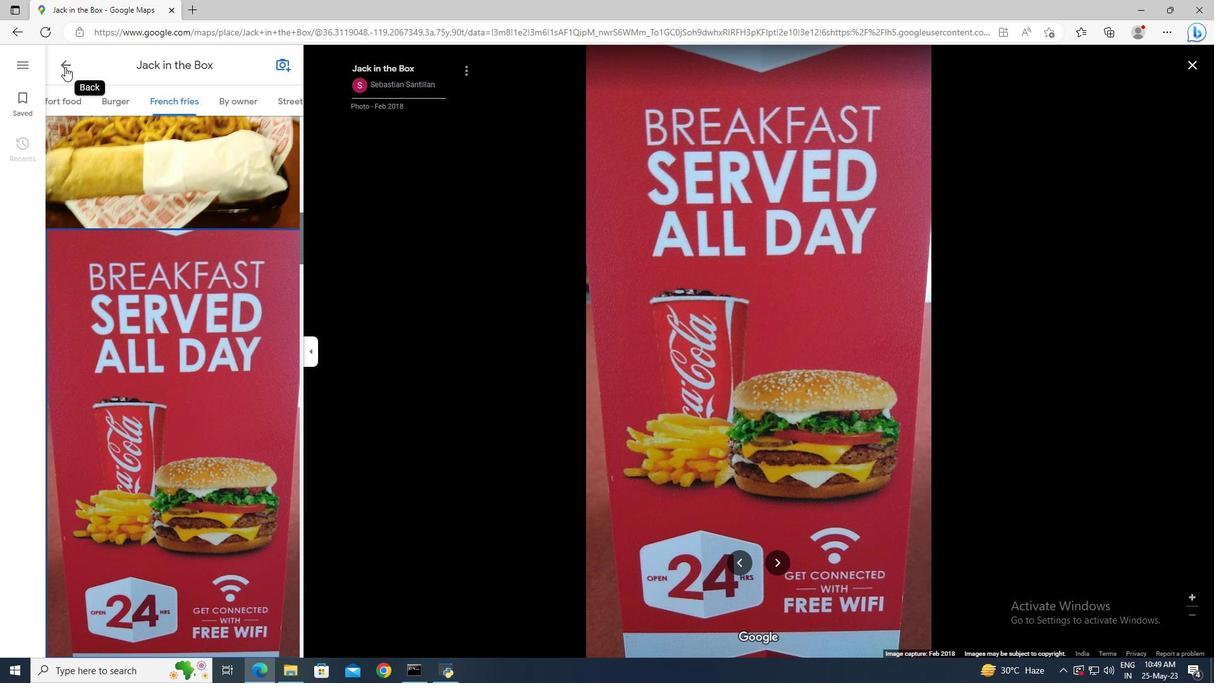 
Action: Mouse moved to (103, 156)
Screenshot: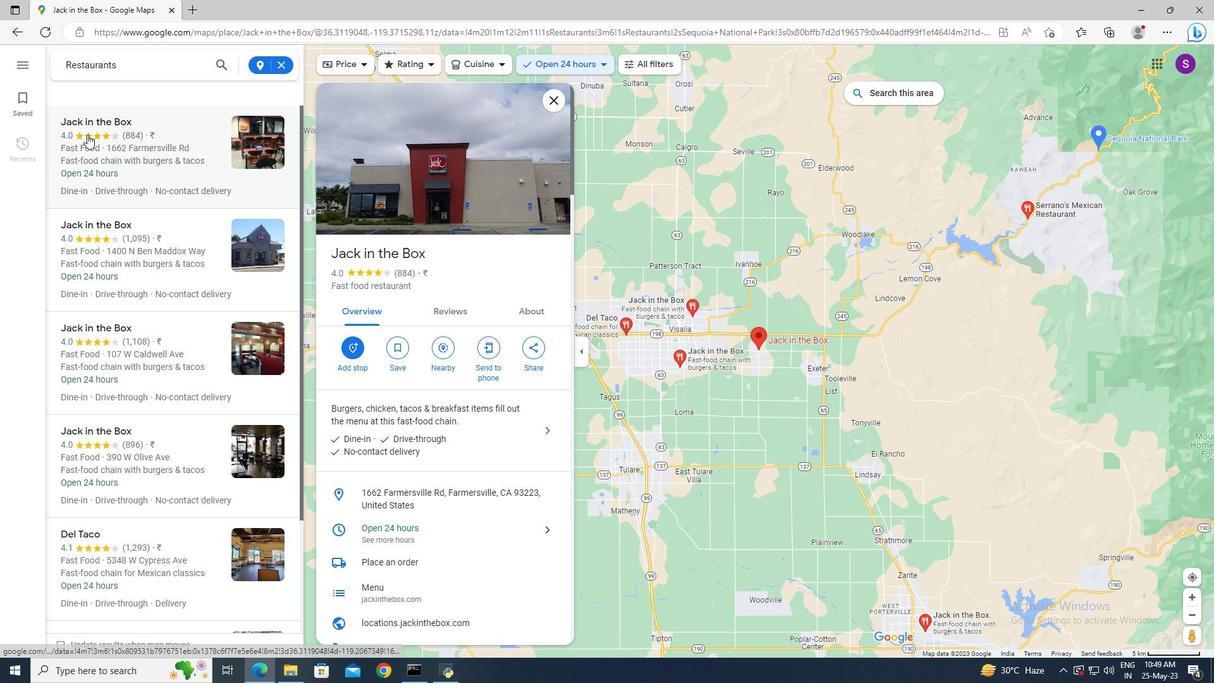 
Action: Mouse scrolled (103, 155) with delta (0, 0)
Screenshot: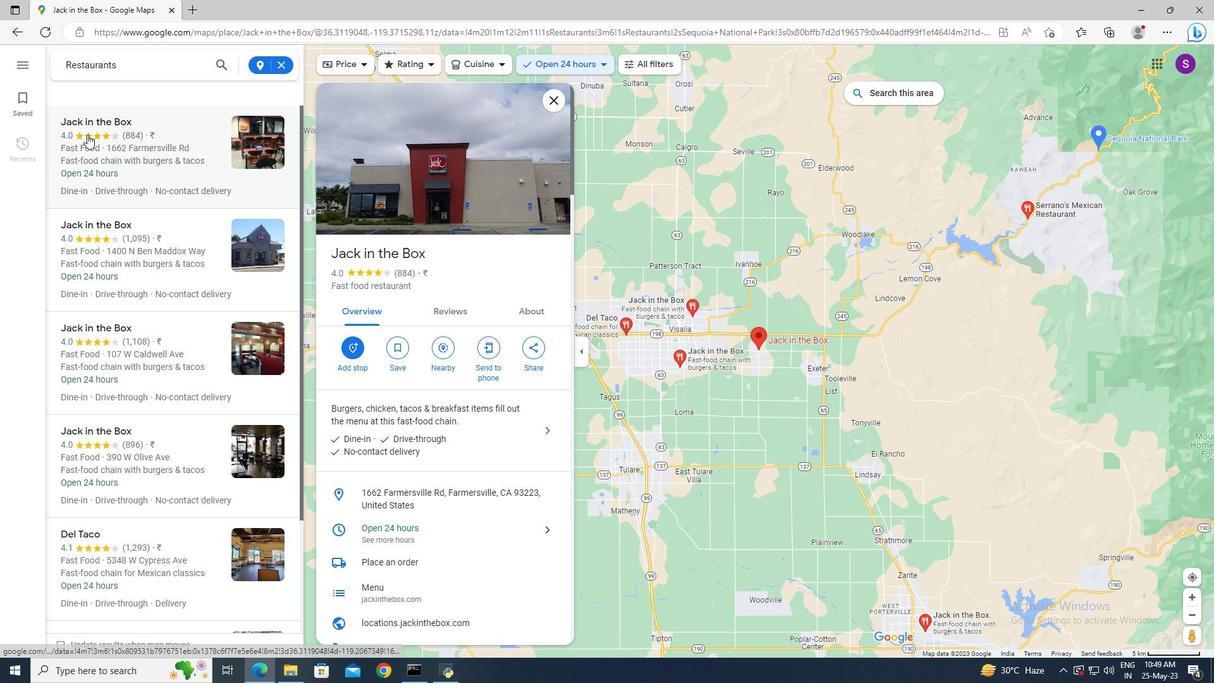 
Action: Mouse scrolled (103, 155) with delta (0, 0)
Screenshot: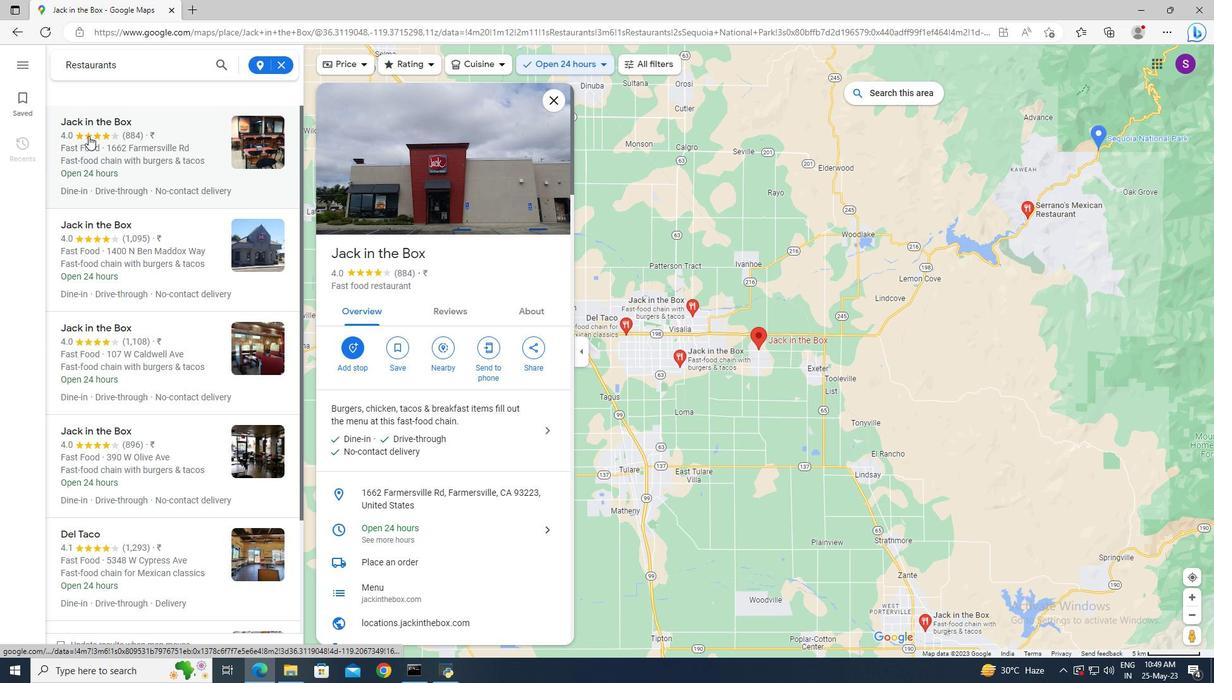 
Action: Mouse scrolled (103, 155) with delta (0, 0)
Screenshot: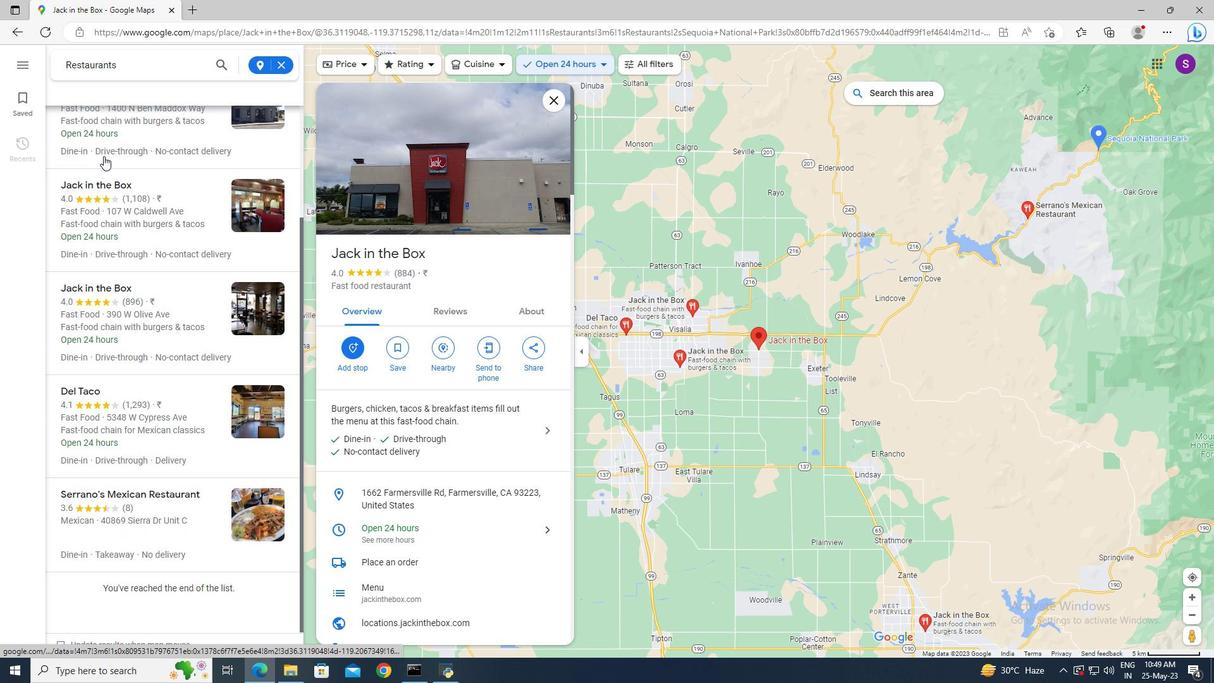 
Action: Mouse scrolled (103, 155) with delta (0, 0)
Screenshot: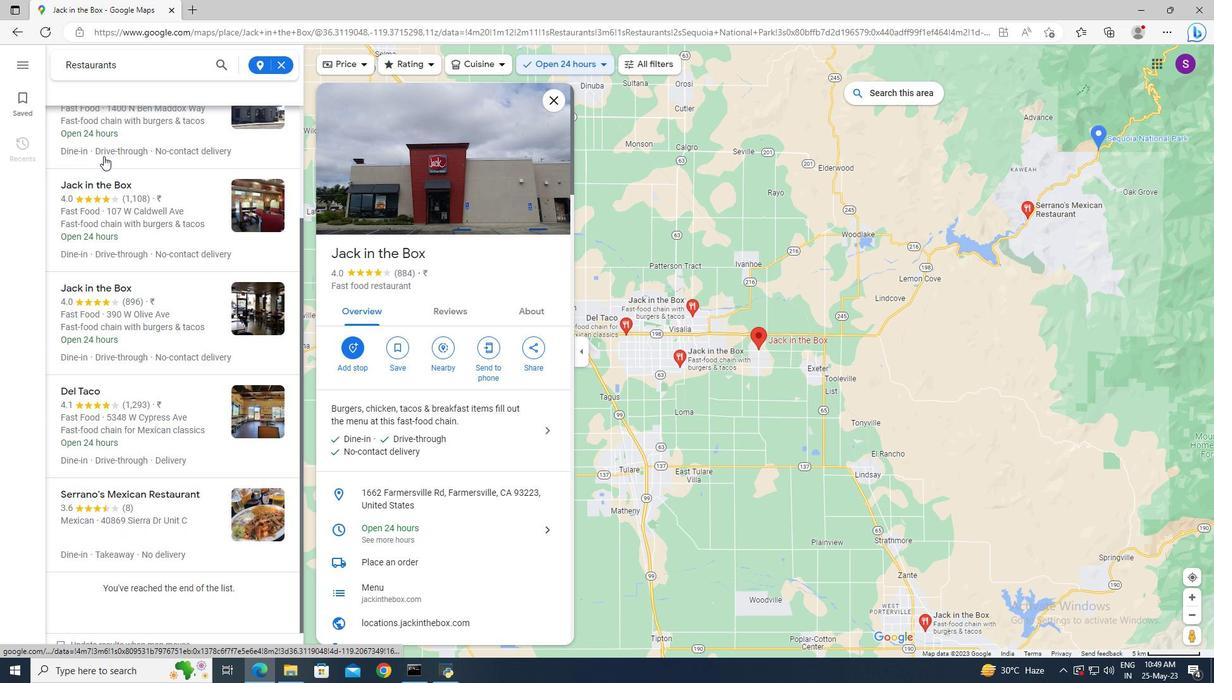 
Action: Mouse moved to (113, 176)
Screenshot: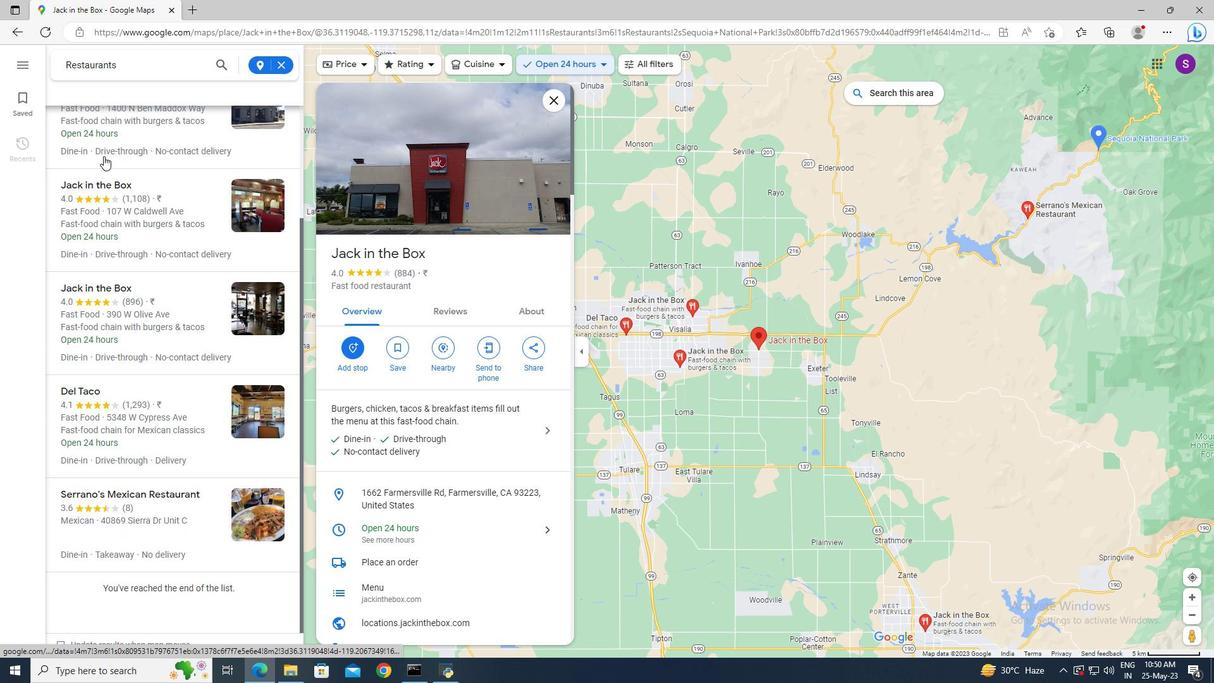
Action: Mouse scrolled (112, 172) with delta (0, 0)
Screenshot: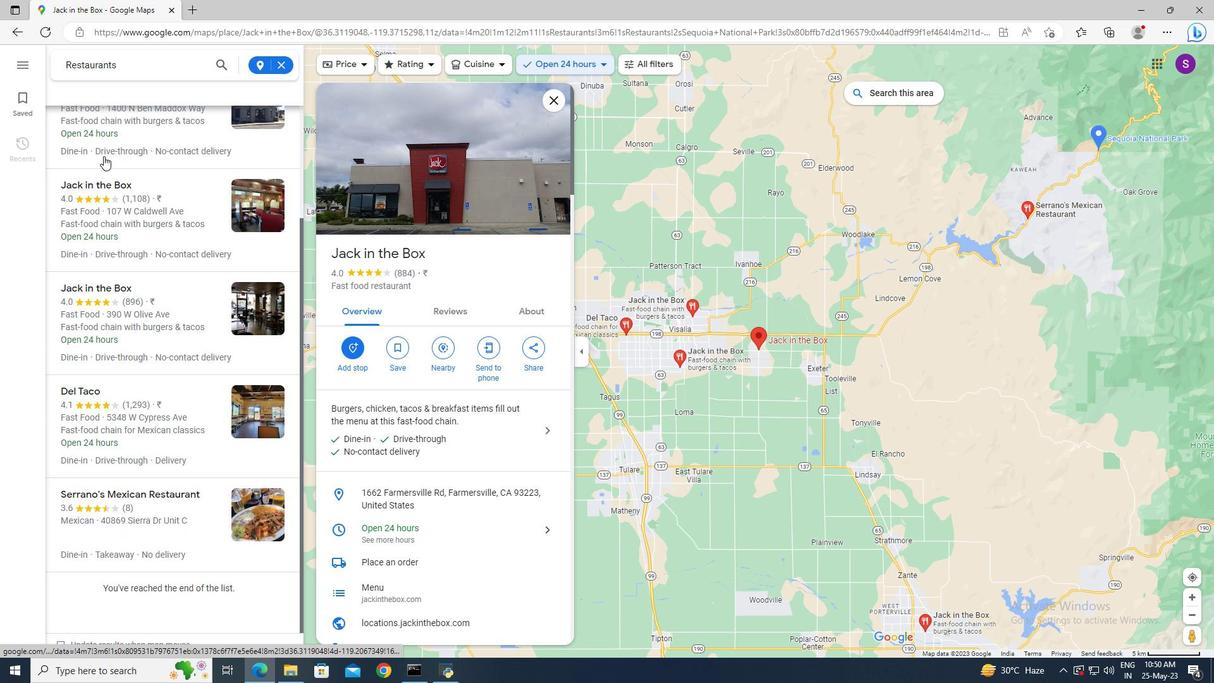 
Action: Mouse moved to (118, 189)
Screenshot: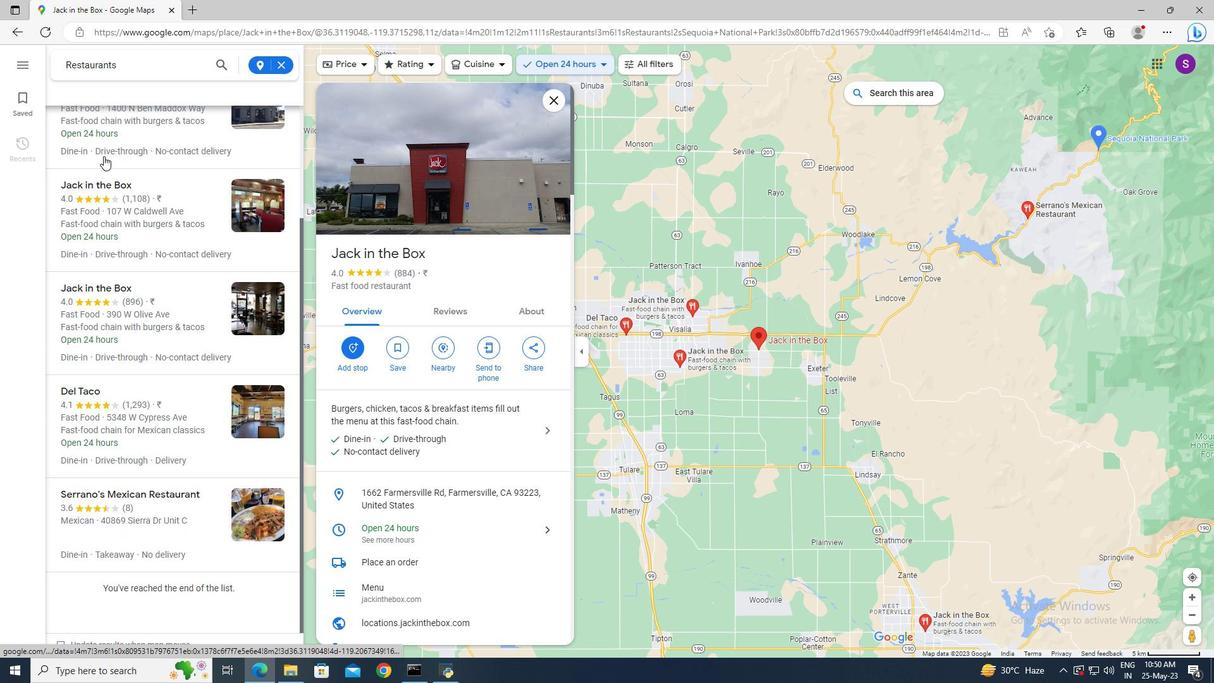 
Action: Mouse scrolled (115, 182) with delta (0, 0)
Screenshot: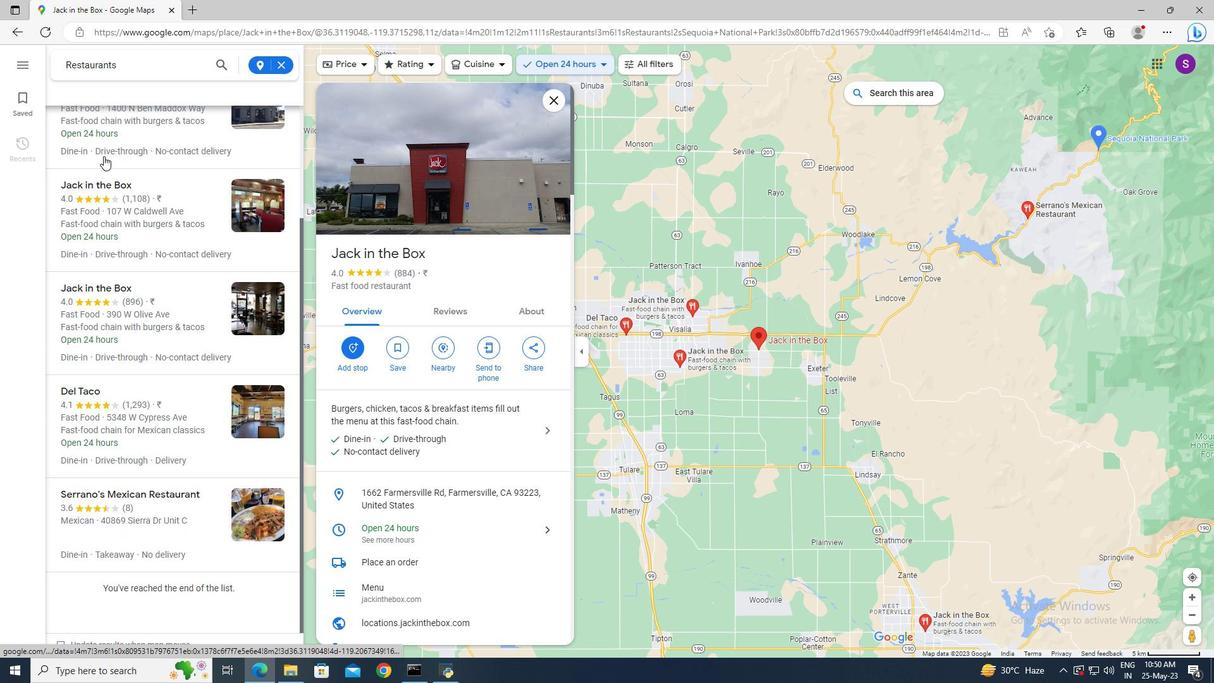 
Action: Mouse moved to (120, 194)
Screenshot: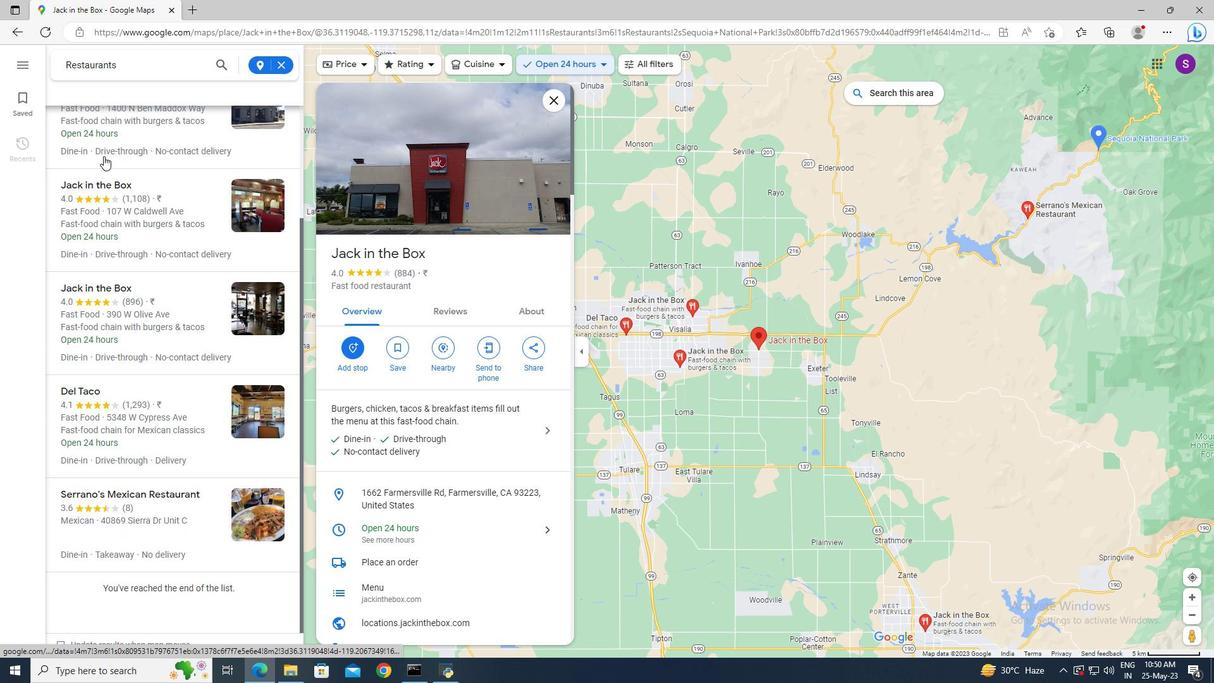 
Action: Mouse scrolled (120, 192) with delta (0, 0)
Screenshot: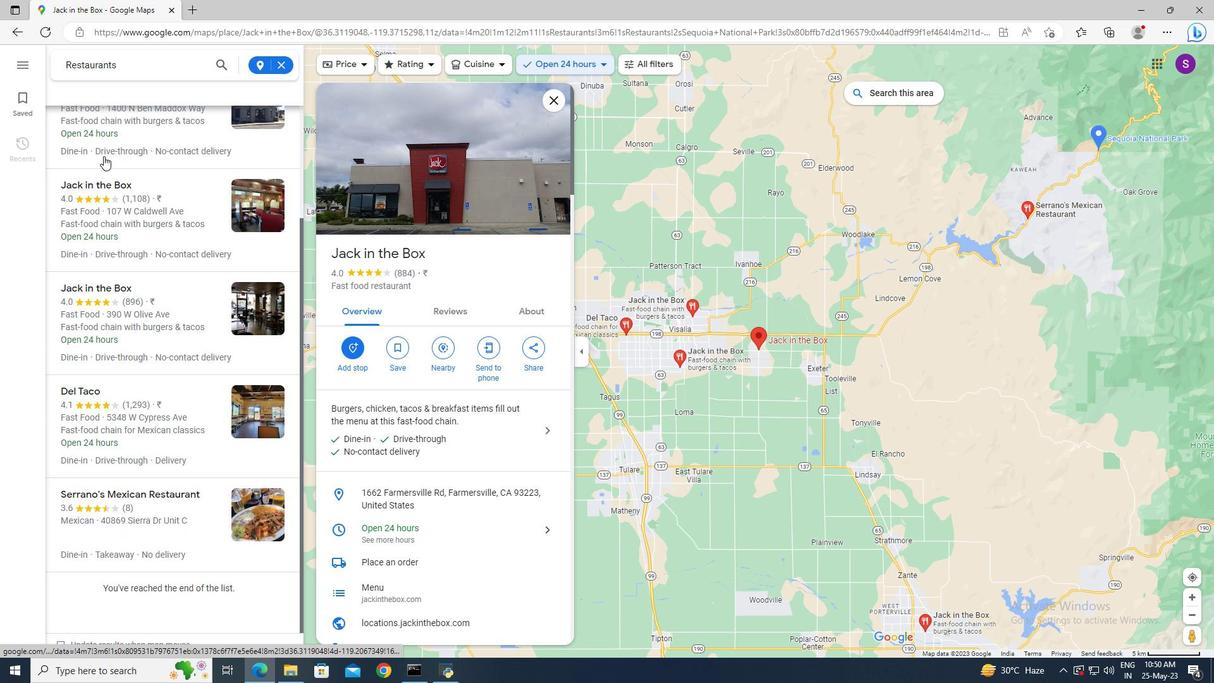 
Action: Mouse moved to (124, 200)
Screenshot: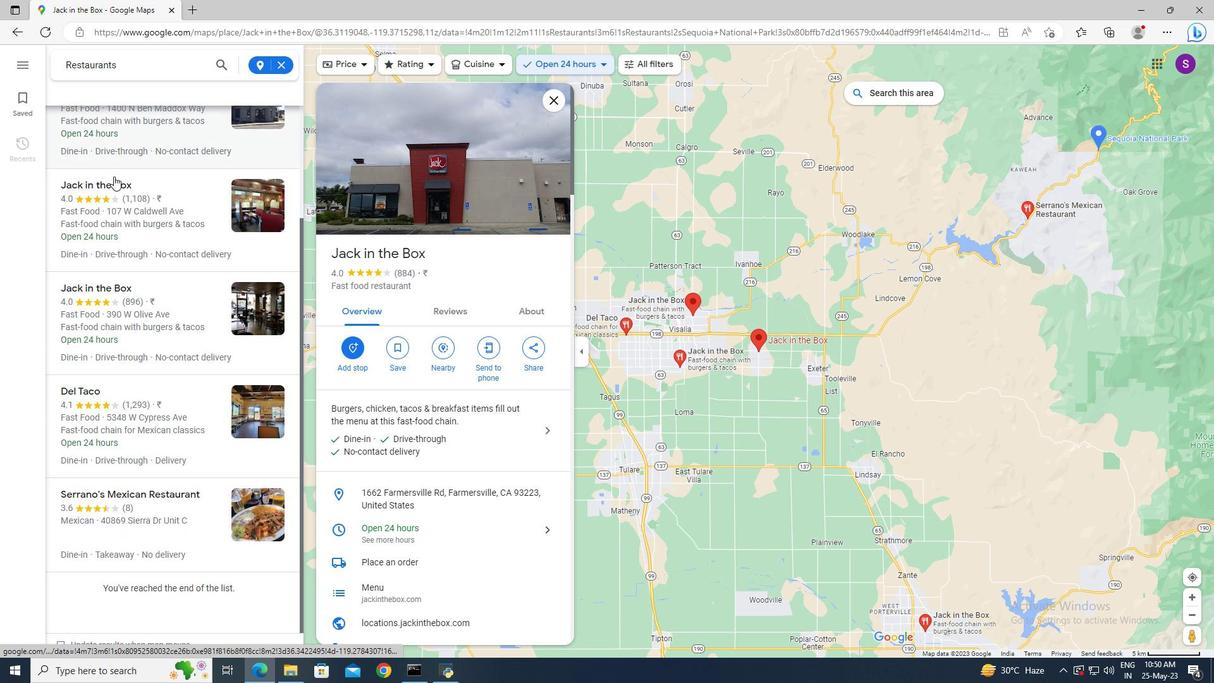 
Action: Mouse scrolled (123, 199) with delta (0, 0)
Screenshot: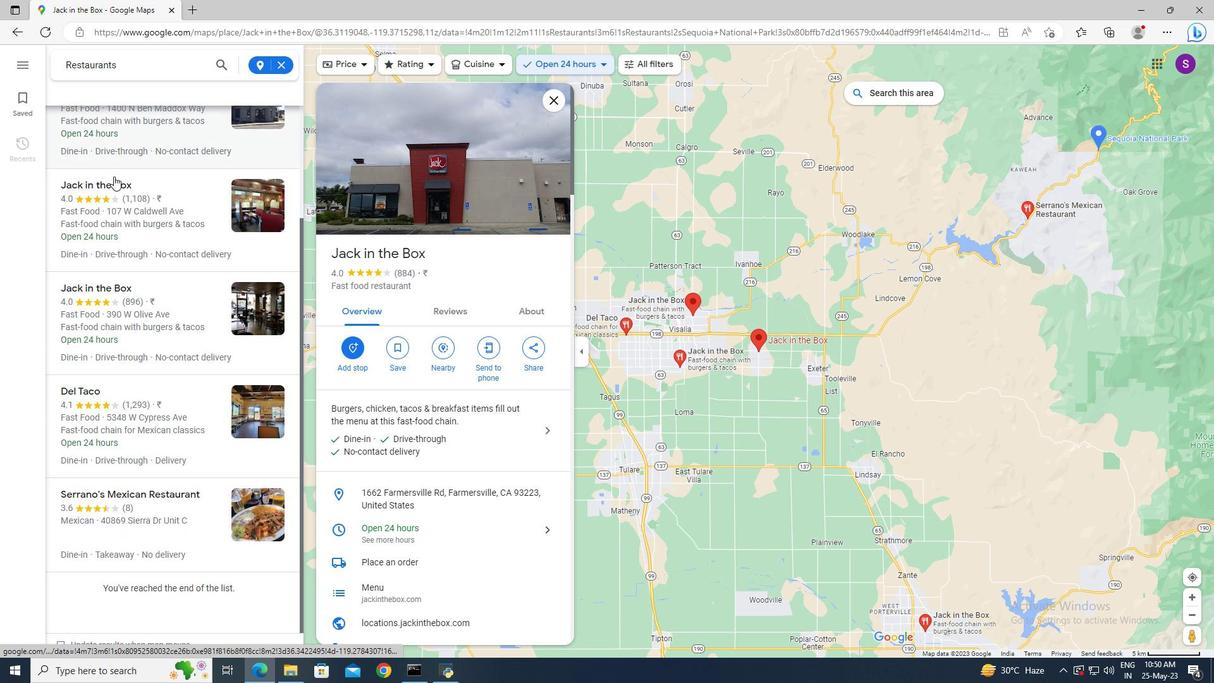 
Action: Mouse moved to (124, 201)
Screenshot: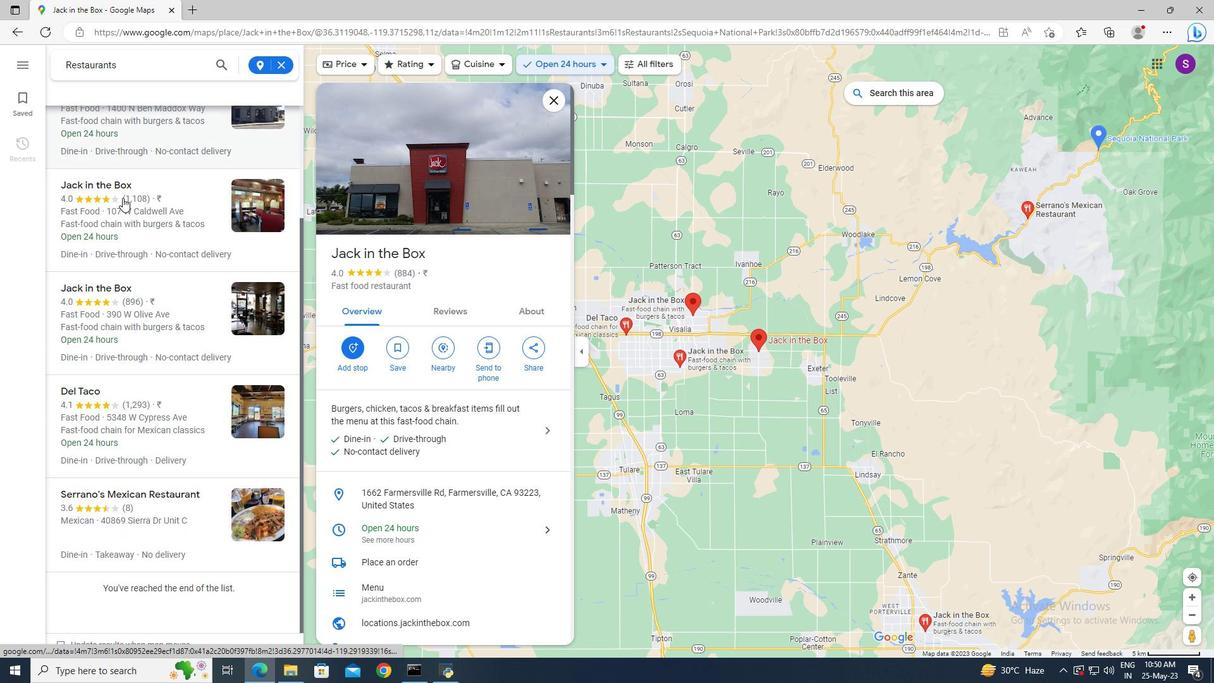 
Action: Mouse scrolled (124, 201) with delta (0, 0)
Screenshot: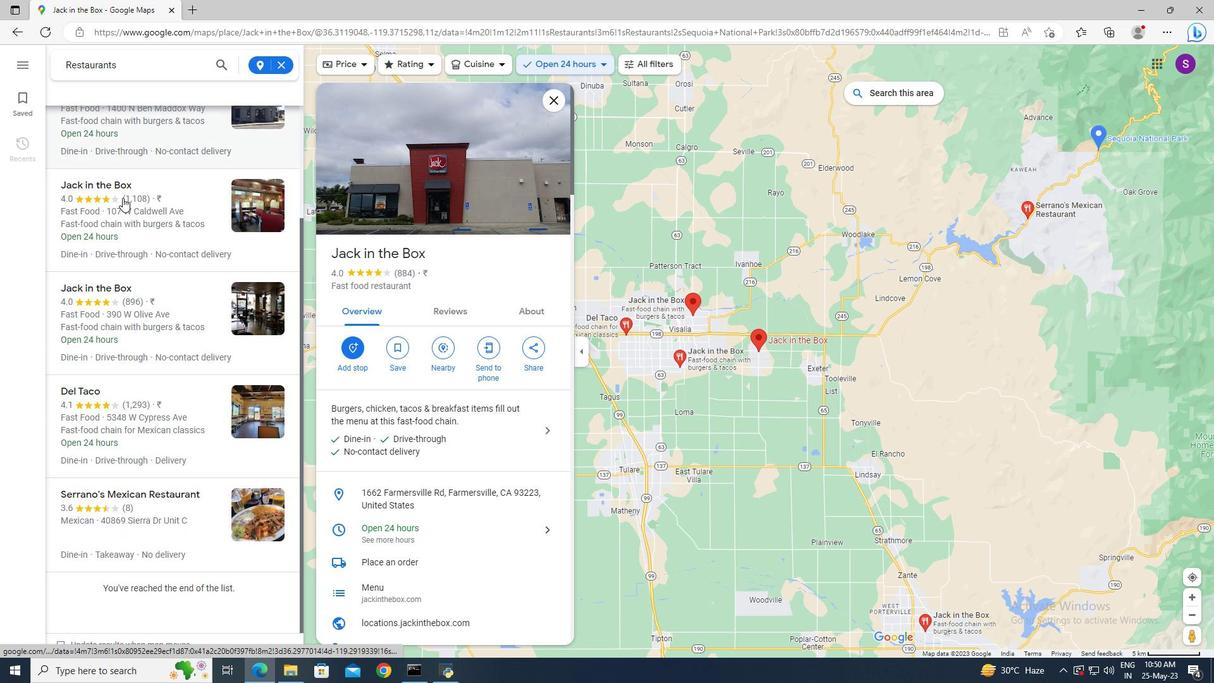 
Action: Mouse moved to (125, 201)
Screenshot: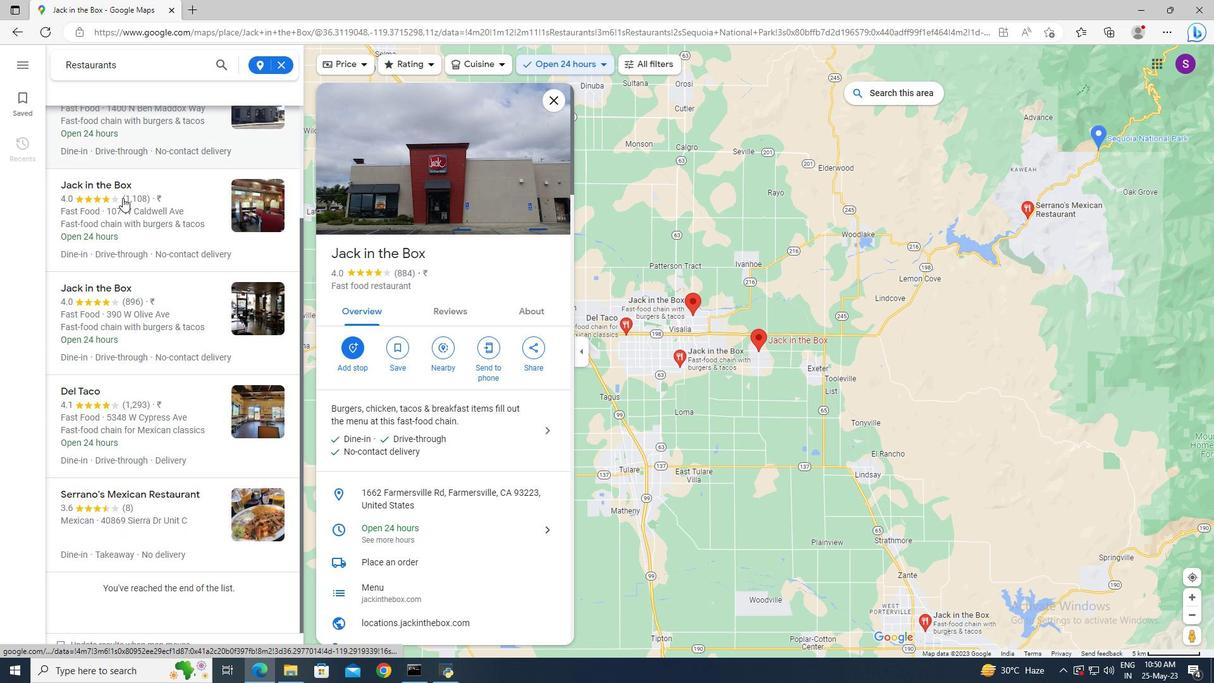 
Action: Mouse scrolled (125, 202) with delta (0, 0)
Screenshot: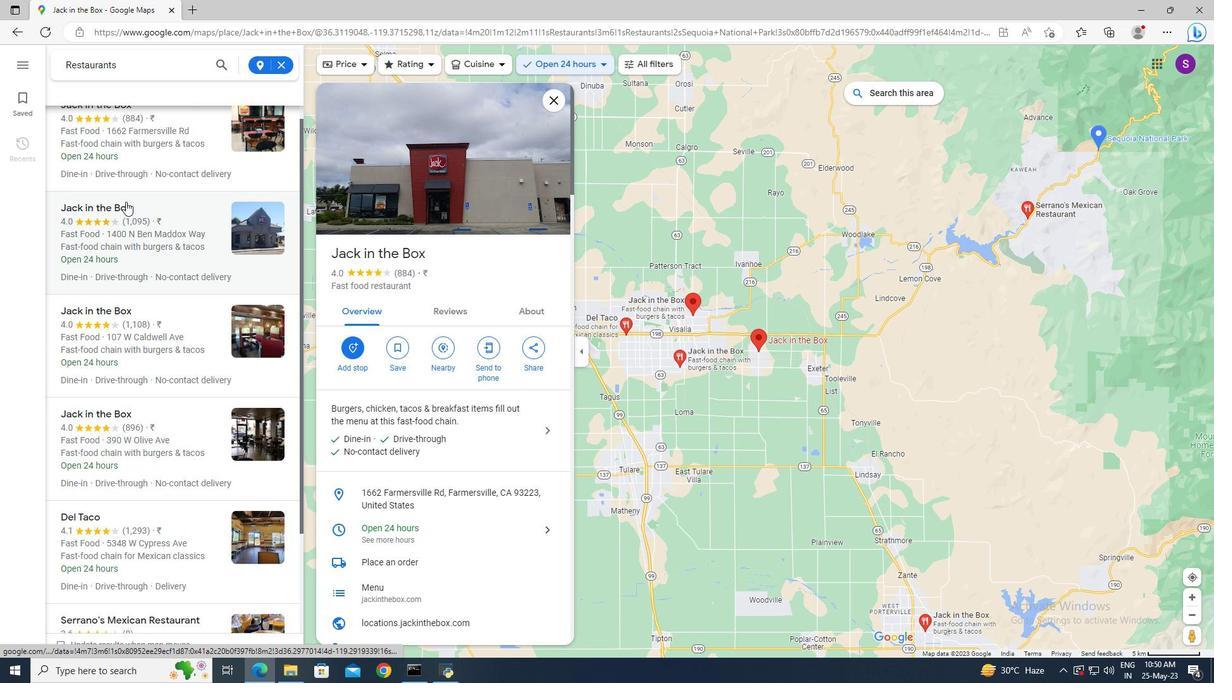 
Action: Mouse scrolled (125, 202) with delta (0, 0)
Screenshot: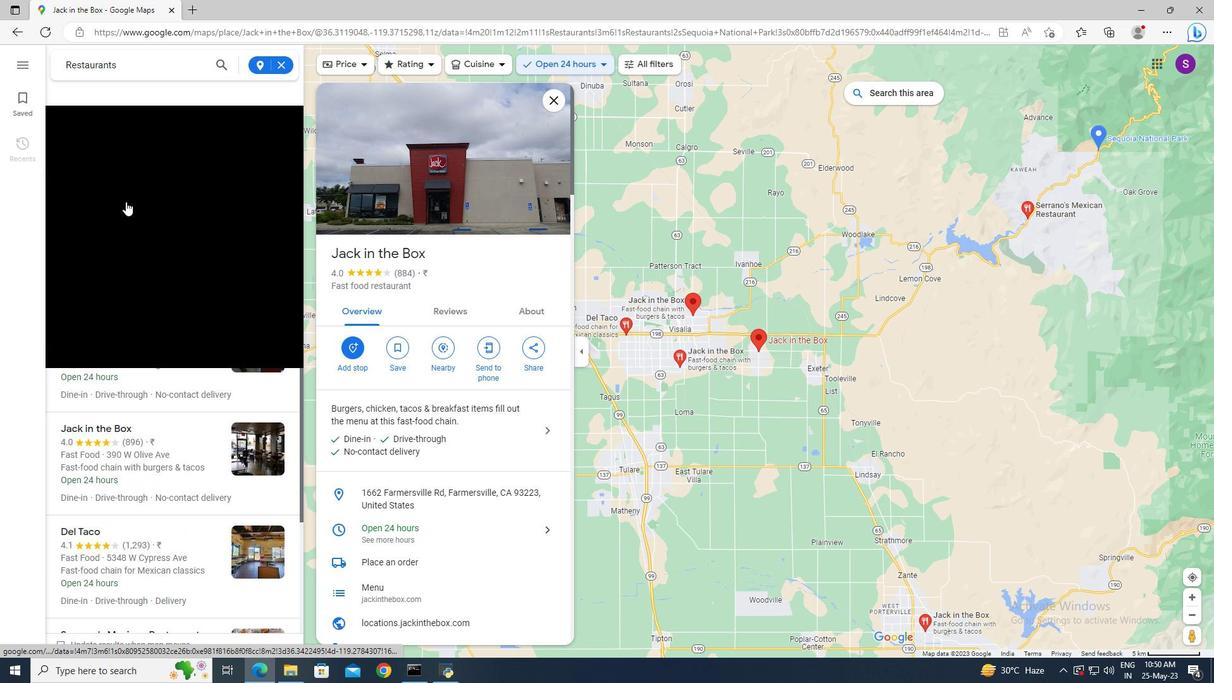 
Action: Mouse scrolled (125, 202) with delta (0, 0)
Screenshot: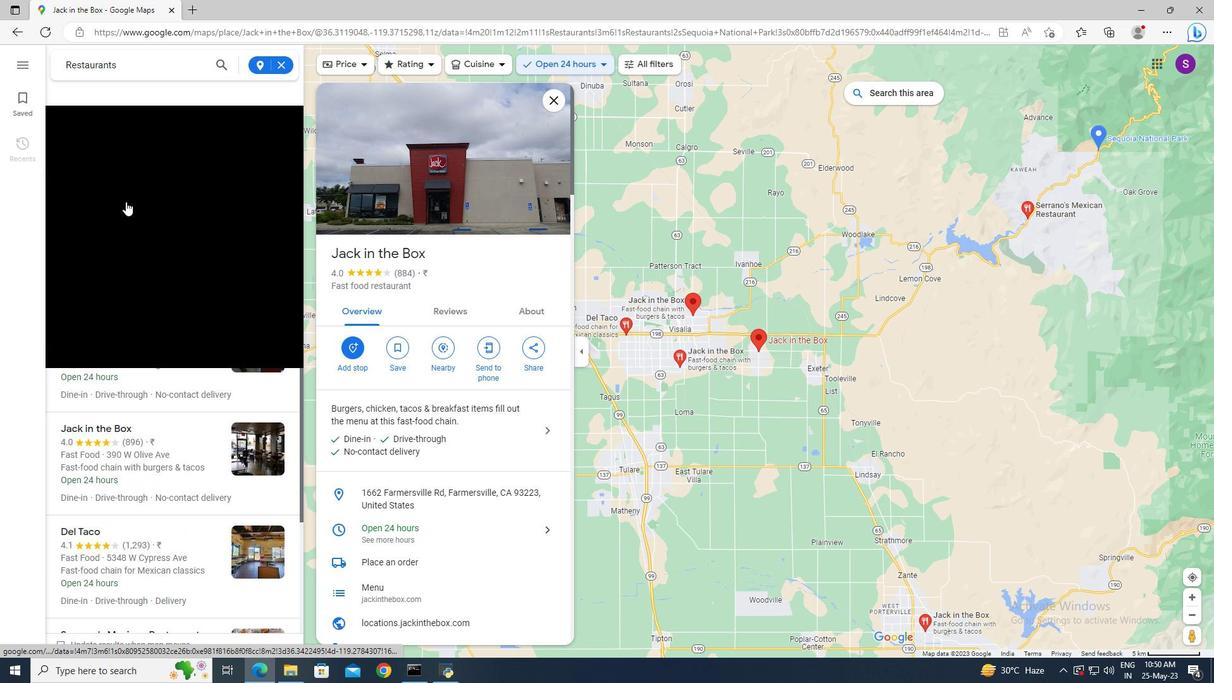 
Action: Mouse scrolled (125, 202) with delta (0, 0)
Screenshot: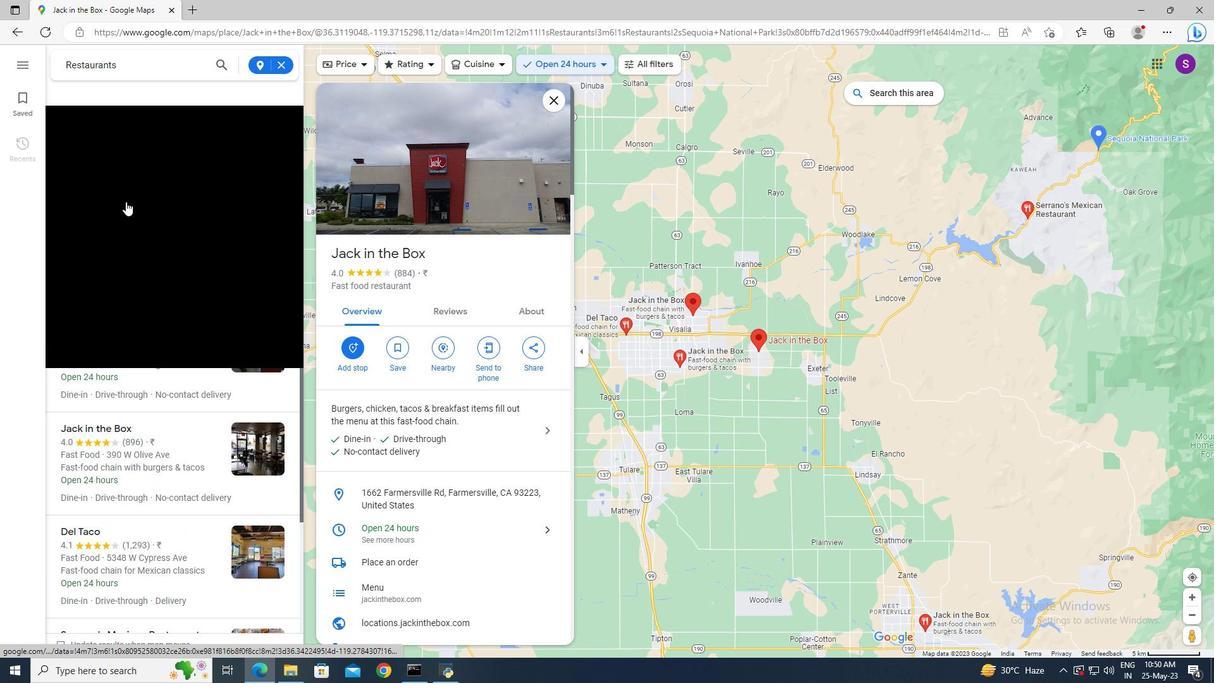 
Action: Mouse scrolled (125, 202) with delta (0, 0)
Screenshot: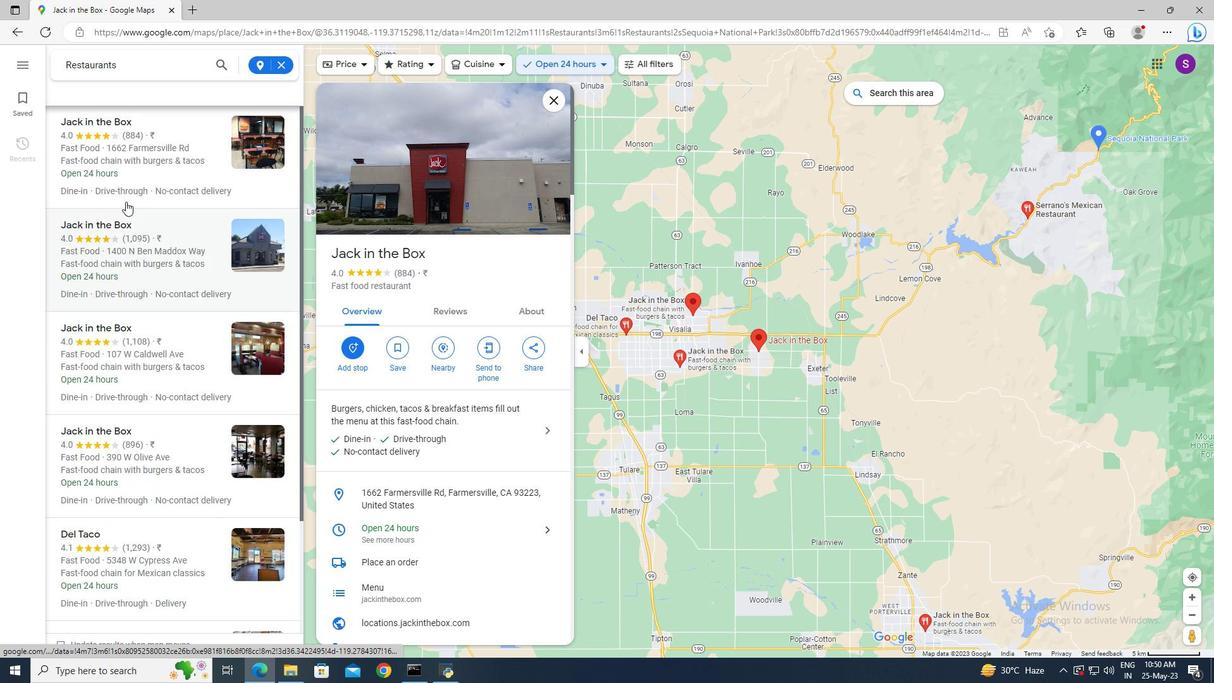 
Action: Mouse scrolled (125, 202) with delta (0, 0)
Screenshot: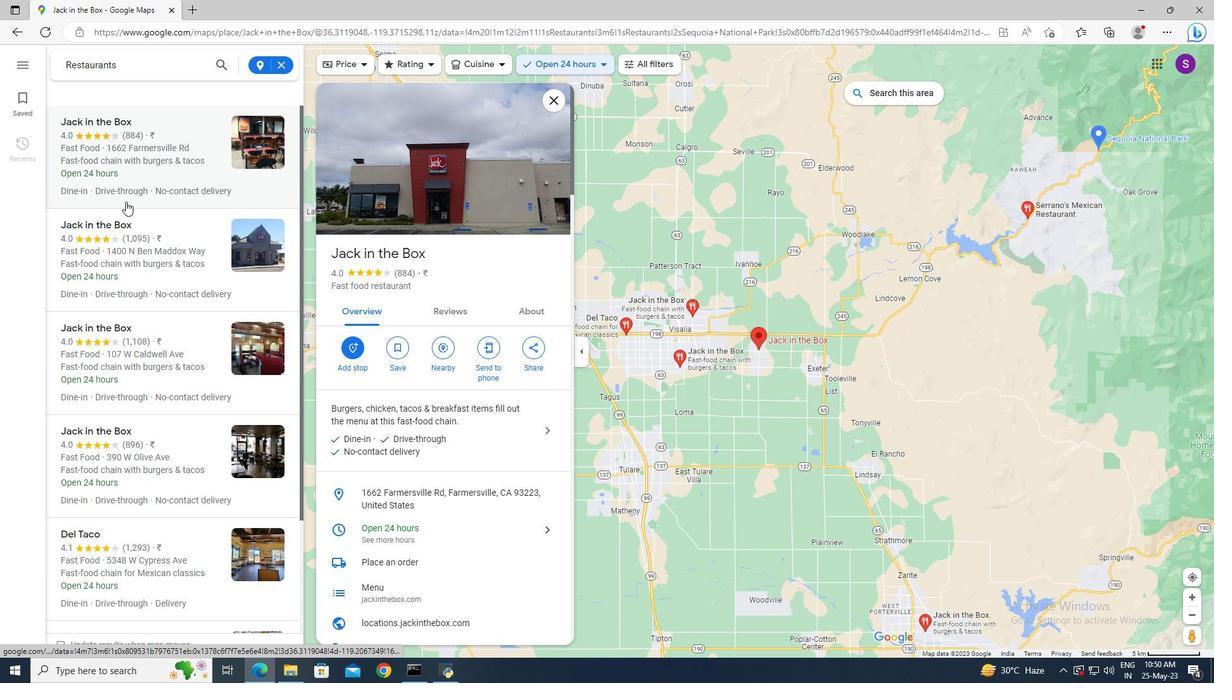 
Action: Mouse scrolled (125, 202) with delta (0, 0)
Screenshot: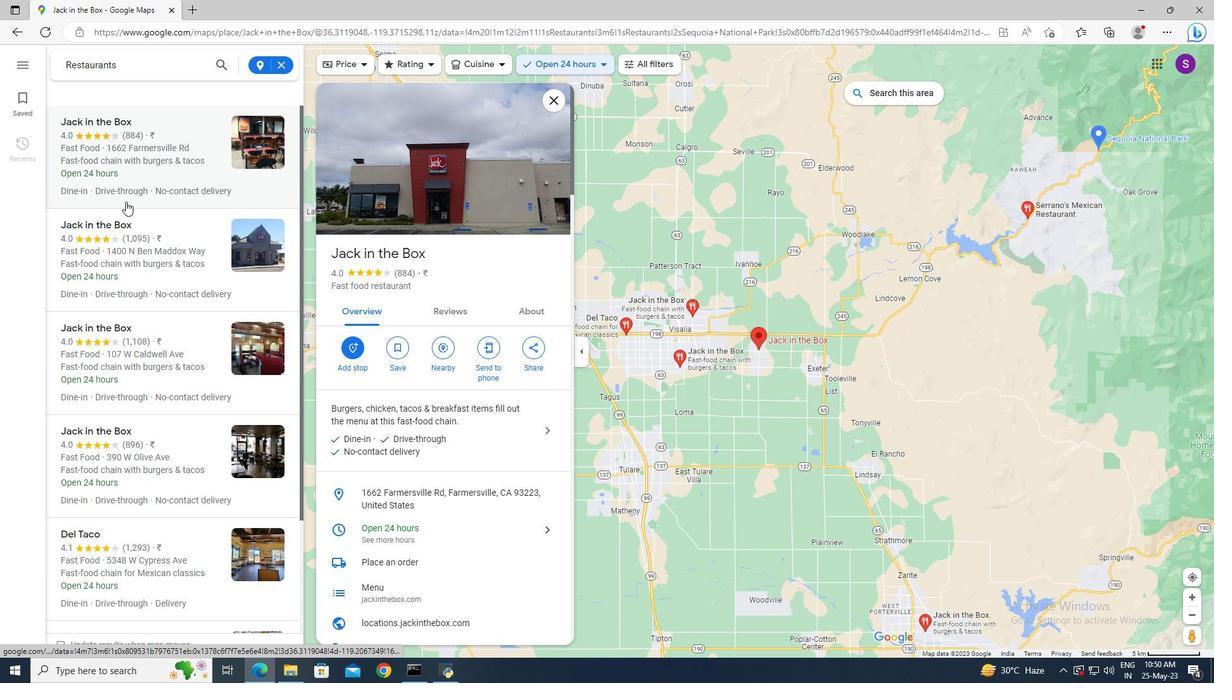 
Action: Mouse scrolled (125, 202) with delta (0, 0)
Screenshot: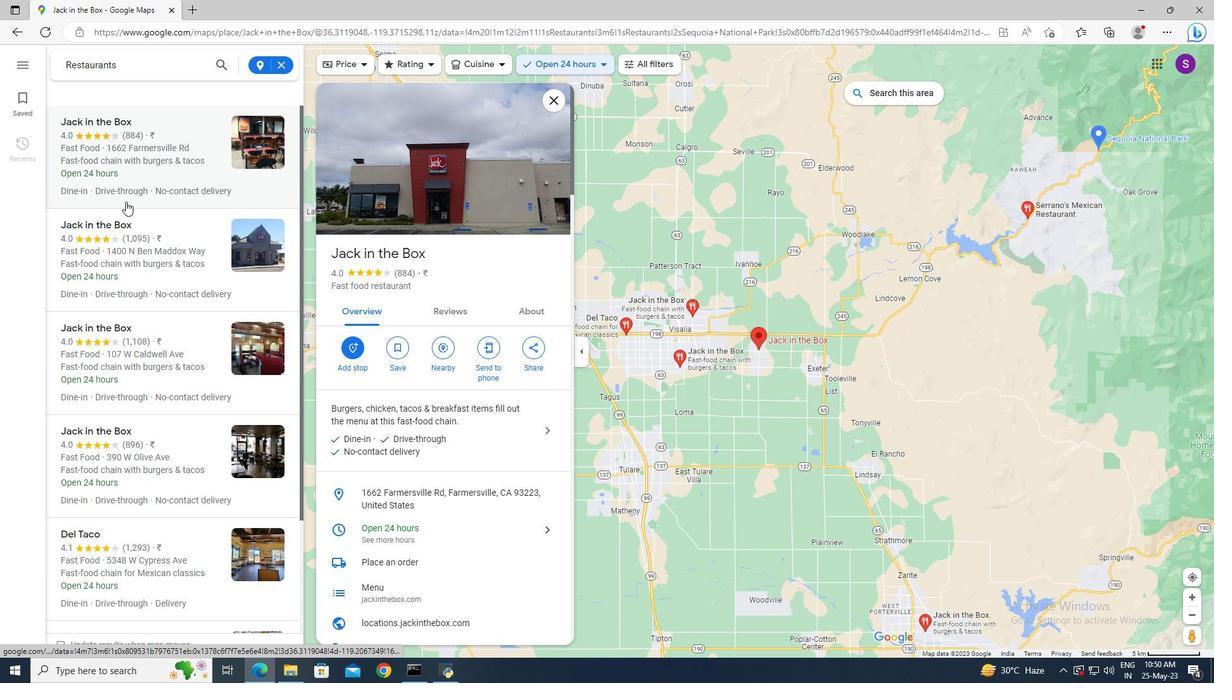 
Action: Mouse scrolled (125, 202) with delta (0, 0)
Screenshot: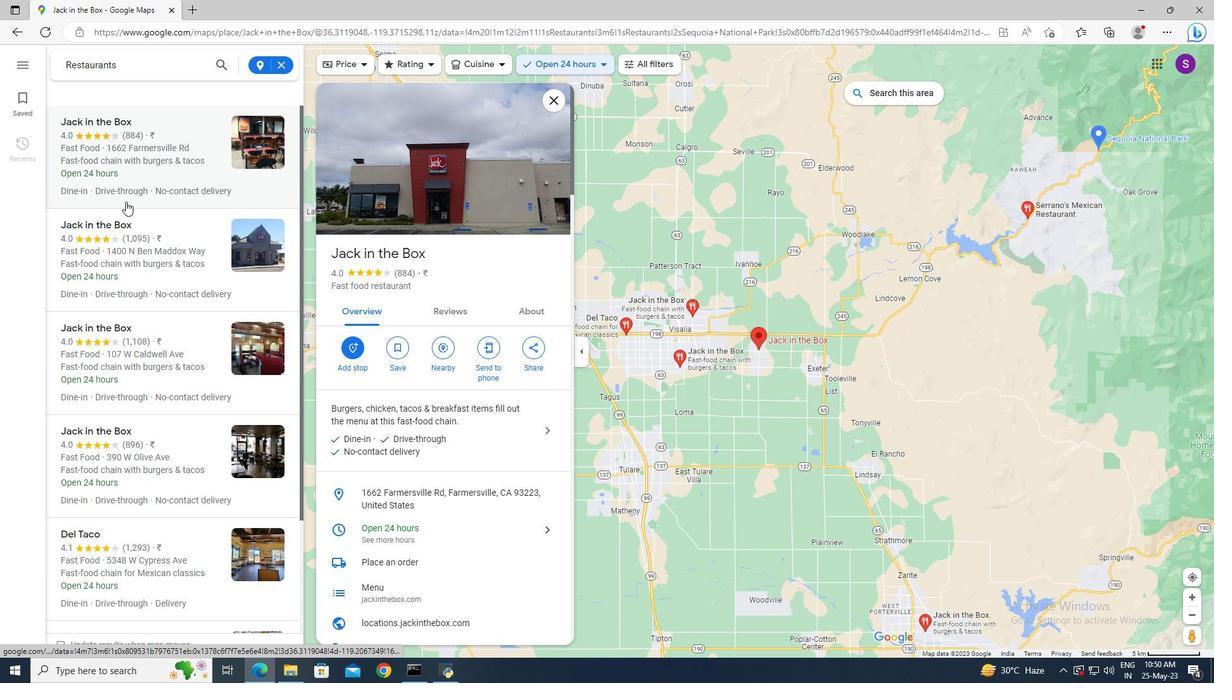 
Action: Mouse moved to (280, 66)
Screenshot: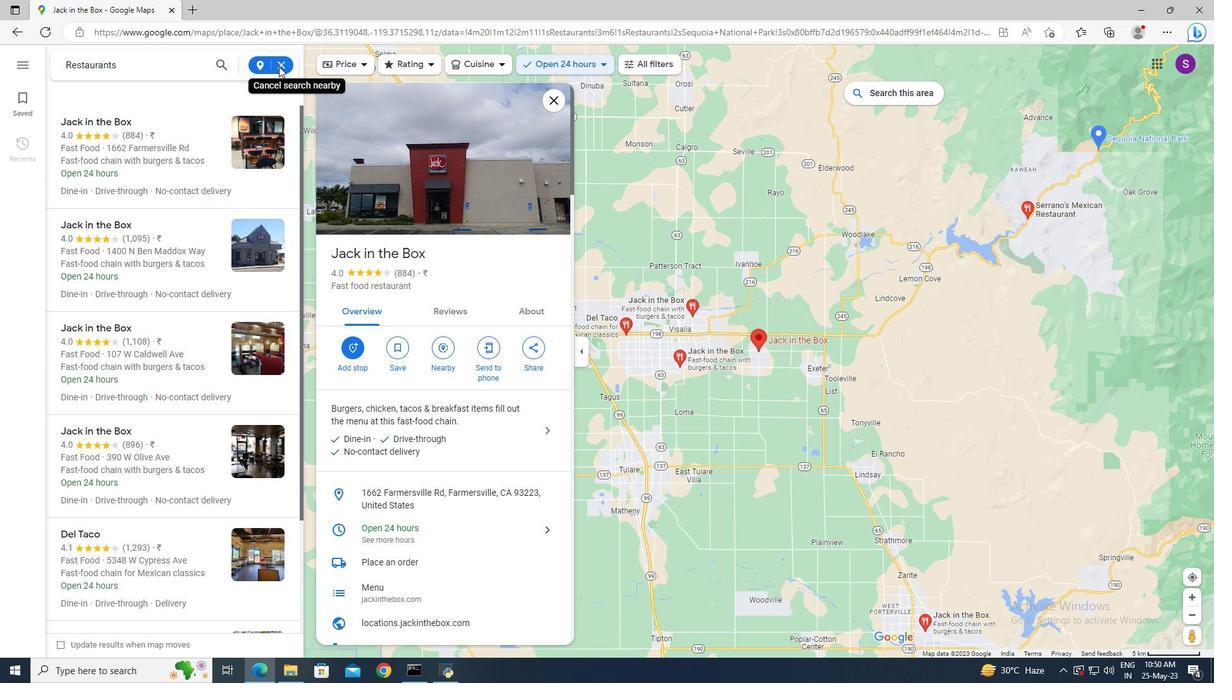 
Action: Mouse pressed left at (280, 66)
Screenshot: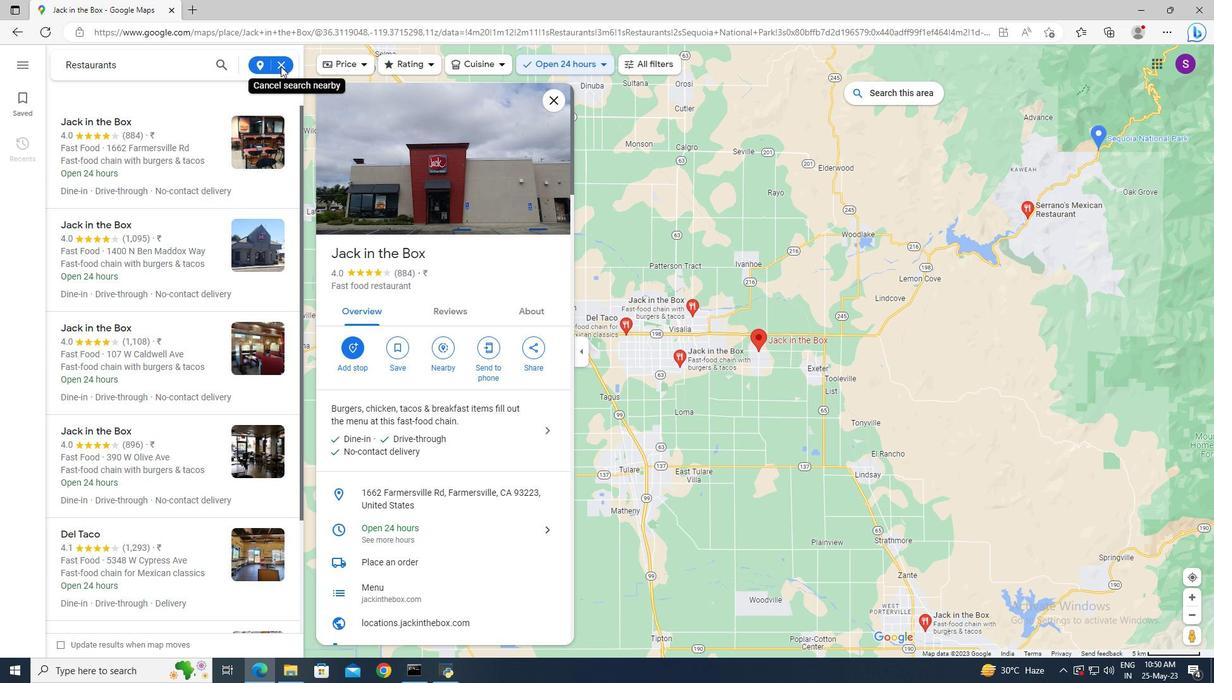 
Action: Mouse moved to (267, 563)
Screenshot: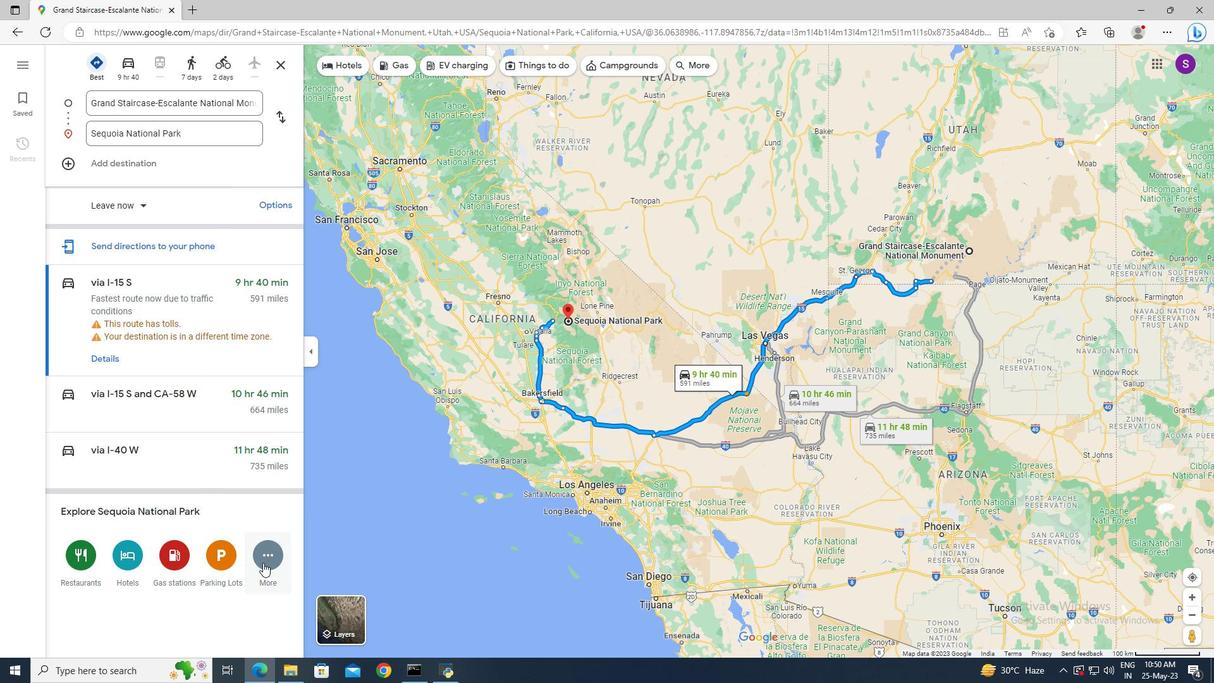 
Action: Mouse pressed left at (267, 563)
Screenshot: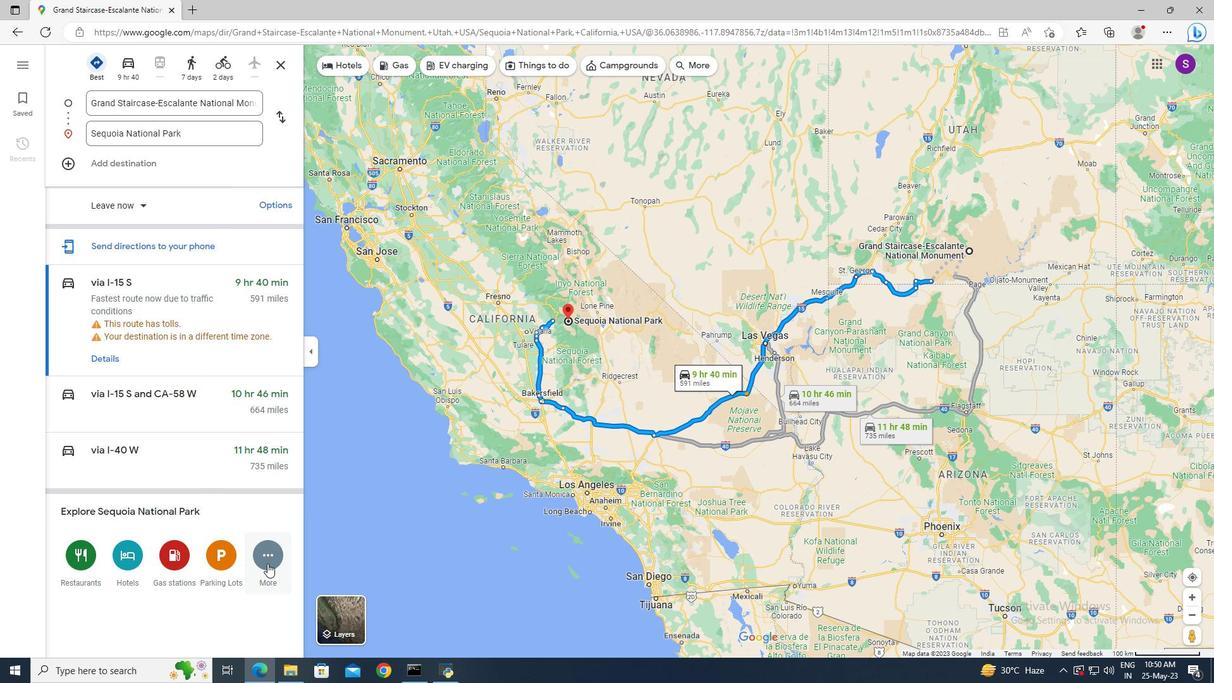 
Action: Mouse moved to (248, 523)
Screenshot: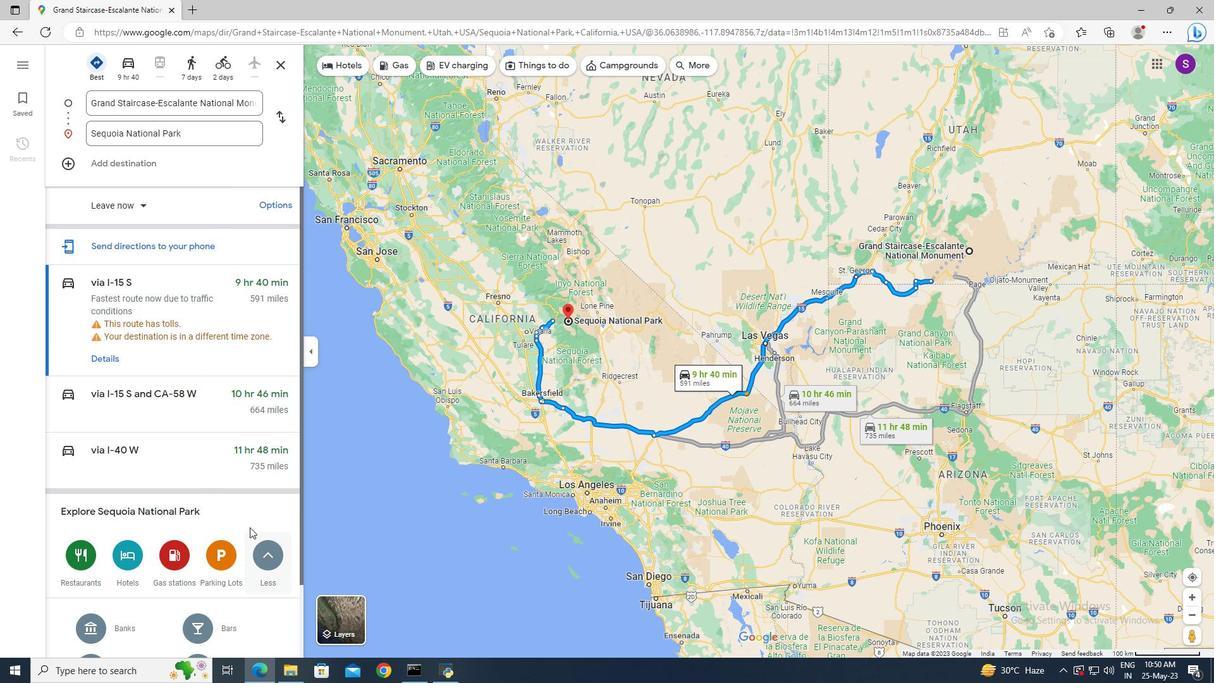 
Action: Mouse scrolled (248, 522) with delta (0, 0)
Screenshot: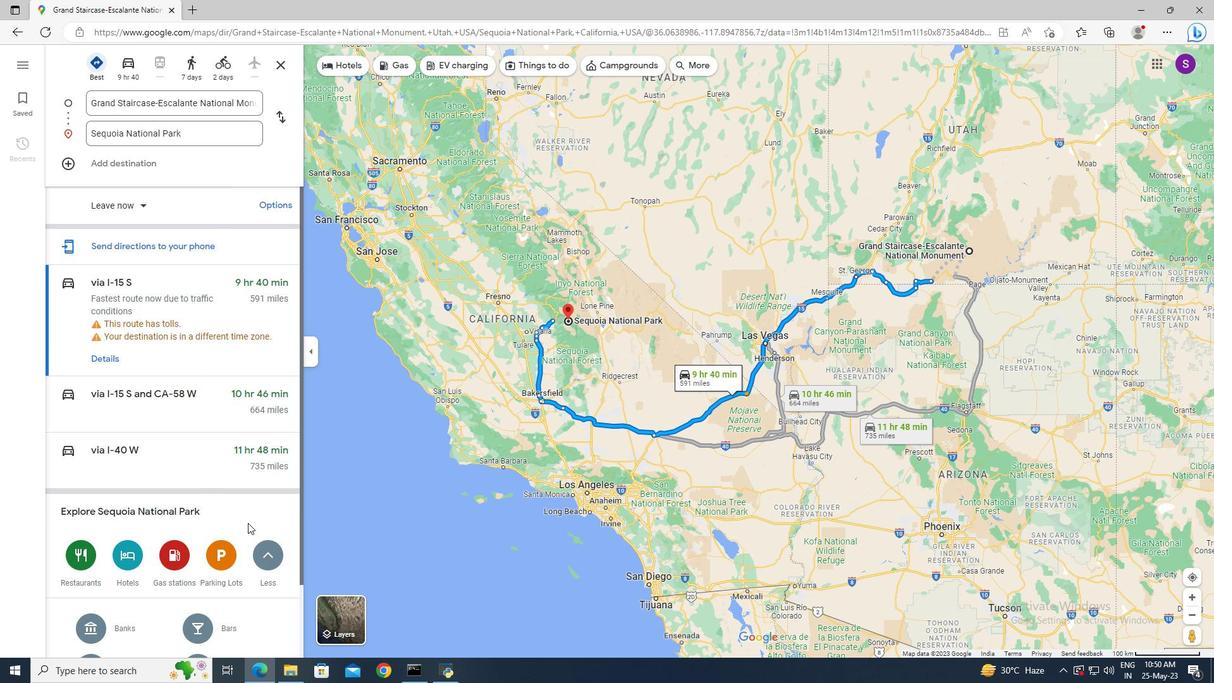 
Action: Mouse scrolled (248, 522) with delta (0, 0)
Screenshot: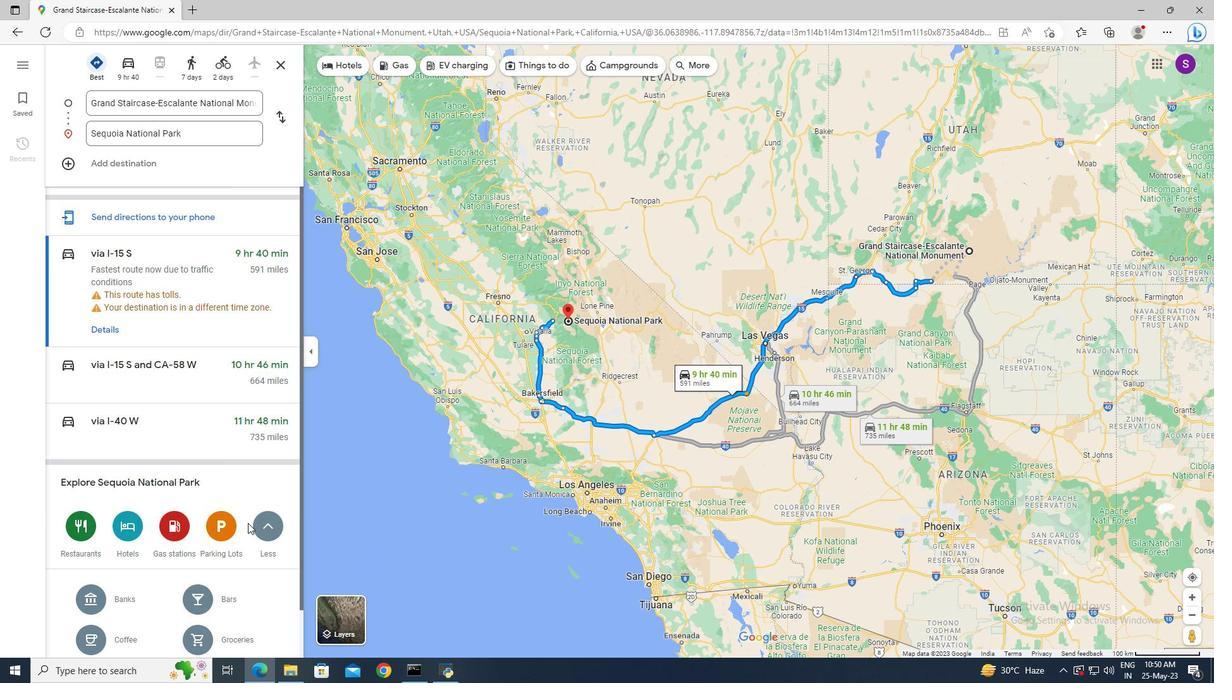 
Action: Mouse moved to (202, 549)
Screenshot: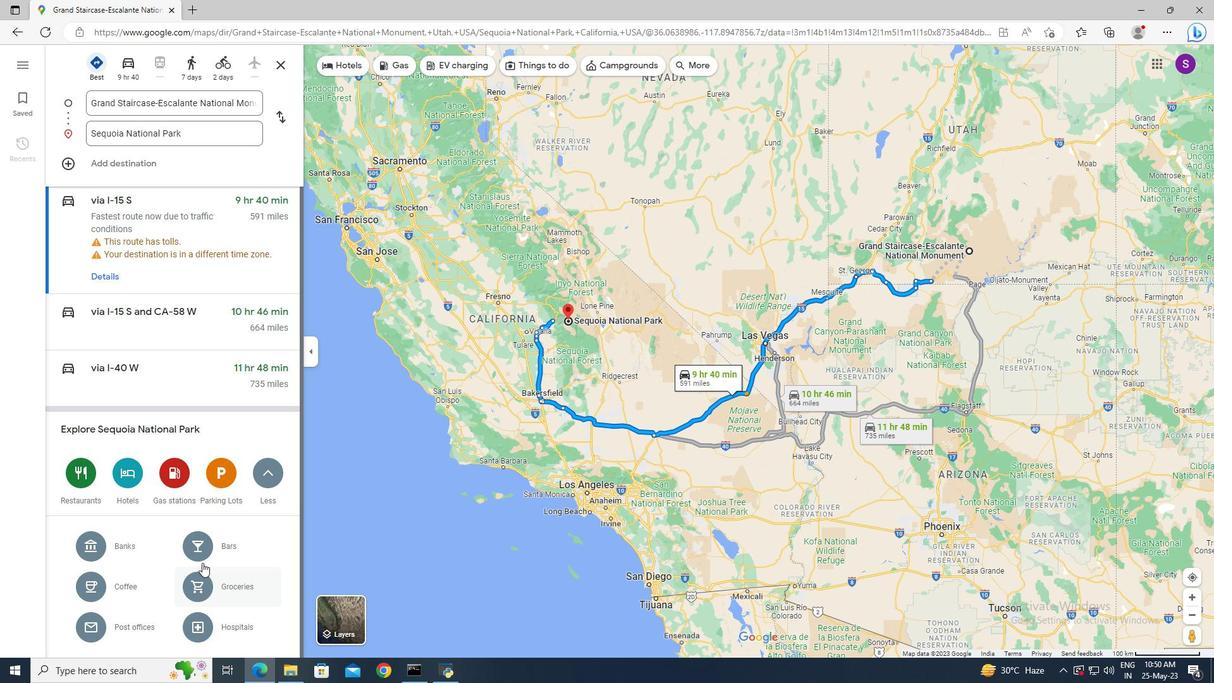 
Action: Mouse pressed left at (202, 549)
Screenshot: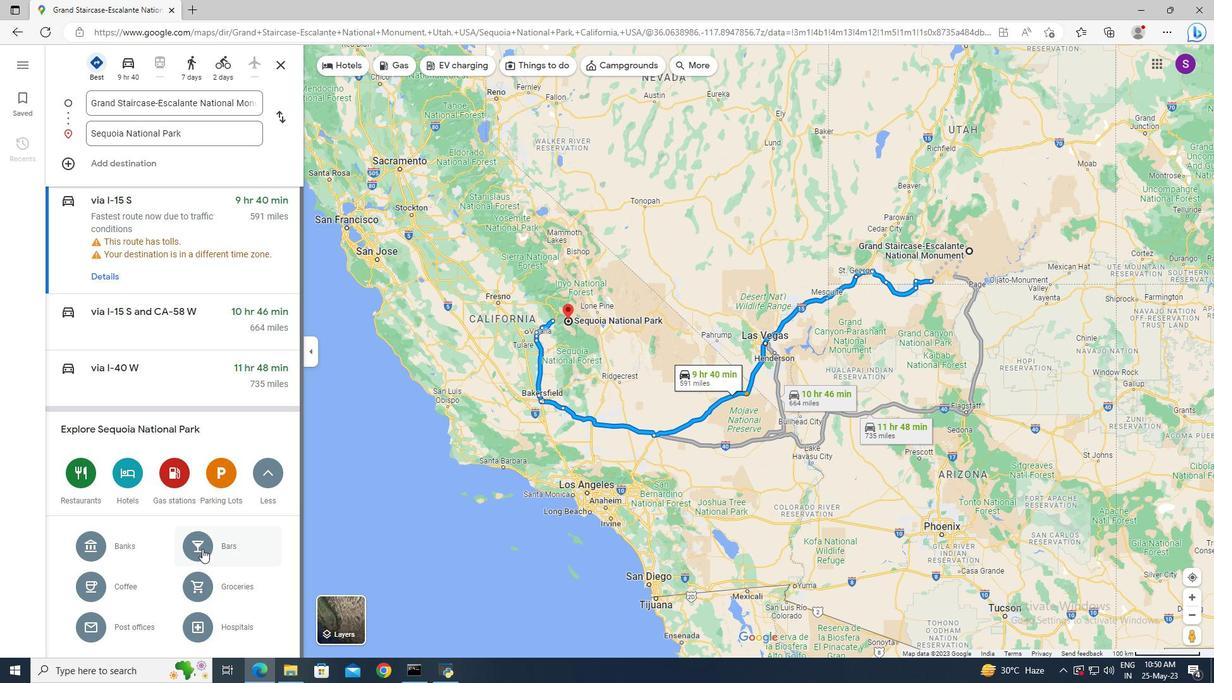 
Action: Mouse moved to (430, 63)
Screenshot: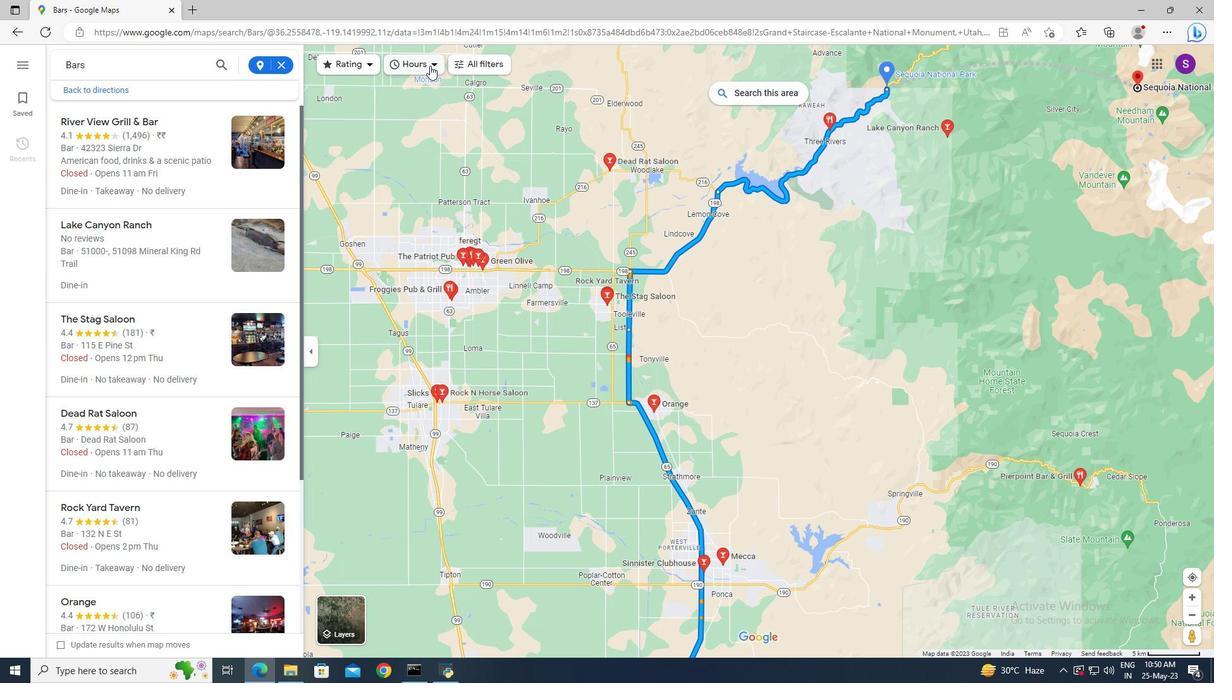
Action: Mouse pressed left at (430, 63)
Screenshot: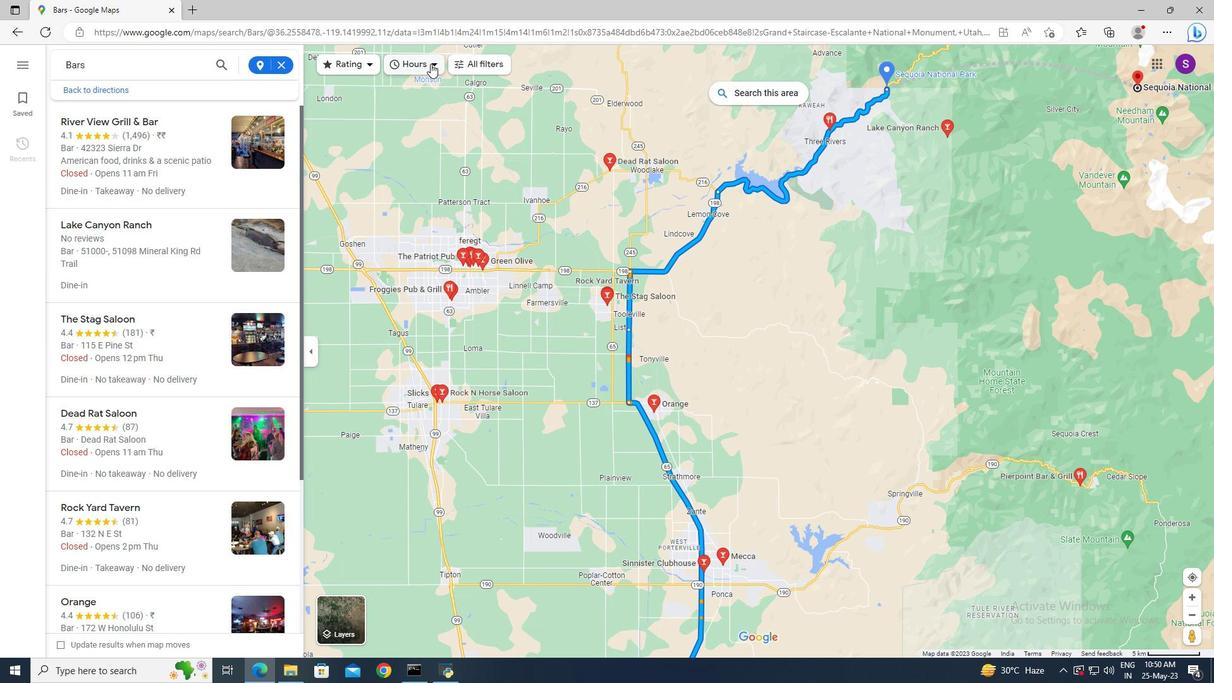 
Action: Mouse moved to (401, 135)
Screenshot: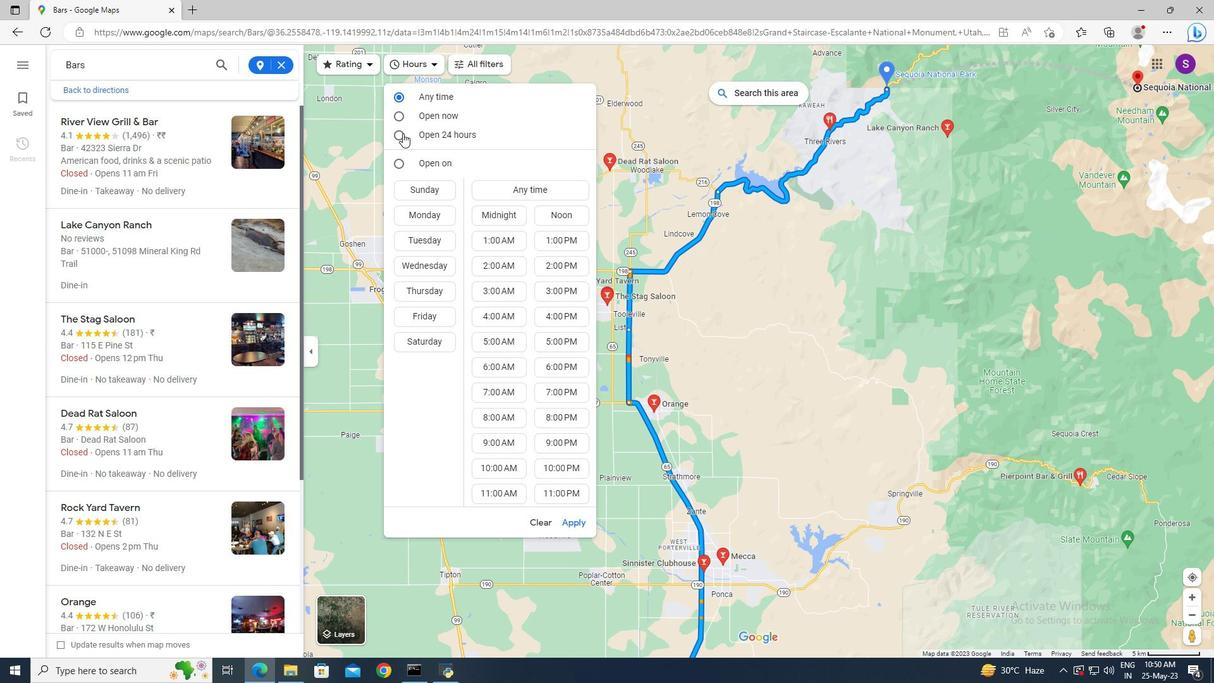 
Action: Mouse pressed left at (401, 135)
Screenshot: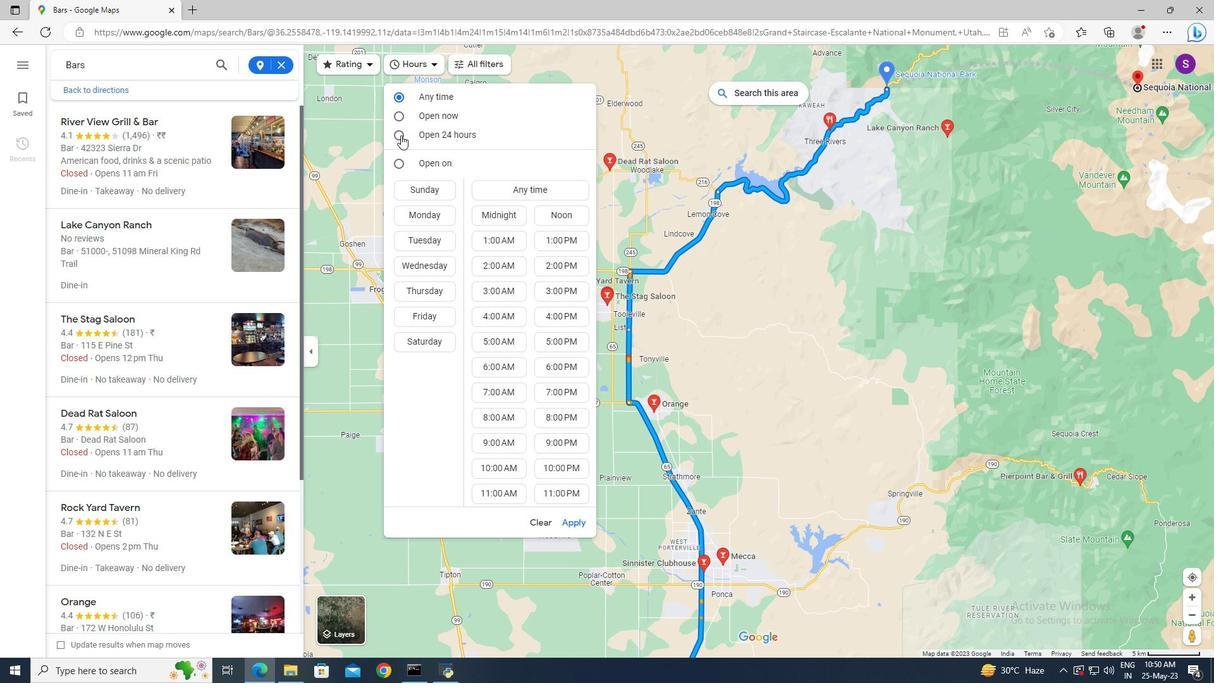 
Action: Mouse moved to (575, 517)
Screenshot: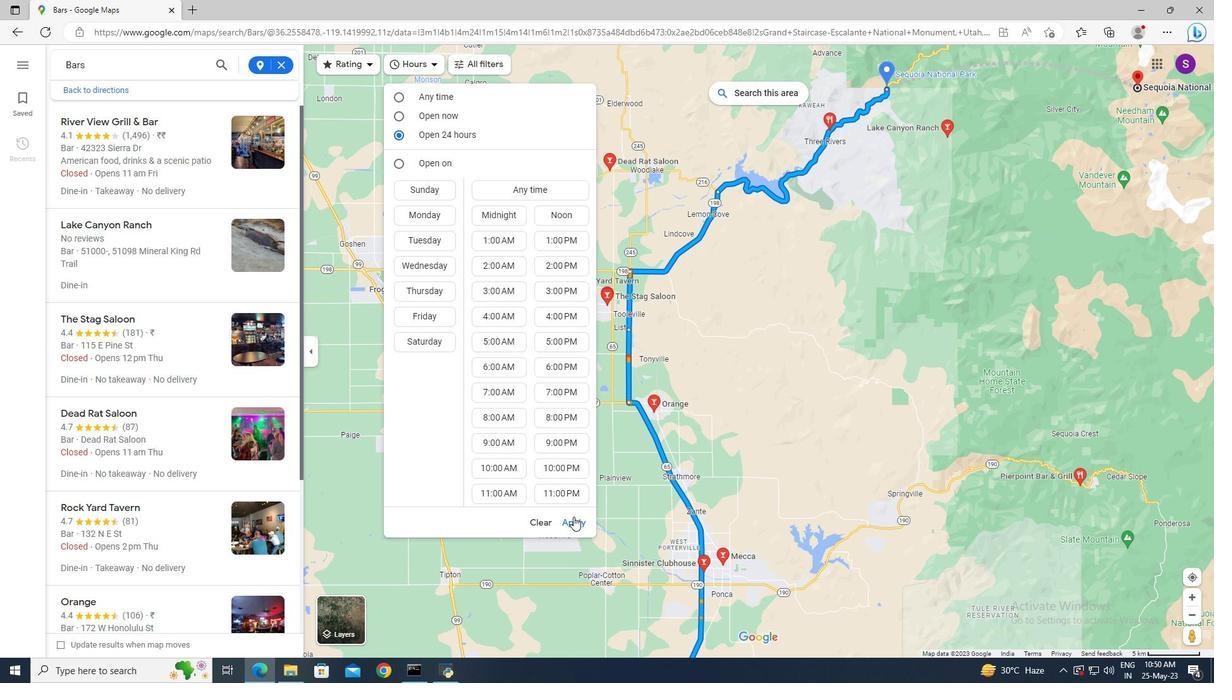 
Action: Mouse pressed left at (575, 517)
Screenshot: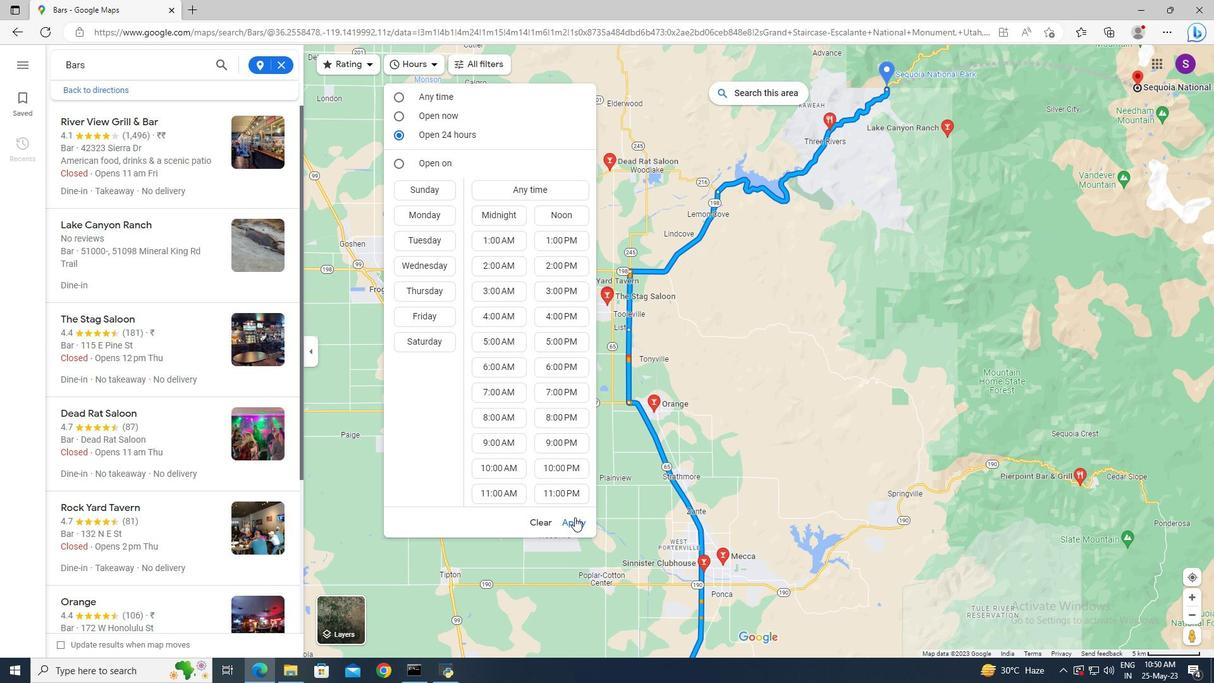 
Action: Mouse moved to (117, 209)
Screenshot: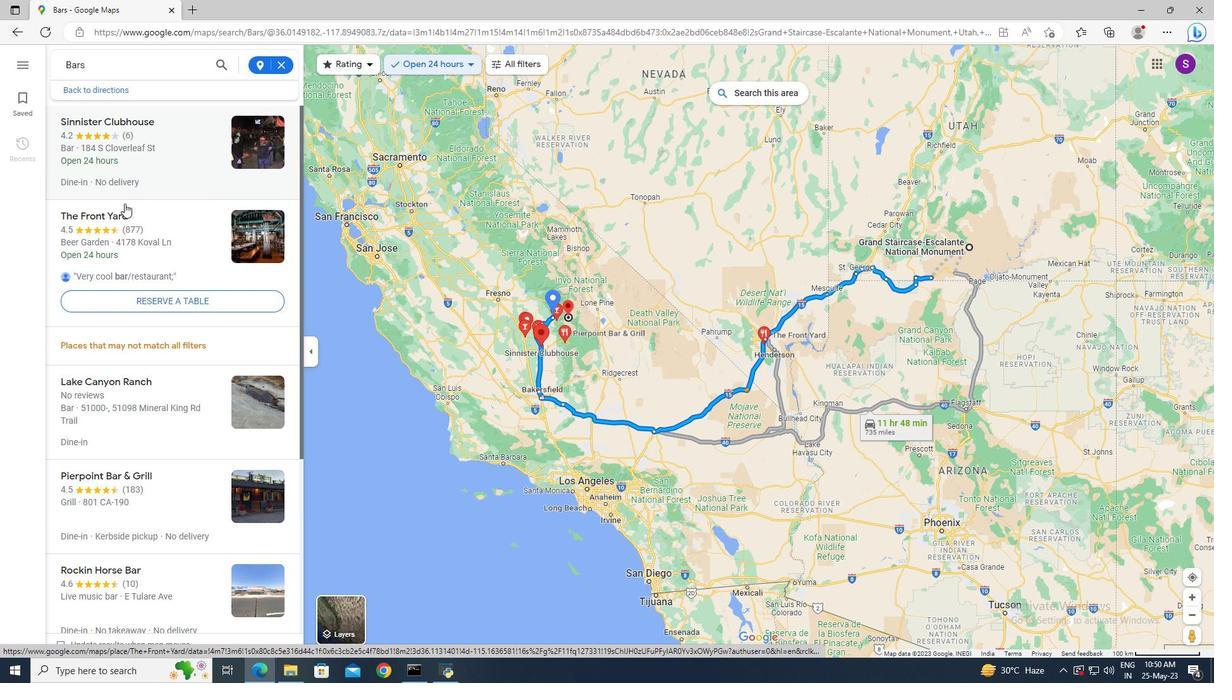 
Action: Mouse pressed left at (117, 209)
Screenshot: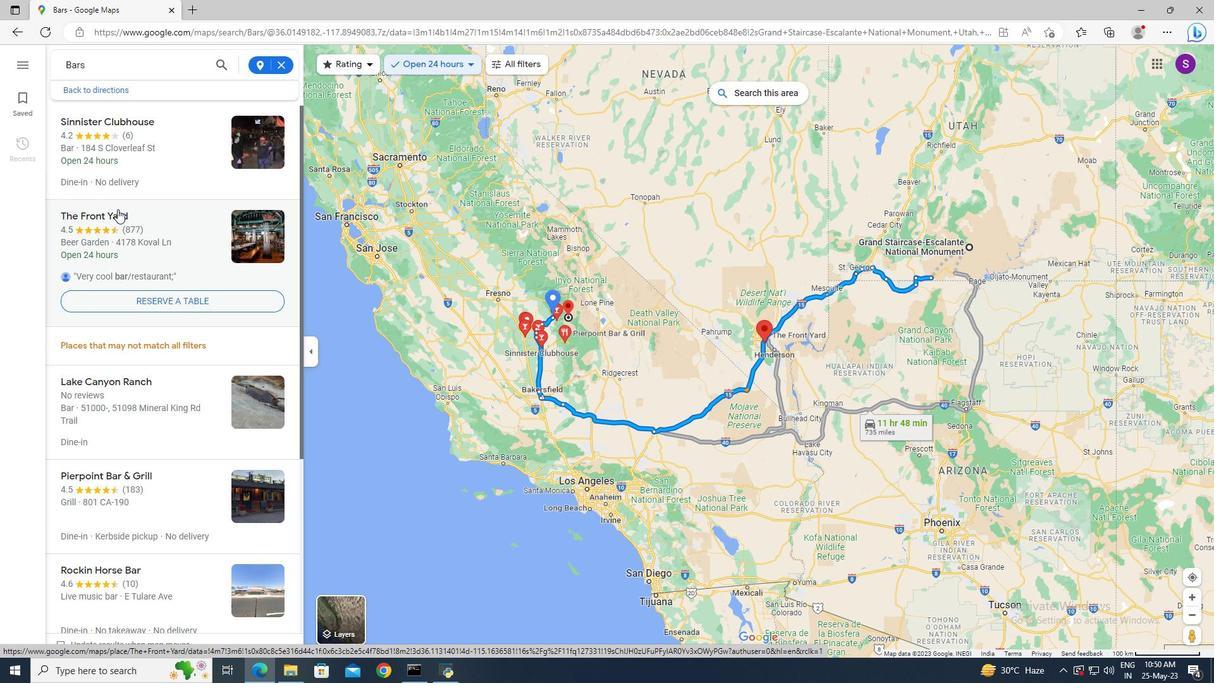 
Action: Mouse moved to (446, 309)
Screenshot: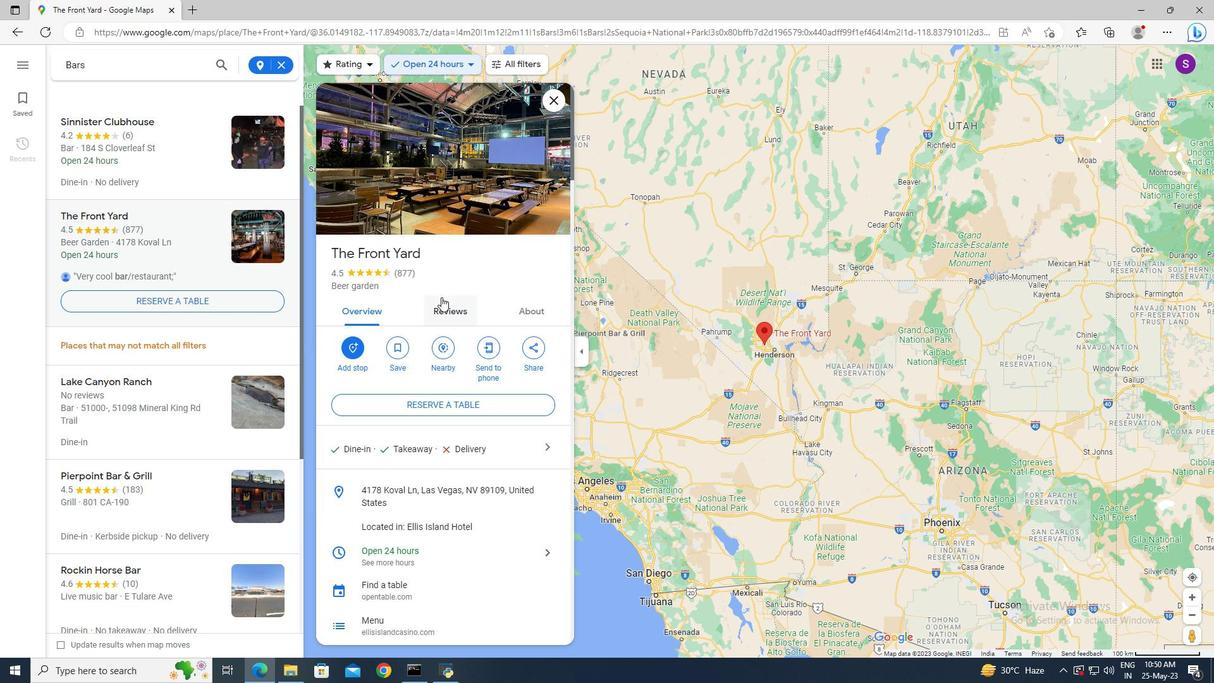 
Action: Mouse pressed left at (446, 309)
Screenshot: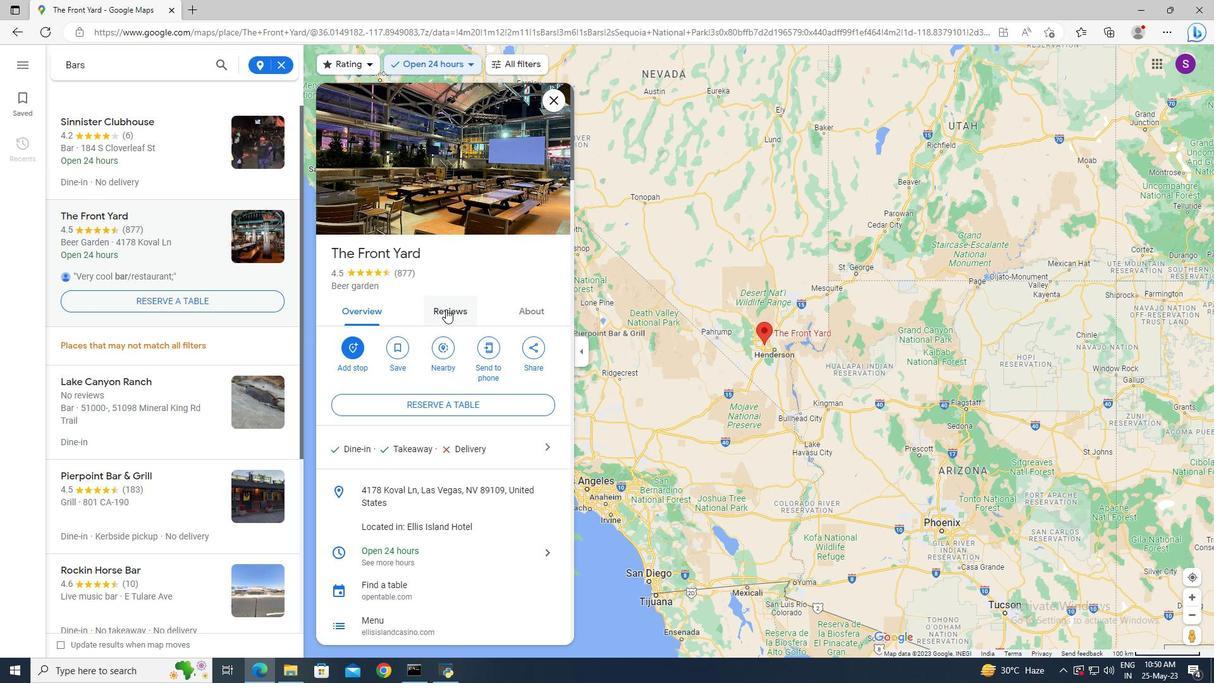 
Action: Mouse scrolled (446, 308) with delta (0, 0)
Screenshot: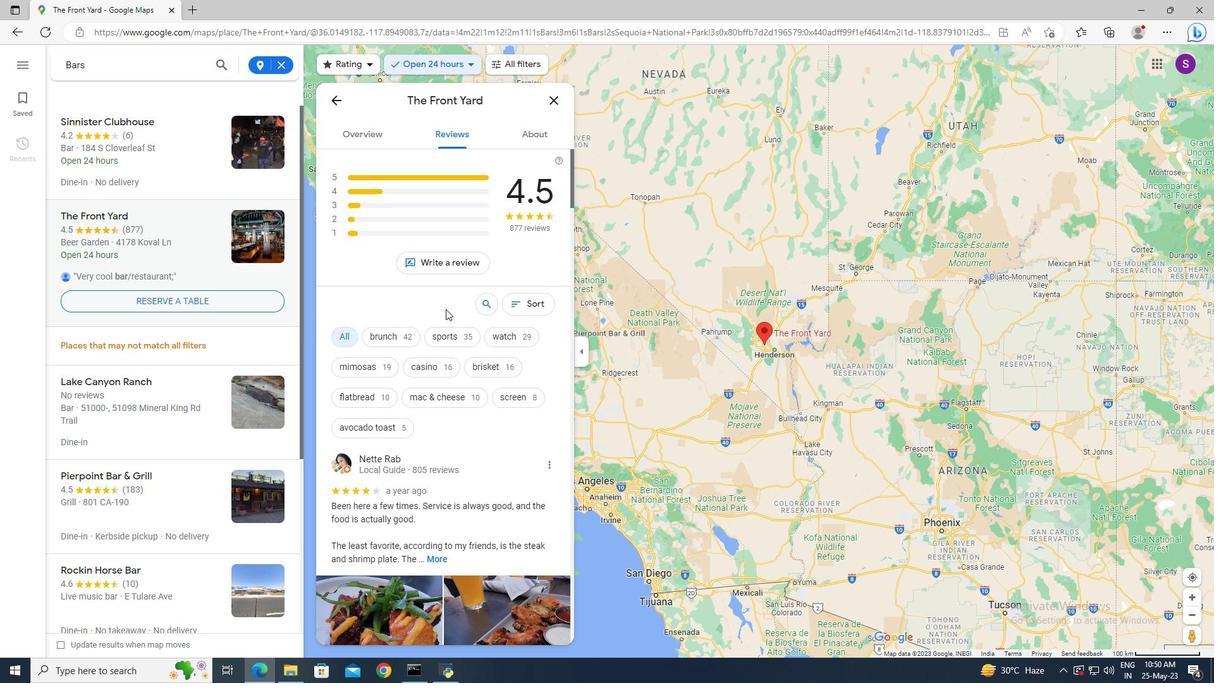 
Action: Mouse moved to (446, 309)
Screenshot: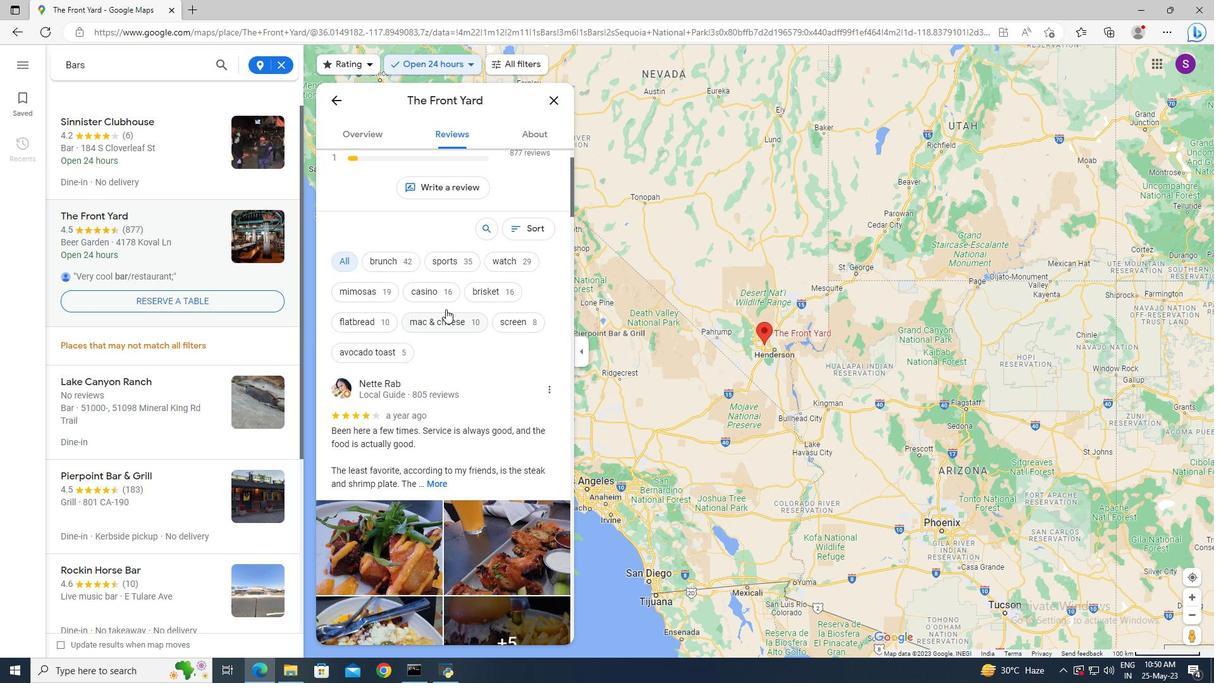 
Action: Mouse scrolled (446, 308) with delta (0, 0)
Screenshot: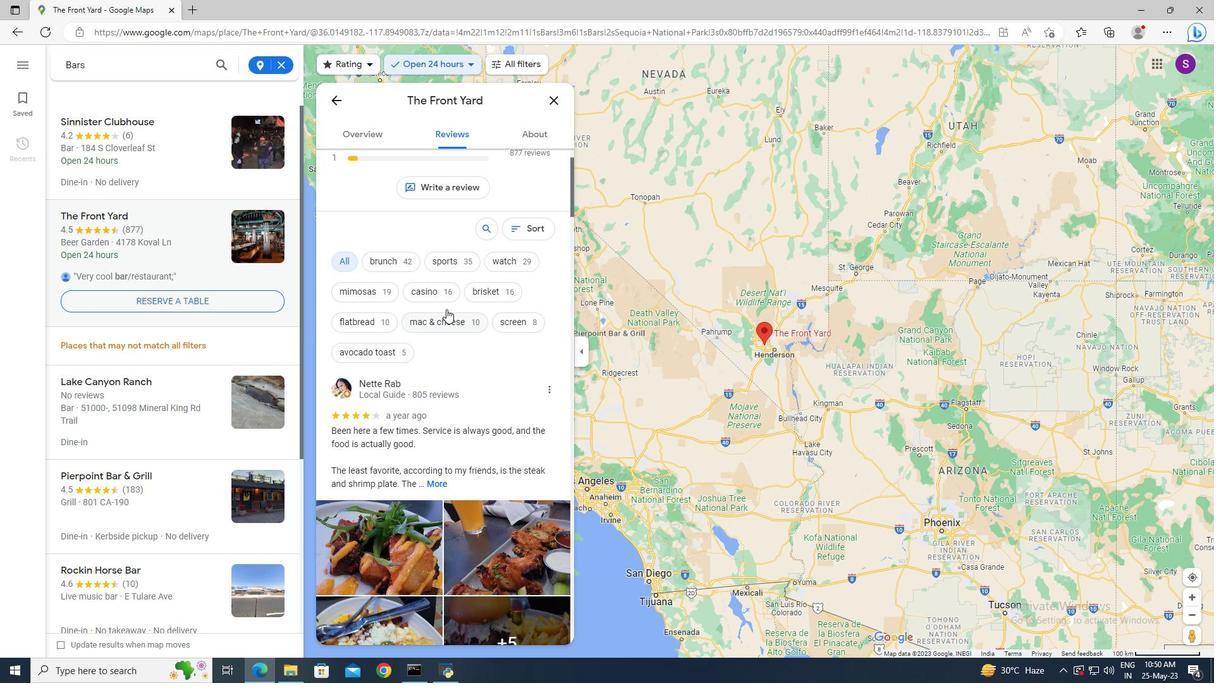 
Action: Mouse scrolled (446, 308) with delta (0, 0)
Screenshot: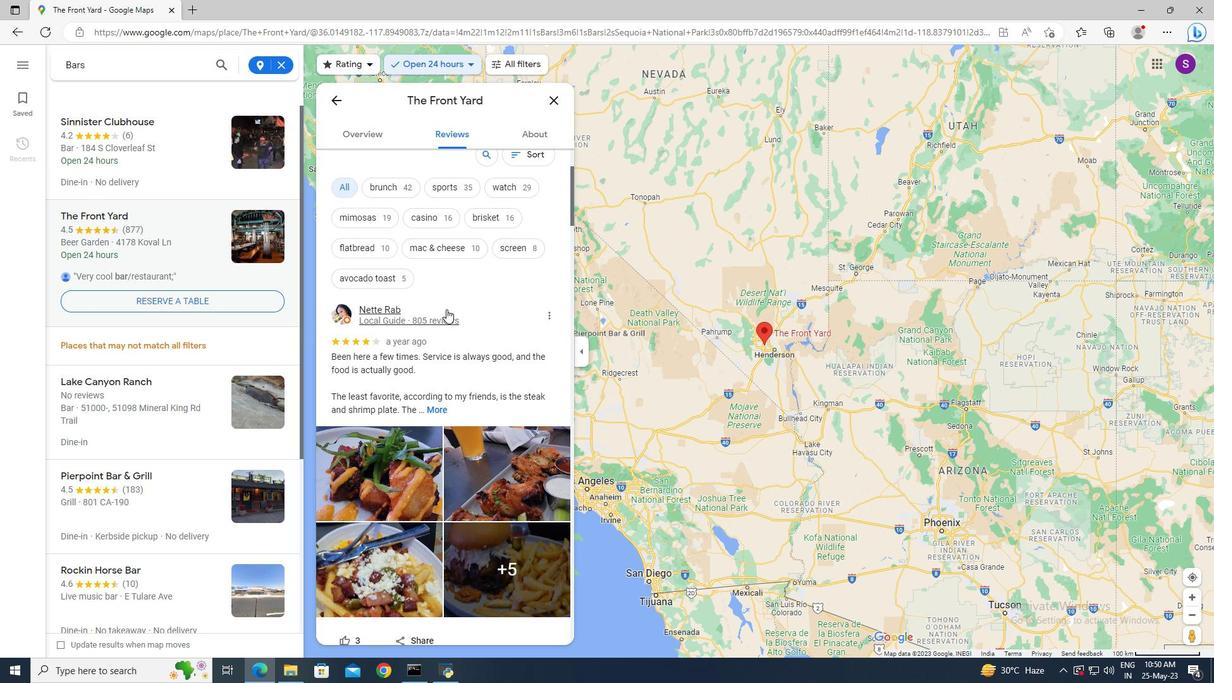
Action: Mouse scrolled (446, 308) with delta (0, 0)
Screenshot: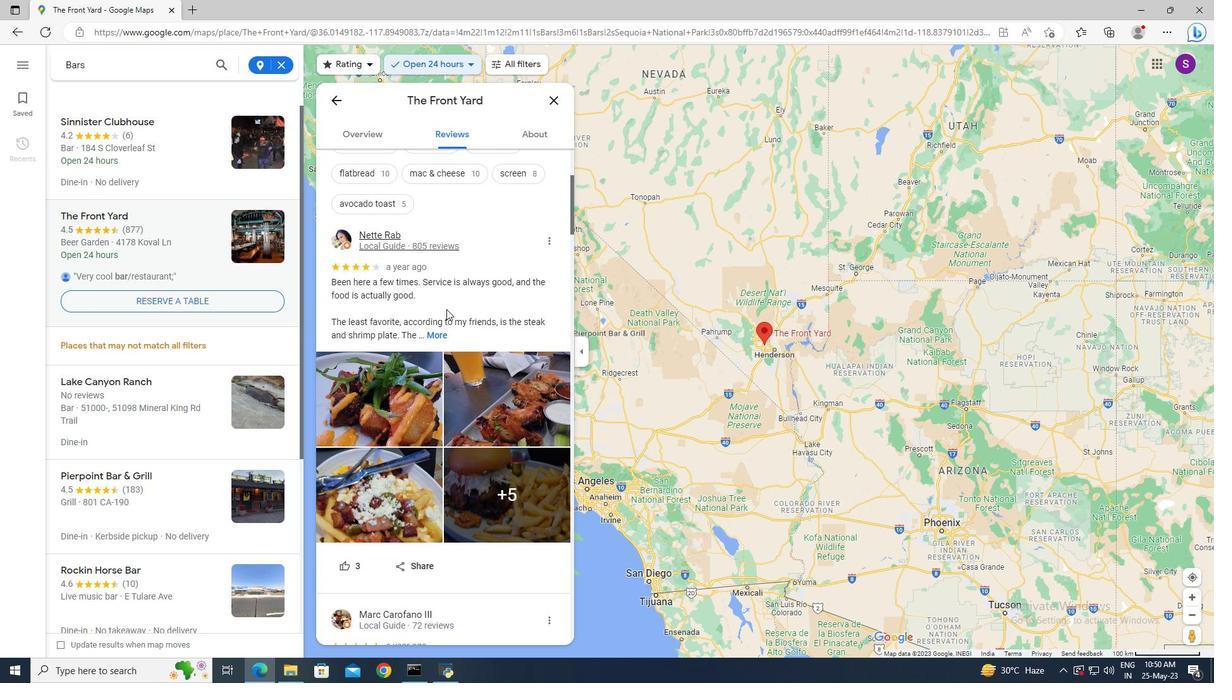 
Action: Mouse scrolled (446, 308) with delta (0, 0)
Screenshot: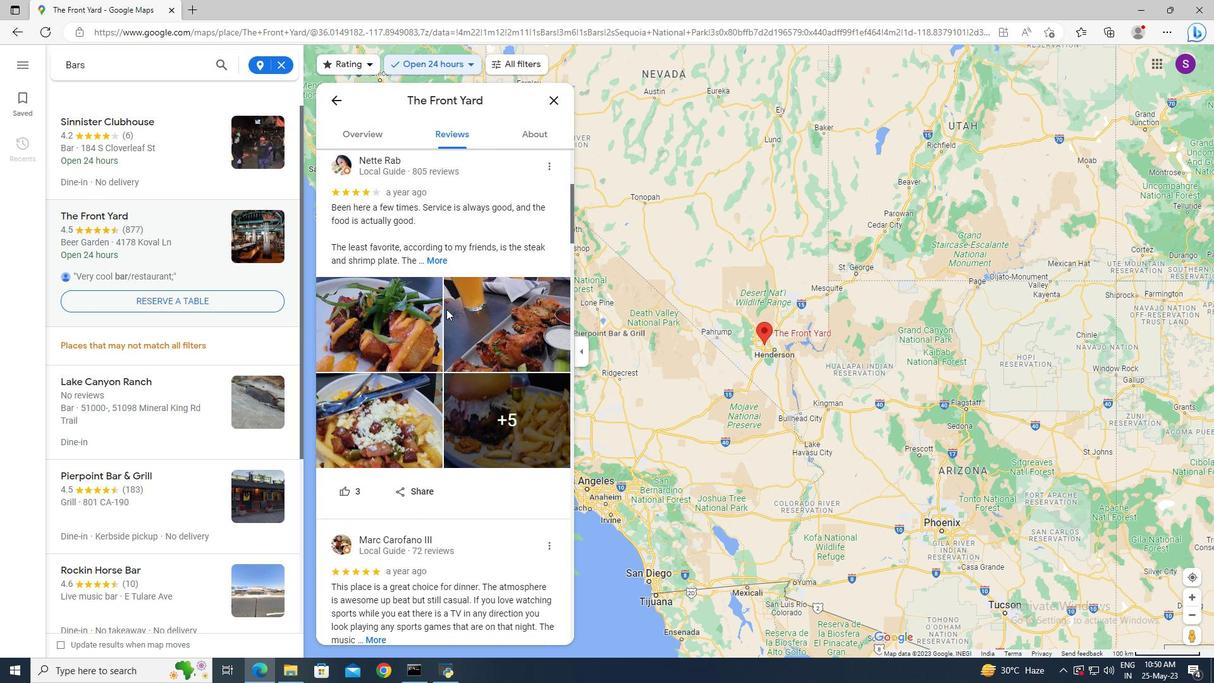 
Action: Mouse scrolled (446, 308) with delta (0, 0)
Screenshot: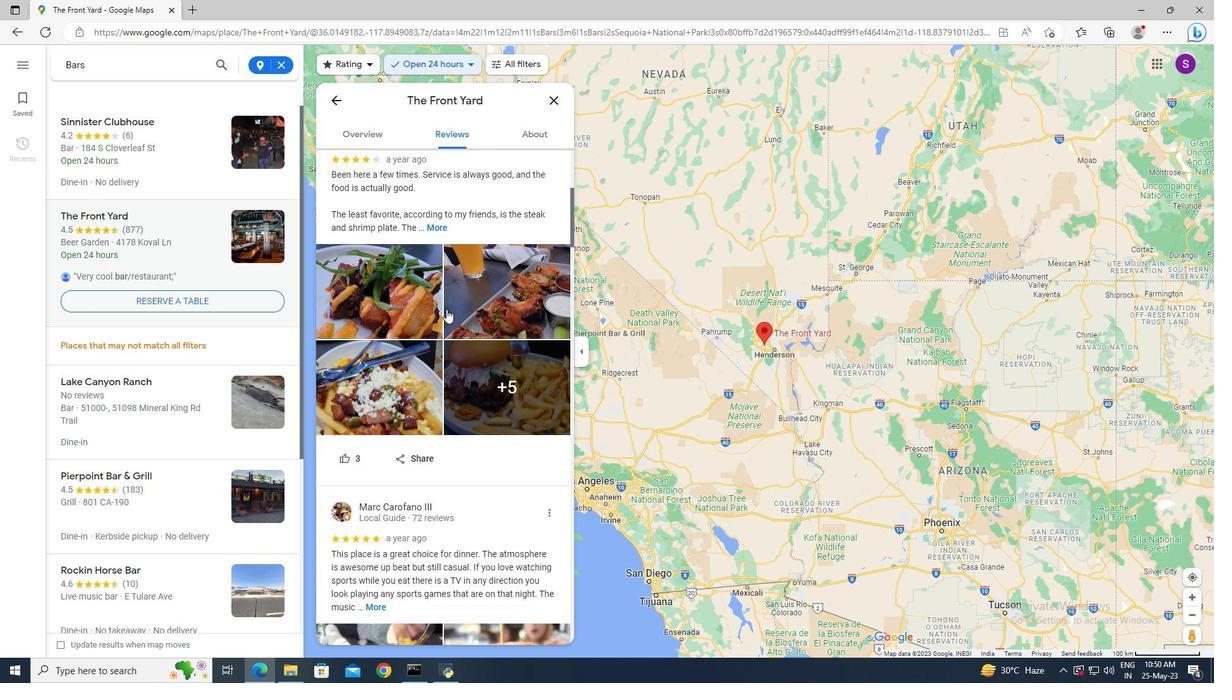 
Action: Mouse scrolled (446, 308) with delta (0, 0)
Screenshot: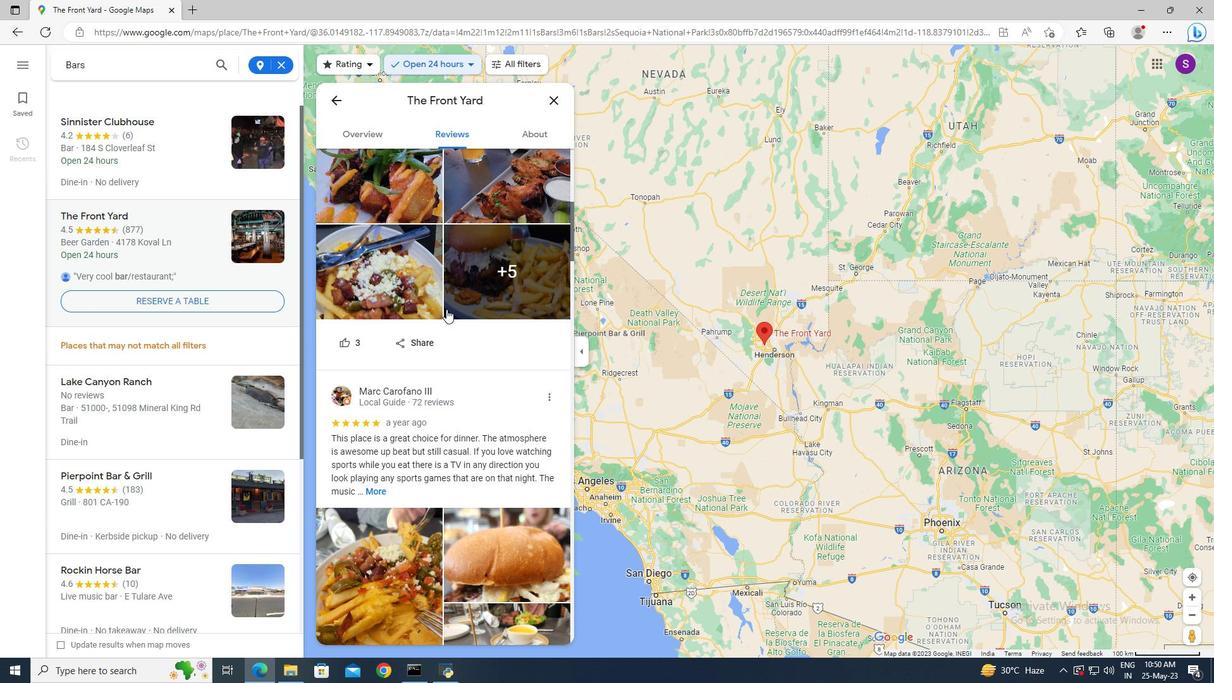 
Action: Mouse scrolled (446, 308) with delta (0, 0)
Screenshot: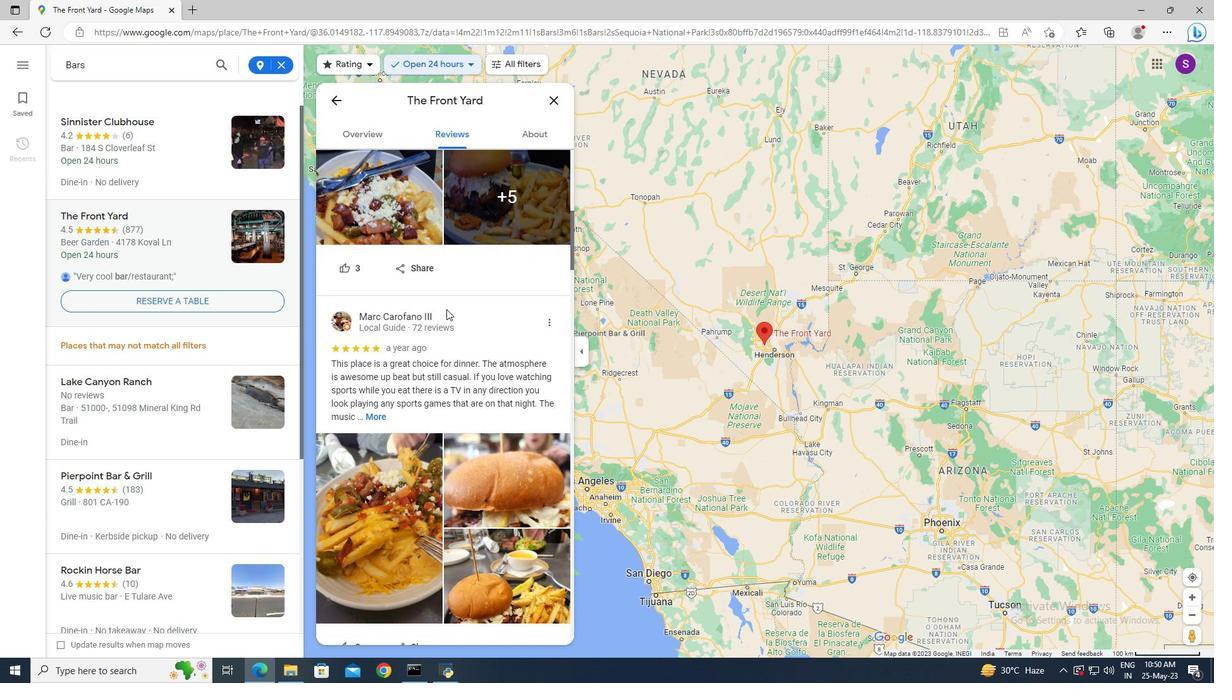 
Action: Mouse scrolled (446, 308) with delta (0, 0)
Screenshot: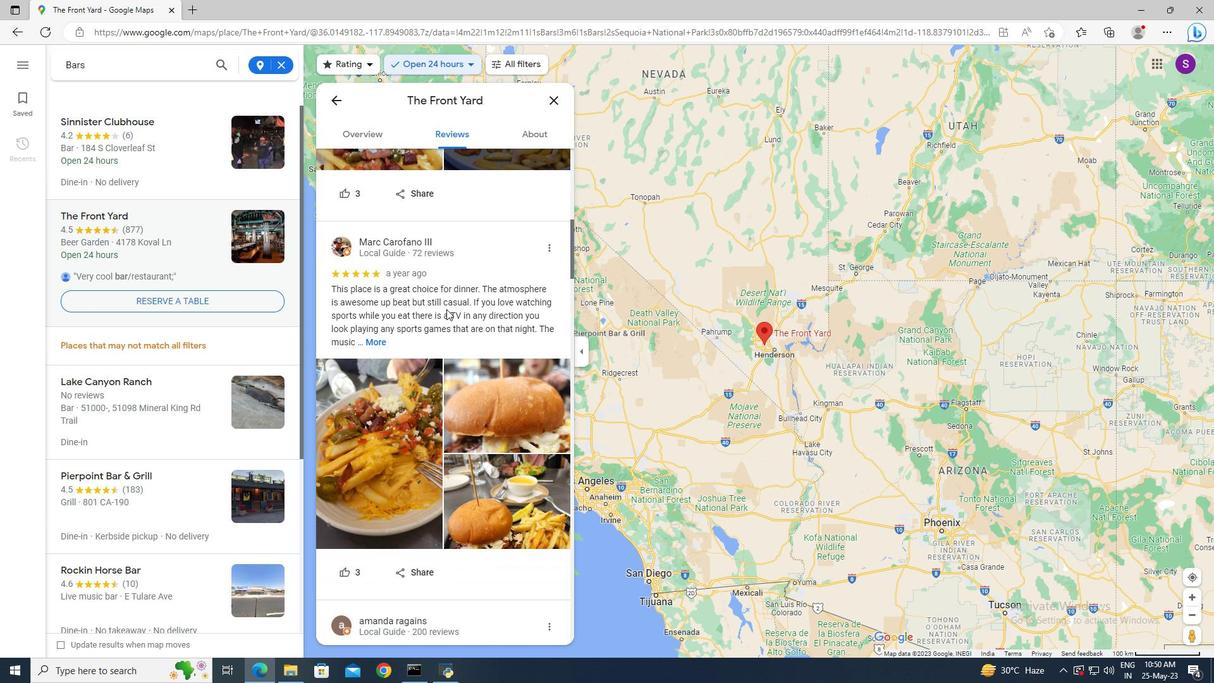 
Action: Mouse scrolled (446, 308) with delta (0, 0)
Screenshot: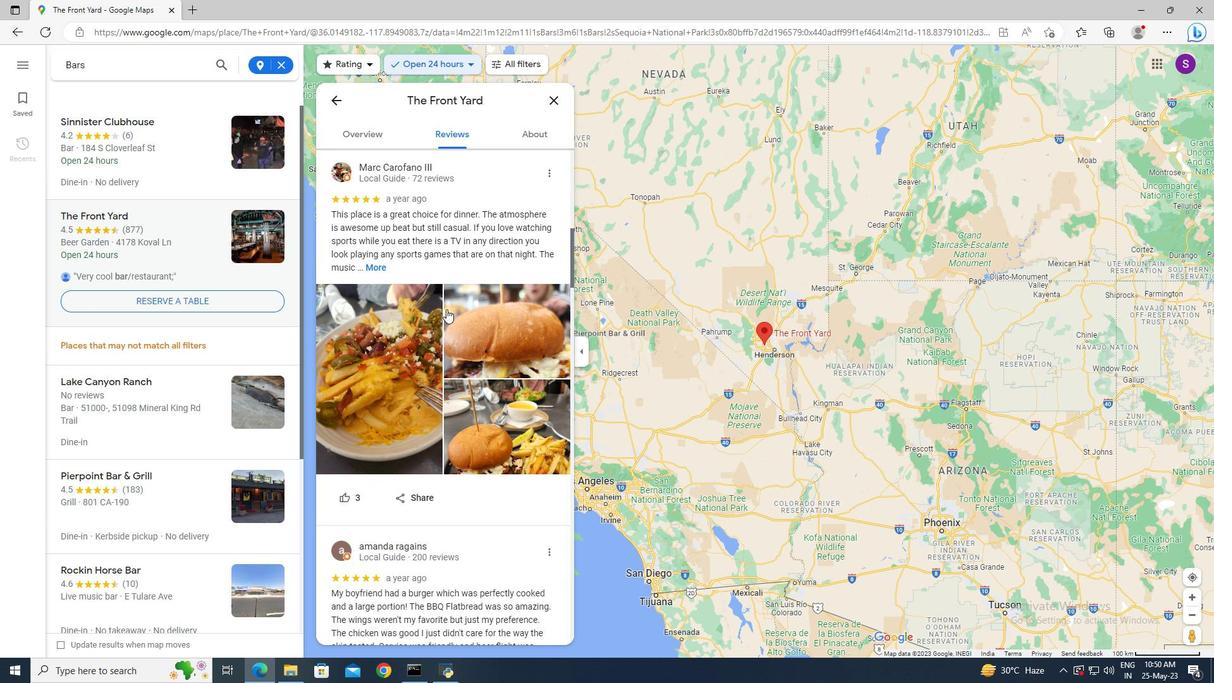 
Action: Mouse scrolled (446, 308) with delta (0, 0)
Screenshot: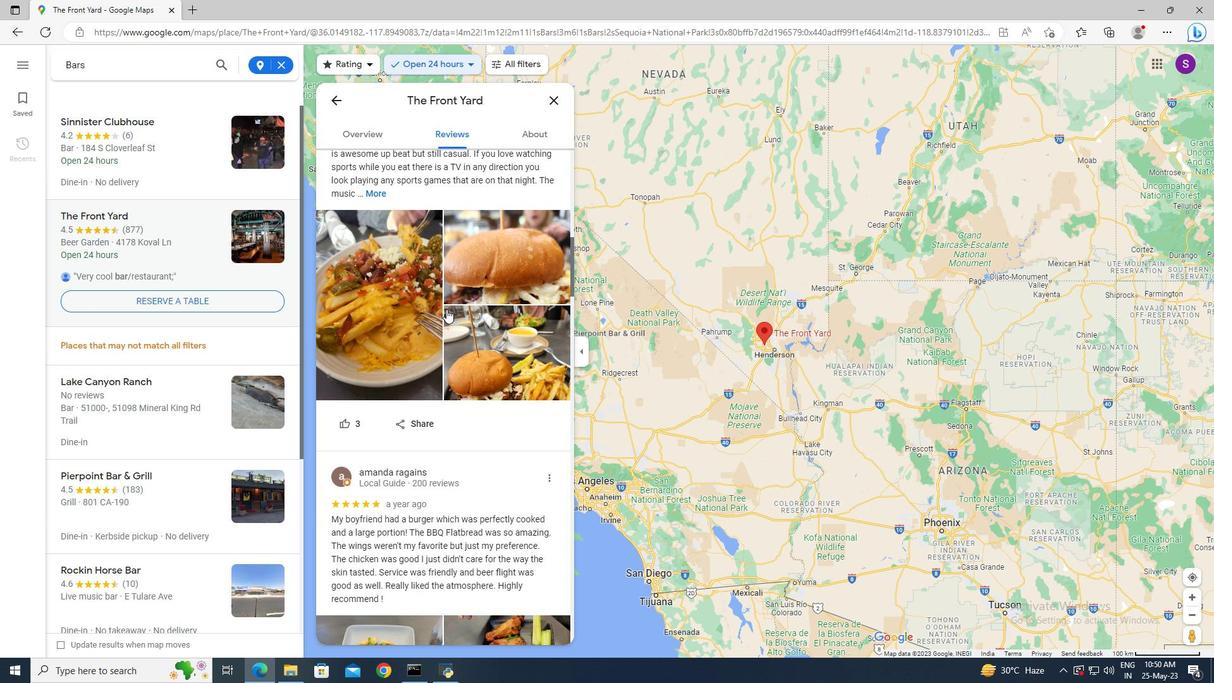 
Action: Mouse scrolled (446, 308) with delta (0, 0)
Screenshot: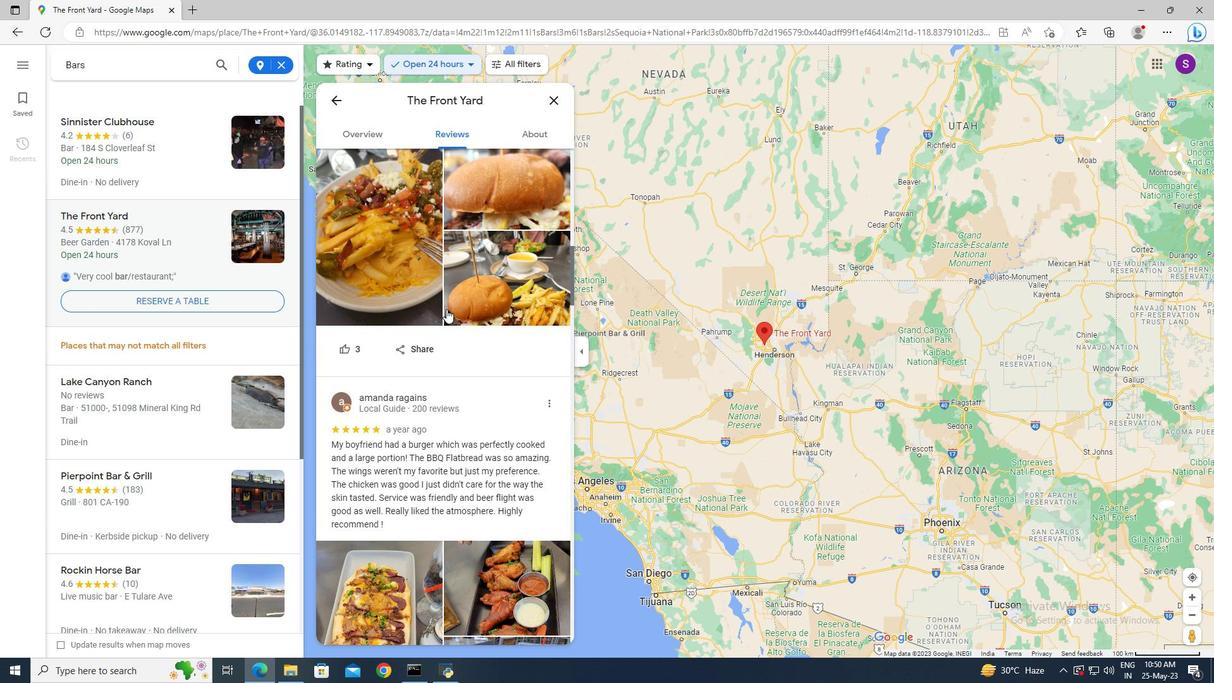 
Action: Mouse scrolled (446, 308) with delta (0, 0)
Screenshot: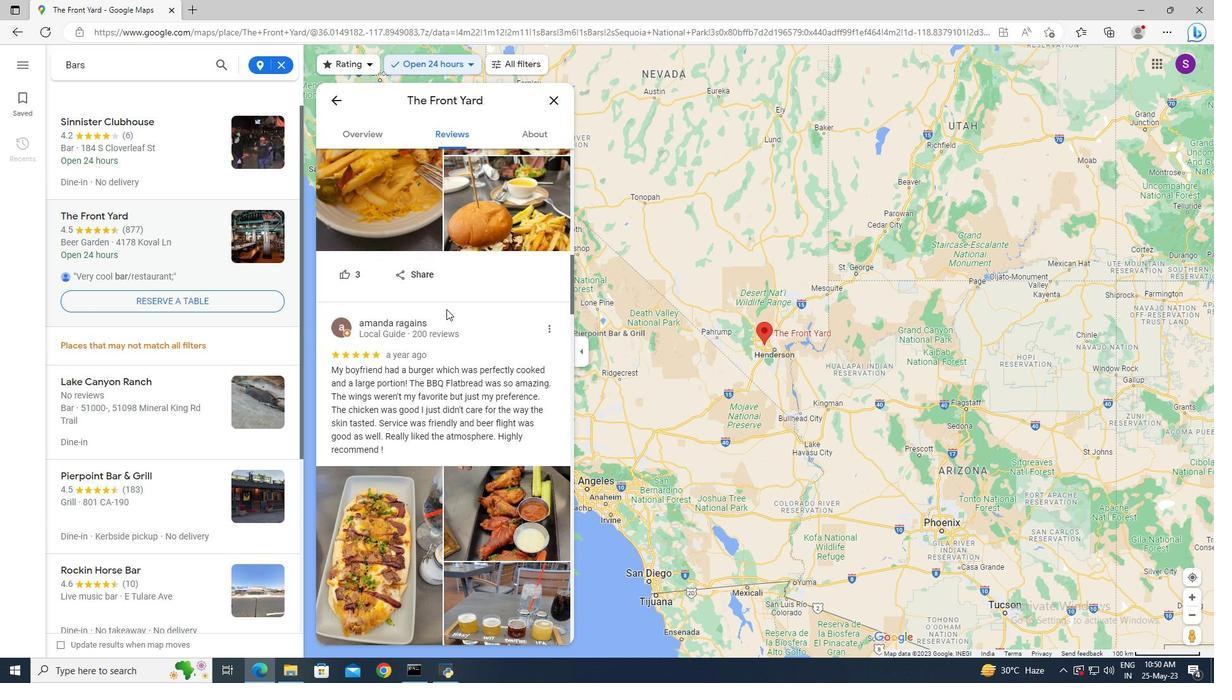 
Action: Mouse scrolled (446, 308) with delta (0, 0)
Screenshot: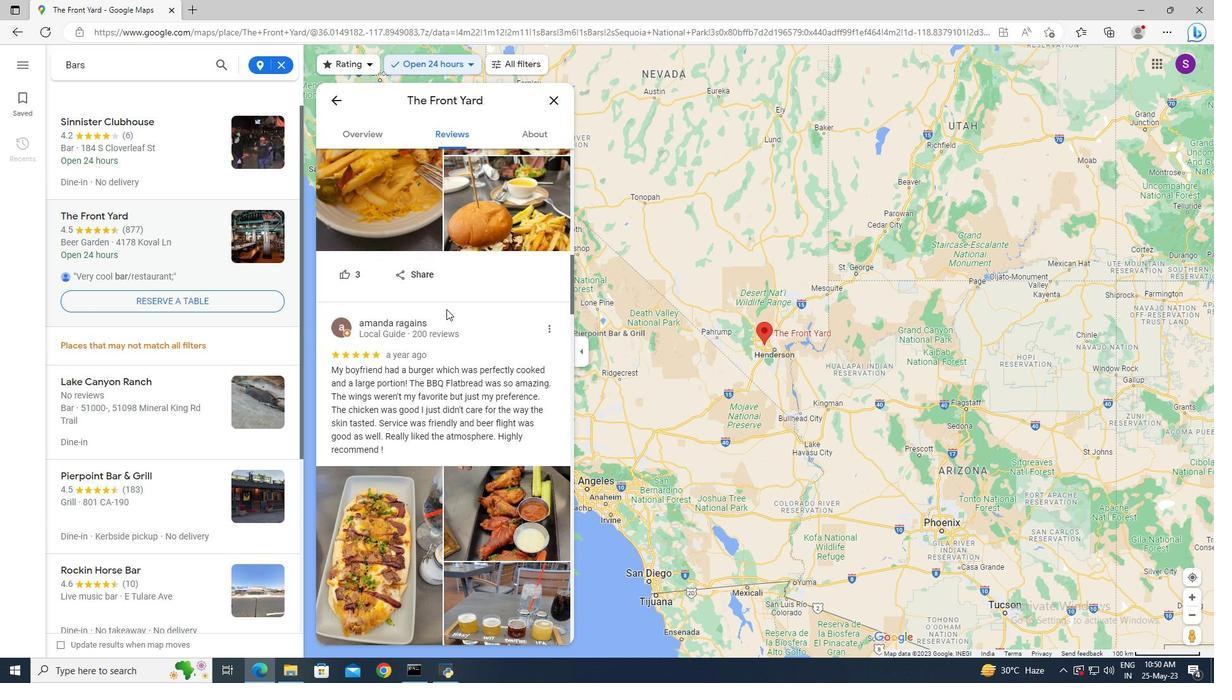 
Action: Mouse scrolled (446, 308) with delta (0, 0)
Screenshot: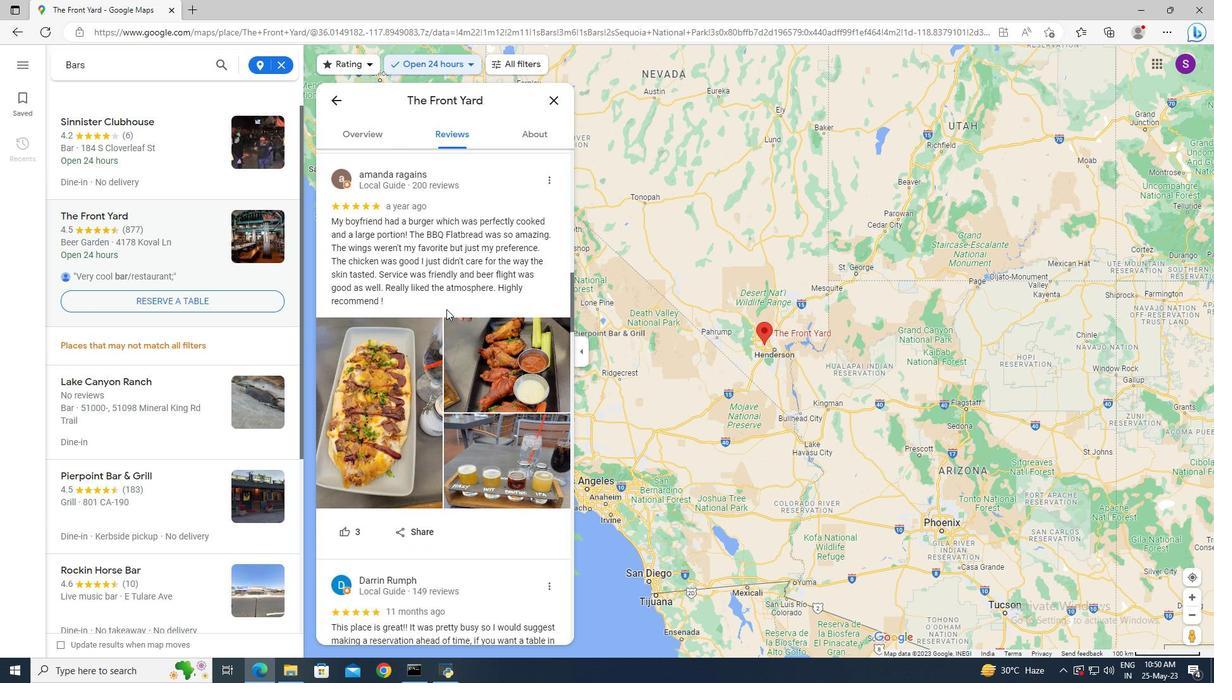 
Action: Mouse scrolled (446, 308) with delta (0, 0)
Screenshot: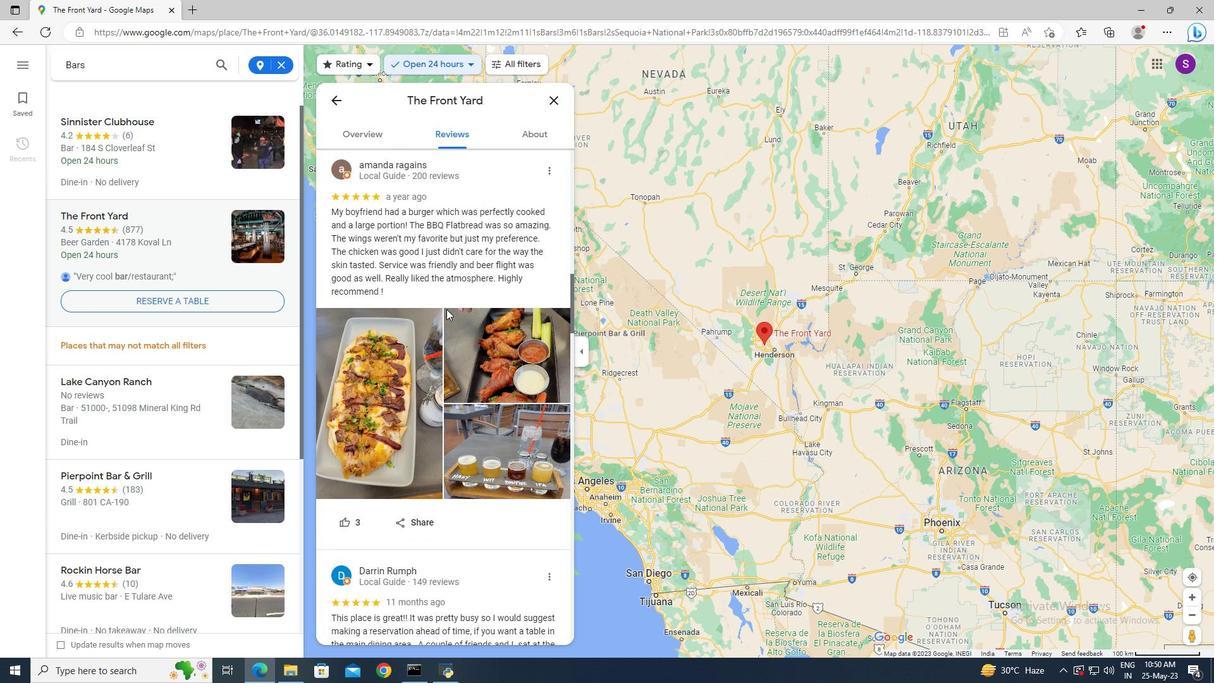 
Action: Mouse scrolled (446, 308) with delta (0, 0)
Screenshot: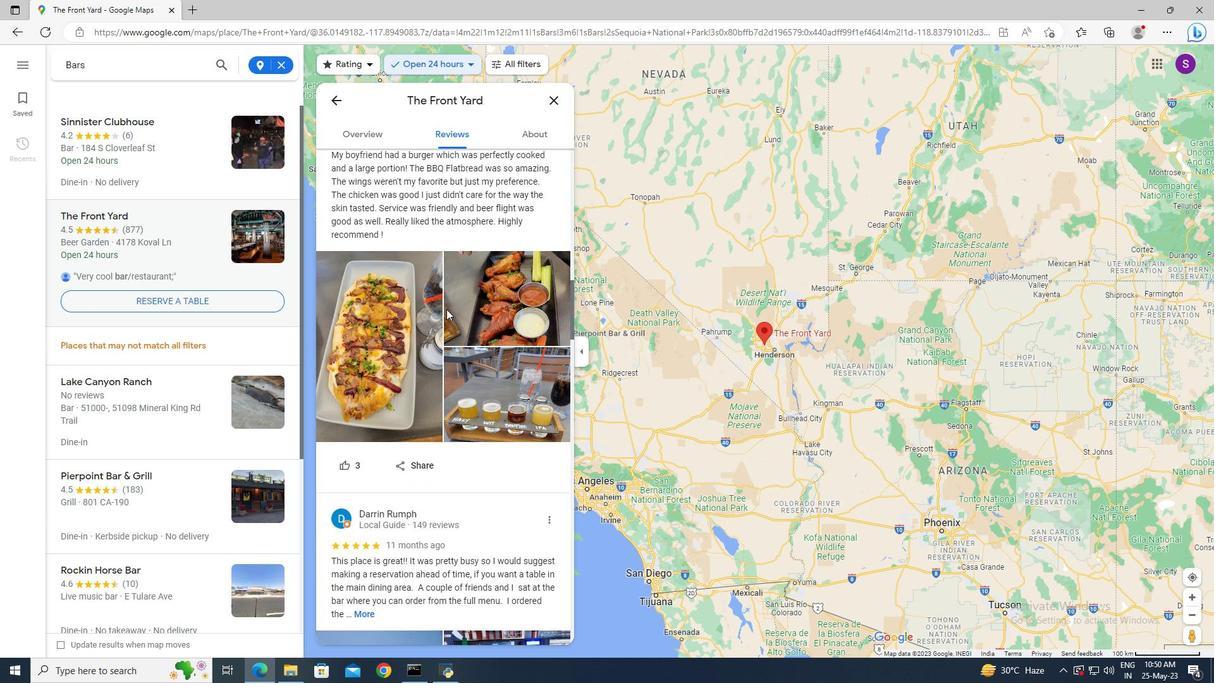 
Action: Mouse scrolled (446, 308) with delta (0, 0)
Screenshot: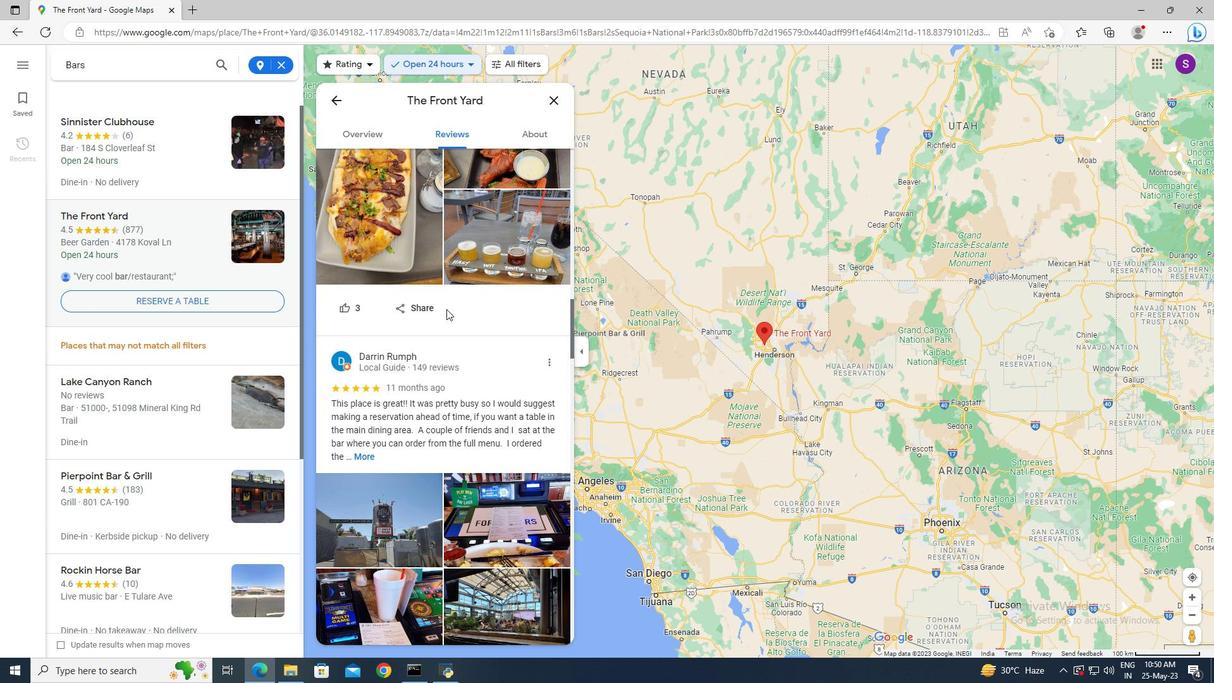 
Action: Mouse scrolled (446, 308) with delta (0, 0)
Screenshot: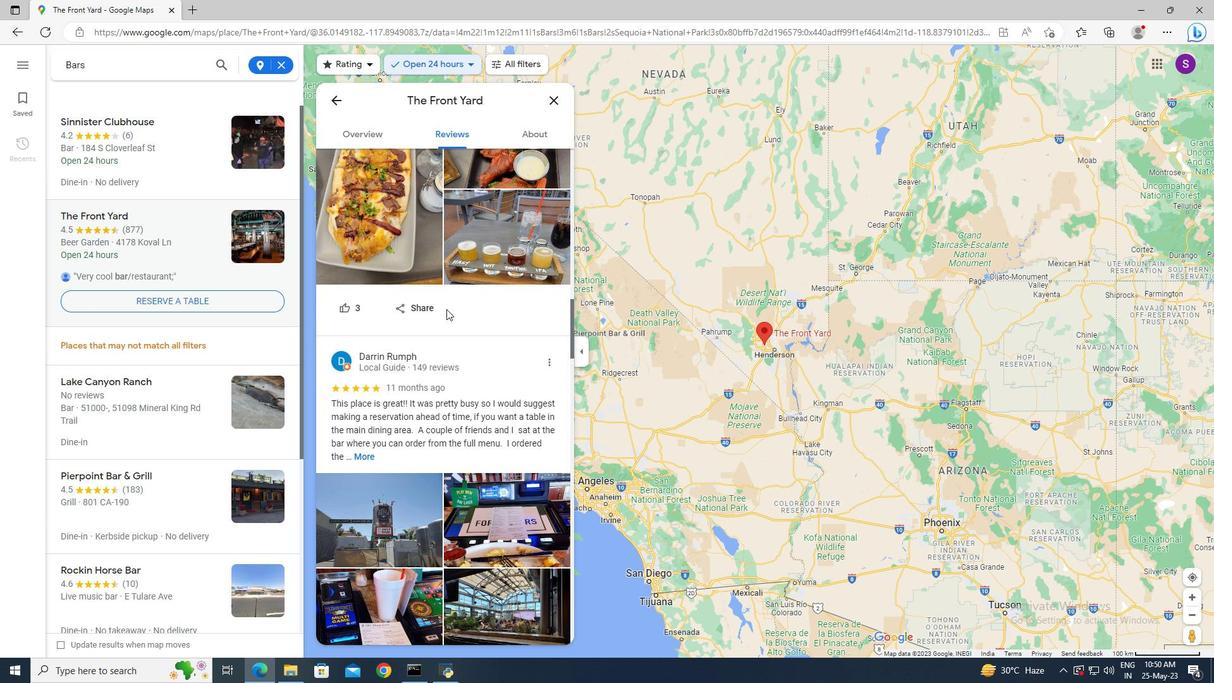 
Action: Mouse scrolled (446, 308) with delta (0, 0)
Screenshot: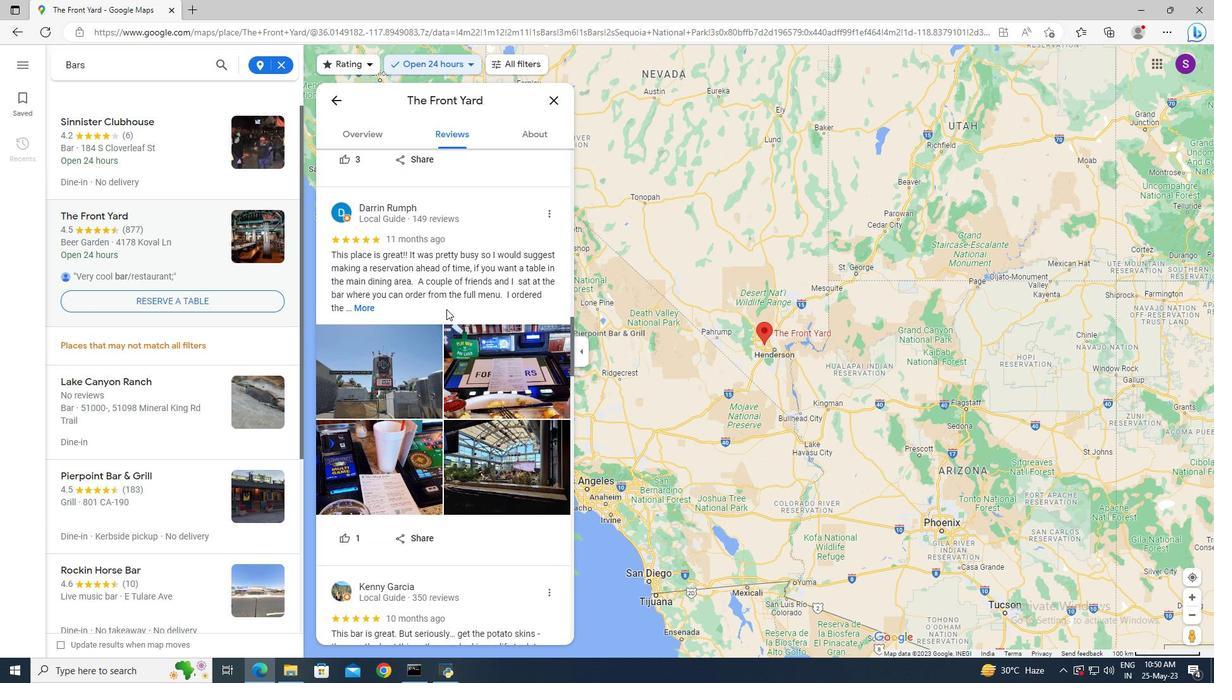 
Action: Mouse scrolled (446, 308) with delta (0, 0)
Screenshot: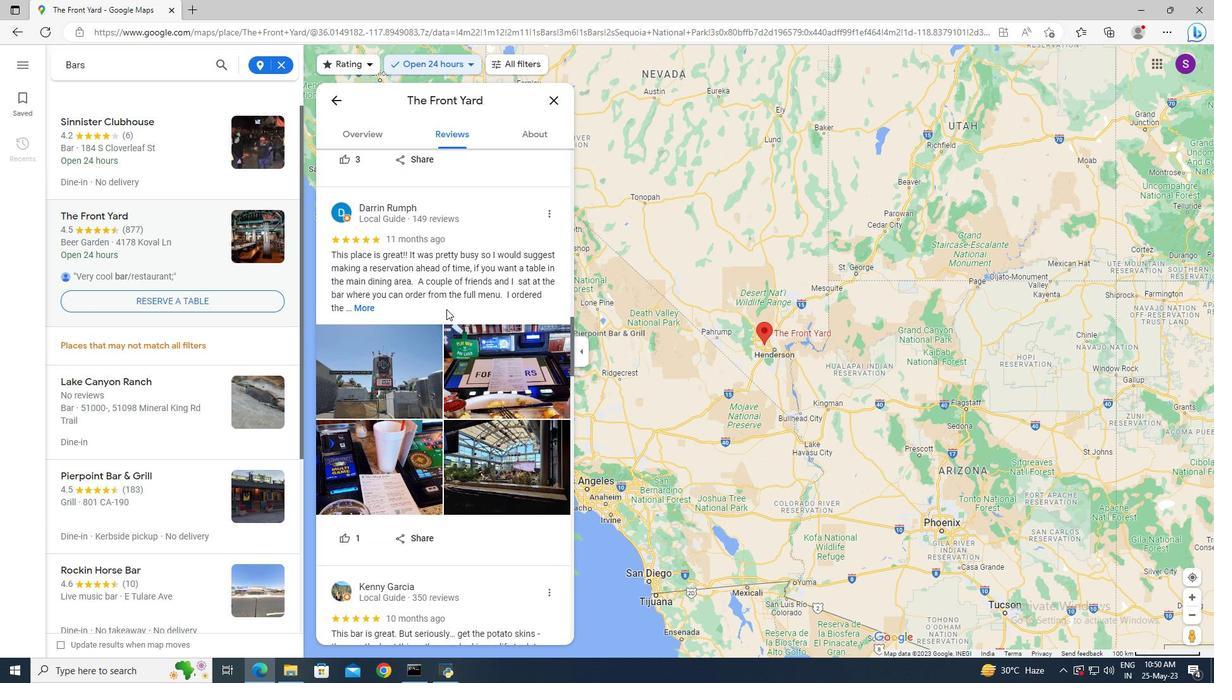 
Action: Mouse scrolled (446, 308) with delta (0, 0)
Screenshot: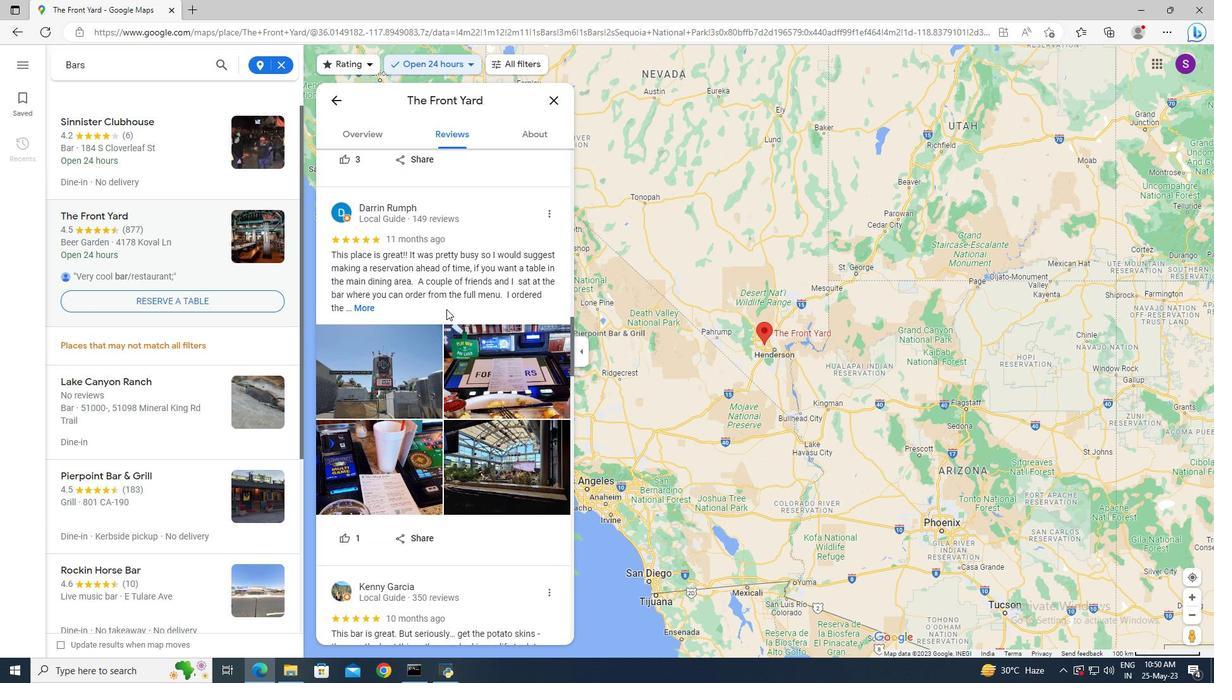
Action: Mouse scrolled (446, 308) with delta (0, 0)
Screenshot: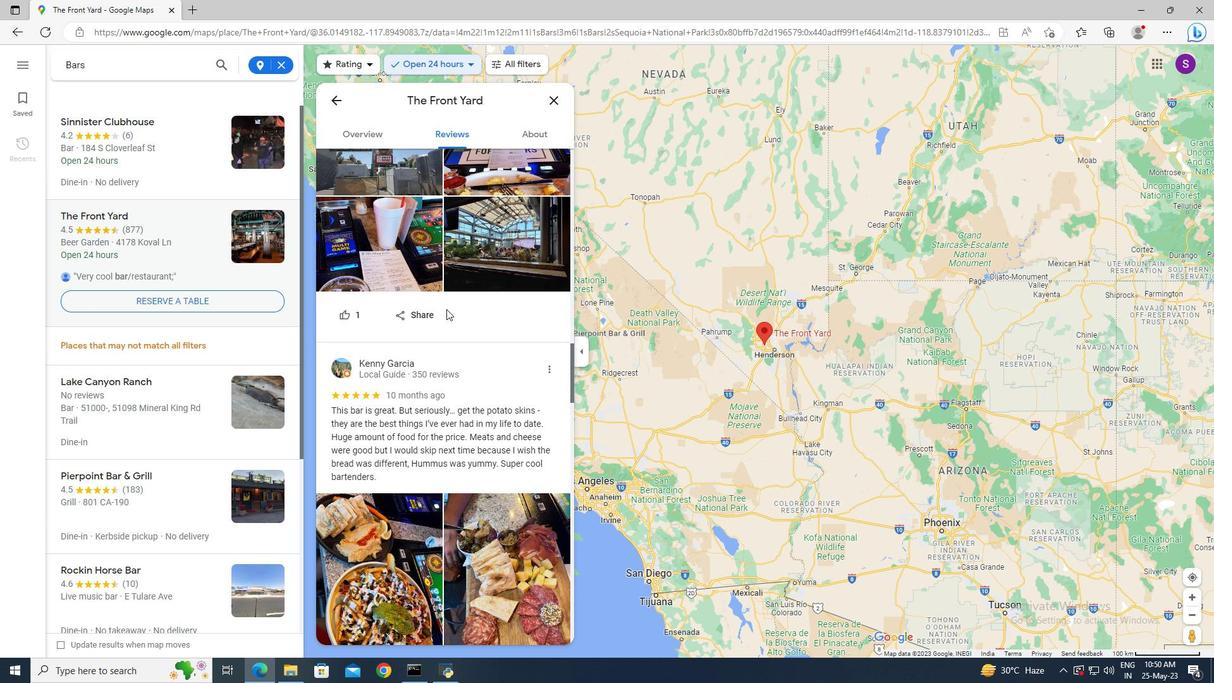 
Action: Mouse scrolled (446, 308) with delta (0, 0)
Screenshot: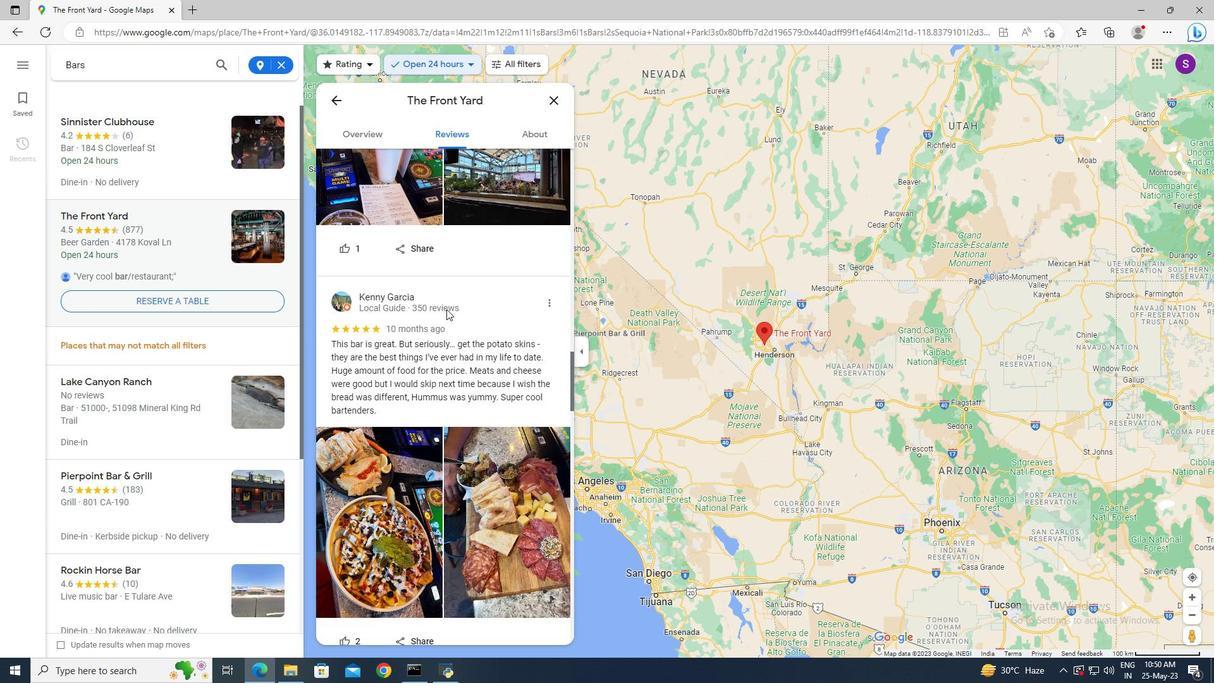 
Action: Mouse scrolled (446, 308) with delta (0, 0)
Screenshot: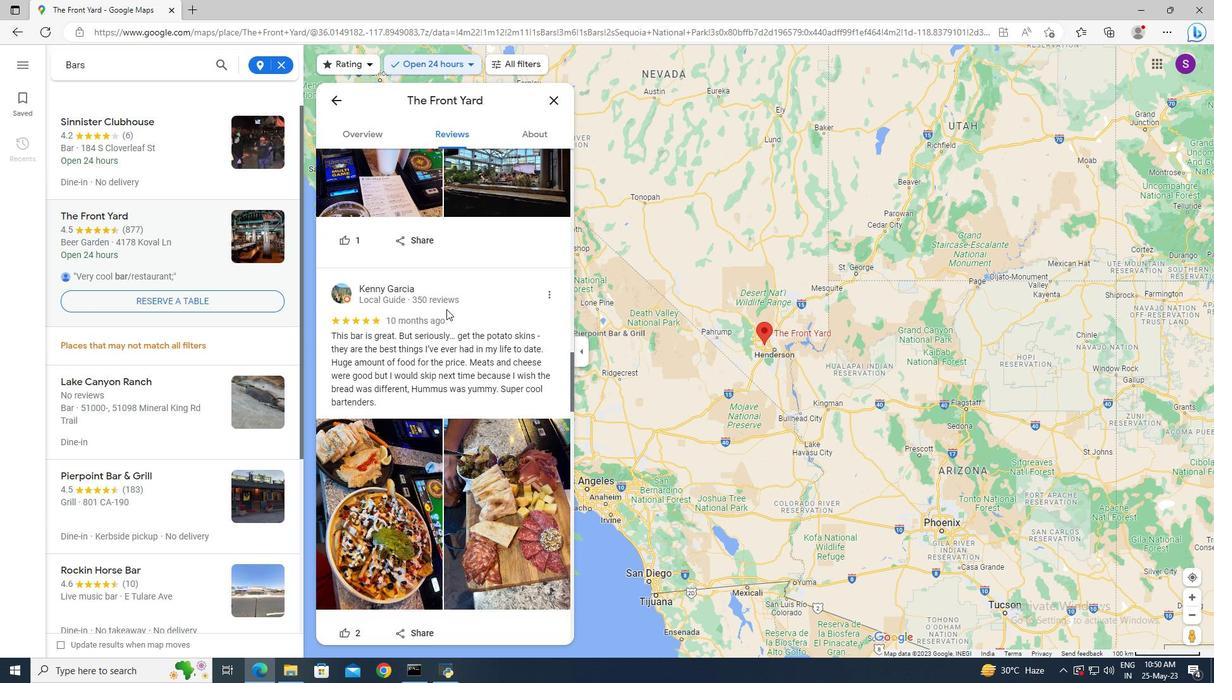 
Action: Mouse scrolled (446, 308) with delta (0, 0)
Screenshot: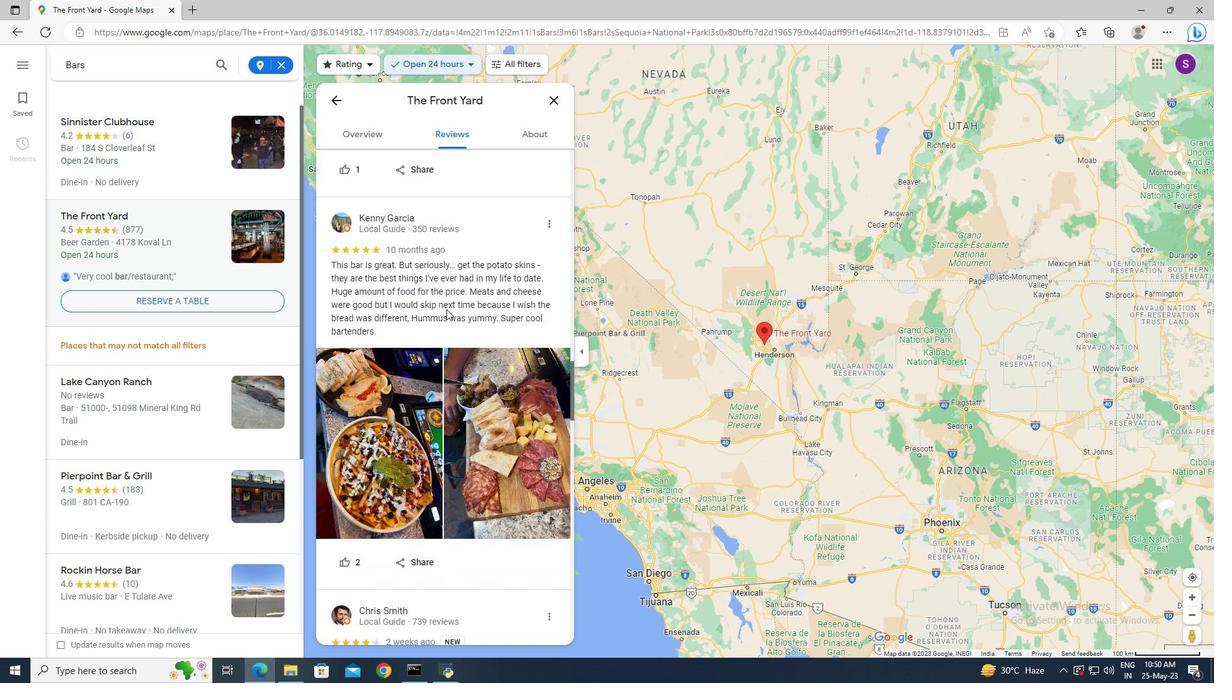
Action: Mouse scrolled (446, 308) with delta (0, 0)
Screenshot: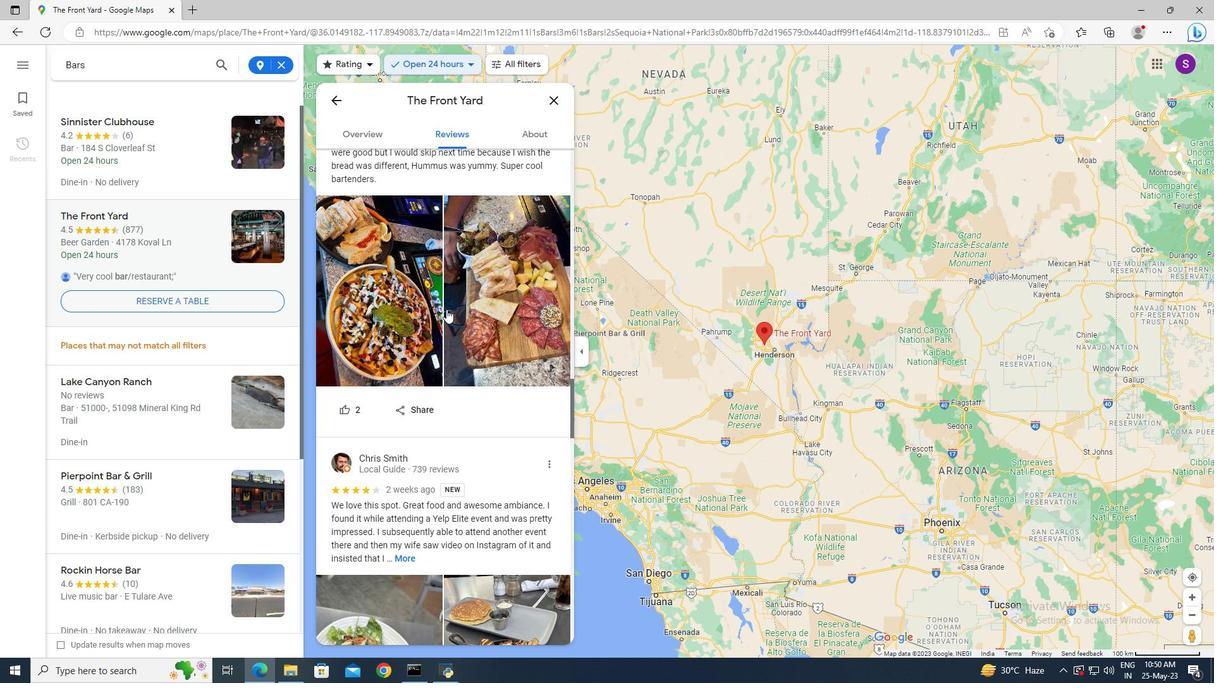 
Action: Mouse scrolled (446, 308) with delta (0, 0)
Screenshot: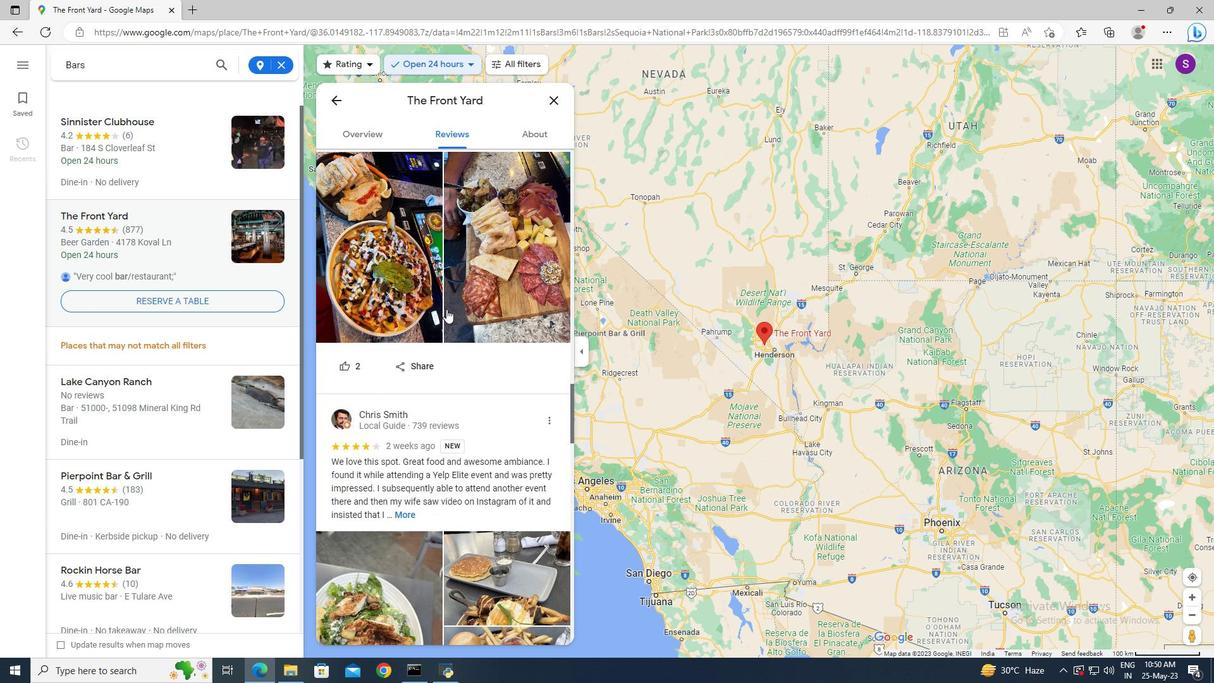 
Action: Mouse scrolled (446, 308) with delta (0, 0)
Screenshot: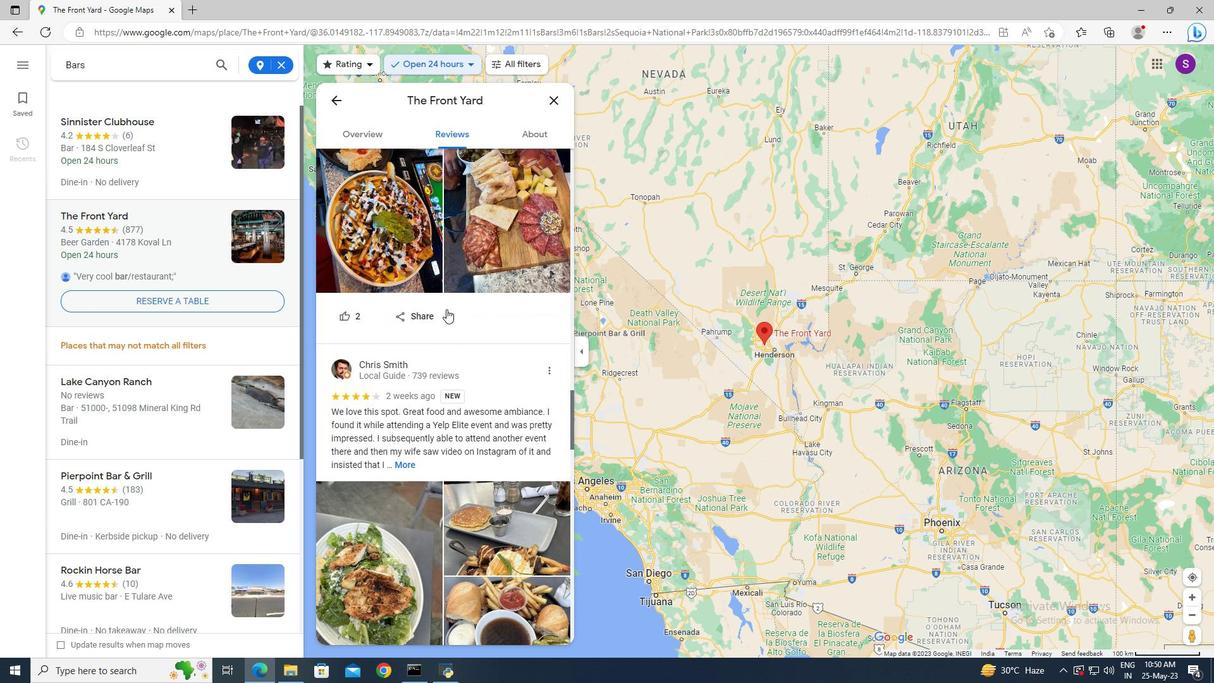 
Action: Mouse scrolled (446, 308) with delta (0, 0)
Screenshot: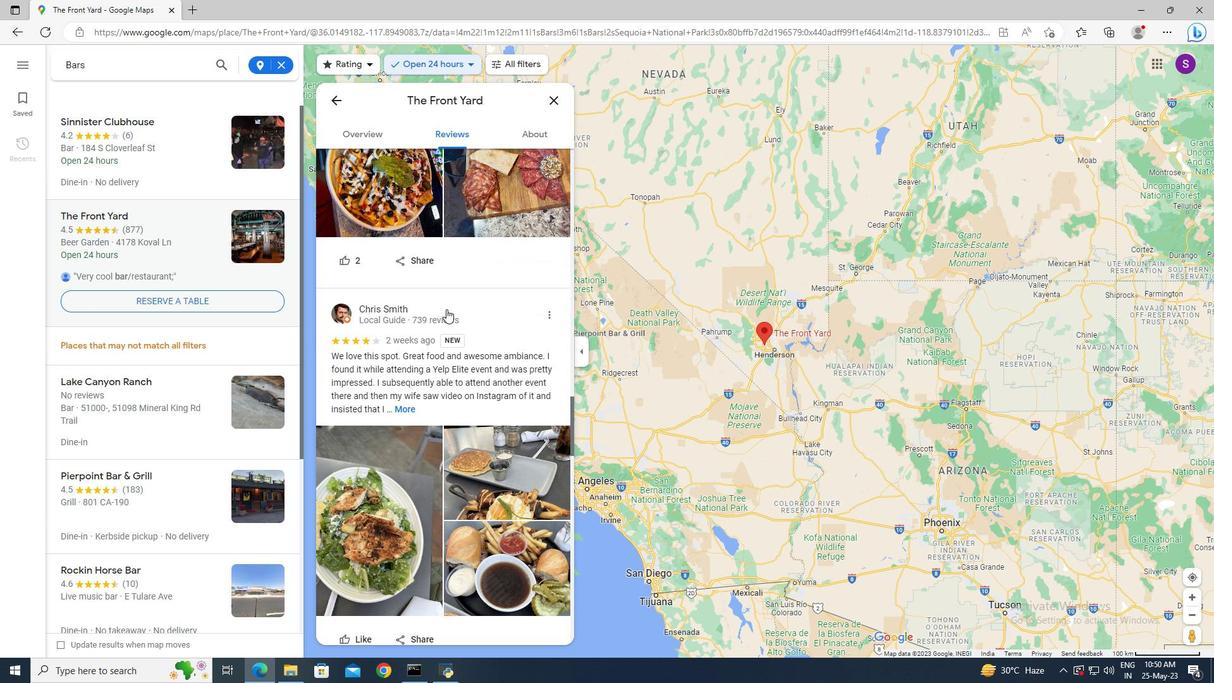 
Action: Mouse scrolled (446, 308) with delta (0, 0)
Screenshot: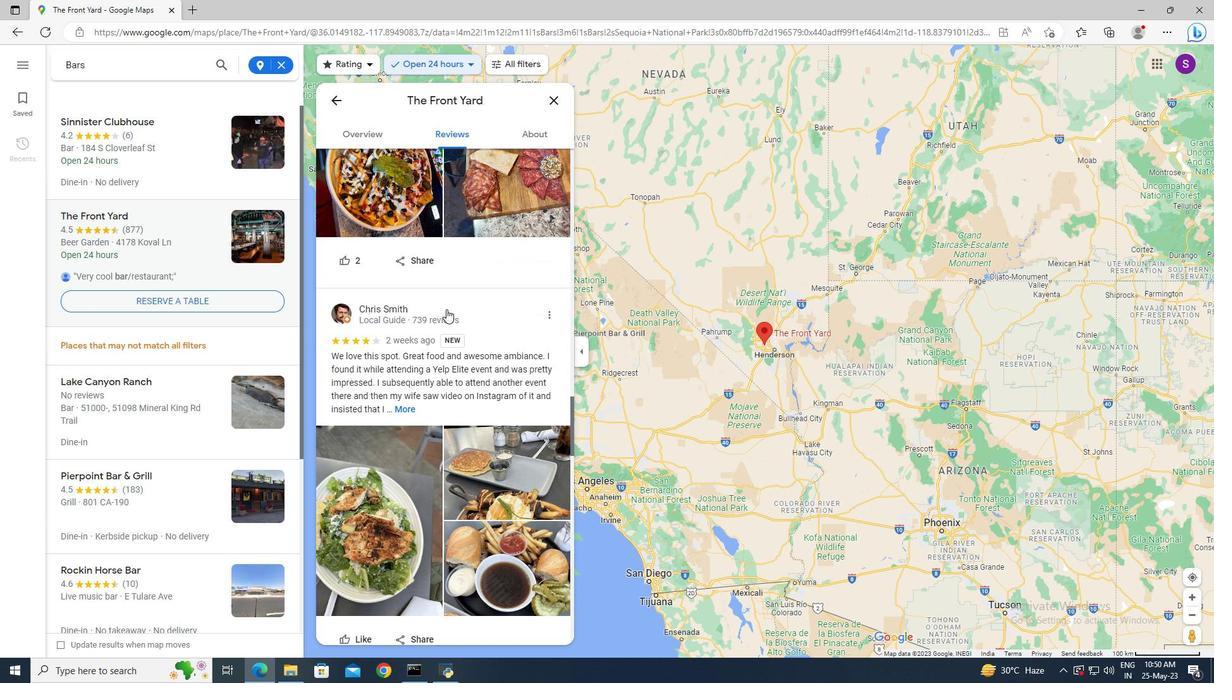 
Action: Mouse scrolled (446, 308) with delta (0, 0)
Screenshot: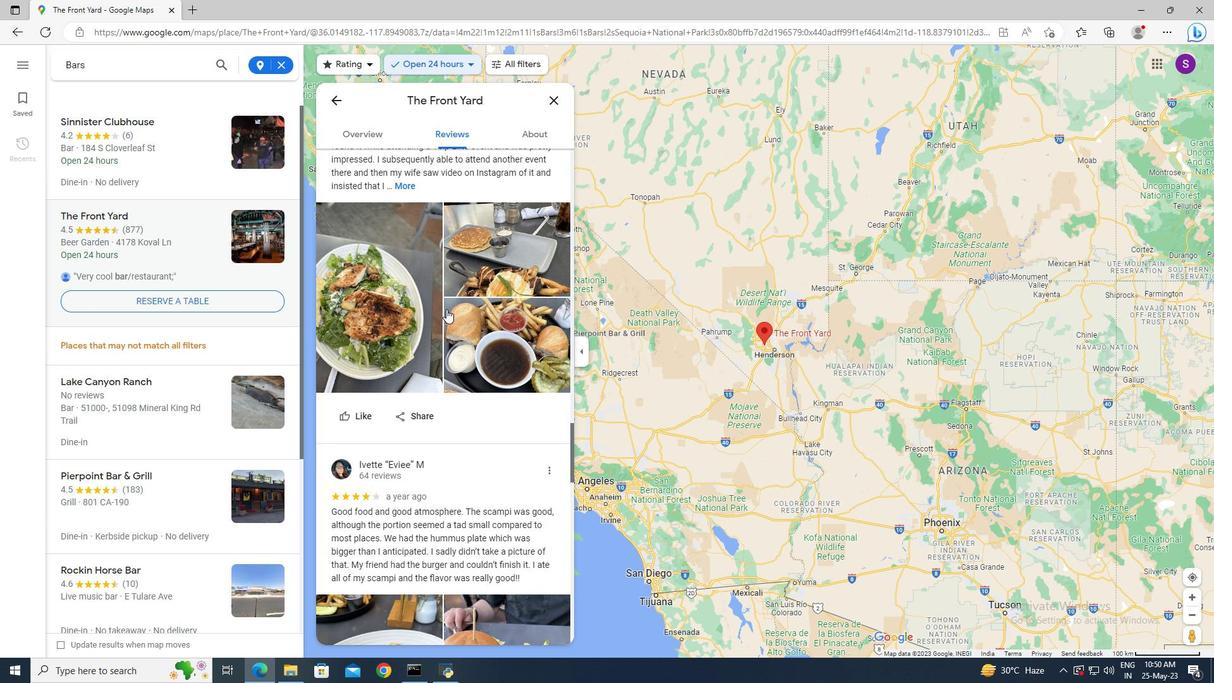 
Action: Mouse scrolled (446, 308) with delta (0, 0)
Screenshot: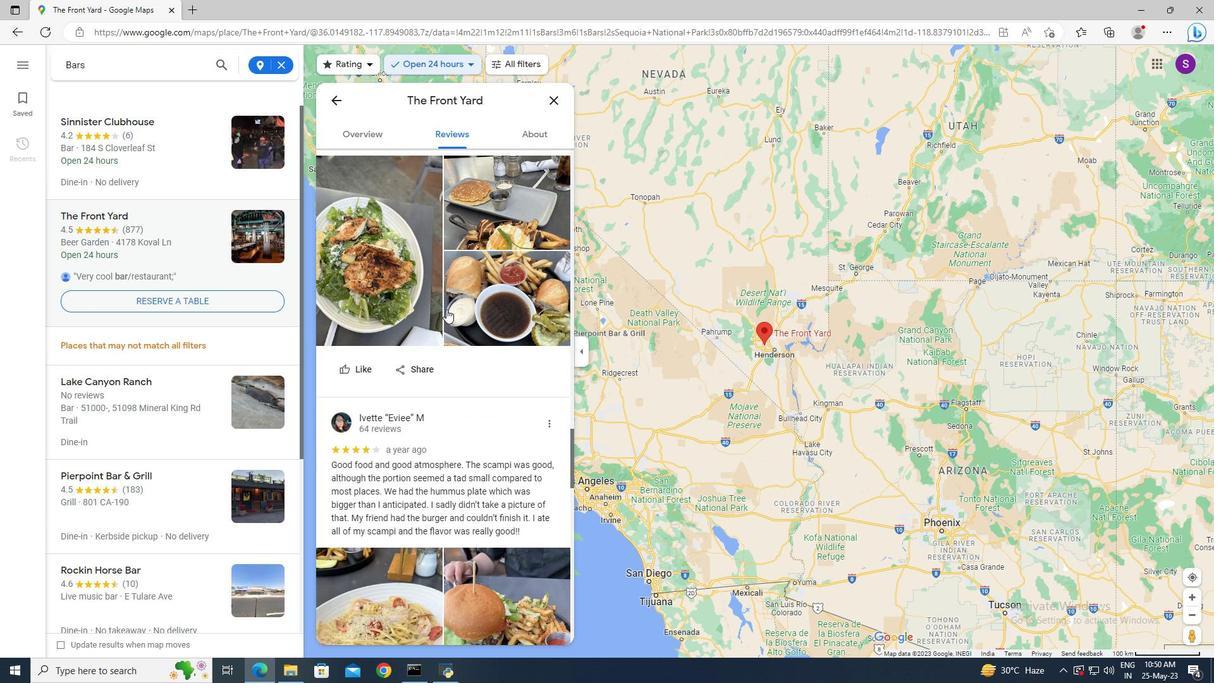 
Action: Mouse scrolled (446, 308) with delta (0, 0)
Screenshot: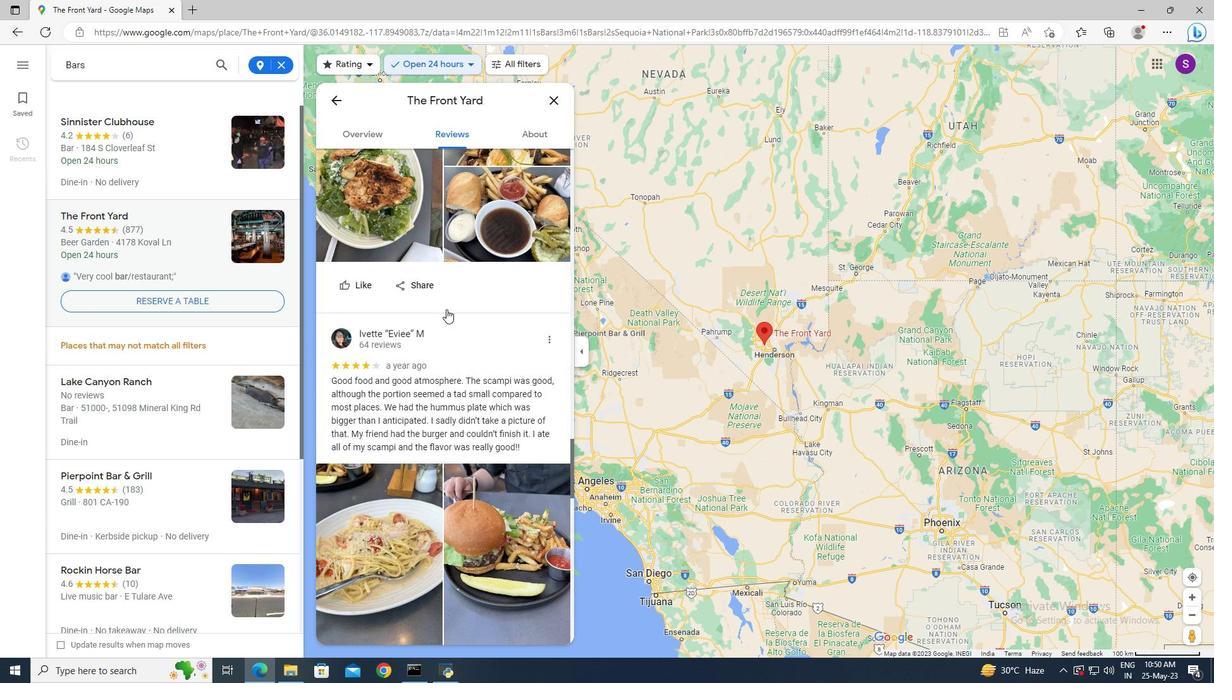 
Action: Mouse scrolled (446, 308) with delta (0, 0)
Screenshot: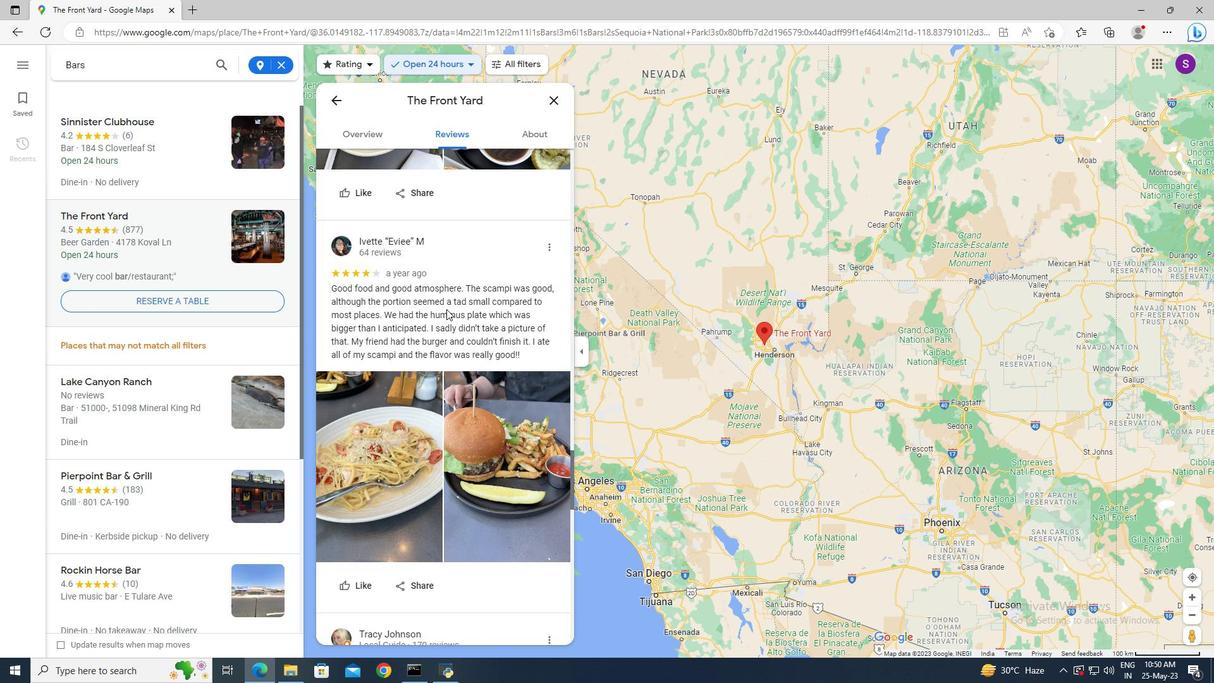 
Action: Mouse scrolled (446, 308) with delta (0, 0)
Screenshot: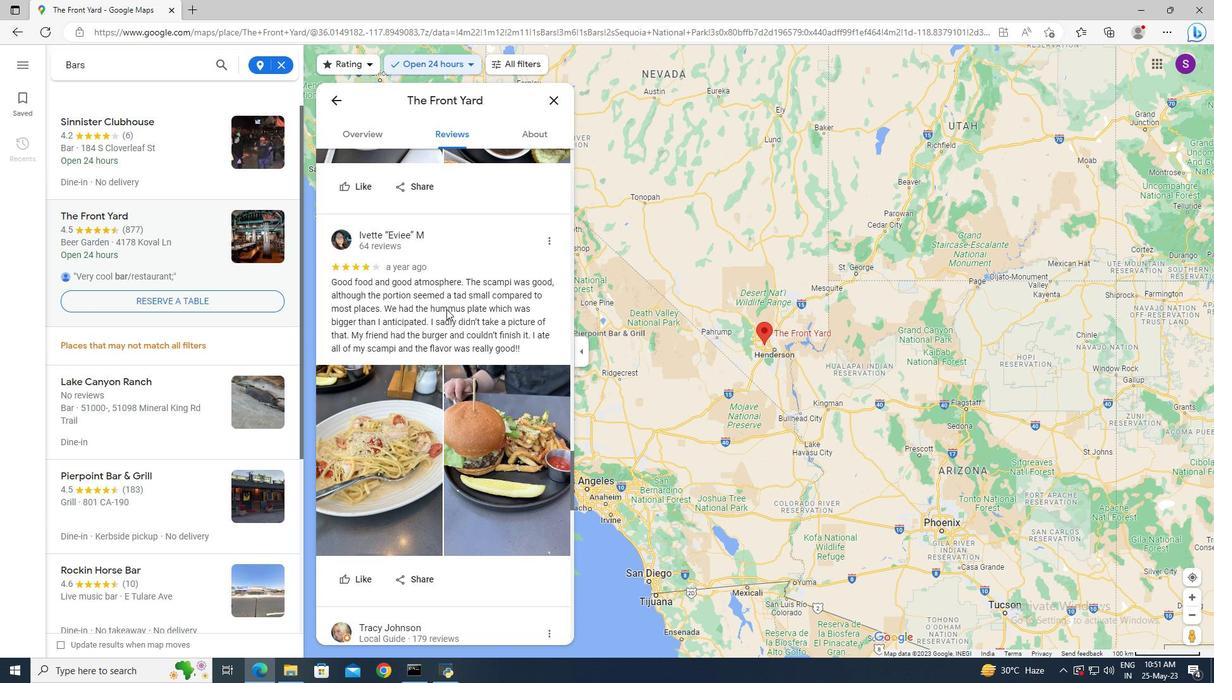 
Action: Mouse moved to (522, 145)
Screenshot: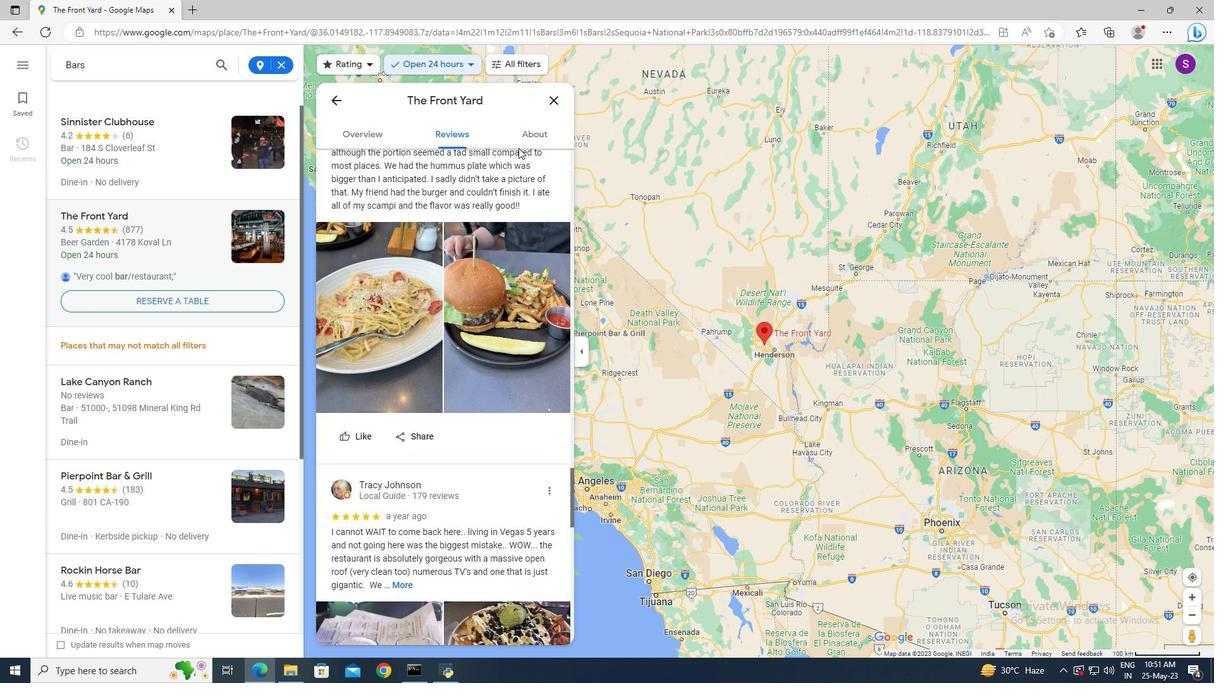 
Action: Mouse pressed left at (522, 145)
Screenshot: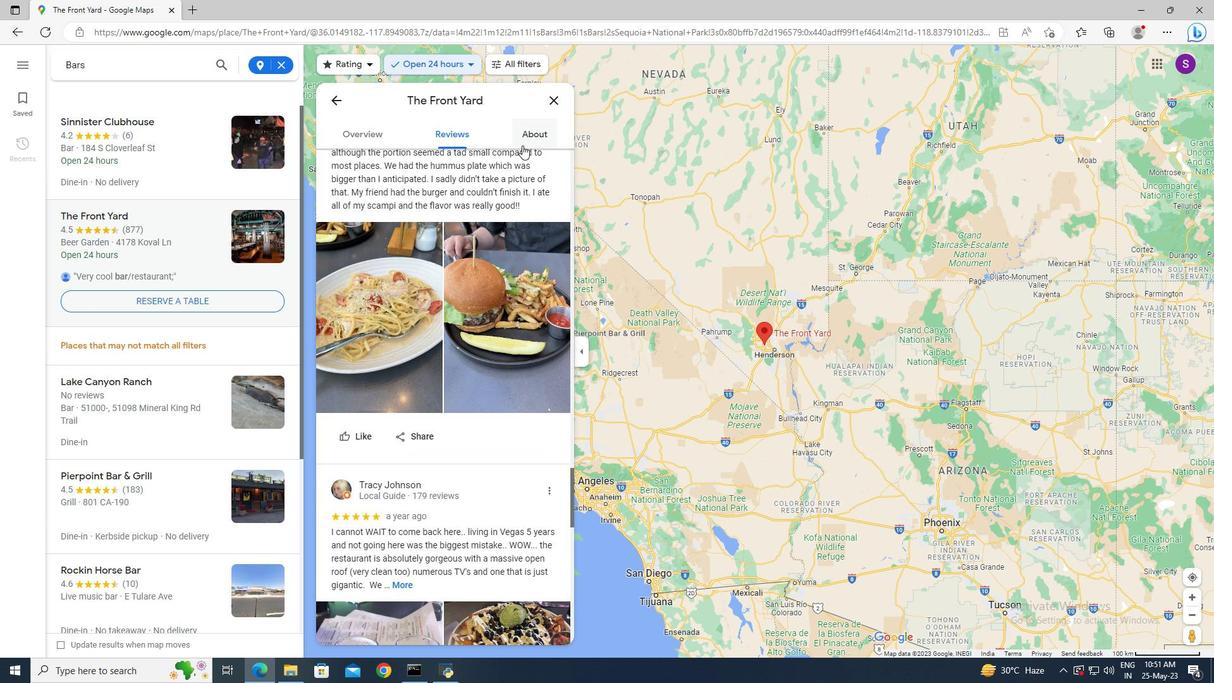 
Action: Mouse moved to (478, 307)
